 Task: Personal: Discover the best of Paris in 48 hours.
Action: Mouse moved to (64, 94)
Screenshot: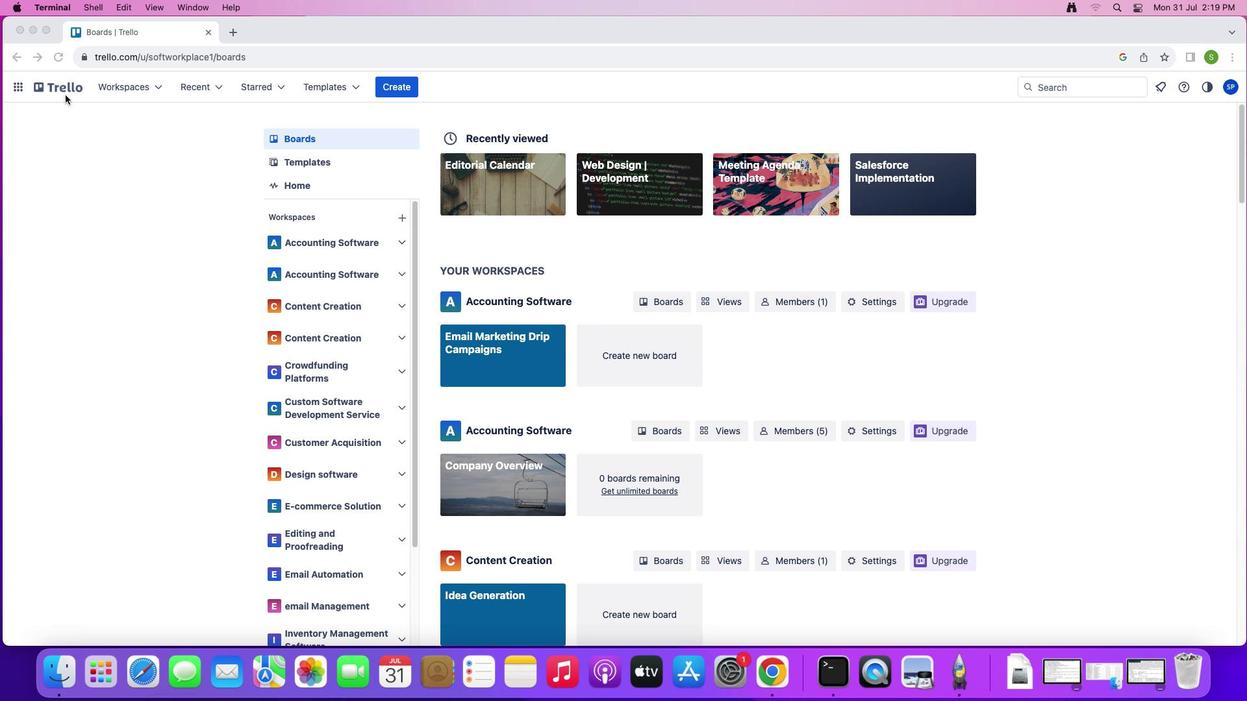 
Action: Mouse pressed left at (64, 94)
Screenshot: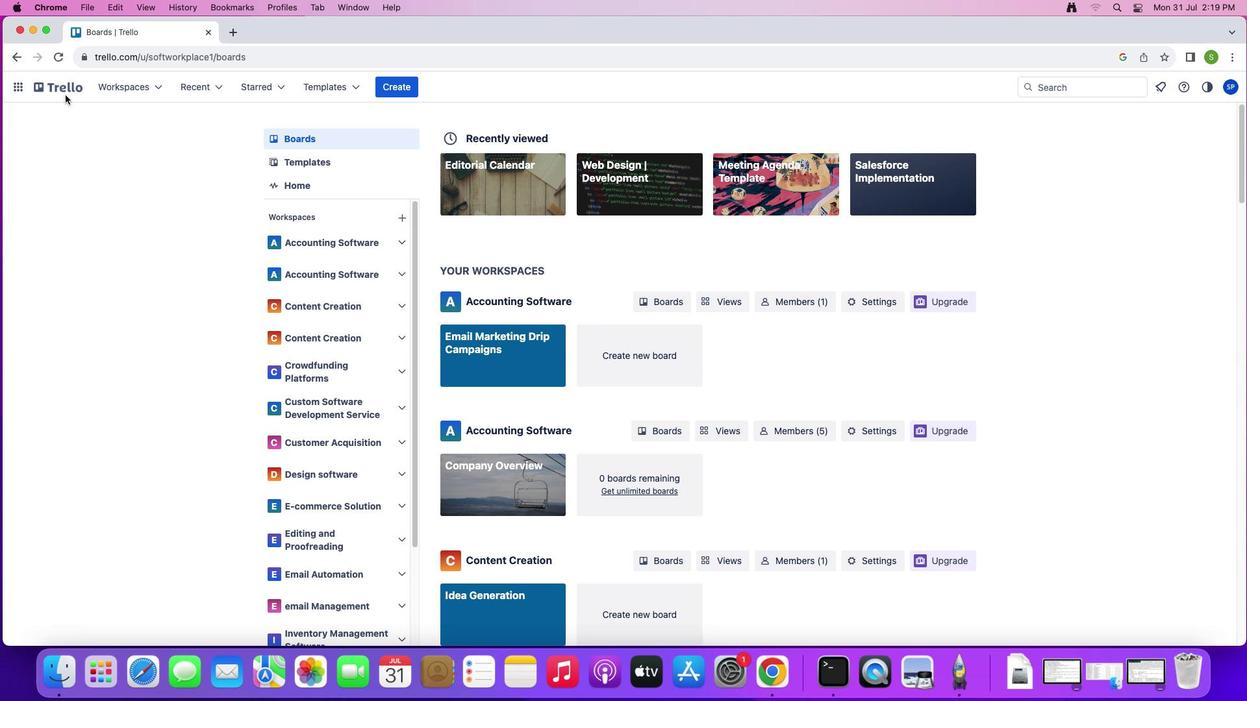 
Action: Mouse moved to (64, 90)
Screenshot: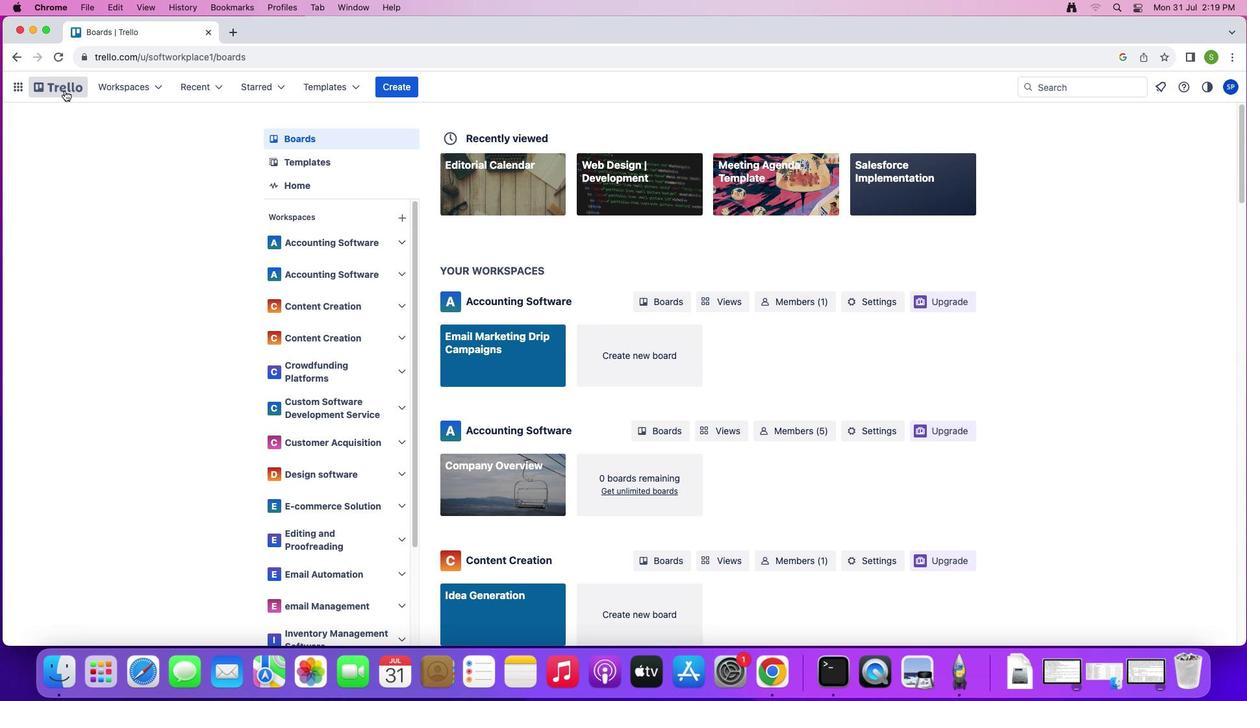 
Action: Mouse pressed left at (64, 90)
Screenshot: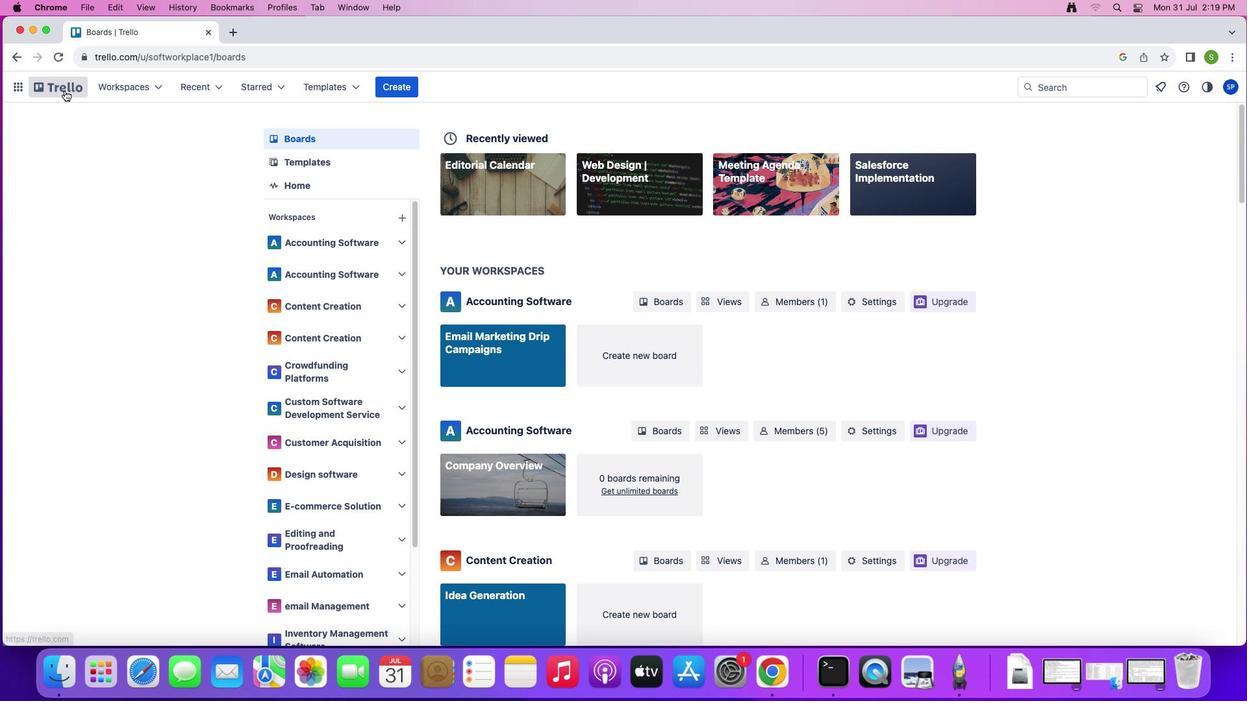 
Action: Mouse moved to (321, 163)
Screenshot: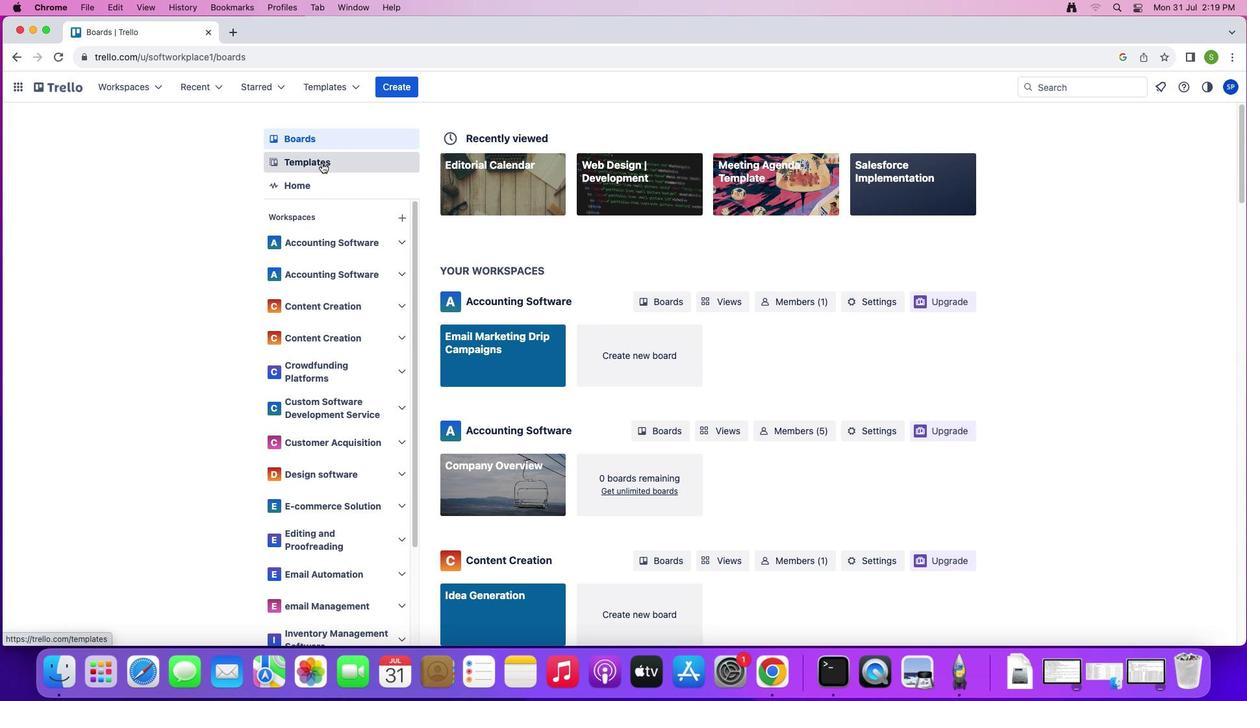 
Action: Mouse pressed left at (321, 163)
Screenshot: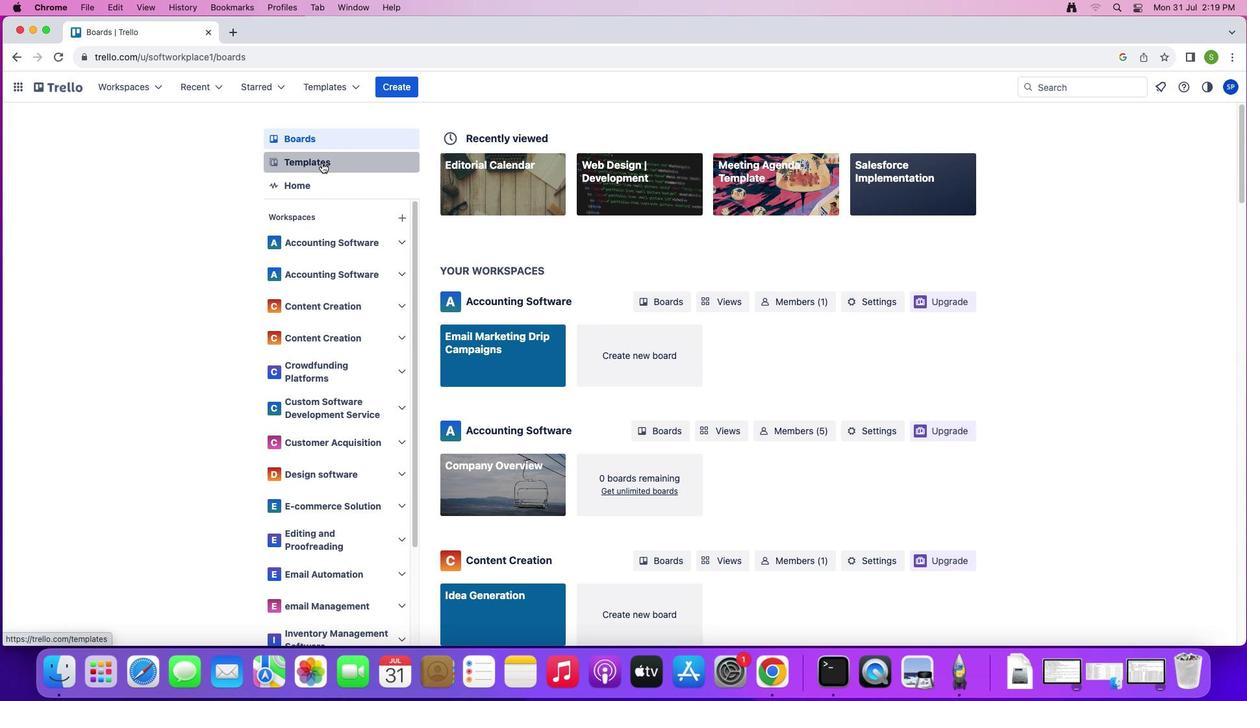 
Action: Mouse moved to (307, 339)
Screenshot: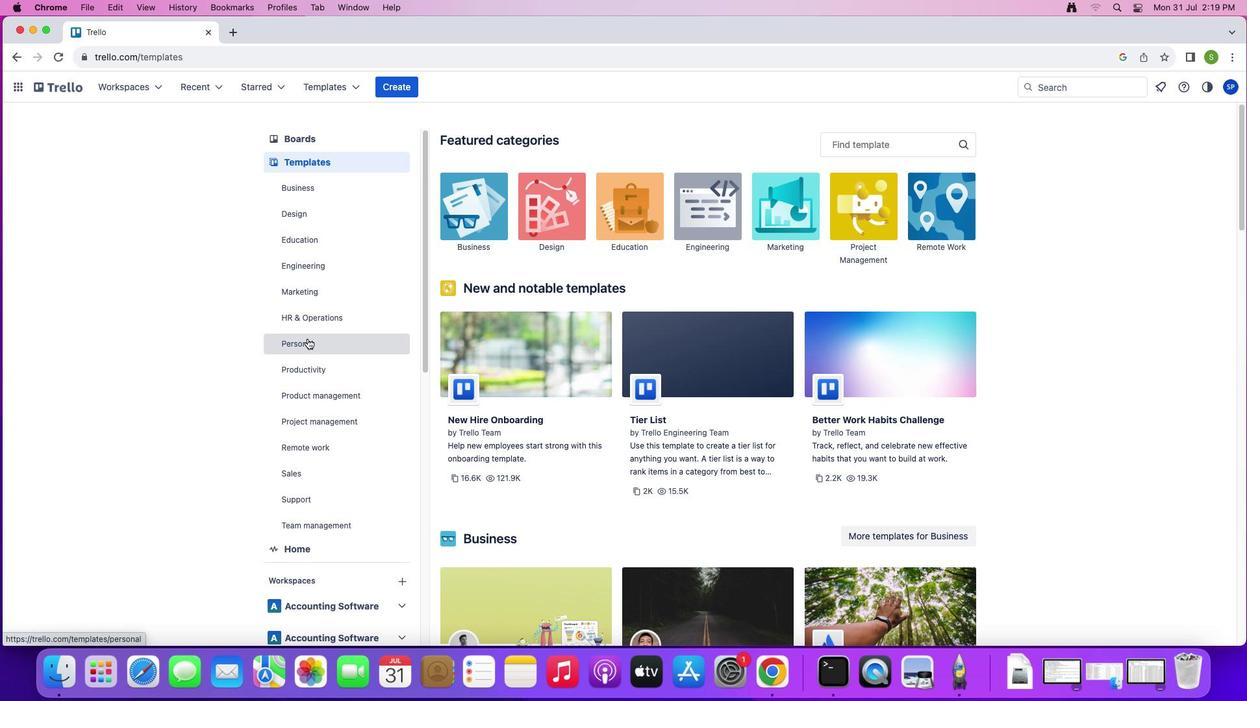 
Action: Mouse pressed left at (307, 339)
Screenshot: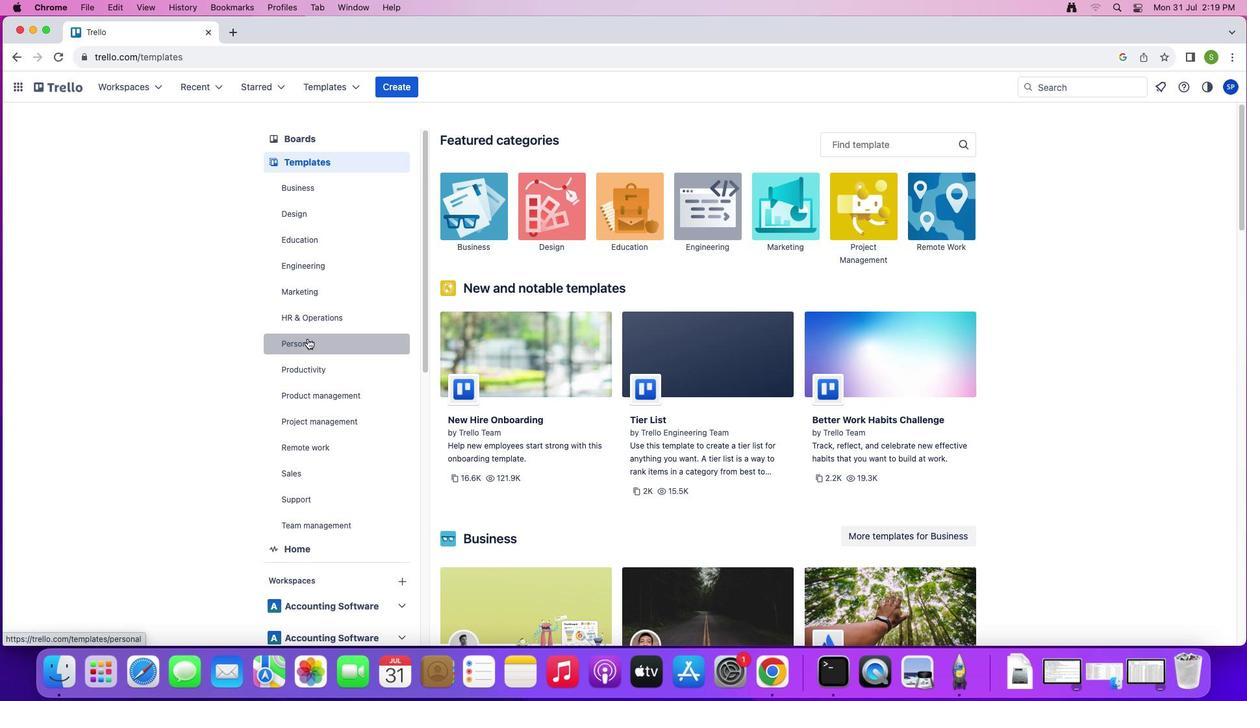 
Action: Mouse moved to (689, 525)
Screenshot: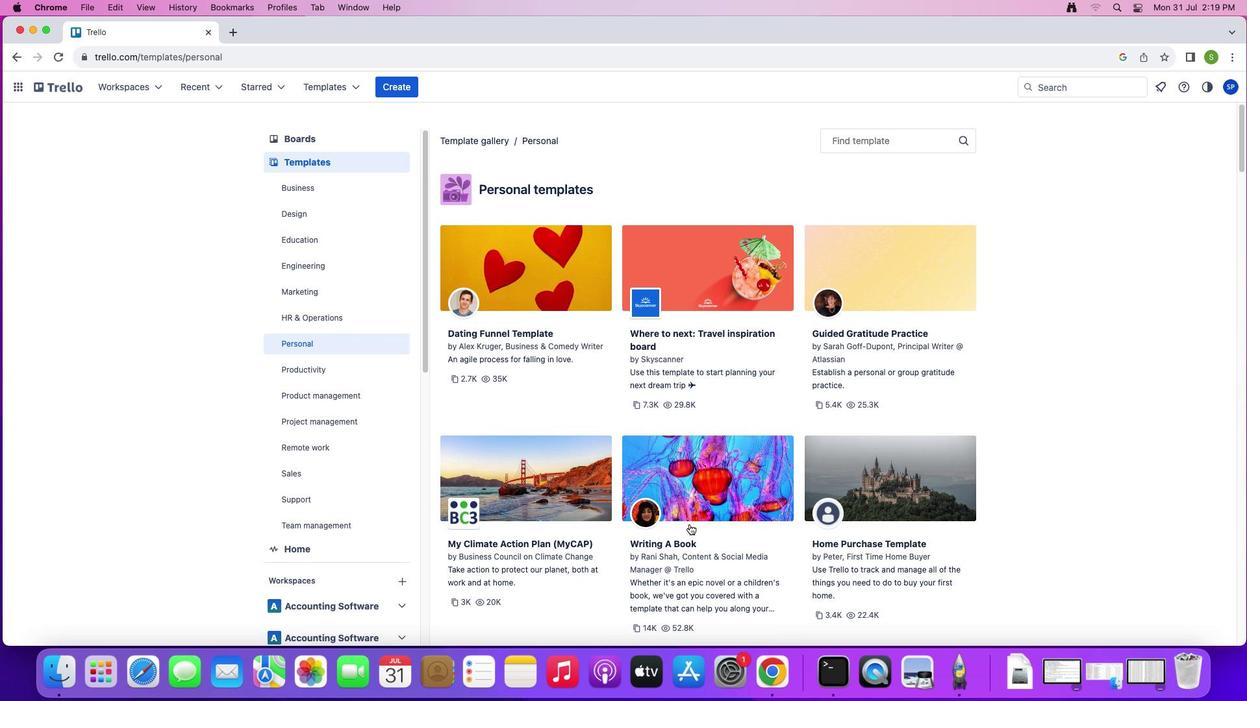 
Action: Mouse scrolled (689, 525) with delta (0, 0)
Screenshot: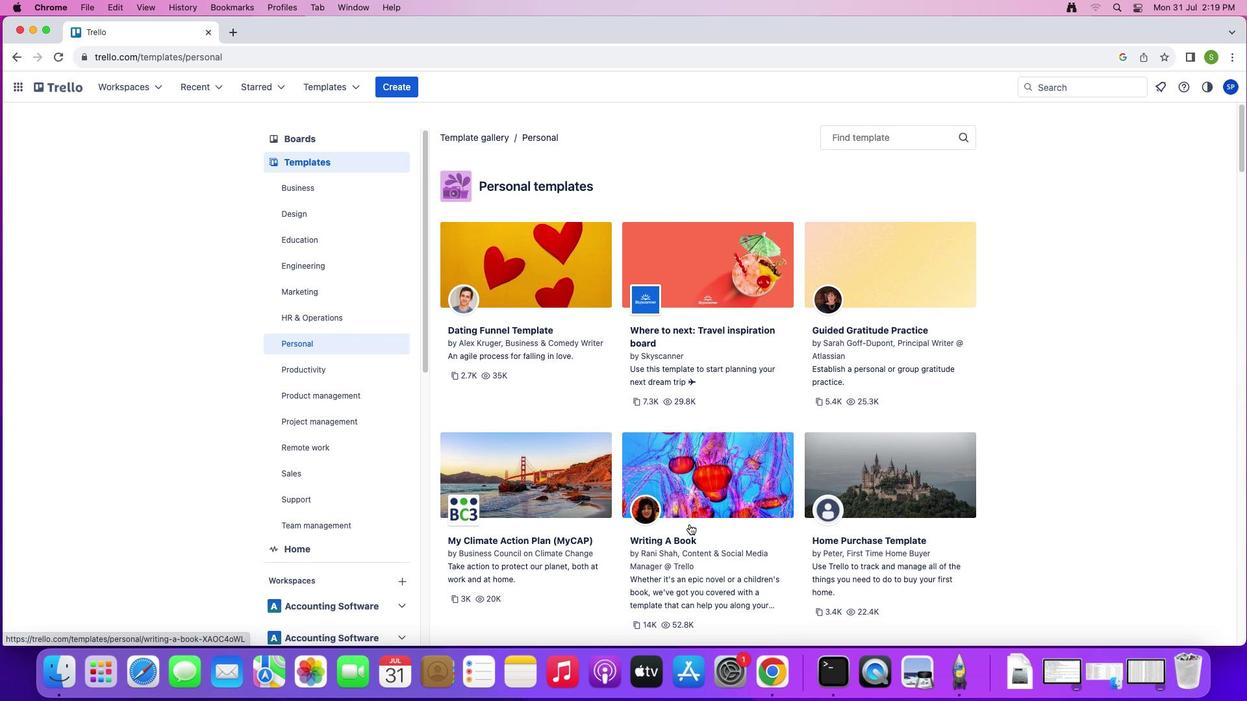 
Action: Mouse scrolled (689, 525) with delta (0, 0)
Screenshot: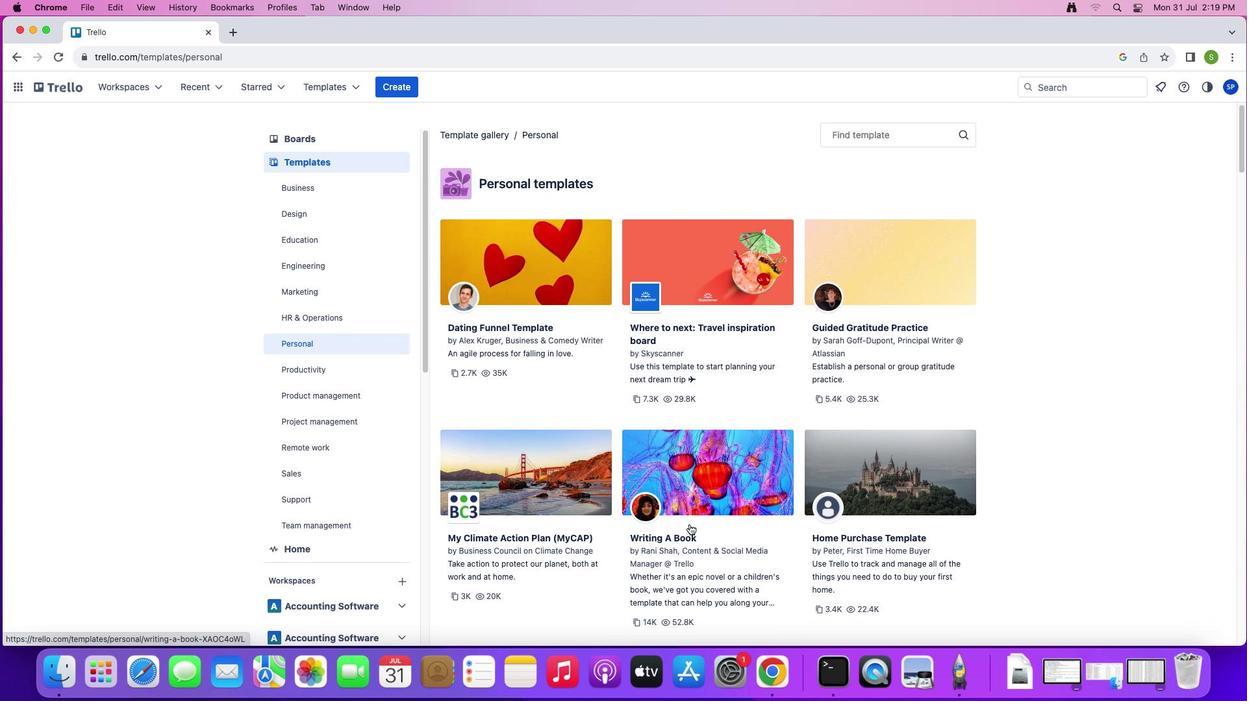 
Action: Mouse scrolled (689, 525) with delta (0, -1)
Screenshot: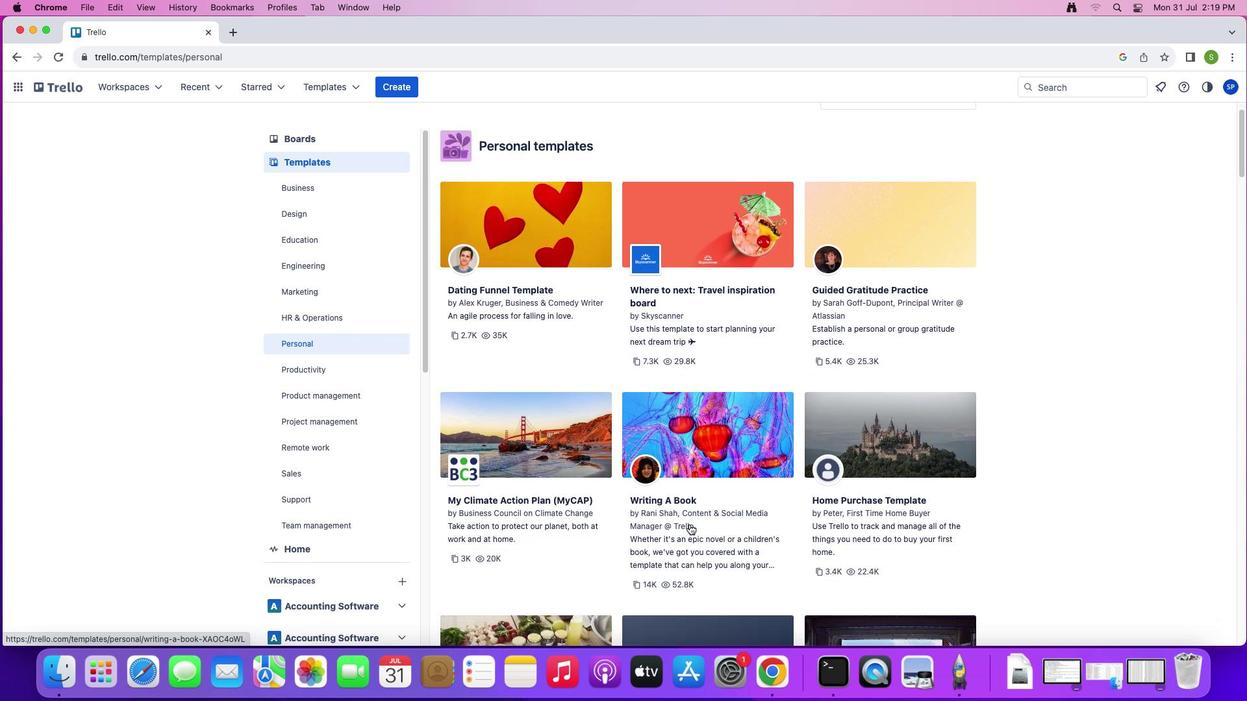 
Action: Mouse scrolled (689, 525) with delta (0, 0)
Screenshot: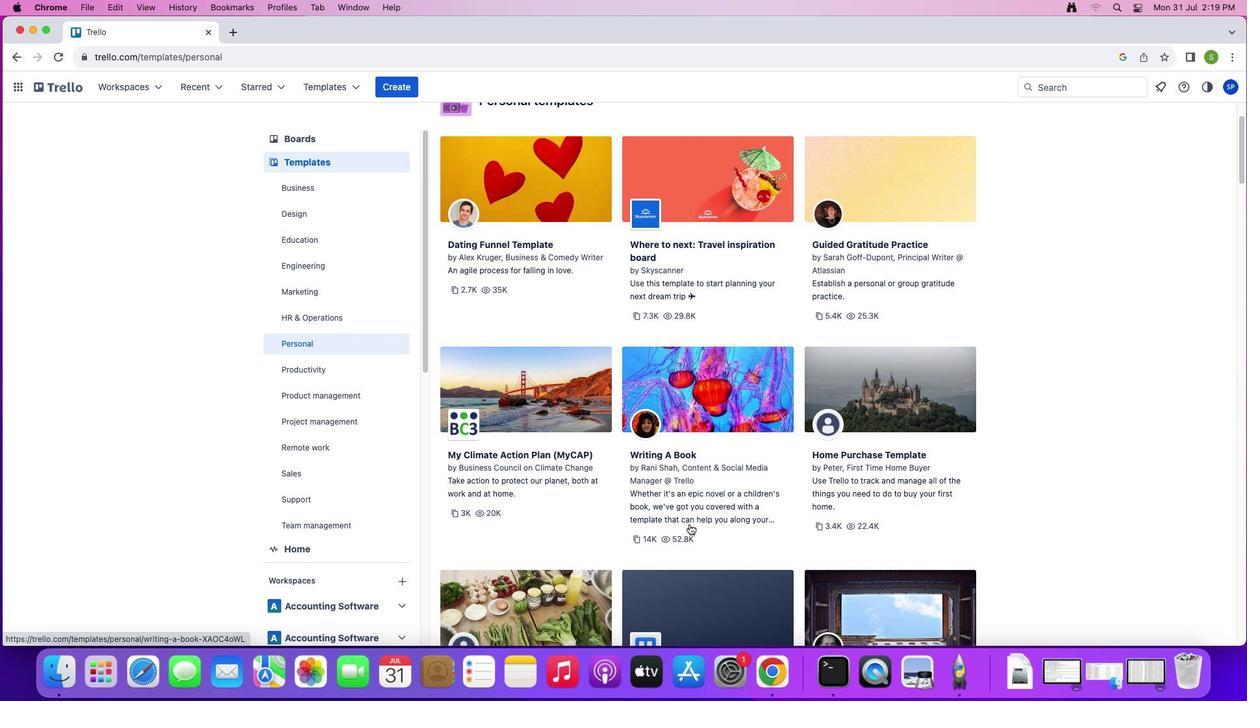 
Action: Mouse scrolled (689, 525) with delta (0, 0)
Screenshot: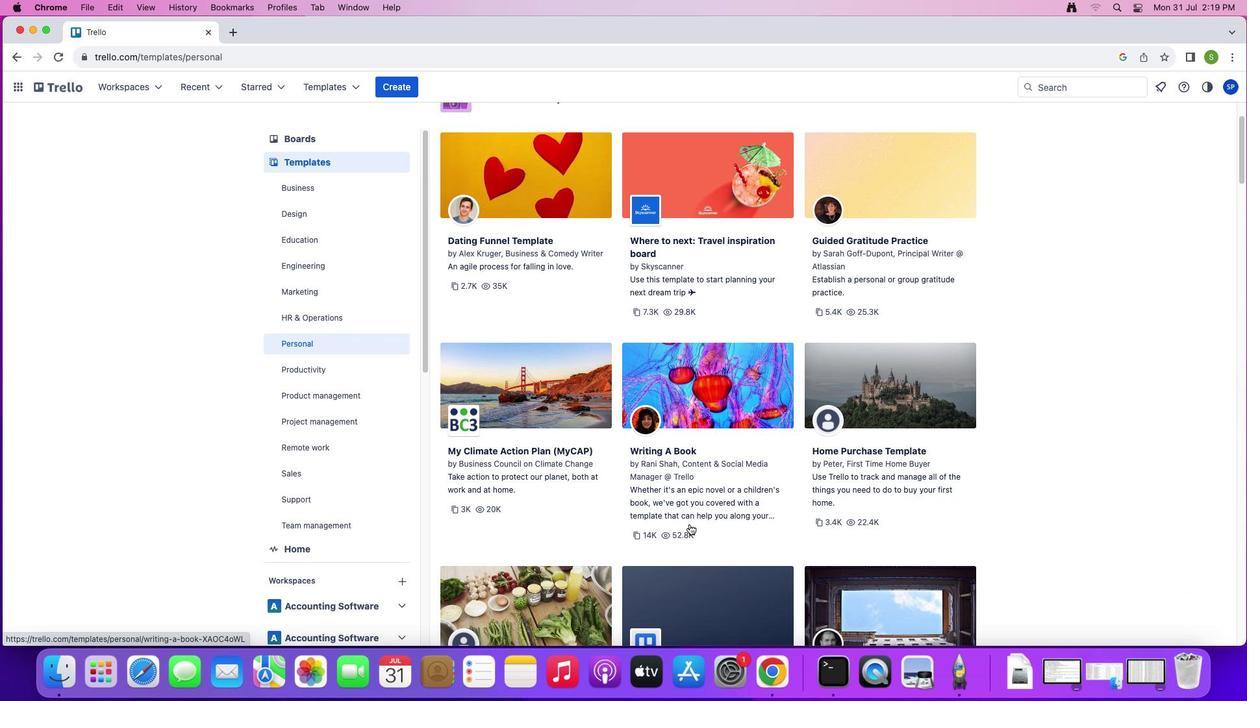 
Action: Mouse scrolled (689, 525) with delta (0, -1)
Screenshot: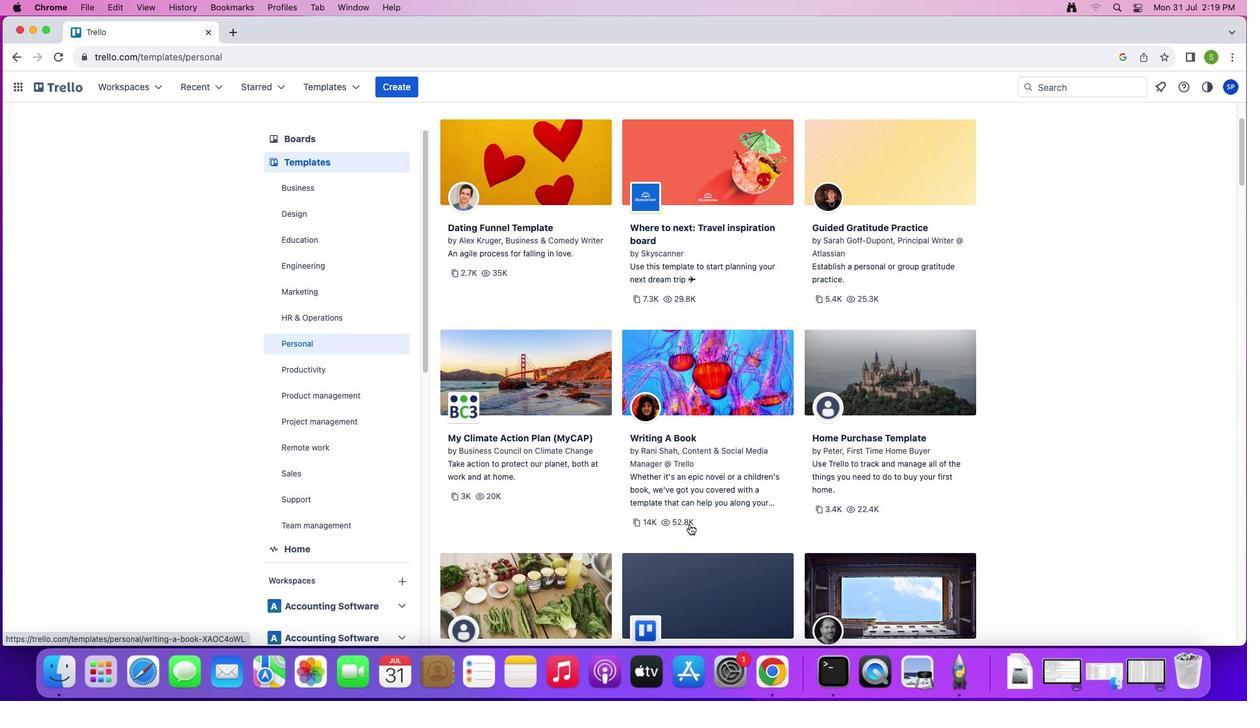 
Action: Mouse scrolled (689, 525) with delta (0, 0)
Screenshot: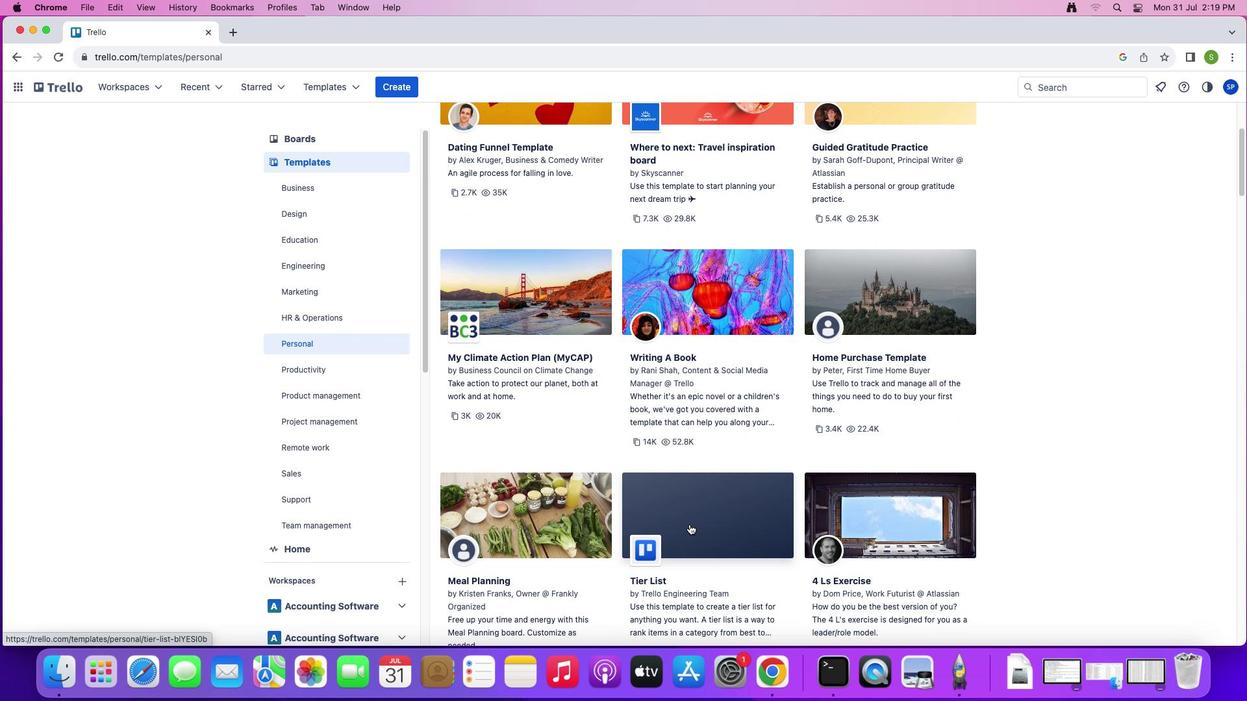 
Action: Mouse scrolled (689, 525) with delta (0, 0)
Screenshot: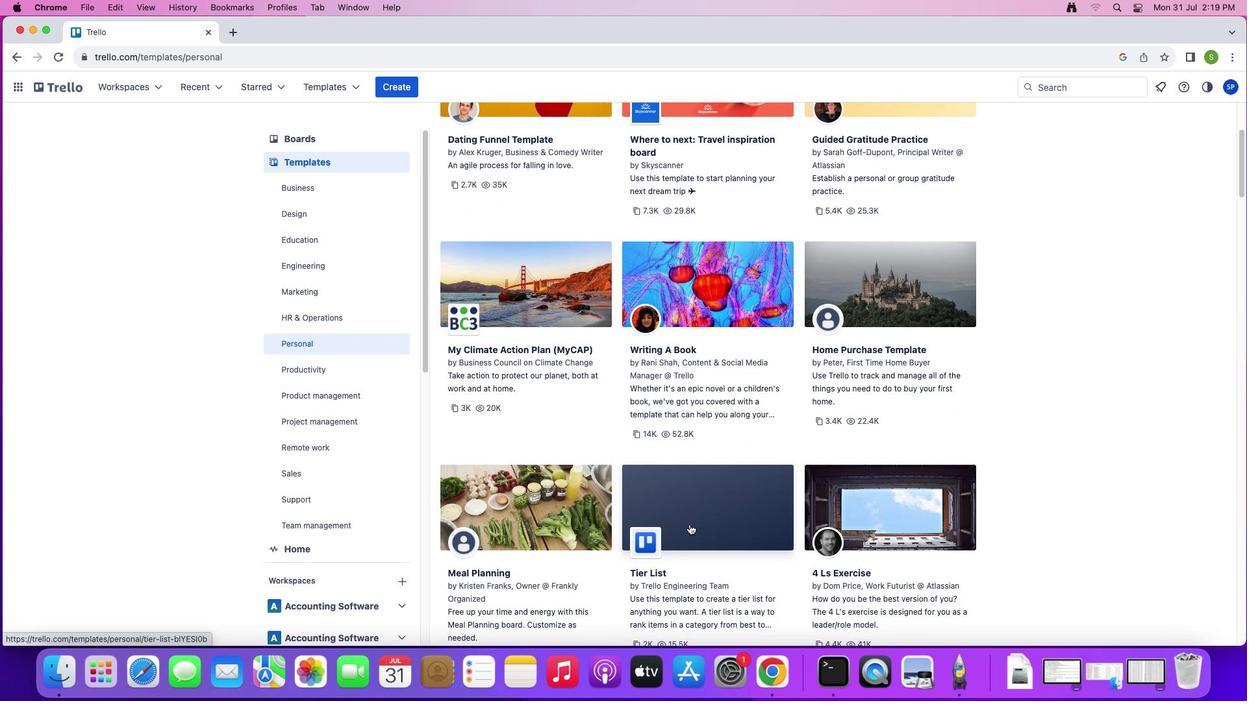 
Action: Mouse scrolled (689, 525) with delta (0, -1)
Screenshot: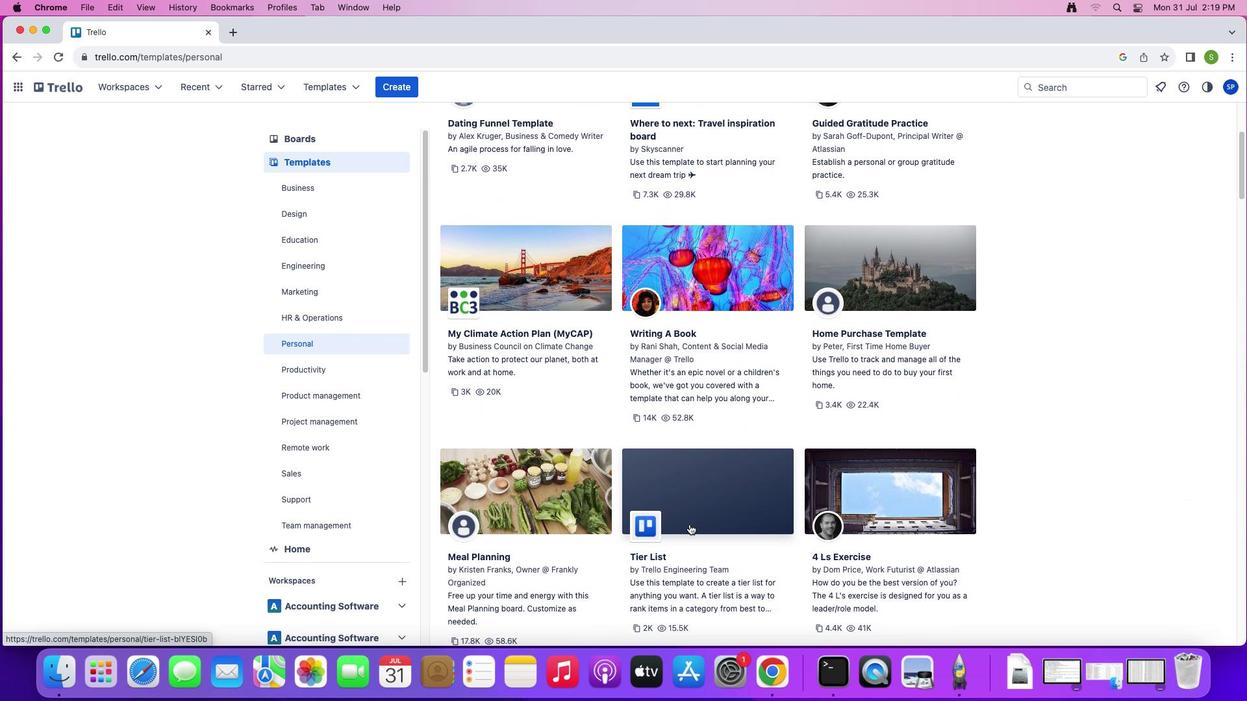 
Action: Mouse scrolled (689, 525) with delta (0, 0)
Screenshot: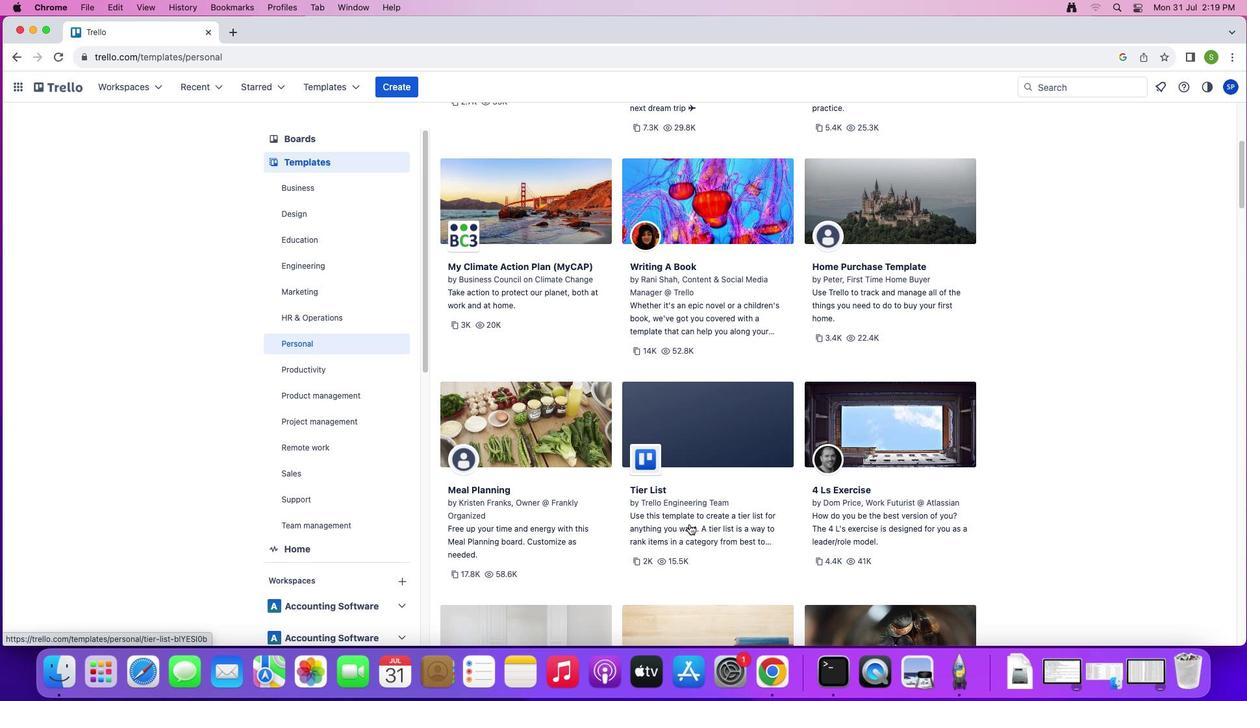 
Action: Mouse scrolled (689, 525) with delta (0, 0)
Screenshot: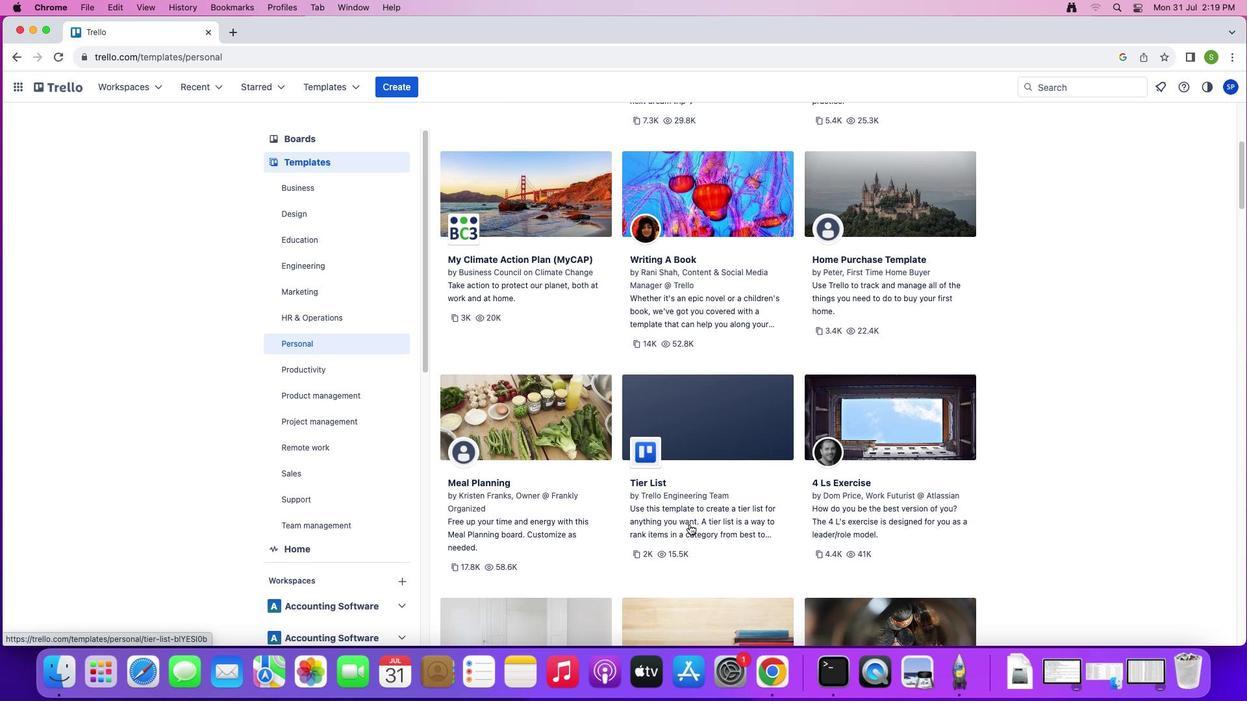 
Action: Mouse scrolled (689, 525) with delta (0, -1)
Screenshot: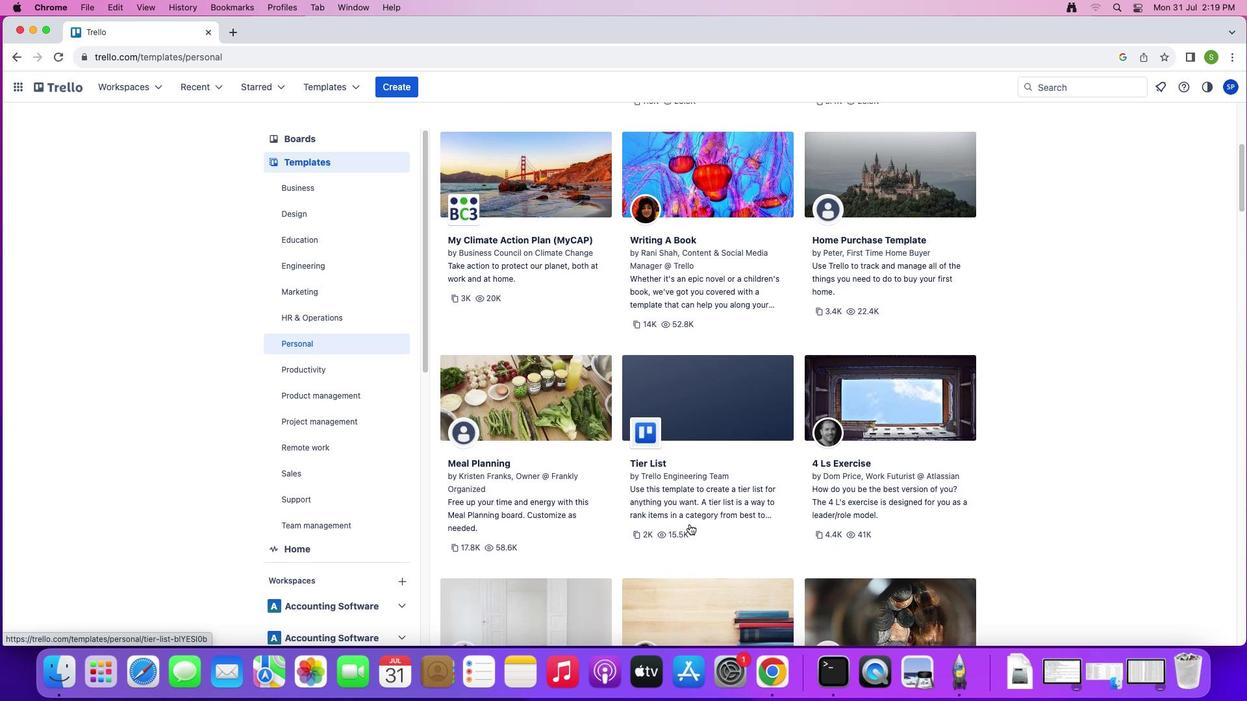 
Action: Mouse scrolled (689, 525) with delta (0, -2)
Screenshot: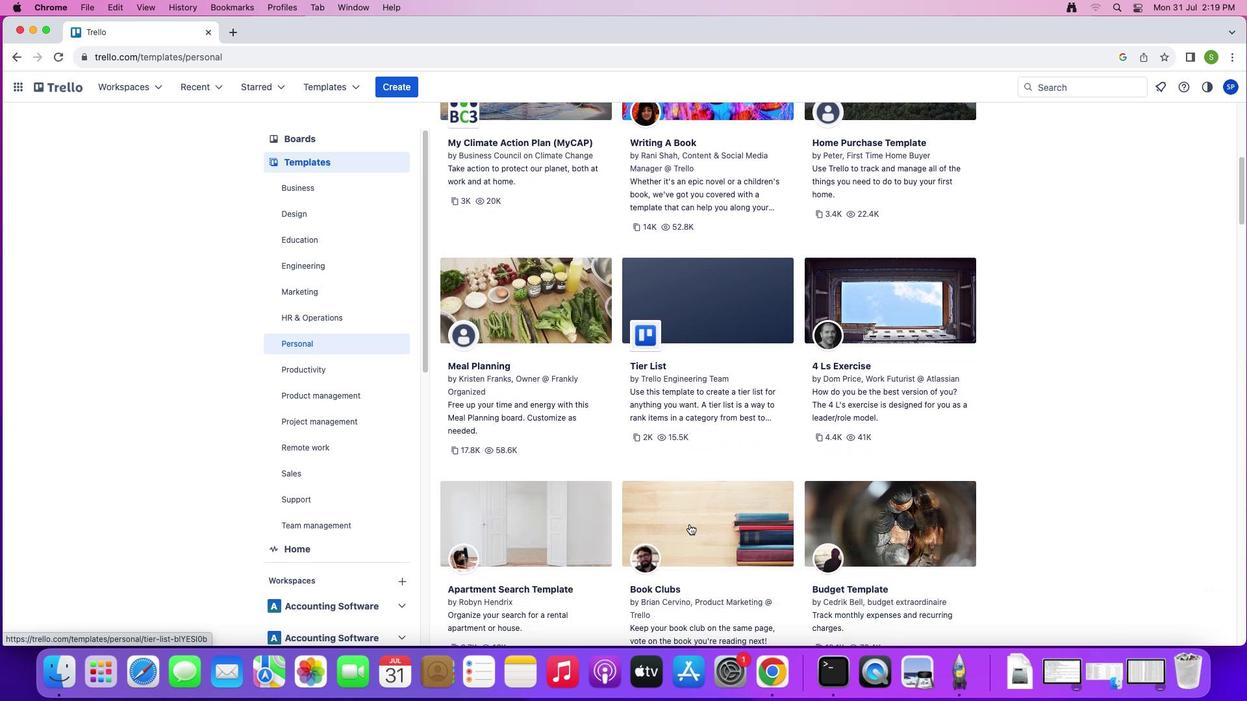 
Action: Mouse scrolled (689, 525) with delta (0, 0)
Screenshot: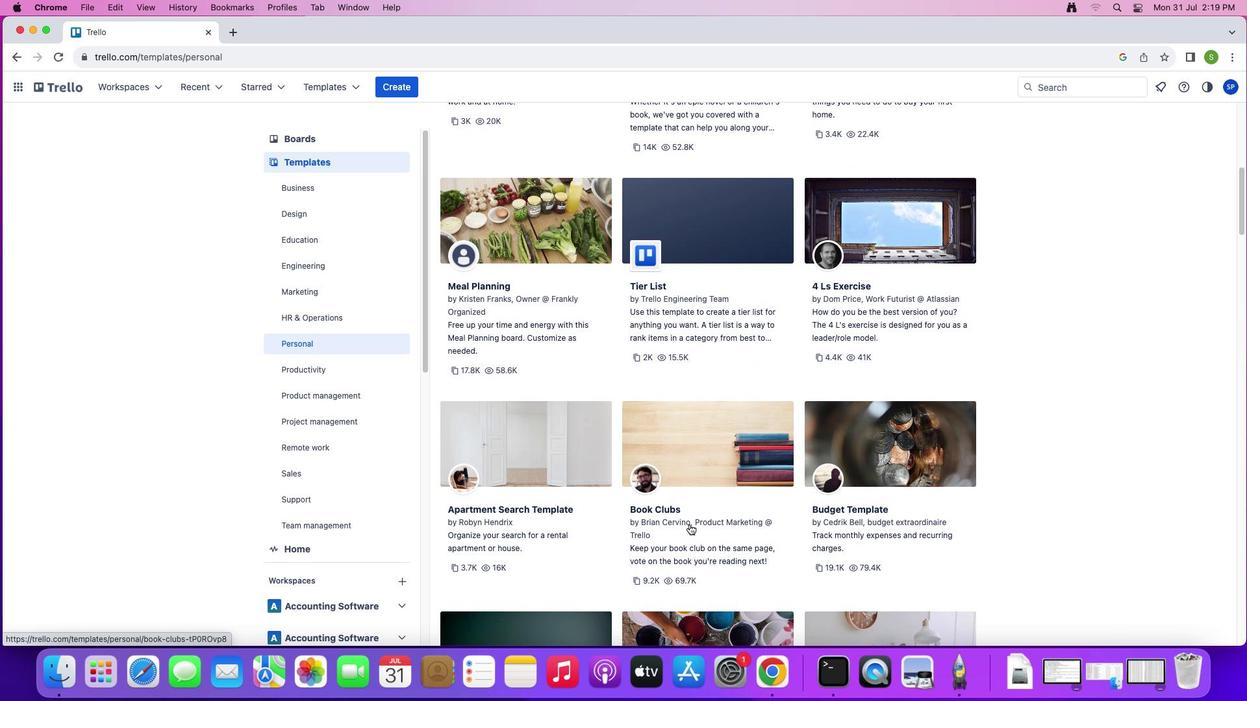 
Action: Mouse scrolled (689, 525) with delta (0, 0)
Screenshot: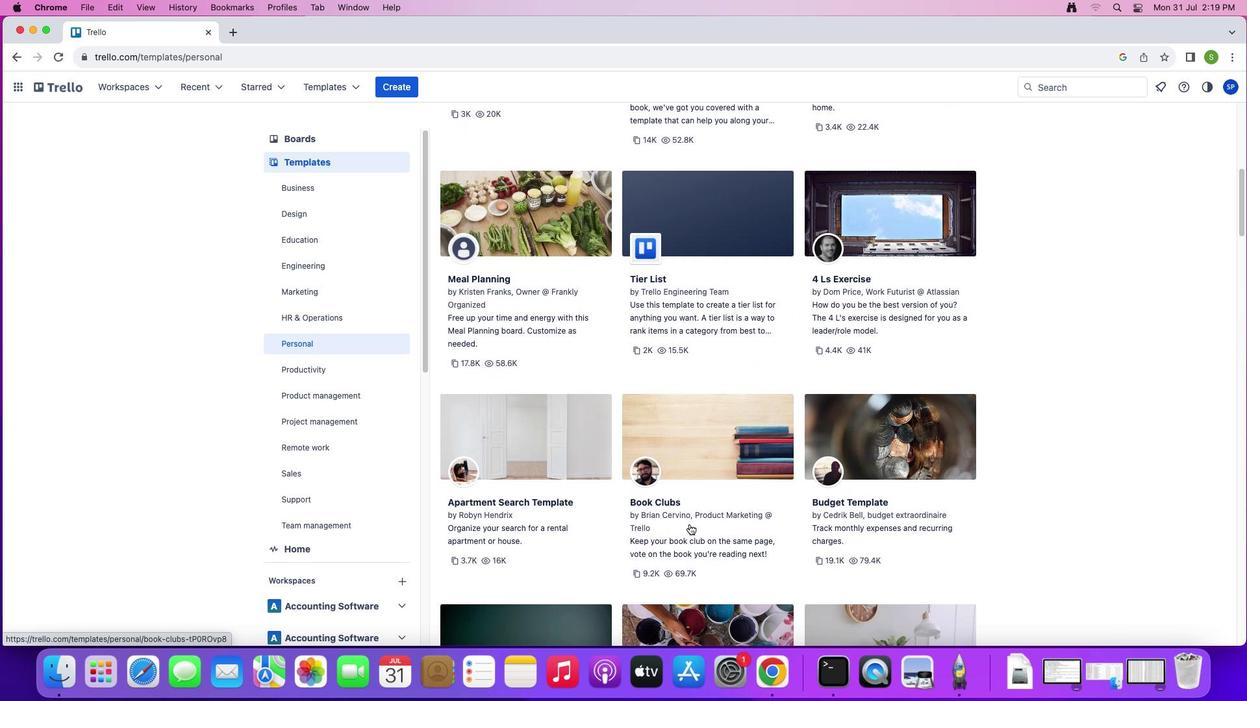 
Action: Mouse scrolled (689, 525) with delta (0, -1)
Screenshot: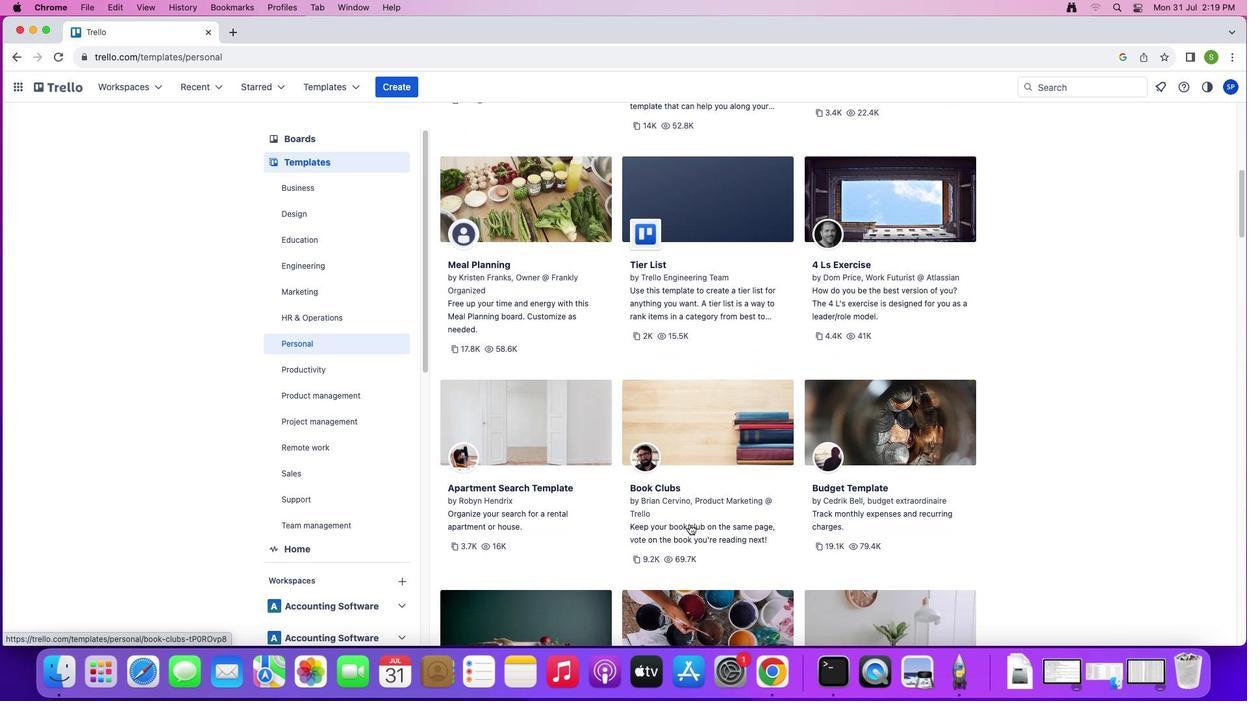 
Action: Mouse scrolled (689, 525) with delta (0, -1)
Screenshot: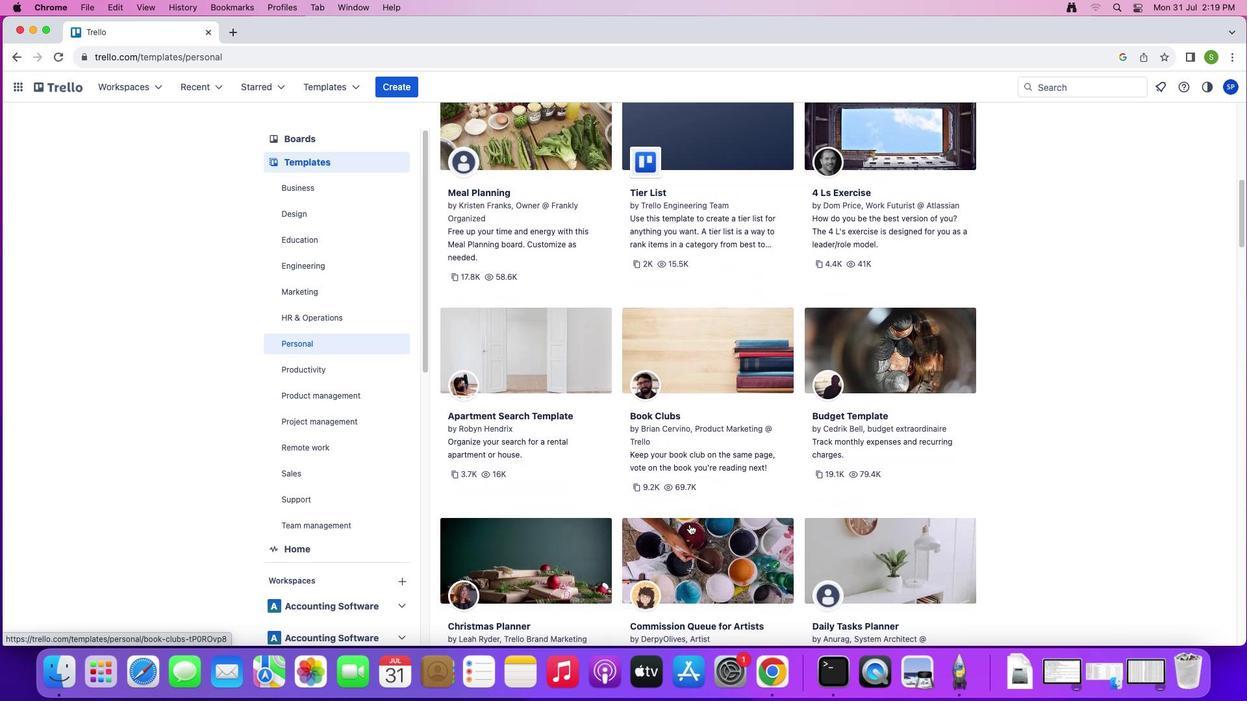 
Action: Mouse scrolled (689, 525) with delta (0, 0)
Screenshot: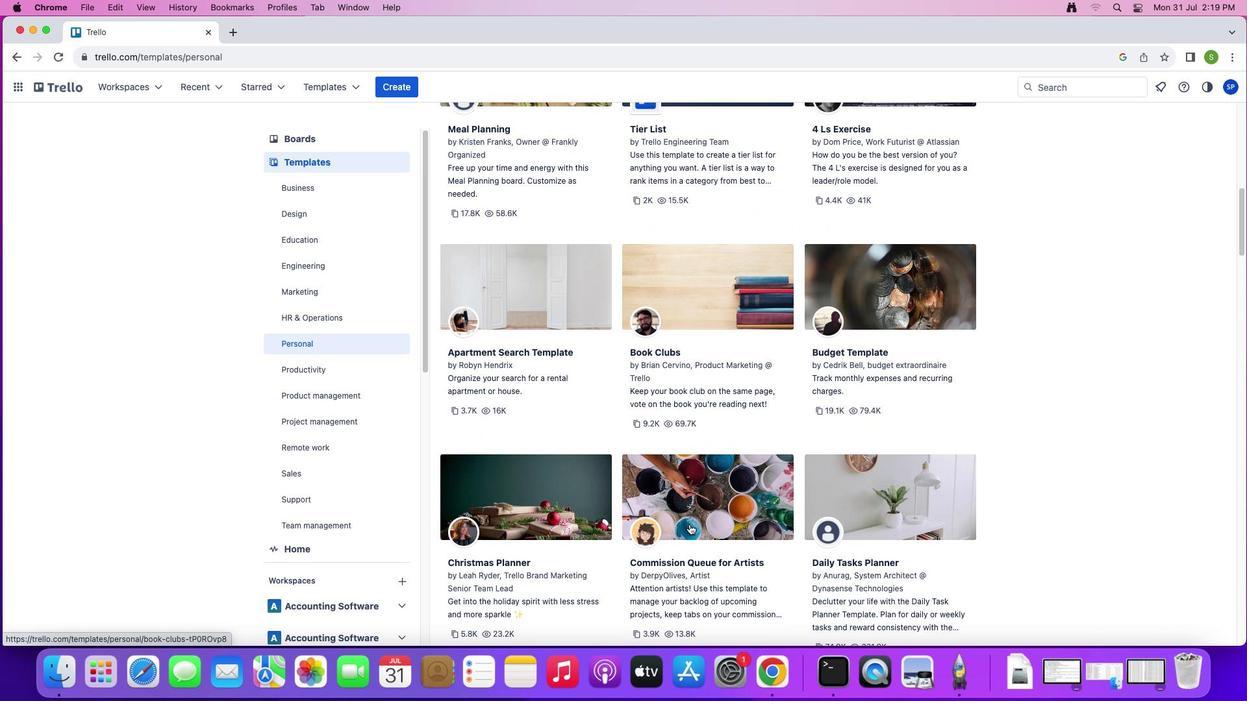 
Action: Mouse scrolled (689, 525) with delta (0, 0)
Screenshot: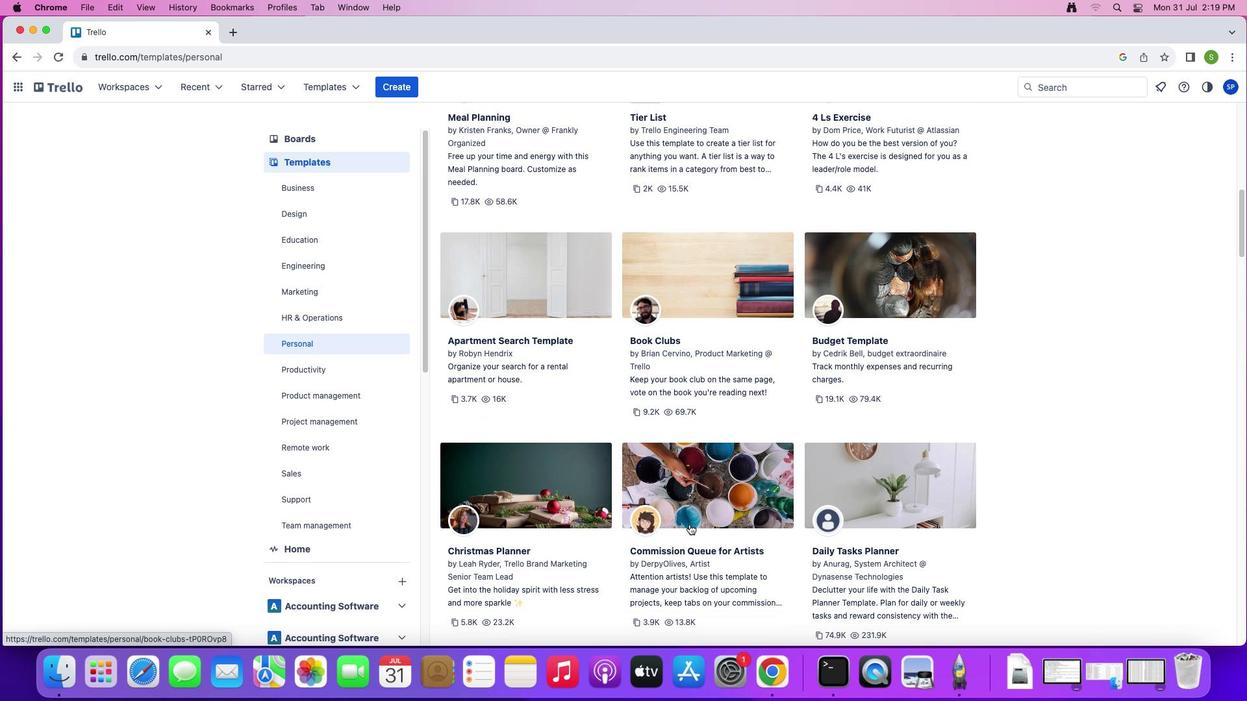 
Action: Mouse scrolled (689, 525) with delta (0, -1)
Screenshot: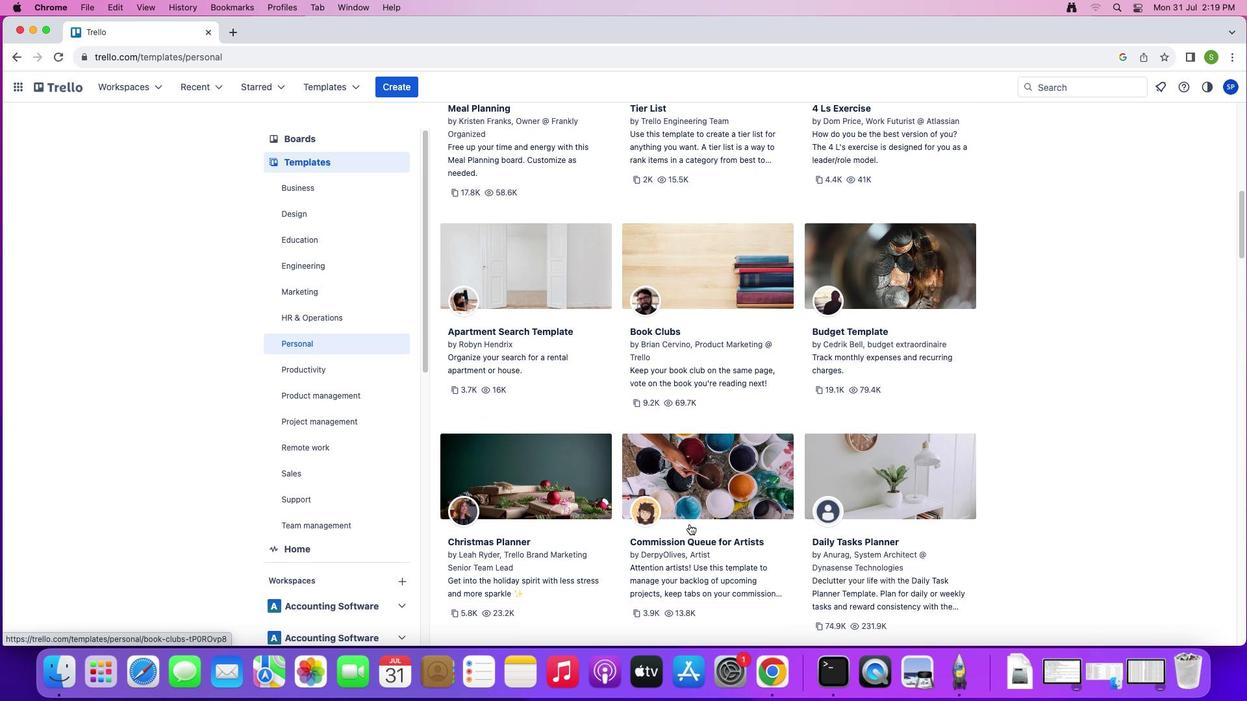 
Action: Mouse scrolled (689, 525) with delta (0, -1)
Screenshot: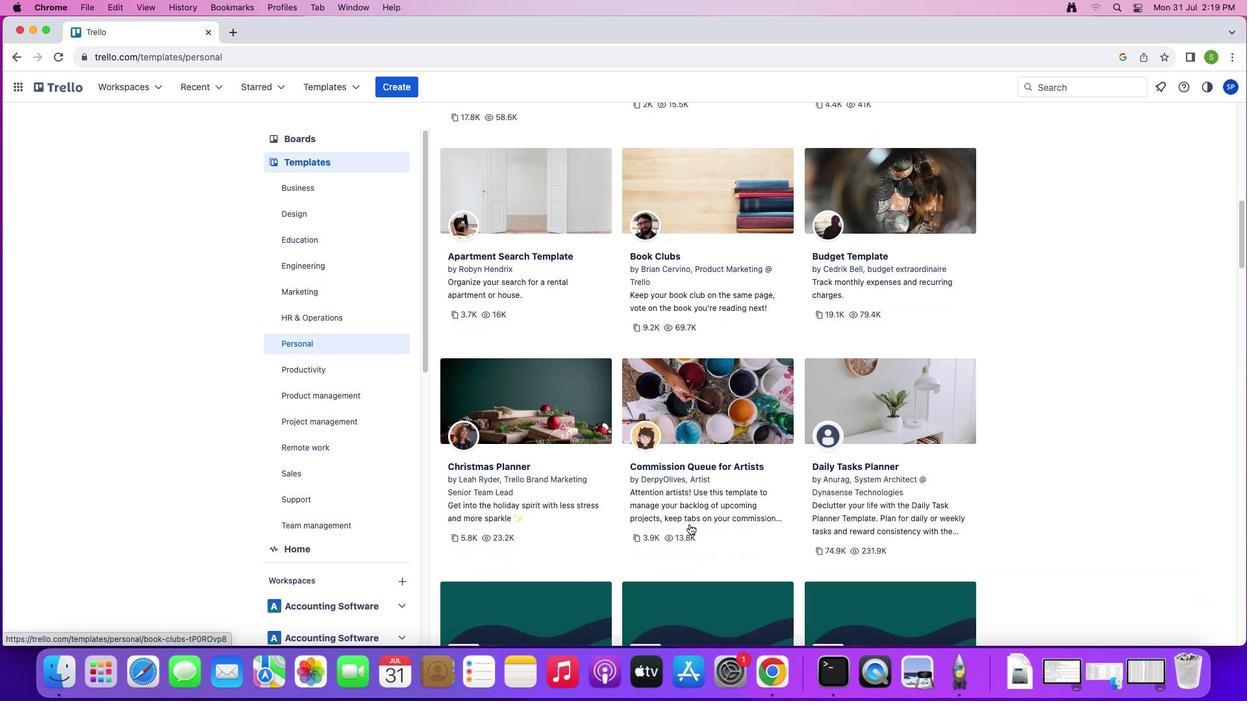 
Action: Mouse scrolled (689, 525) with delta (0, 0)
Screenshot: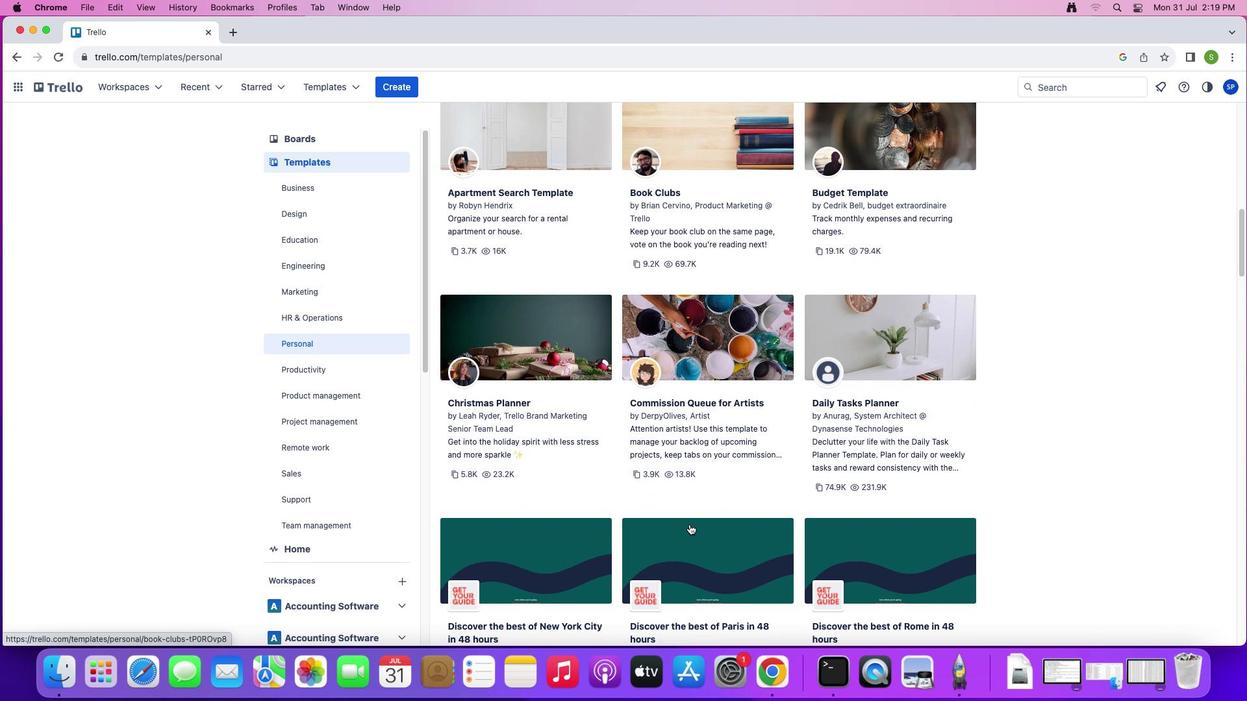 
Action: Mouse scrolled (689, 525) with delta (0, 0)
Screenshot: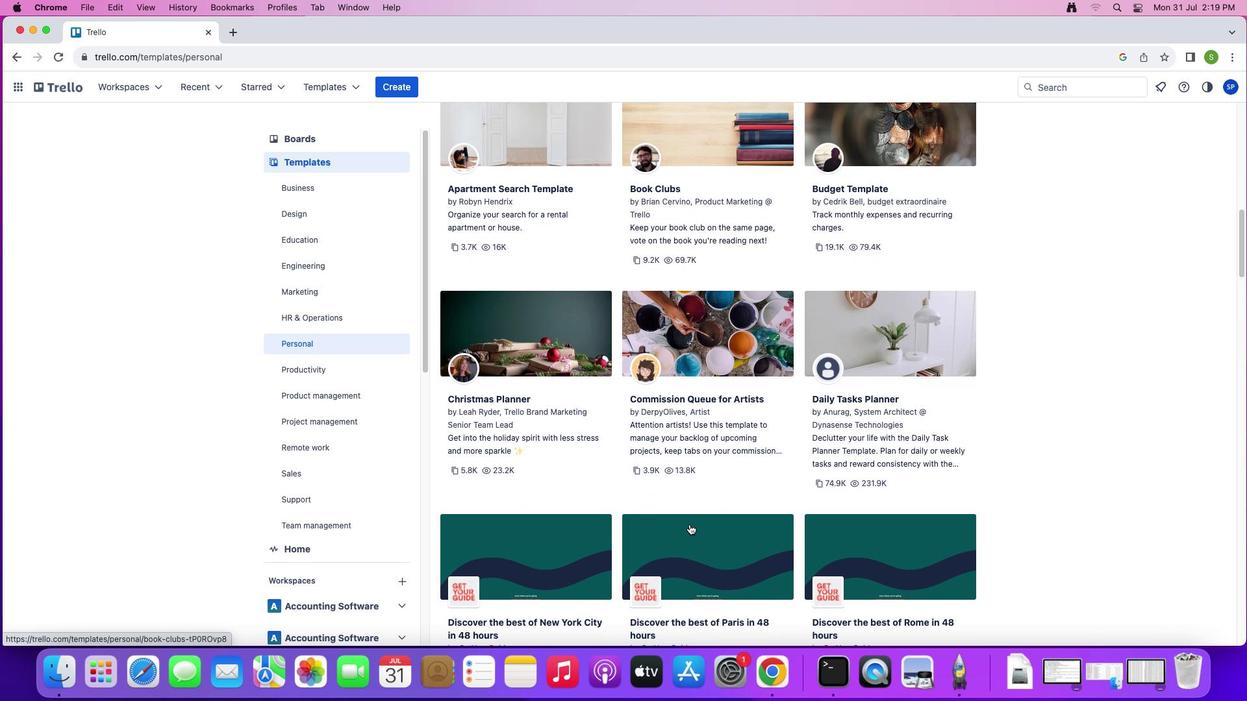 
Action: Mouse scrolled (689, 525) with delta (0, -1)
Screenshot: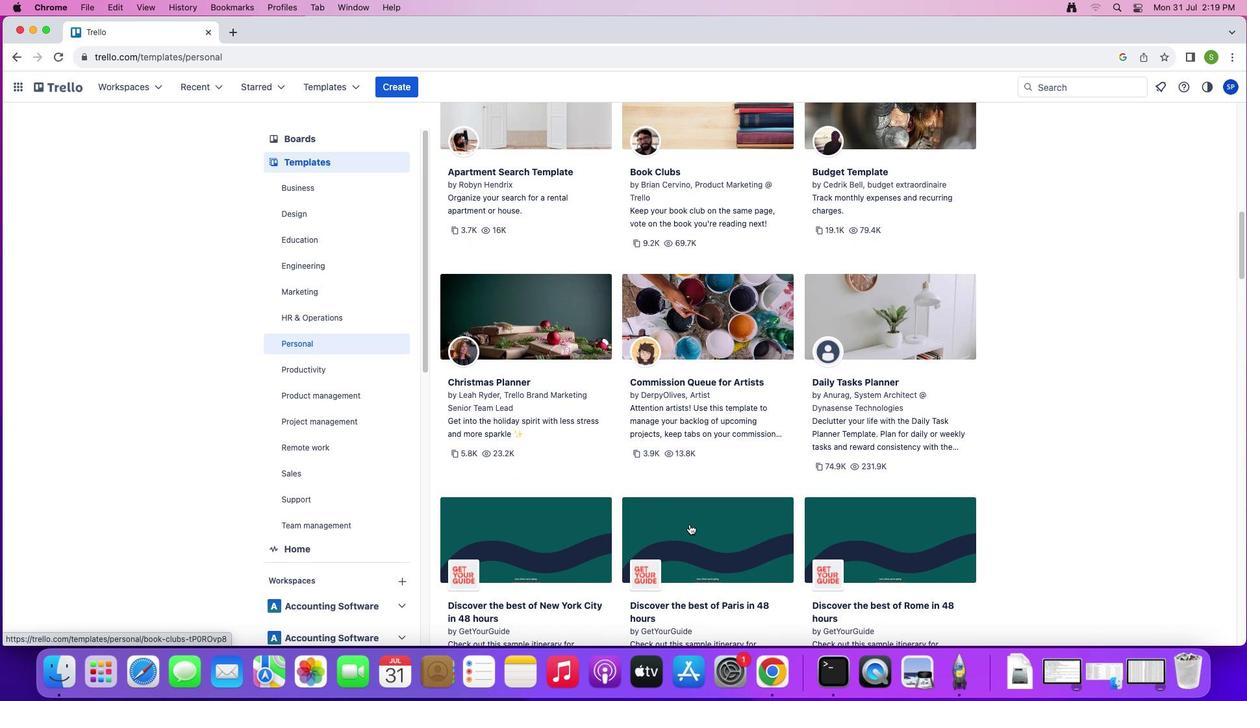 
Action: Mouse moved to (705, 536)
Screenshot: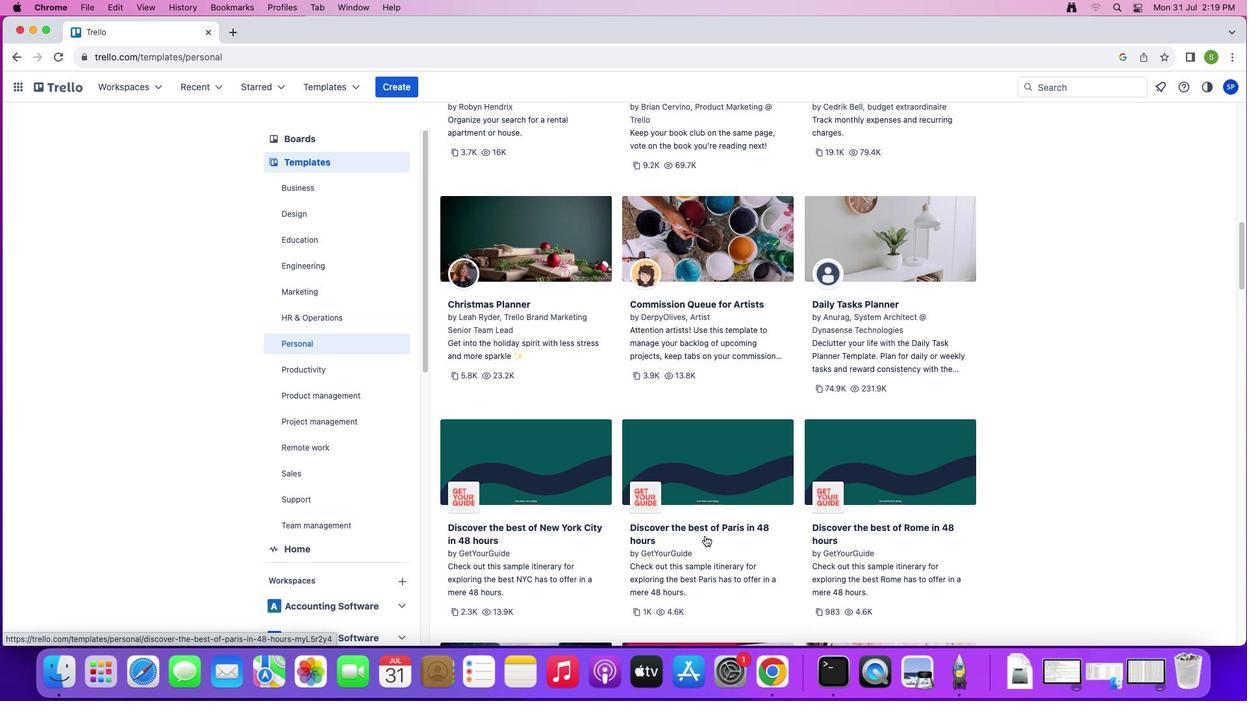 
Action: Mouse pressed left at (705, 536)
Screenshot: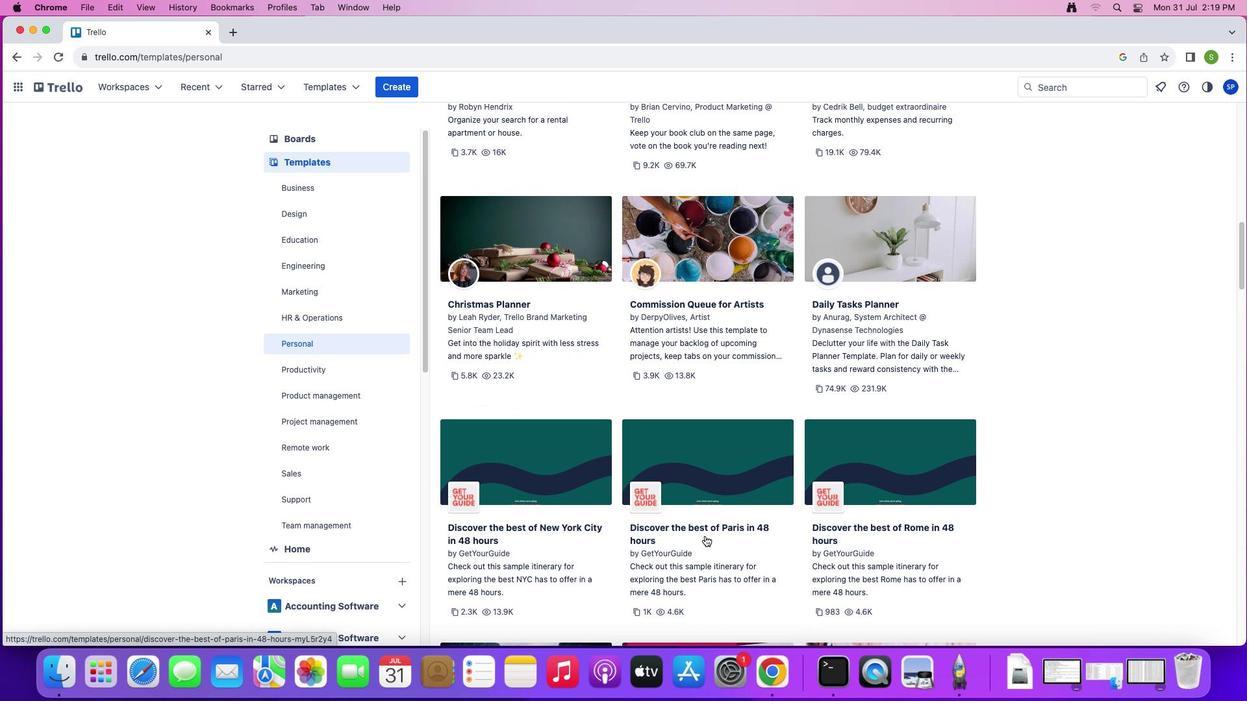 
Action: Mouse moved to (930, 186)
Screenshot: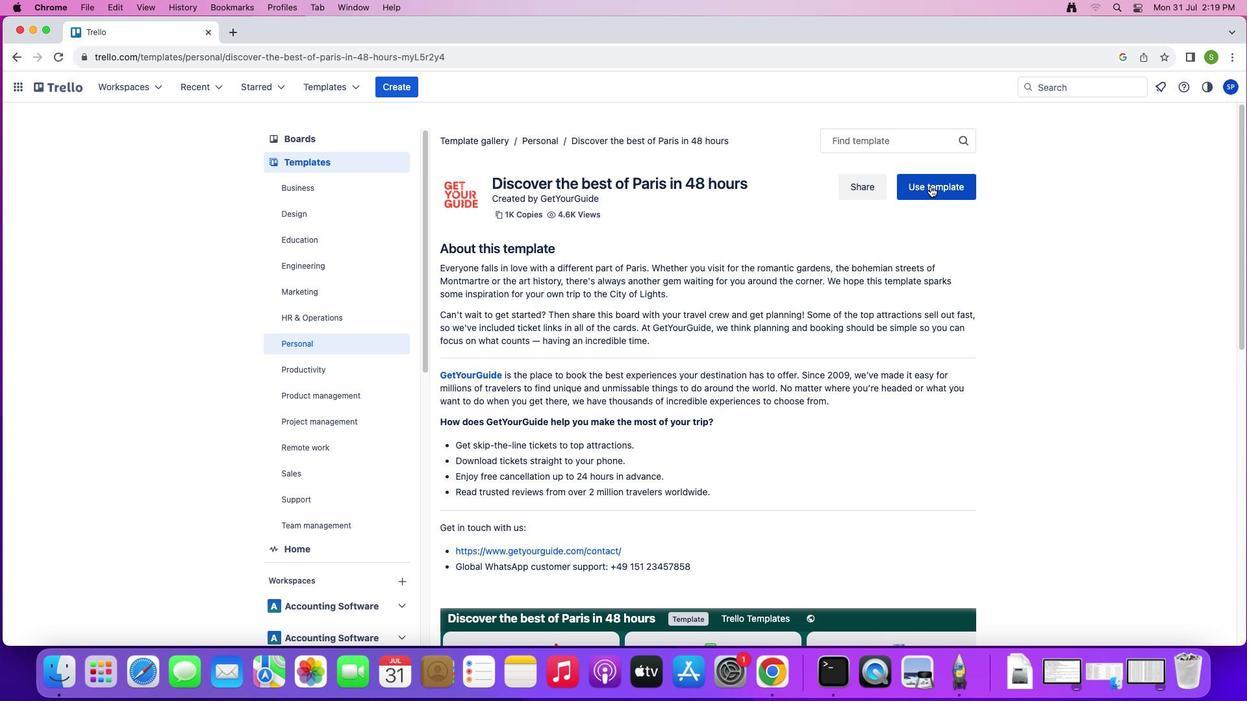 
Action: Mouse pressed left at (930, 186)
Screenshot: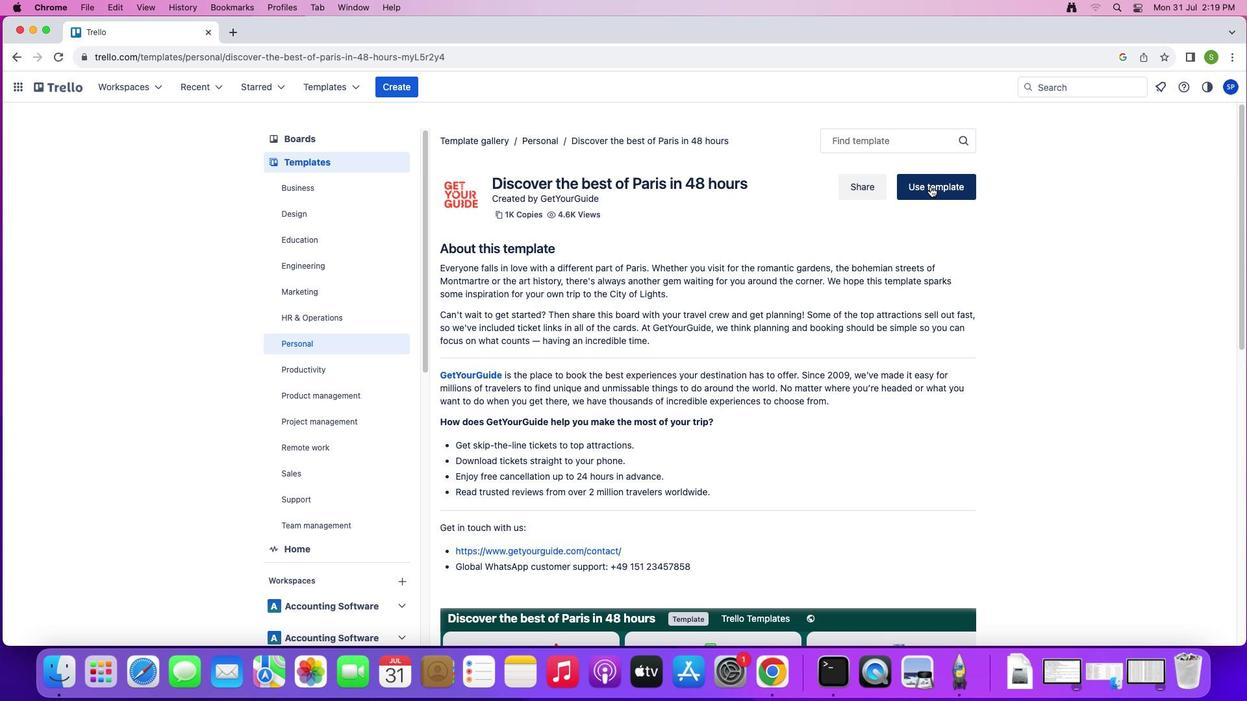
Action: Mouse moved to (1002, 304)
Screenshot: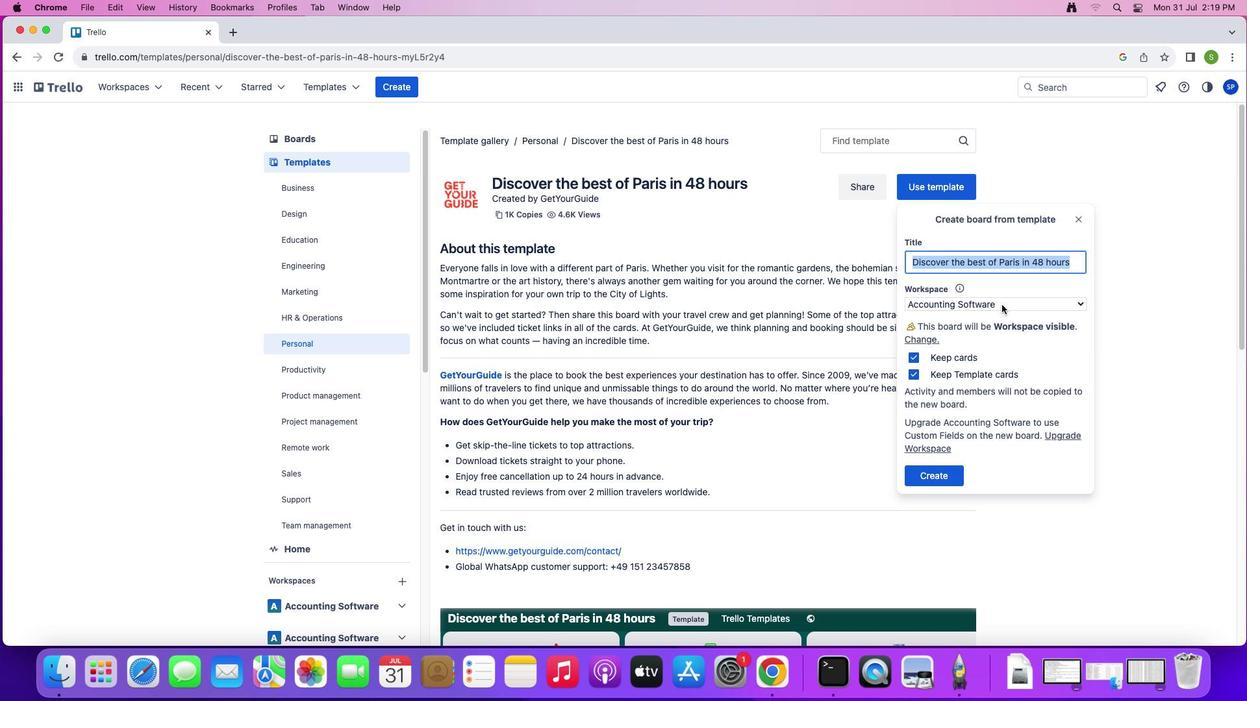
Action: Mouse pressed left at (1002, 304)
Screenshot: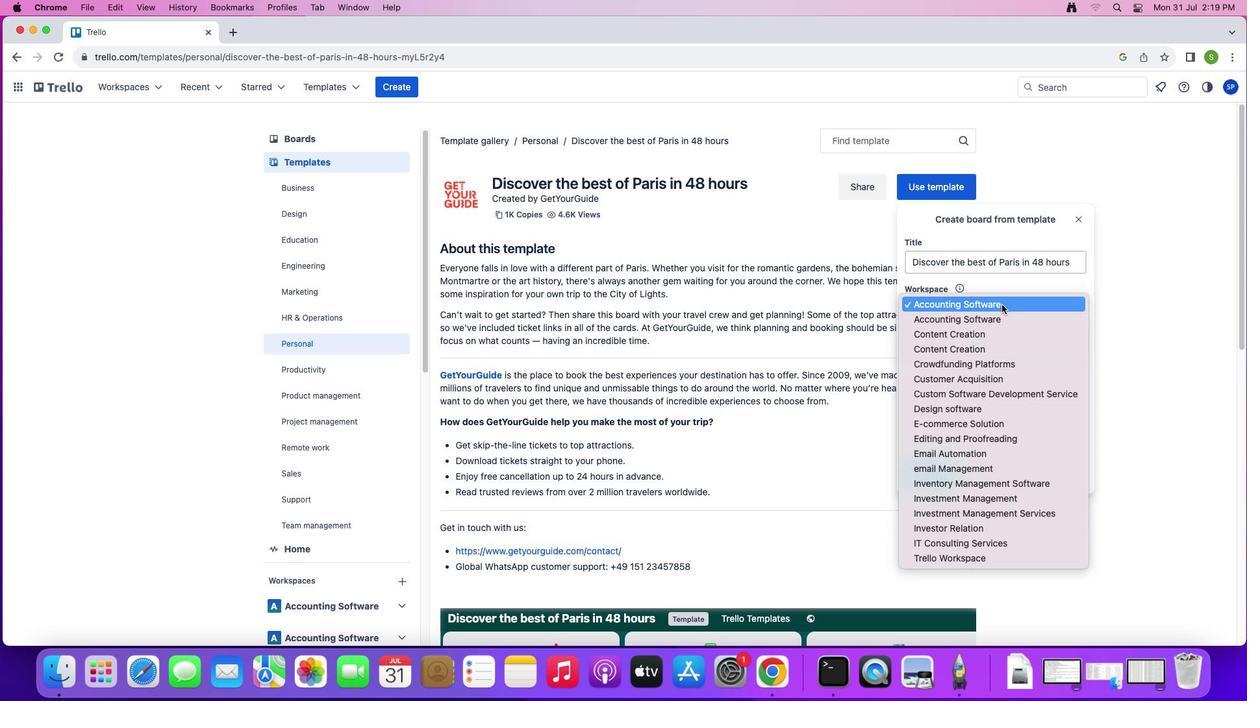 
Action: Mouse moved to (984, 563)
Screenshot: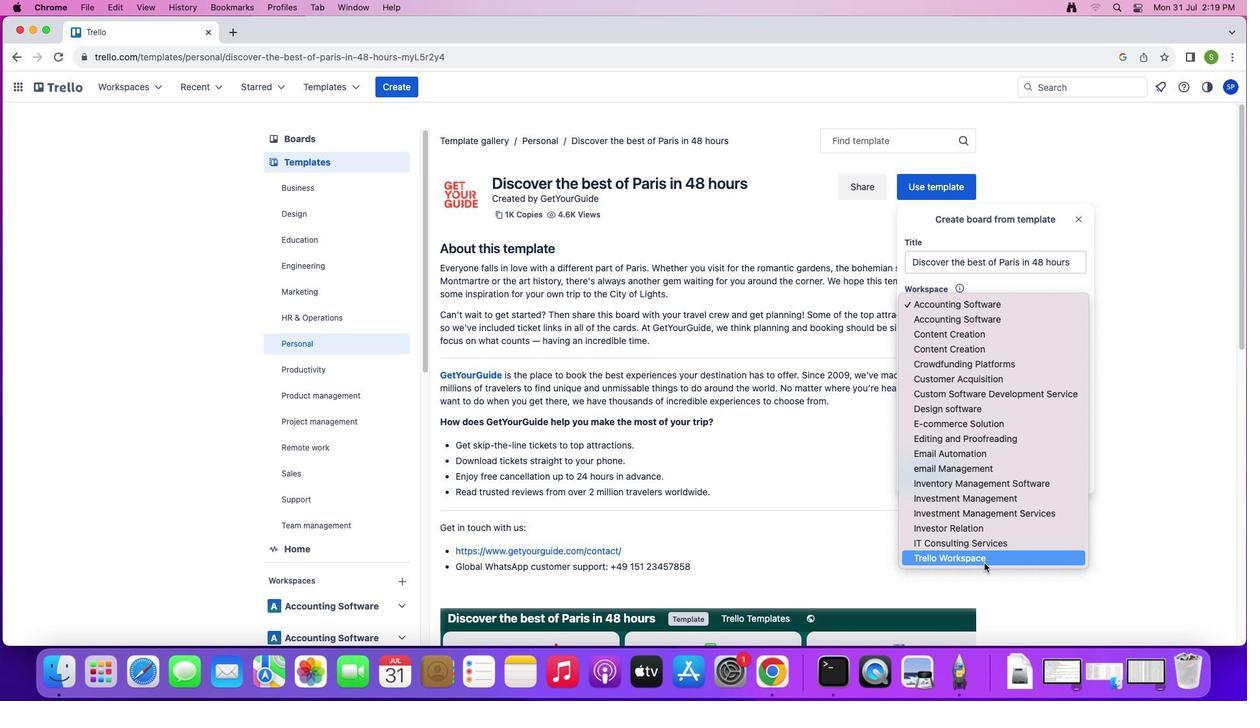 
Action: Mouse pressed left at (984, 563)
Screenshot: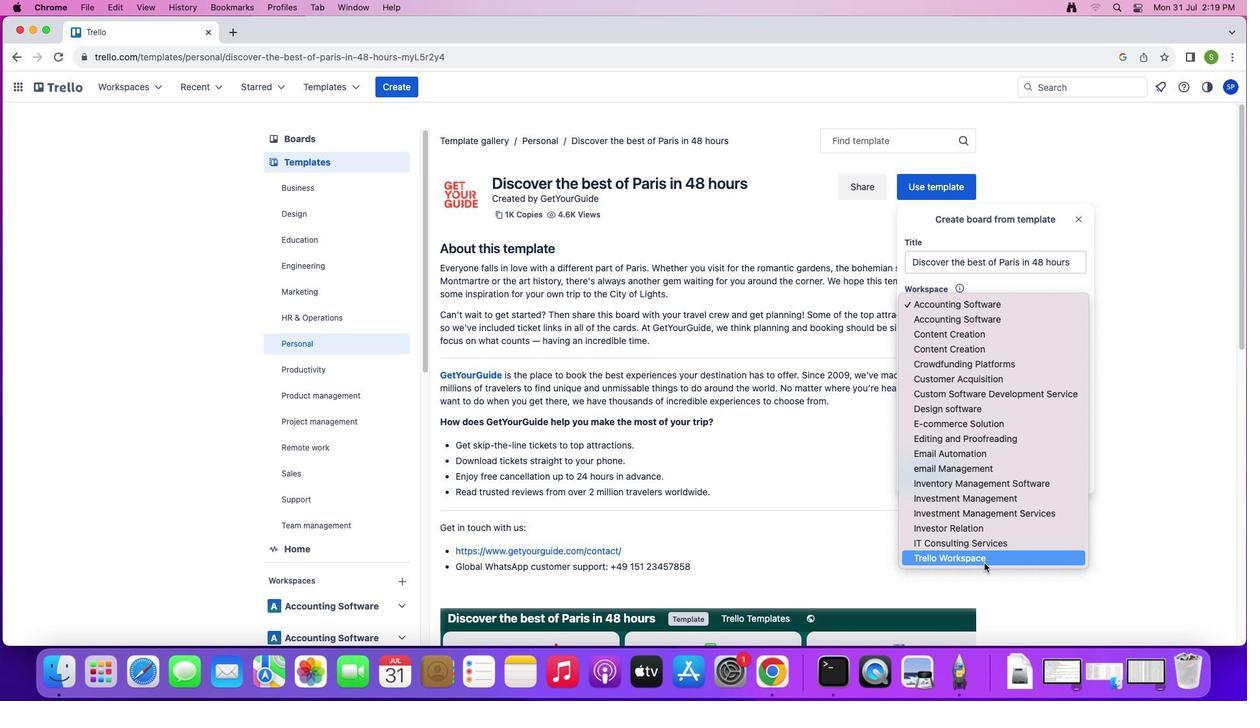 
Action: Mouse moved to (928, 479)
Screenshot: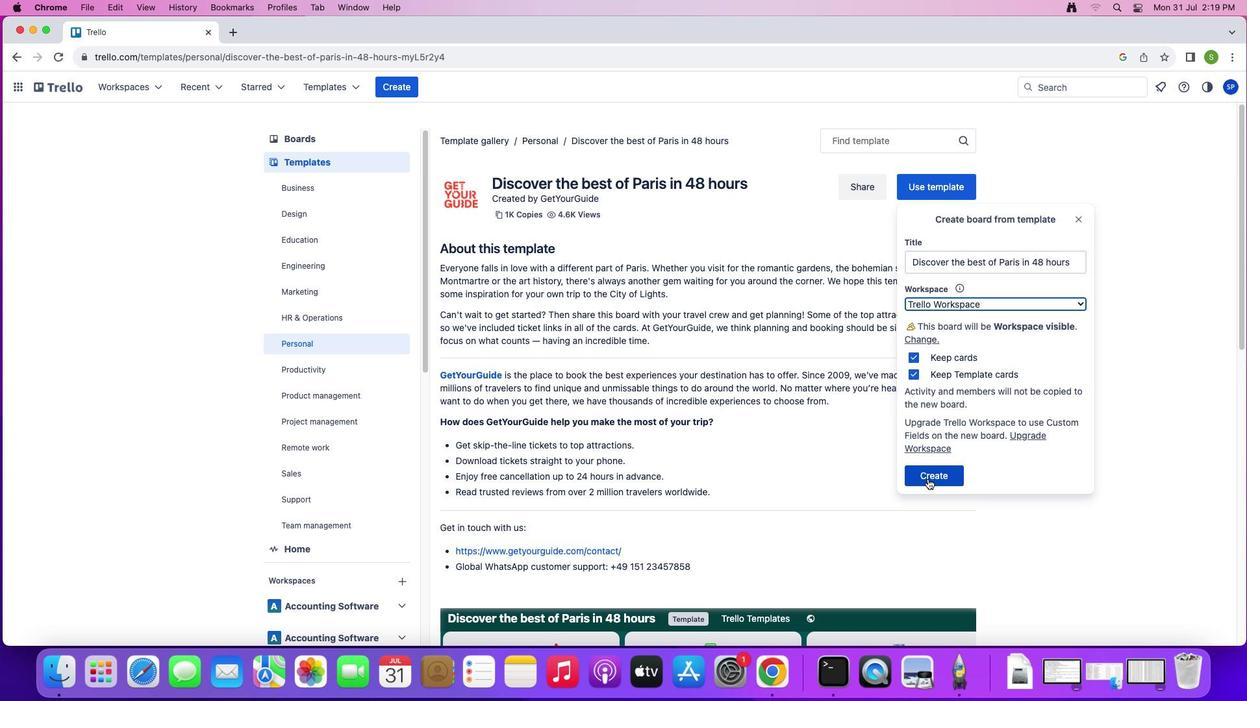 
Action: Mouse pressed left at (928, 479)
Screenshot: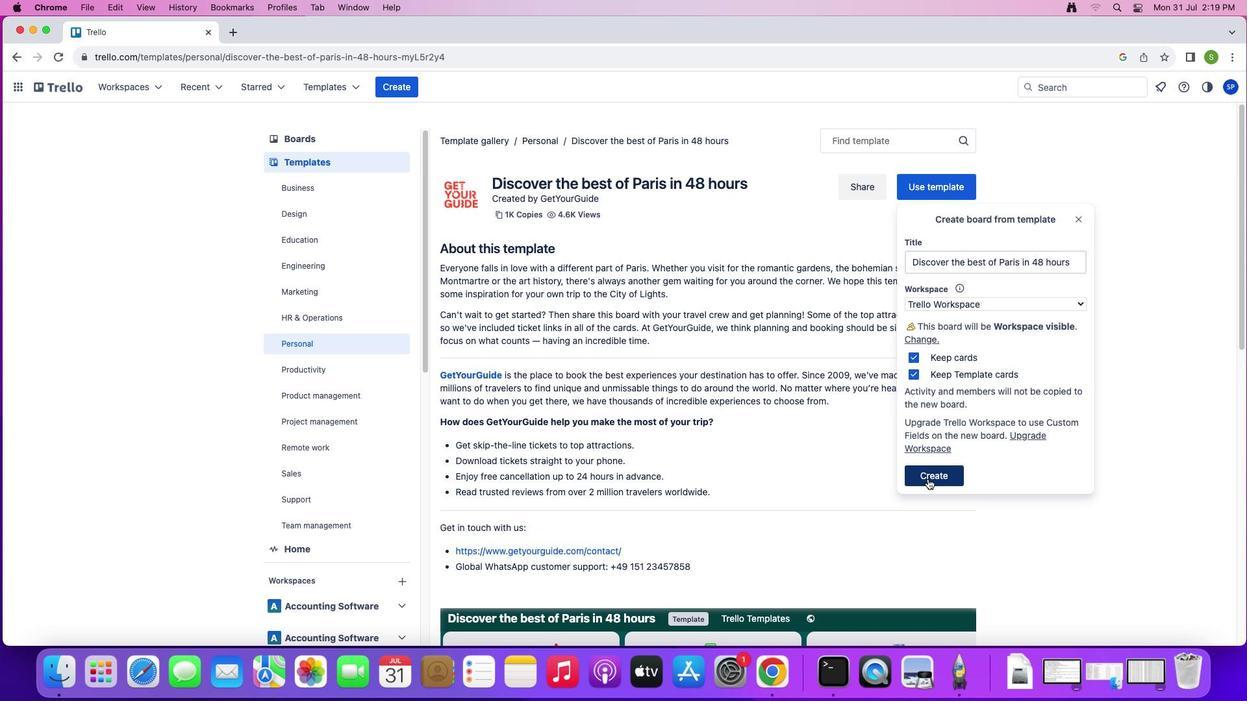 
Action: Mouse moved to (418, 642)
Screenshot: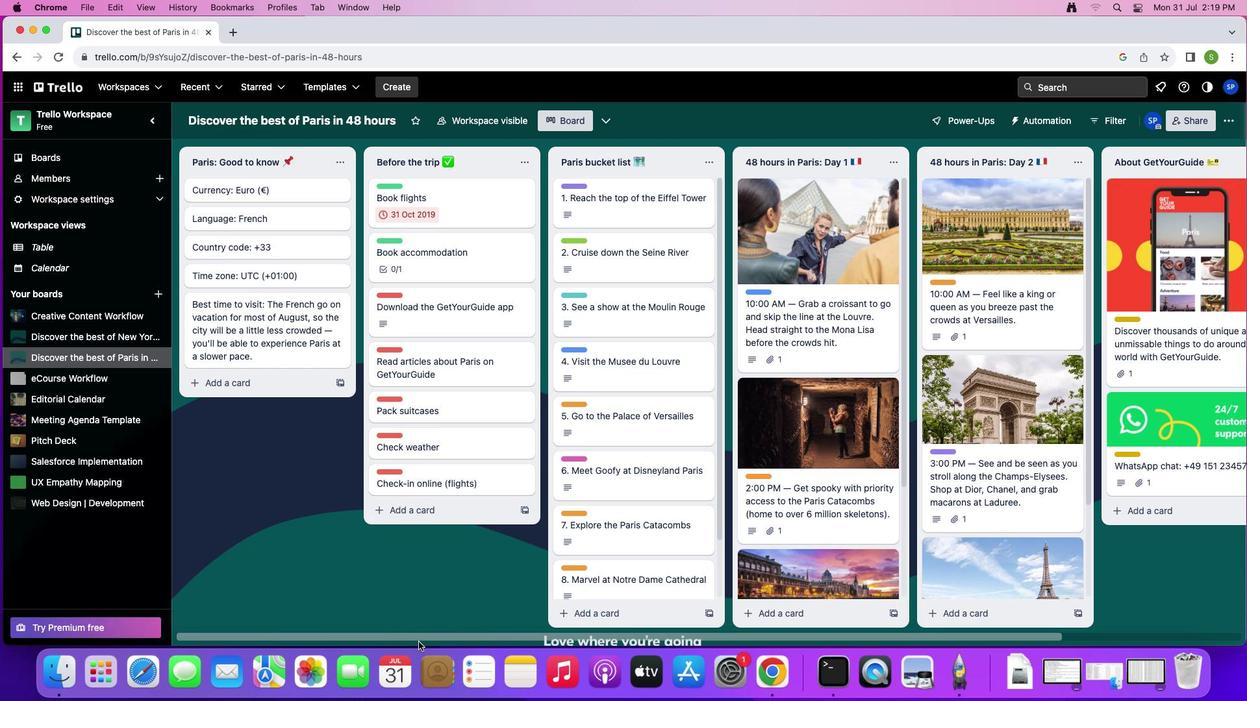 
Action: Mouse pressed left at (418, 642)
Screenshot: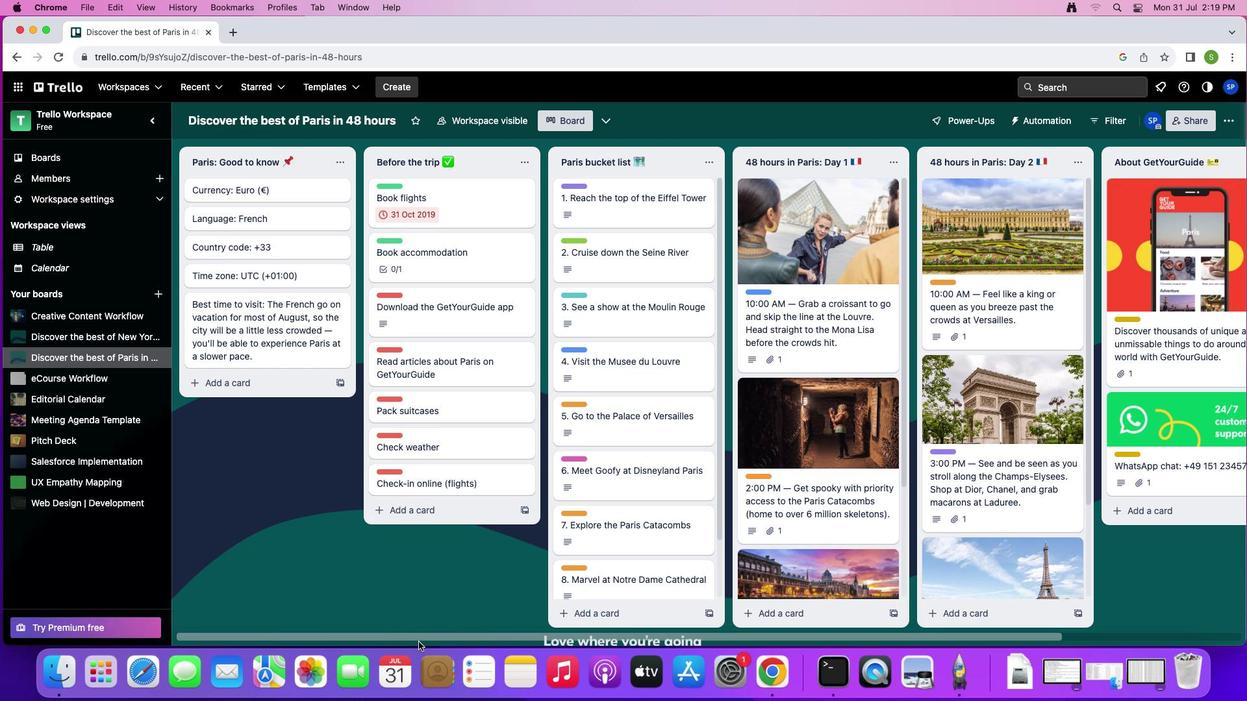 
Action: Mouse moved to (814, 637)
Screenshot: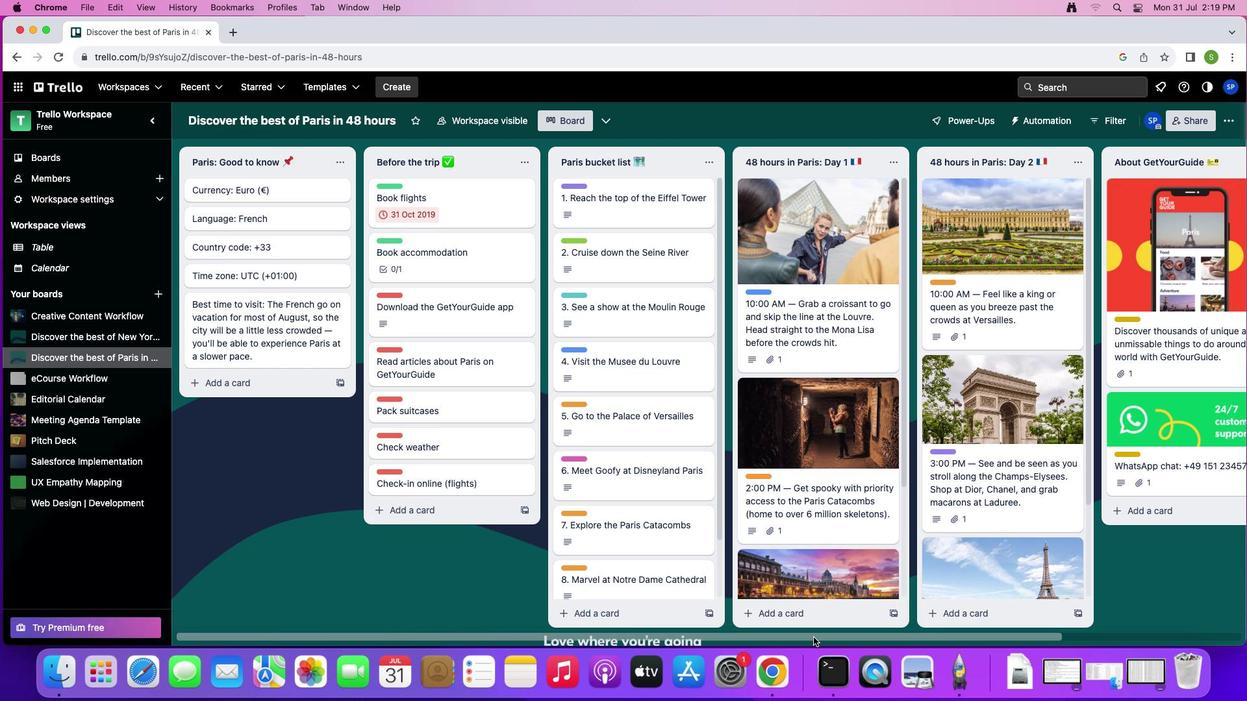 
Action: Mouse pressed left at (814, 637)
Screenshot: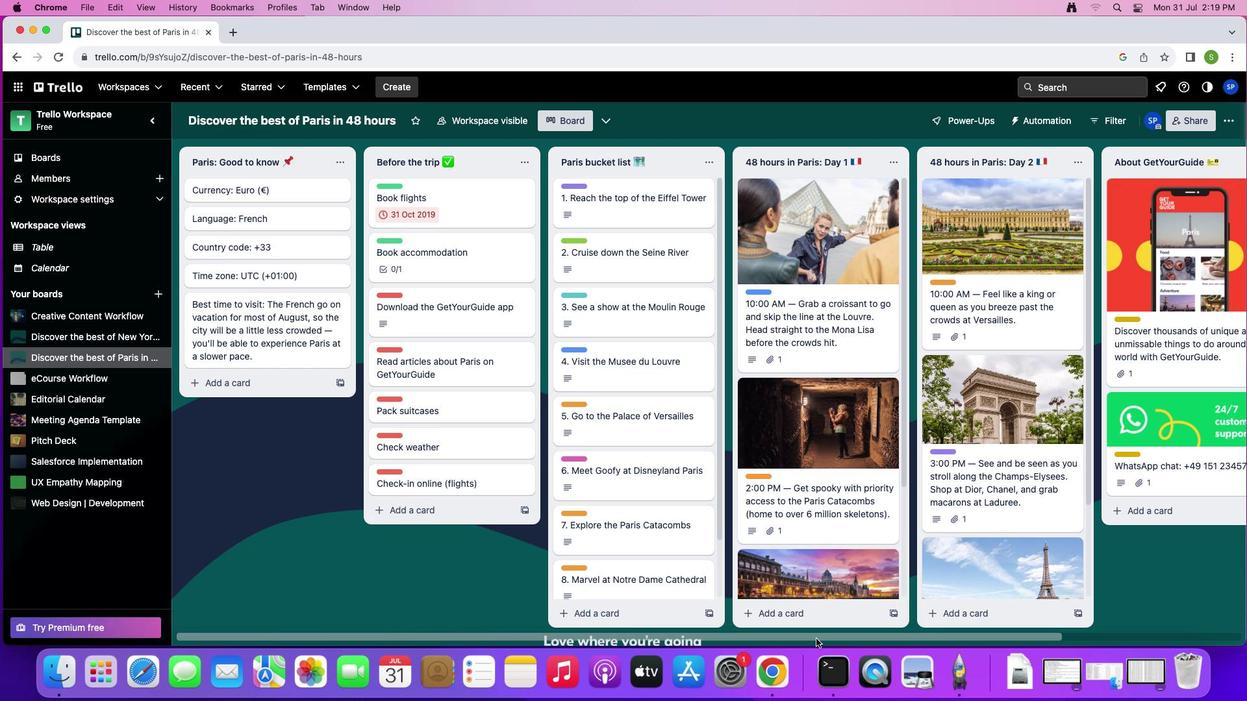
Action: Mouse moved to (1150, 170)
Screenshot: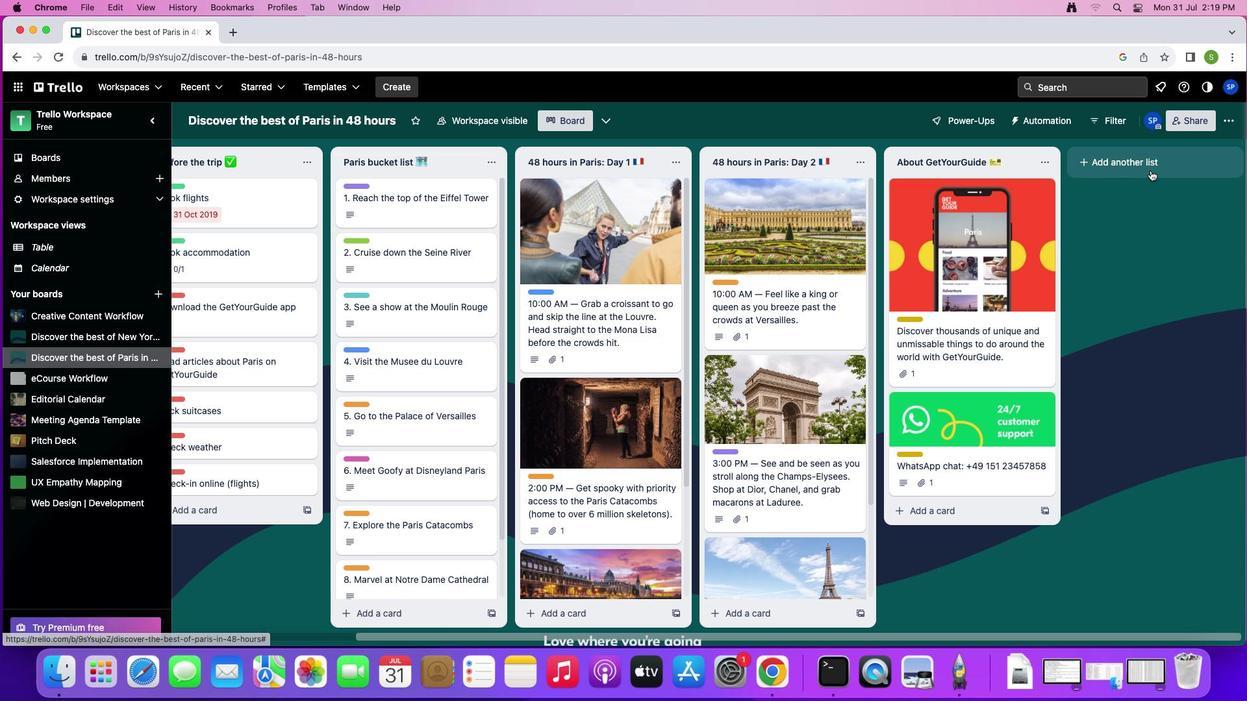 
Action: Mouse pressed left at (1150, 170)
Screenshot: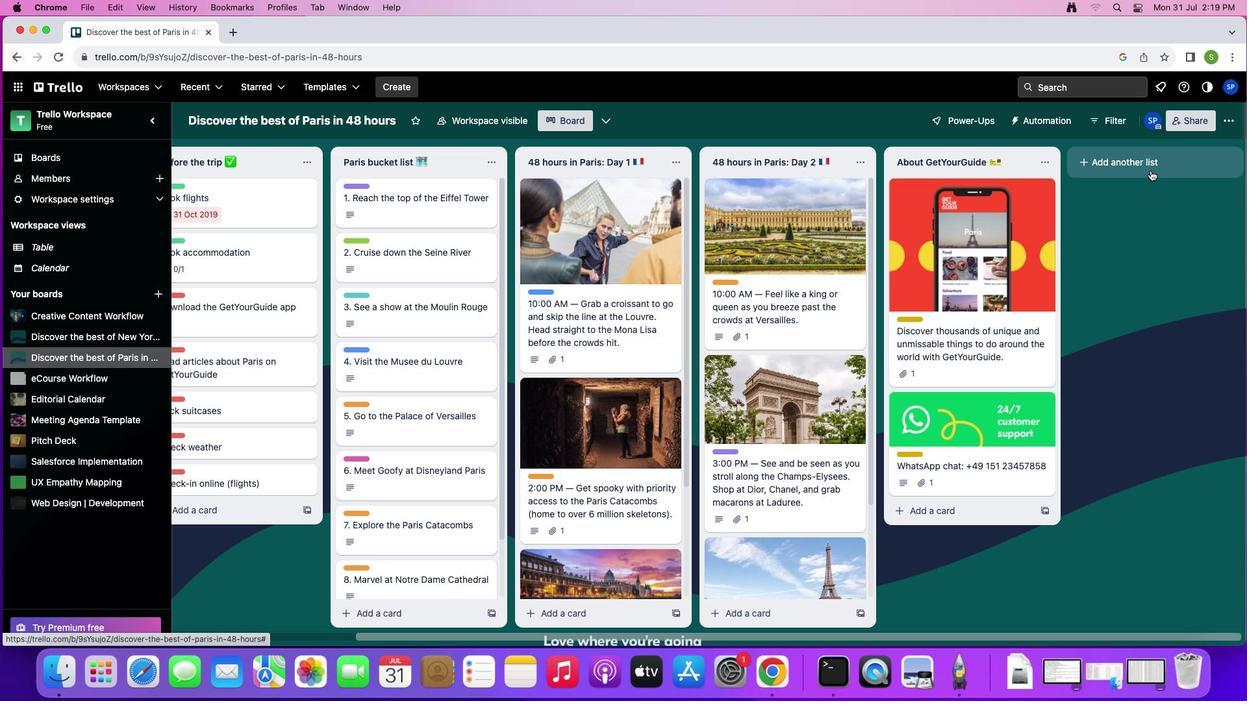 
Action: Mouse moved to (1140, 306)
Screenshot: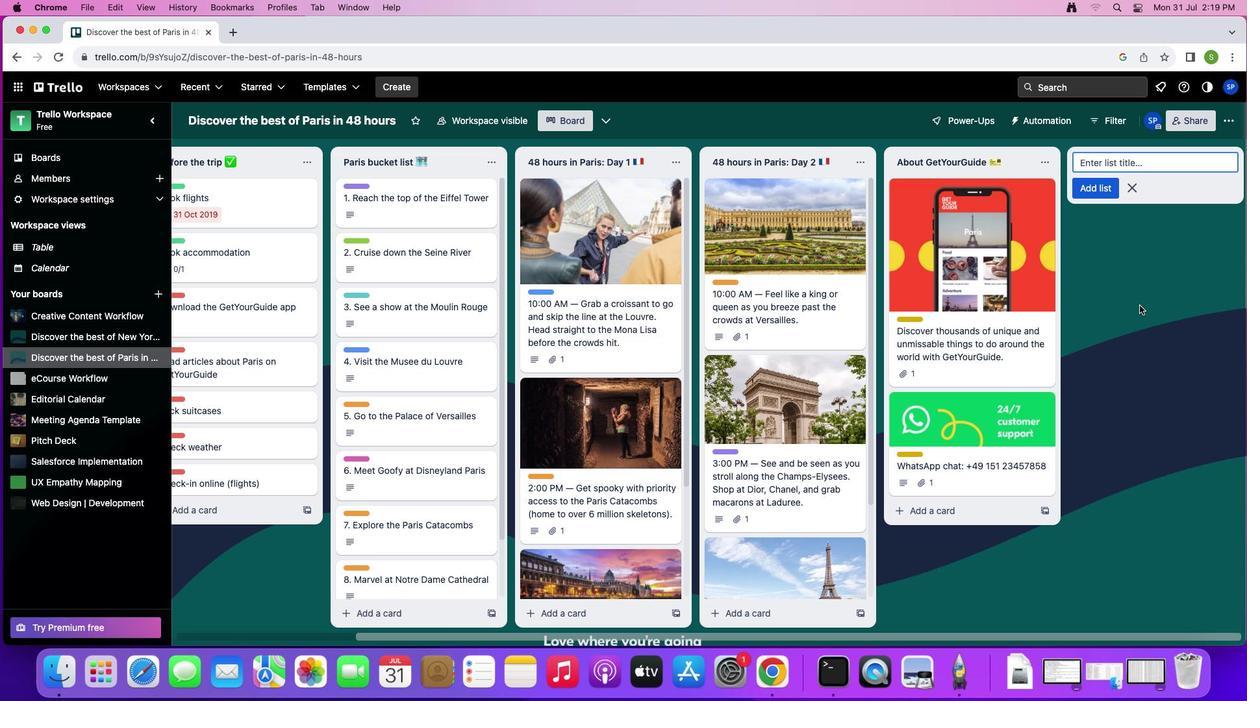 
Action: Key pressed Key.shift'D'Key.caps_lock'i''s''c''o''v''e''r'Key.space't''h''e'Key.space'b''e''s''t'Key.space'o''f'Key.space'p''a''r''i''s'Key.space'i''n'Key.space'4''8'Key.space'h''o''u''r''s'Key.enter
Screenshot: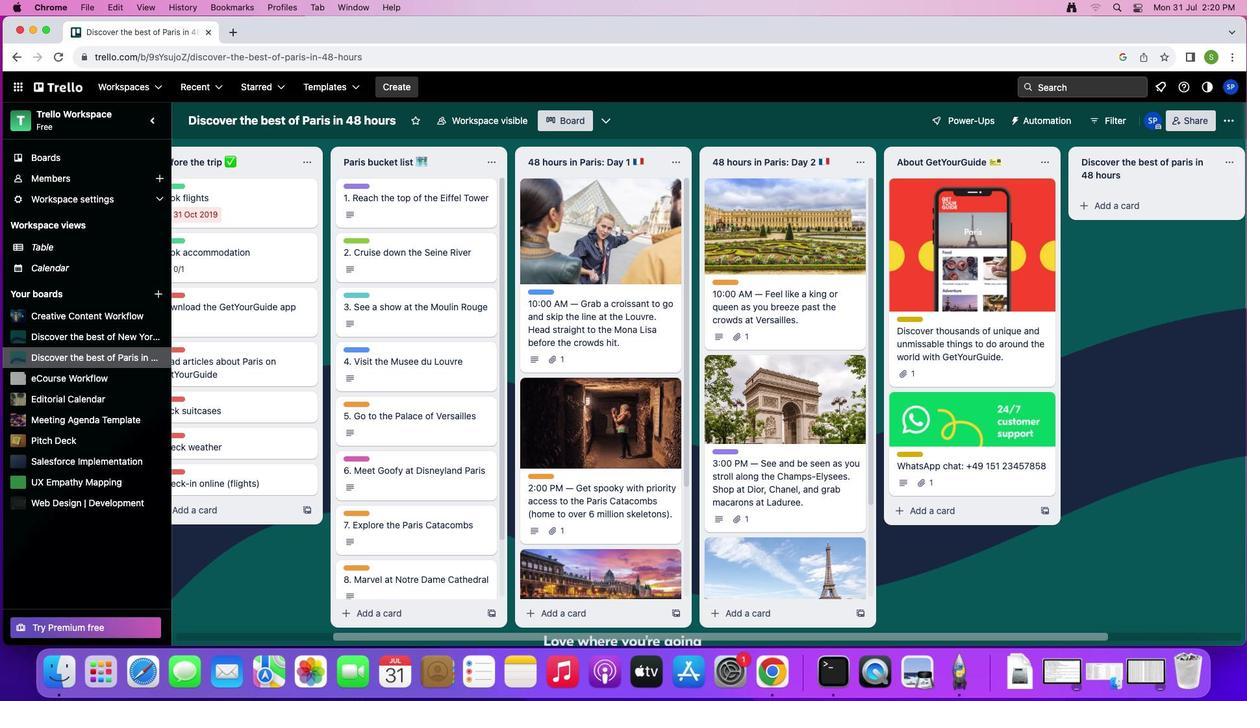 
Action: Mouse moved to (1154, 300)
Screenshot: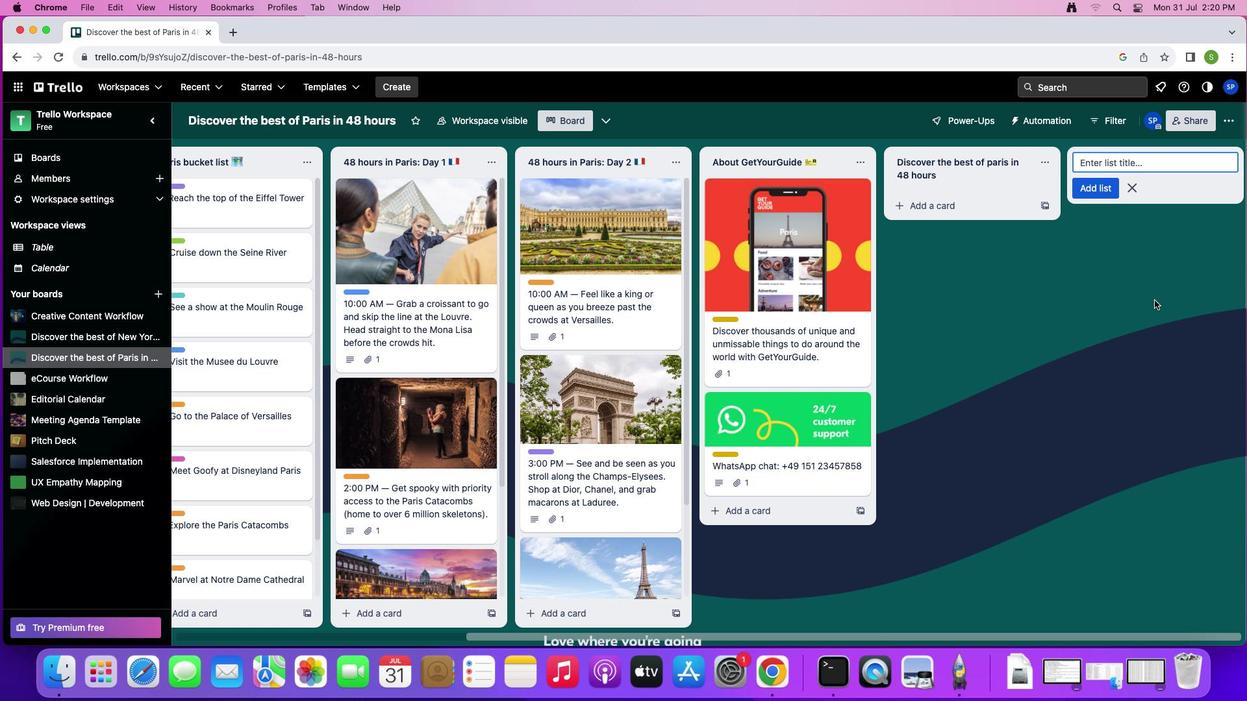 
Action: Key pressed Key.shift'T''r''a''v''e''l'Key.spaceKey.shift'B''u''c''k''e''t'Key.spaceKey.shift'L''i''s''t'Key.spaceKey.shift'T''e''m''p''l''a''t''e'
Screenshot: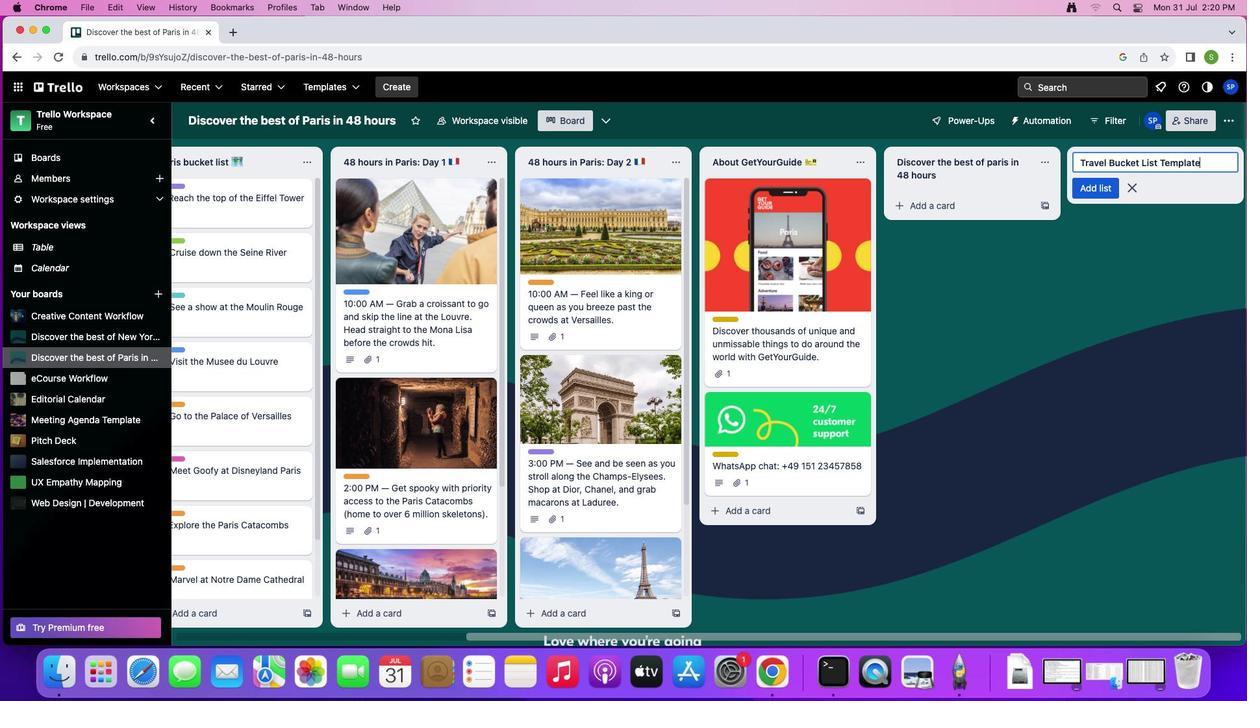 
Action: Mouse moved to (1154, 300)
Screenshot: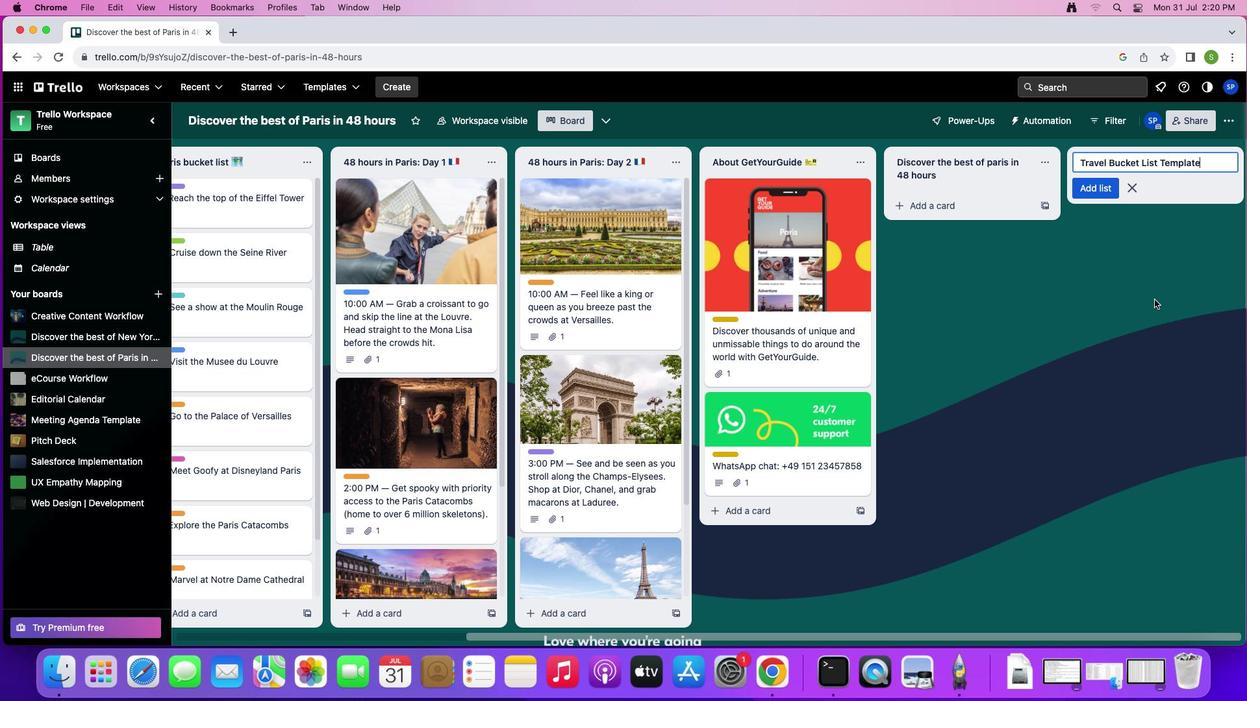 
Action: Key pressed Key.shift_r'|'
Screenshot: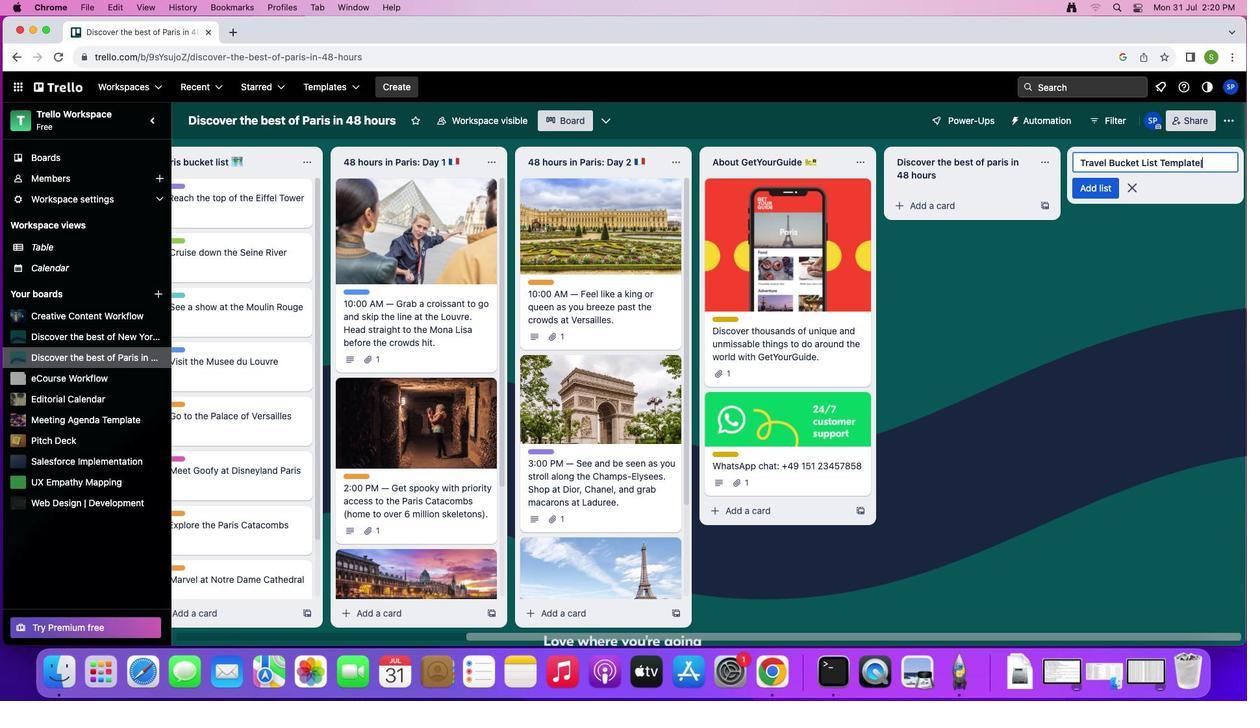 
Action: Mouse moved to (1161, 295)
Screenshot: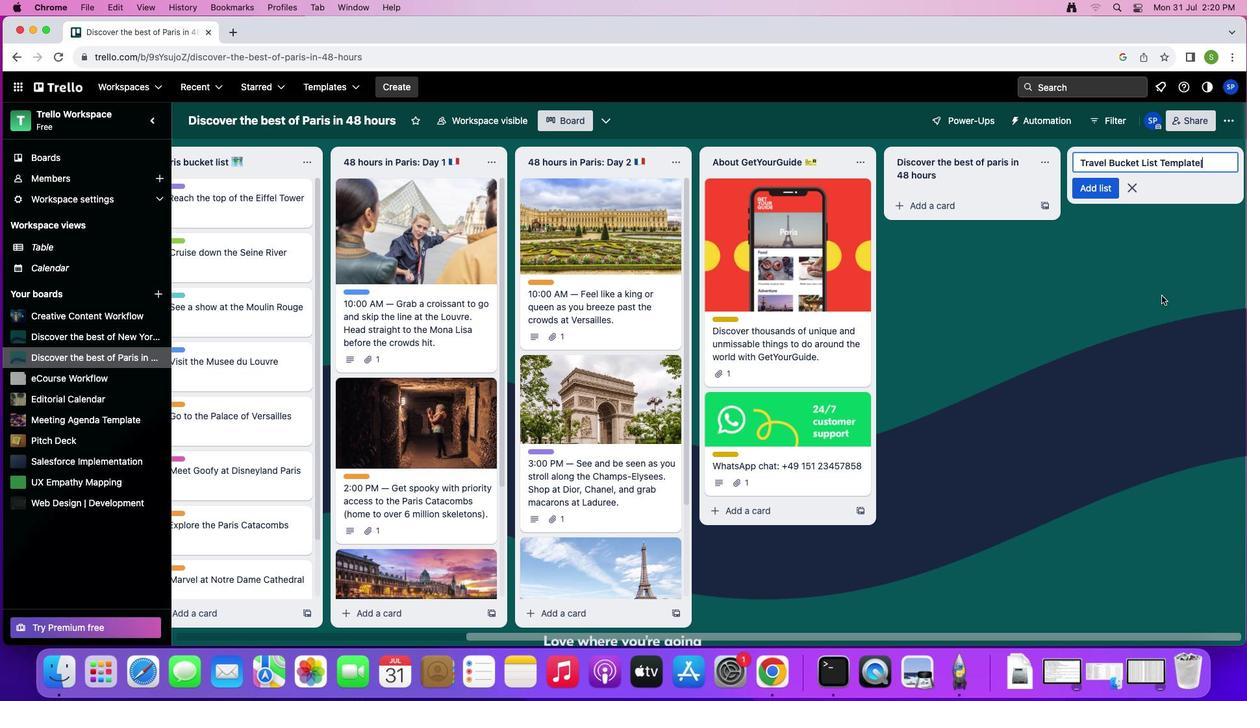 
Action: Key pressed Key.backspaceKey.spaceKey.shift_r'|'Key.spaceKey.shift'T''r''e''l''l''o'Key.enterKey.shift'W''r''i''t''i''n''g'Key.space'a'Key.space'b''o''o''k'Key.enter
Screenshot: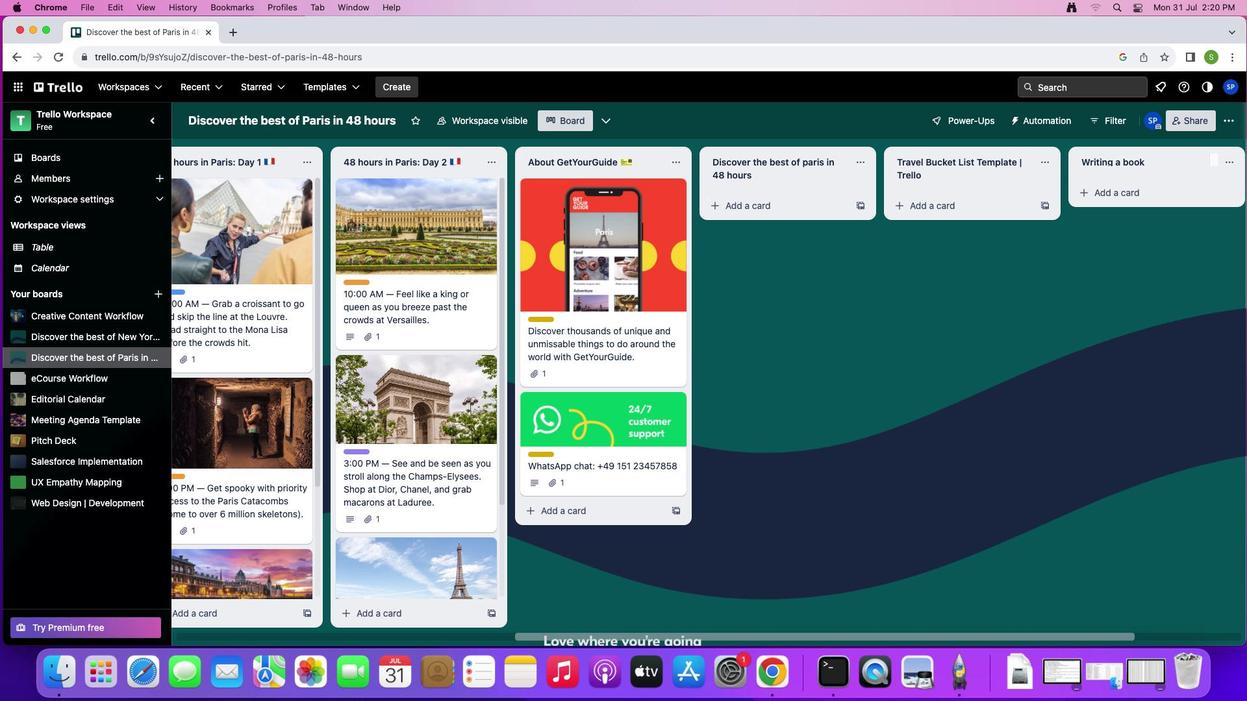 
Action: Mouse moved to (1127, 184)
Screenshot: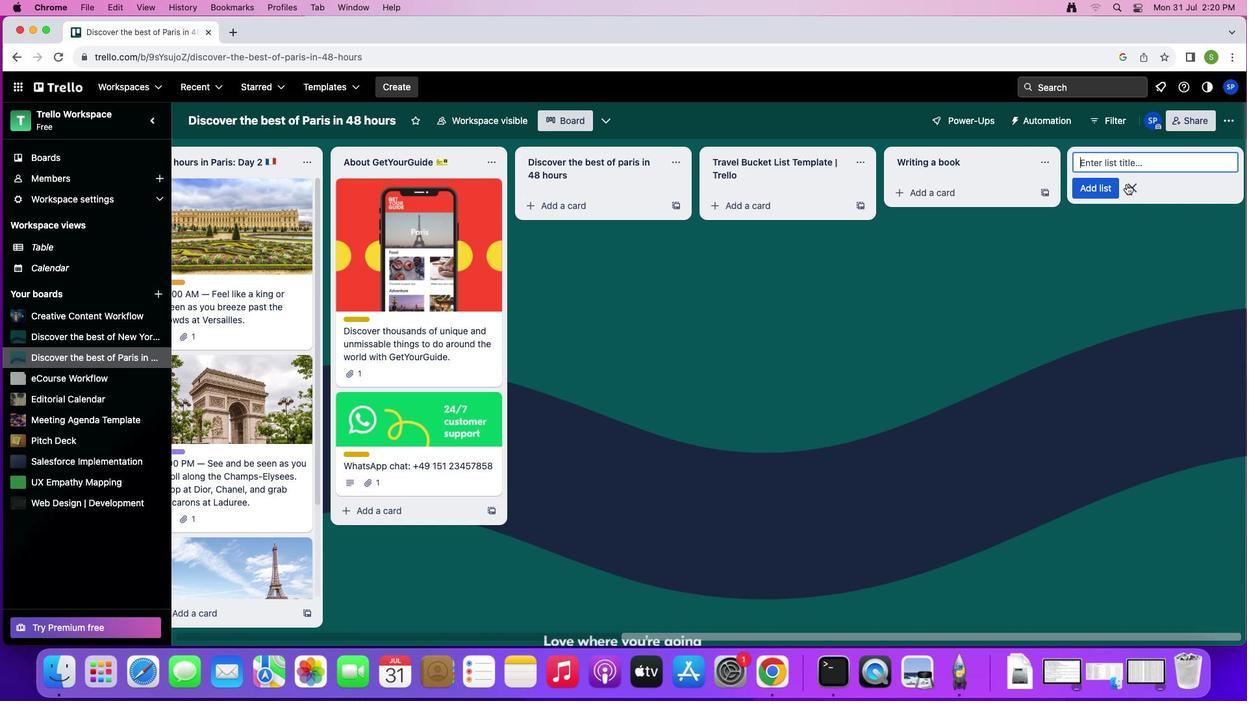 
Action: Mouse pressed left at (1127, 184)
Screenshot: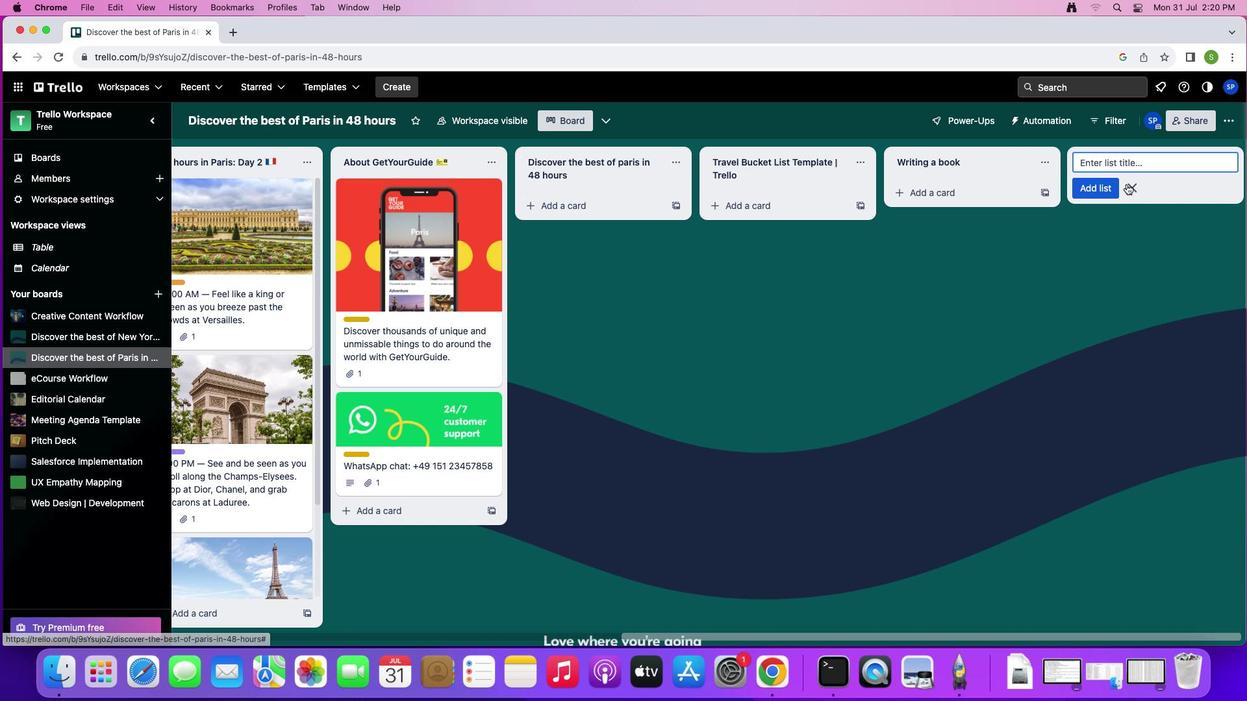 
Action: Mouse moved to (560, 206)
Screenshot: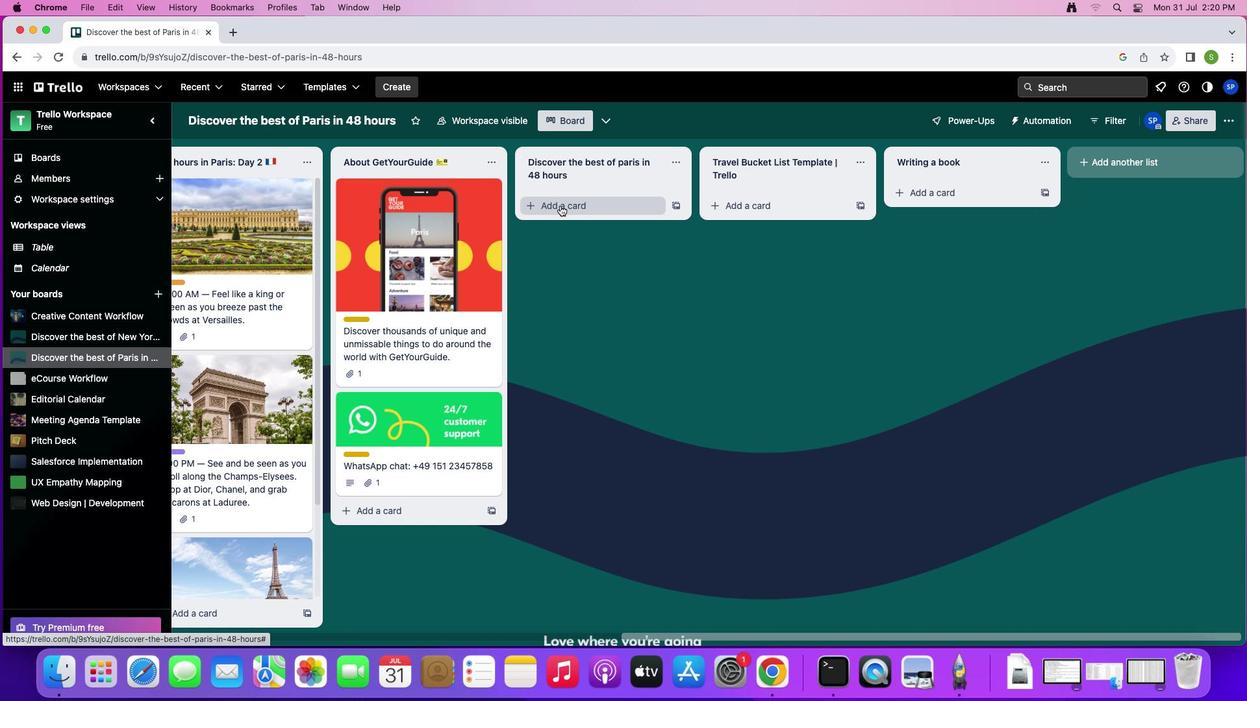
Action: Mouse pressed left at (560, 206)
Screenshot: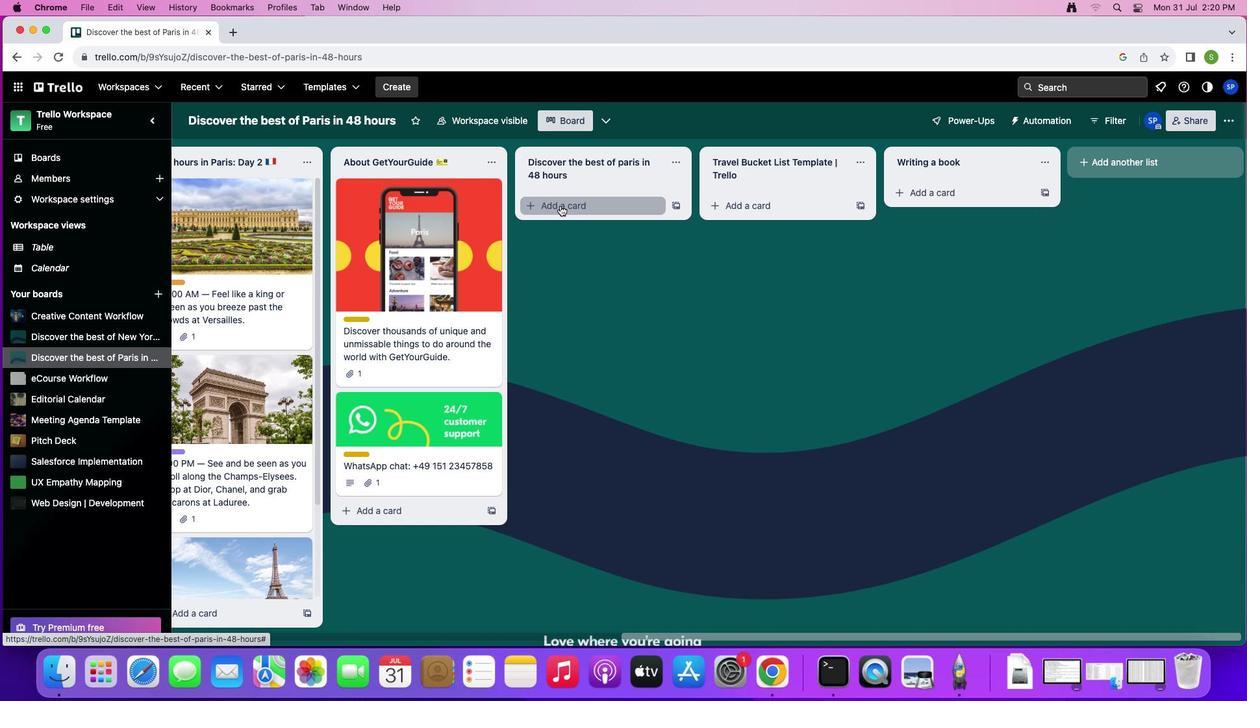 
Action: Mouse moved to (597, 206)
Screenshot: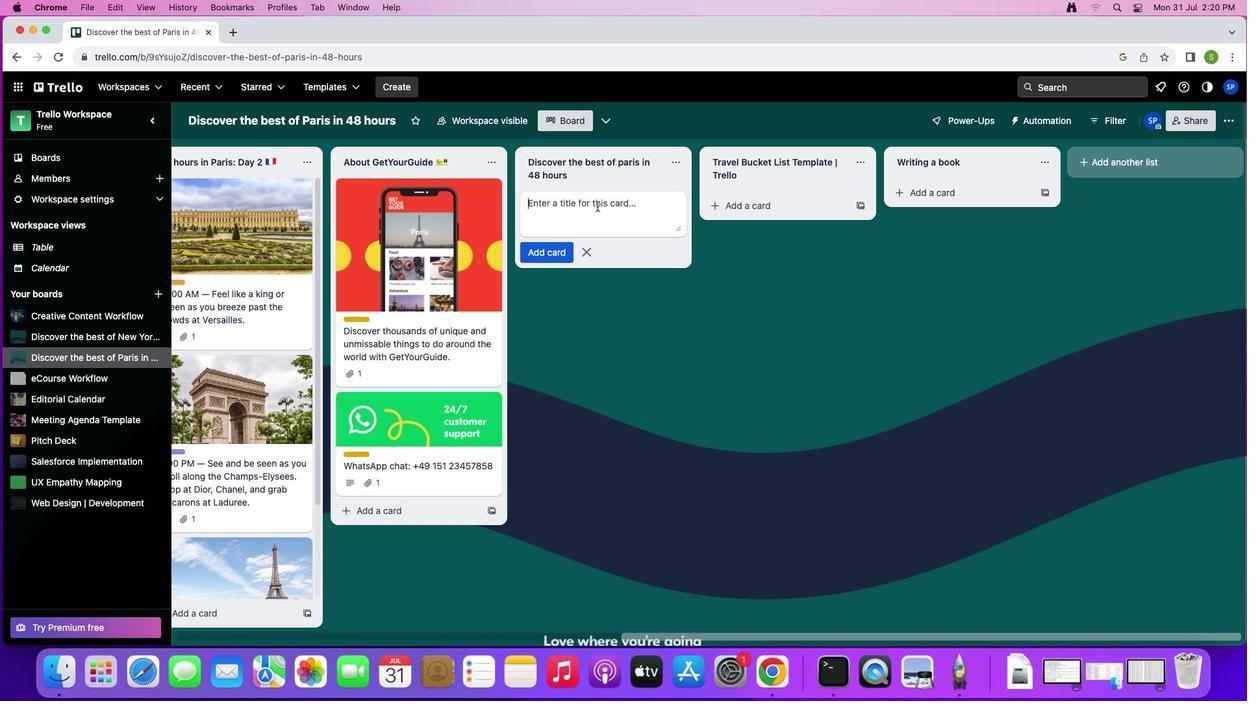 
Action: Key pressed Key.shift'P''a''r''i''s'Key.enter
Screenshot: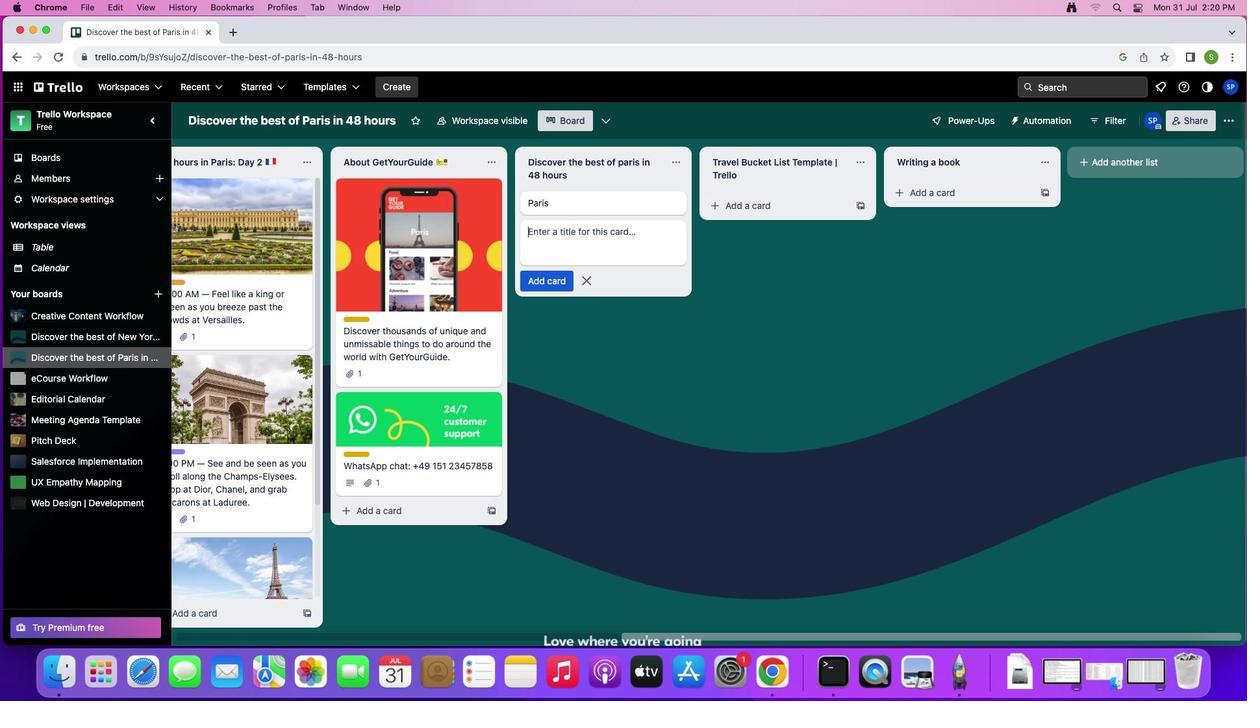 
Action: Mouse moved to (590, 279)
Screenshot: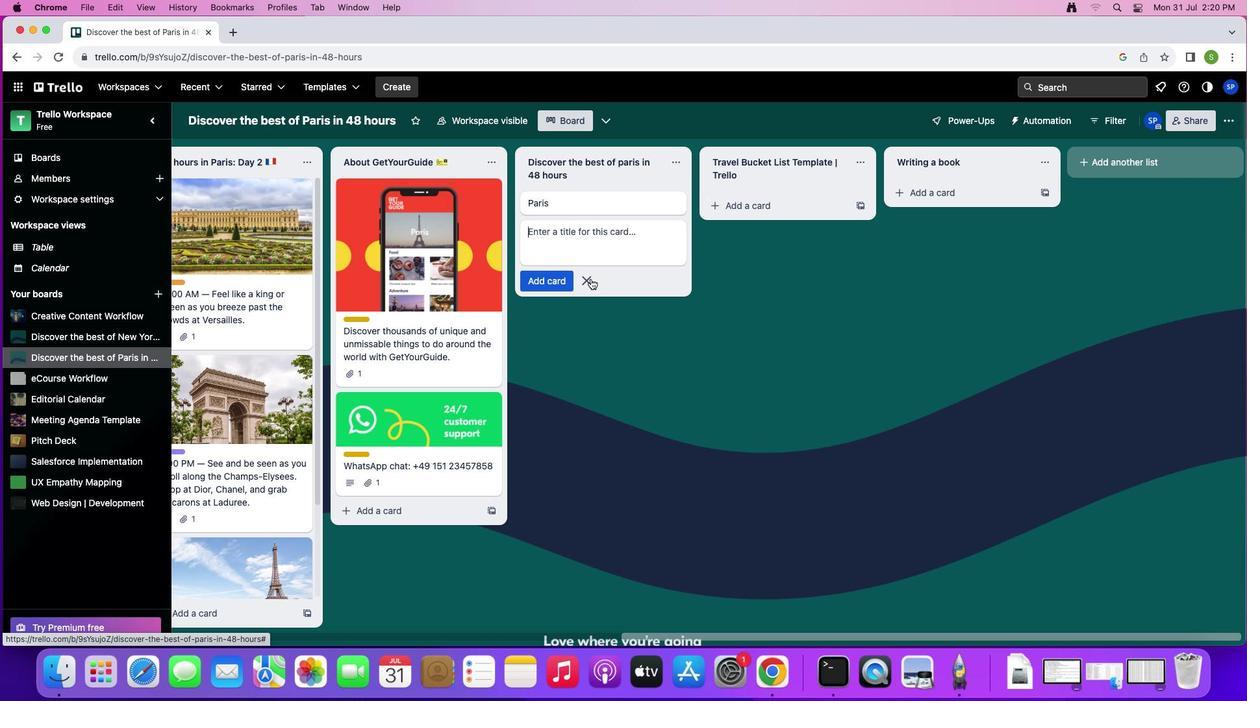 
Action: Mouse pressed left at (590, 279)
Screenshot: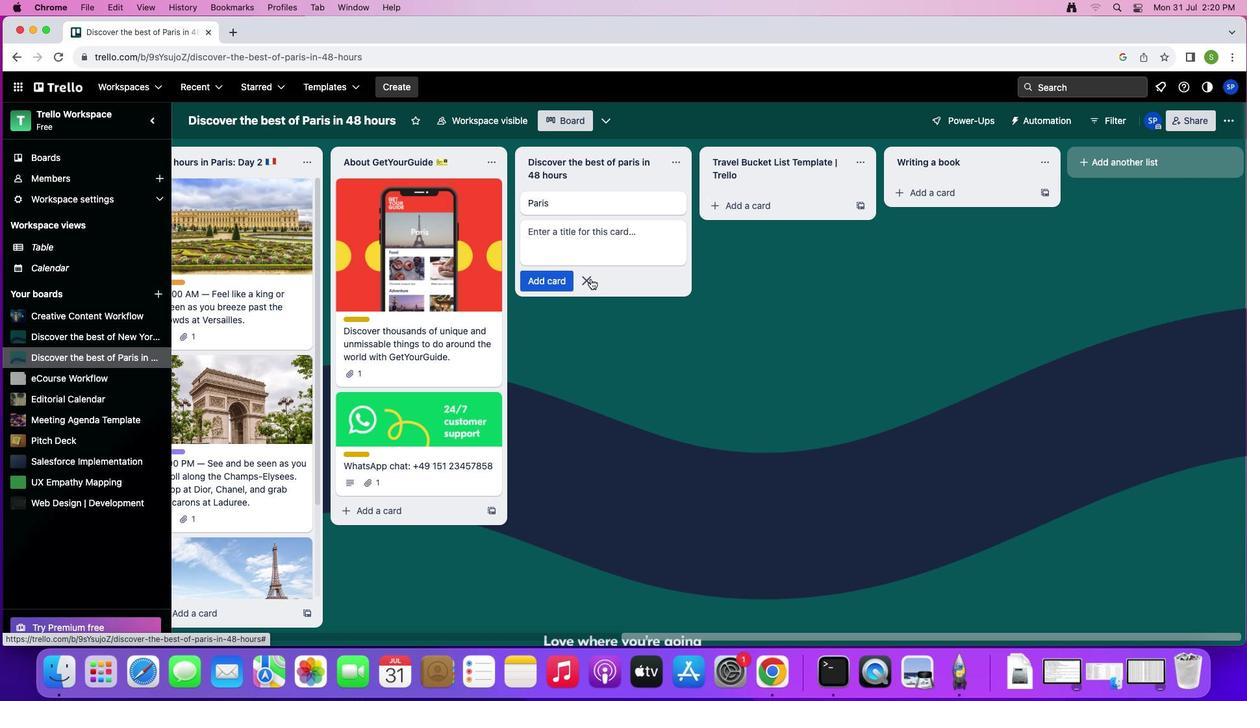 
Action: Mouse moved to (771, 204)
Screenshot: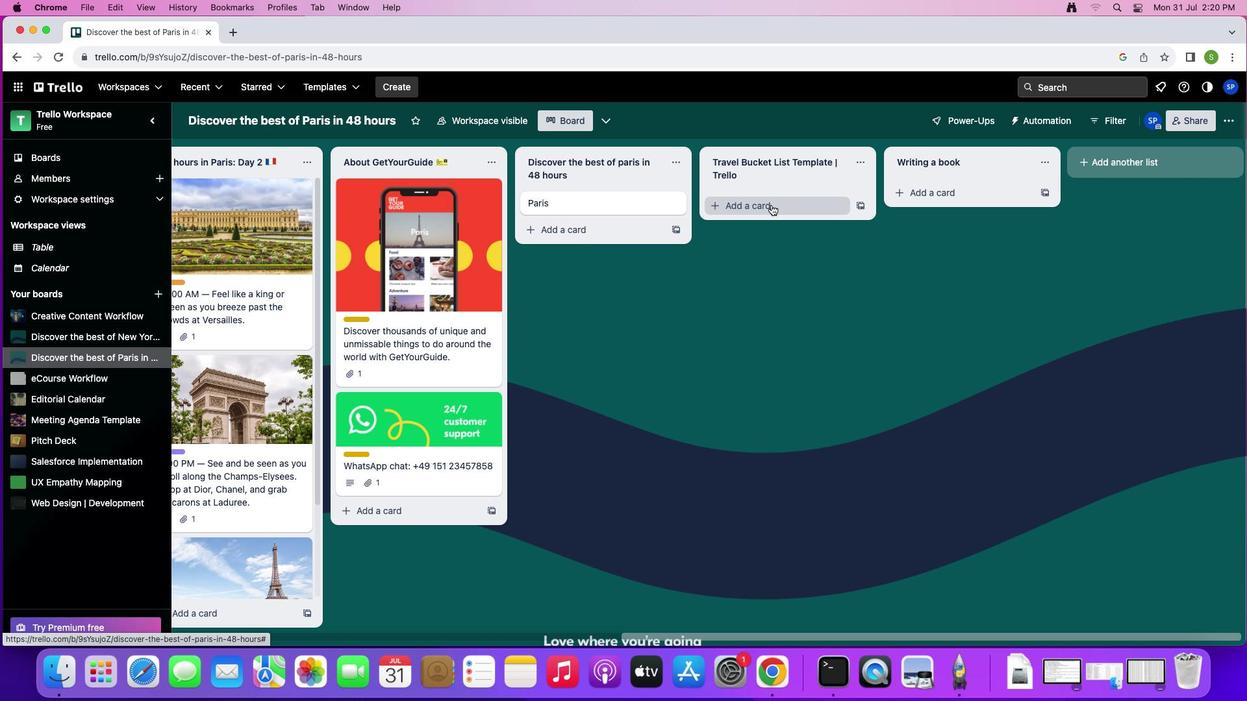 
Action: Mouse pressed left at (771, 204)
Screenshot: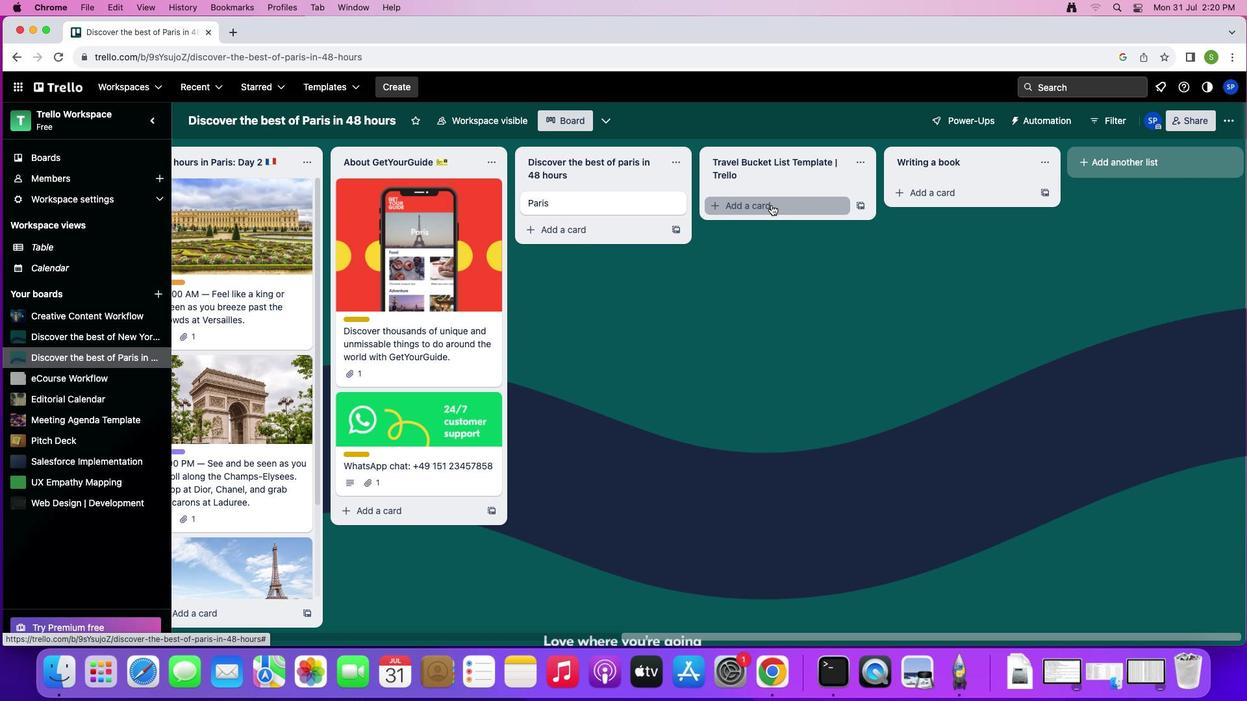 
Action: Mouse moved to (789, 209)
Screenshot: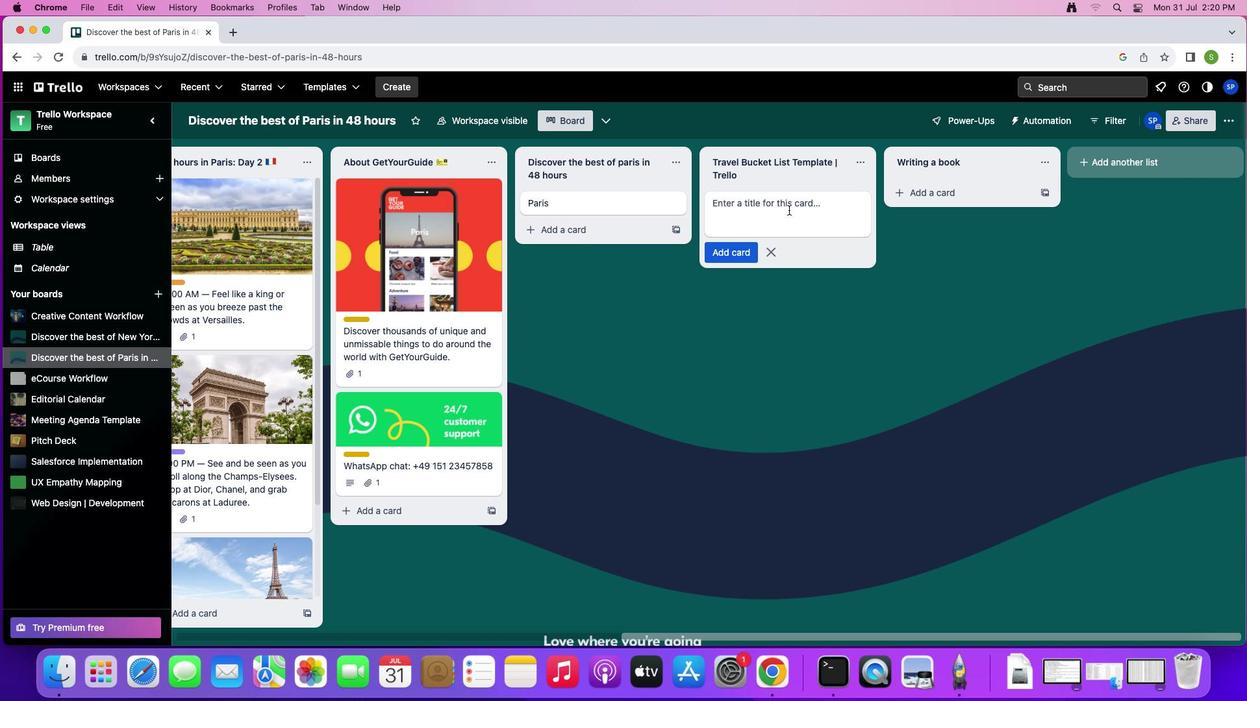 
Action: Key pressed Key.shift'T''r''a''v''e''l'Key.spaceKey.shift'B''u''c''k''e''t'Key.enter
Screenshot: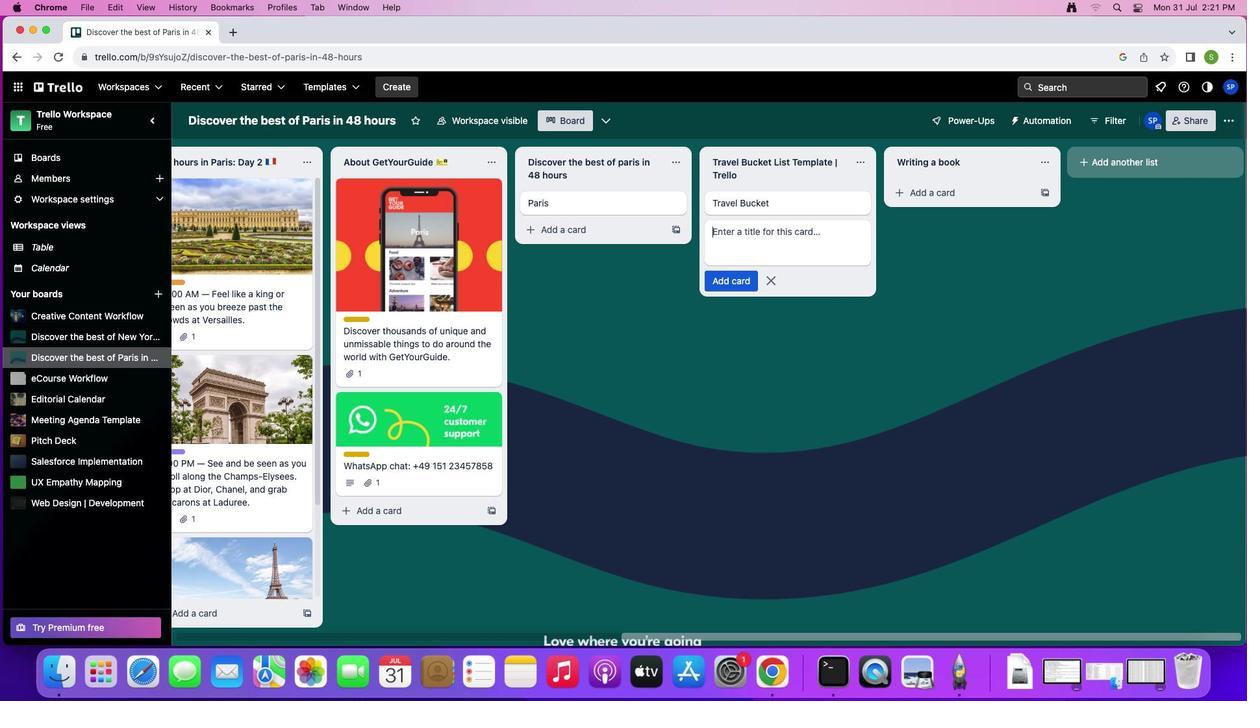
Action: Mouse moved to (771, 283)
Screenshot: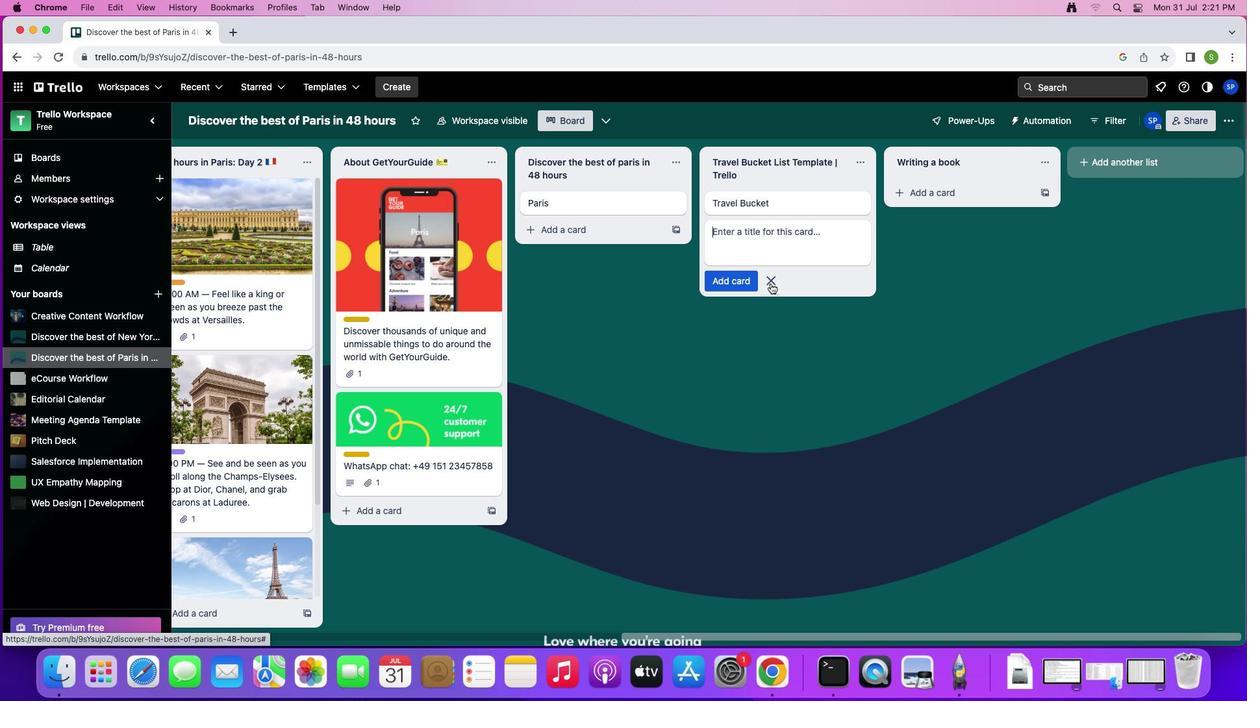 
Action: Mouse pressed left at (771, 283)
Screenshot: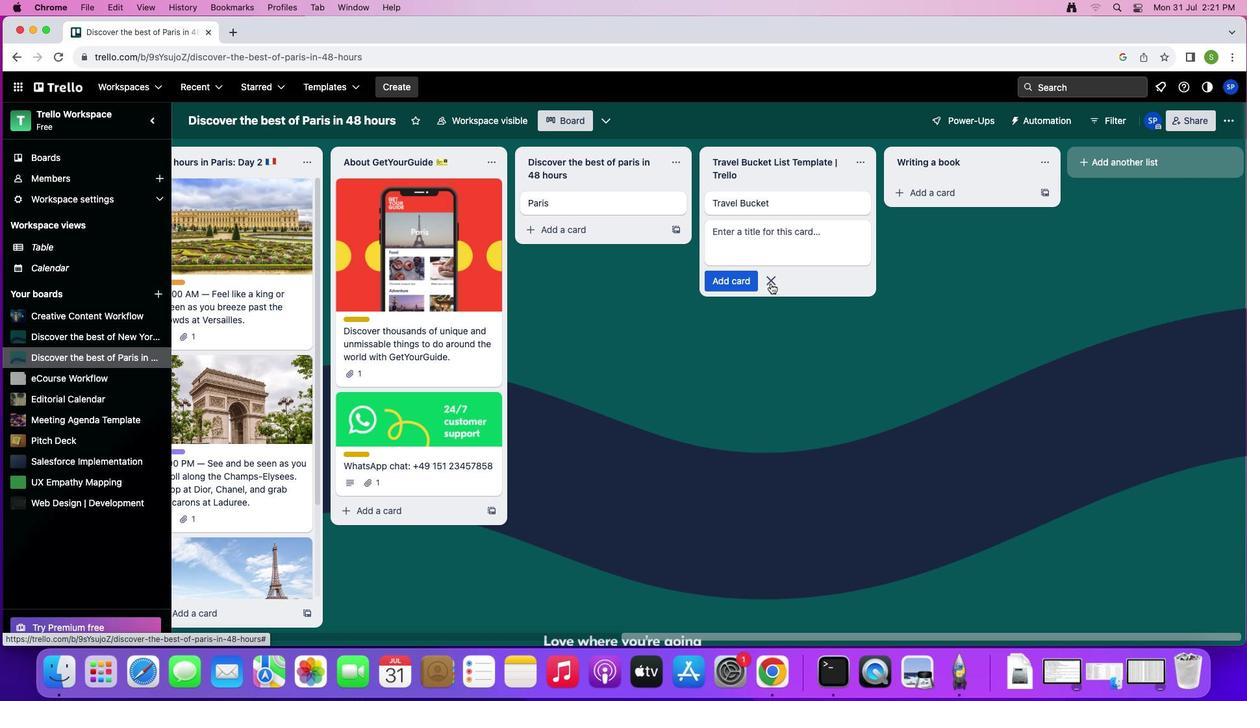 
Action: Mouse moved to (924, 196)
Screenshot: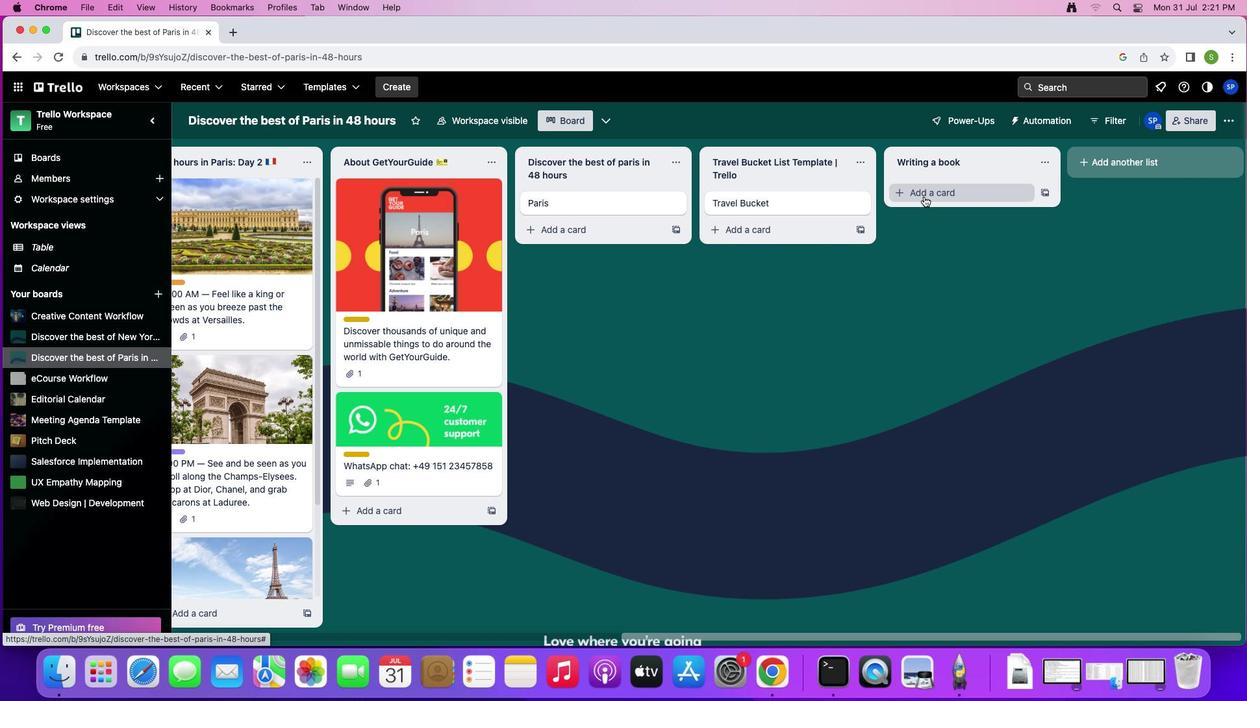 
Action: Mouse pressed left at (924, 196)
Screenshot: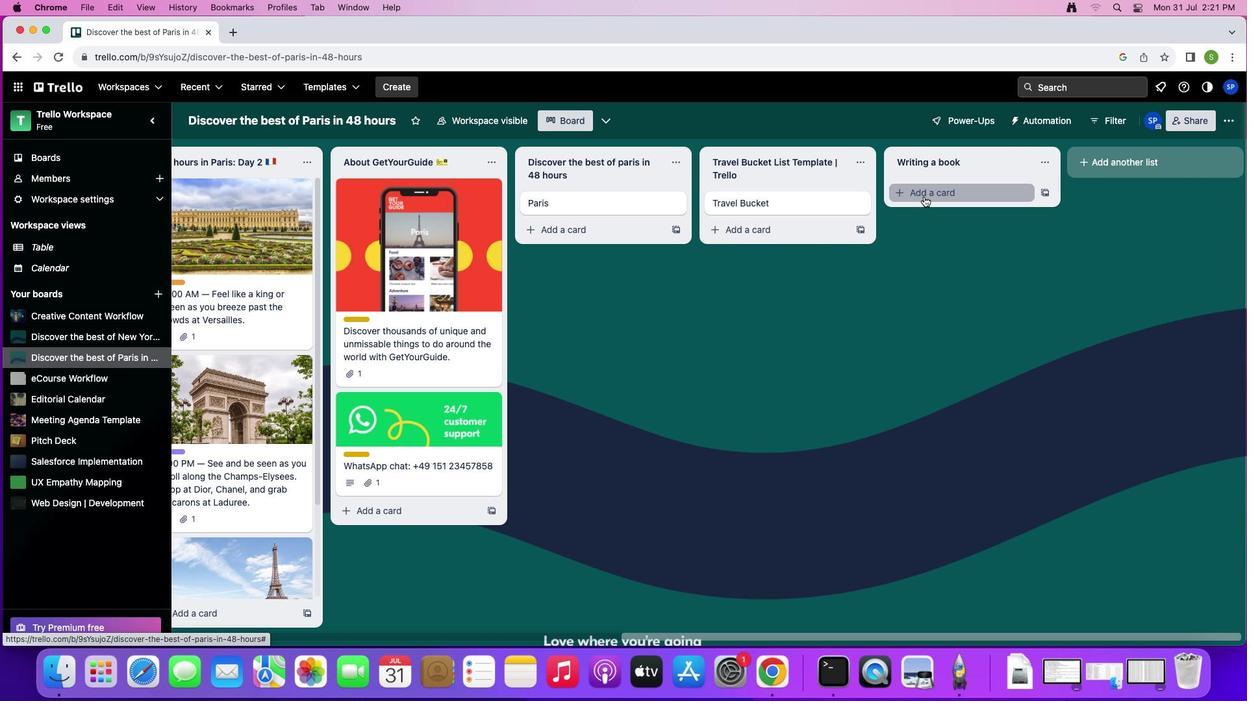 
Action: Mouse moved to (942, 200)
Screenshot: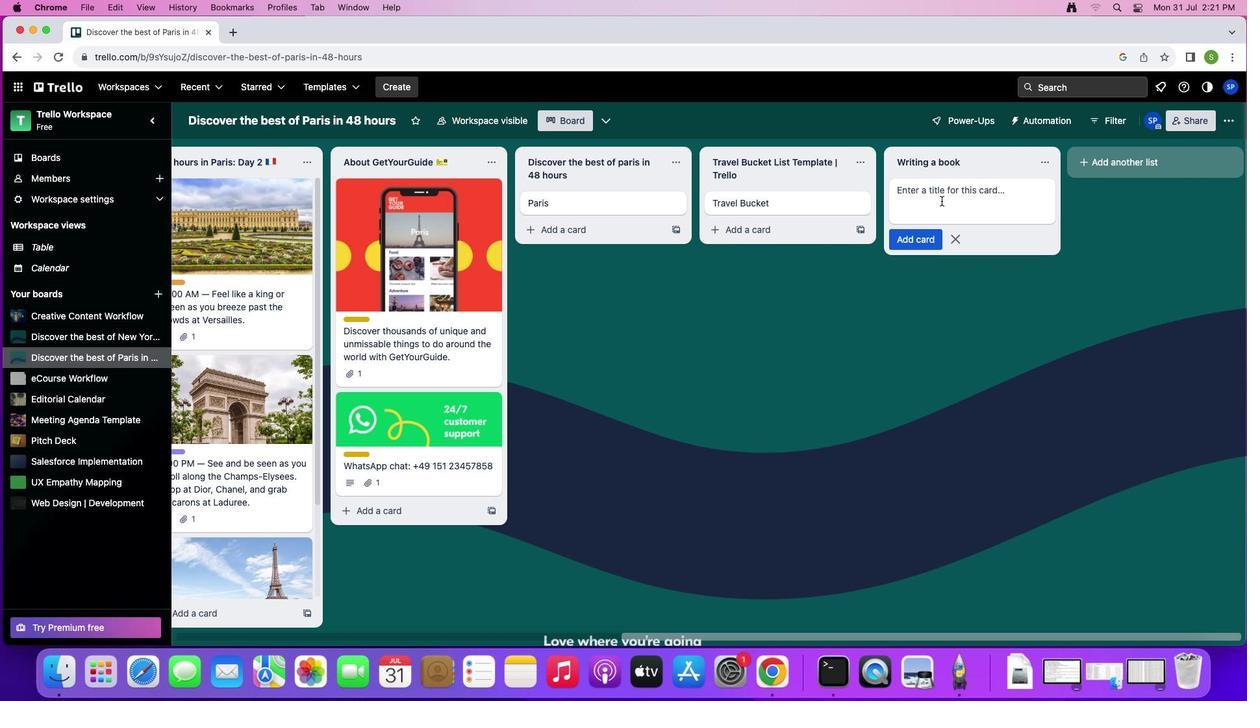 
Action: Key pressed Key.shift'B''o''o''k'Key.enter
Screenshot: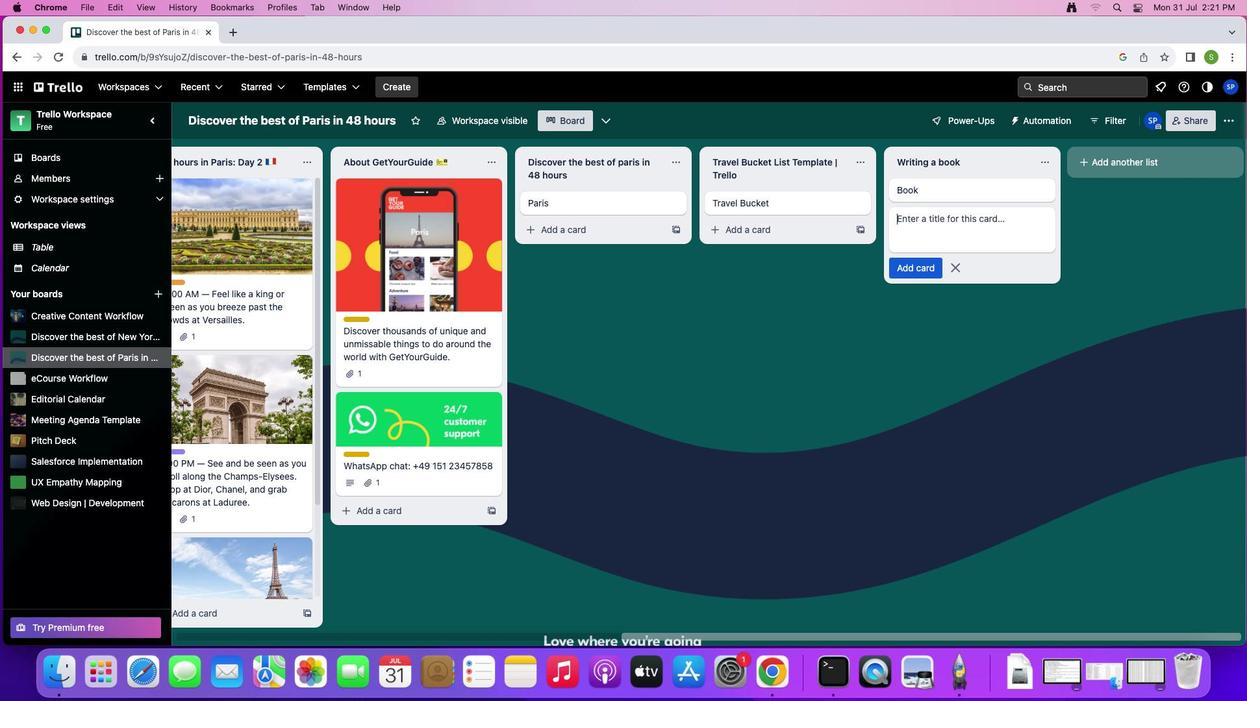
Action: Mouse moved to (953, 270)
Screenshot: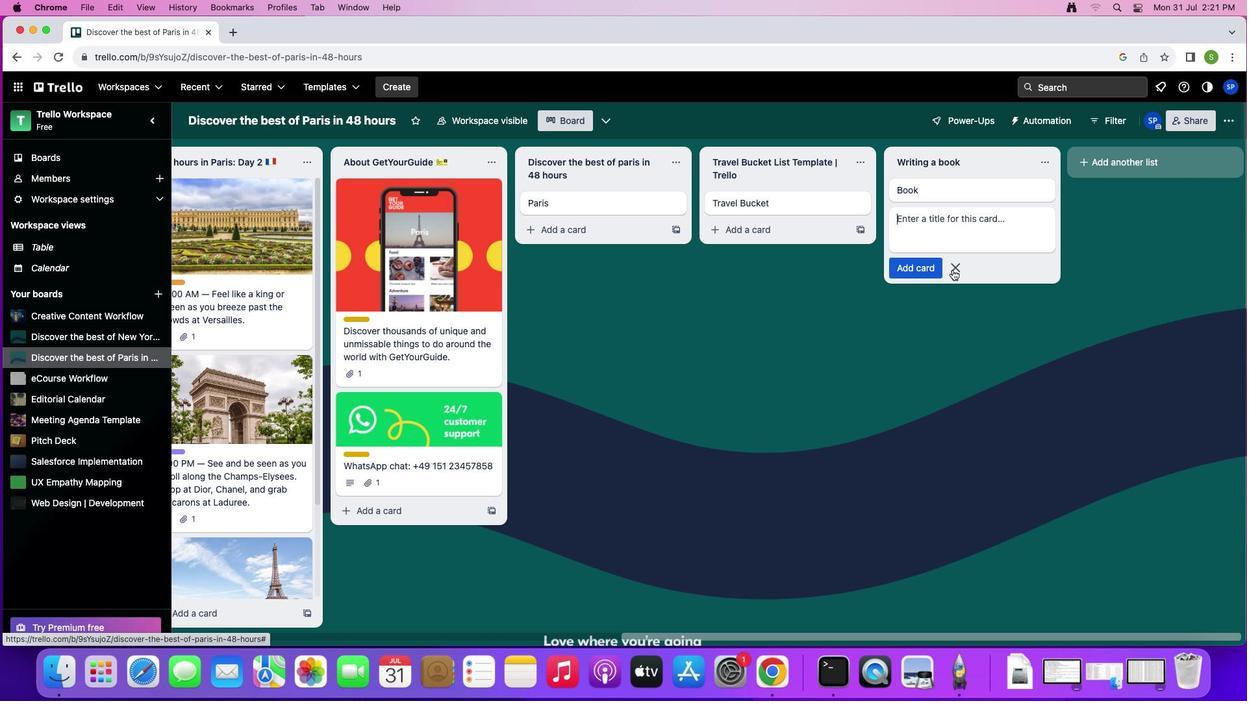 
Action: Mouse pressed left at (953, 270)
Screenshot: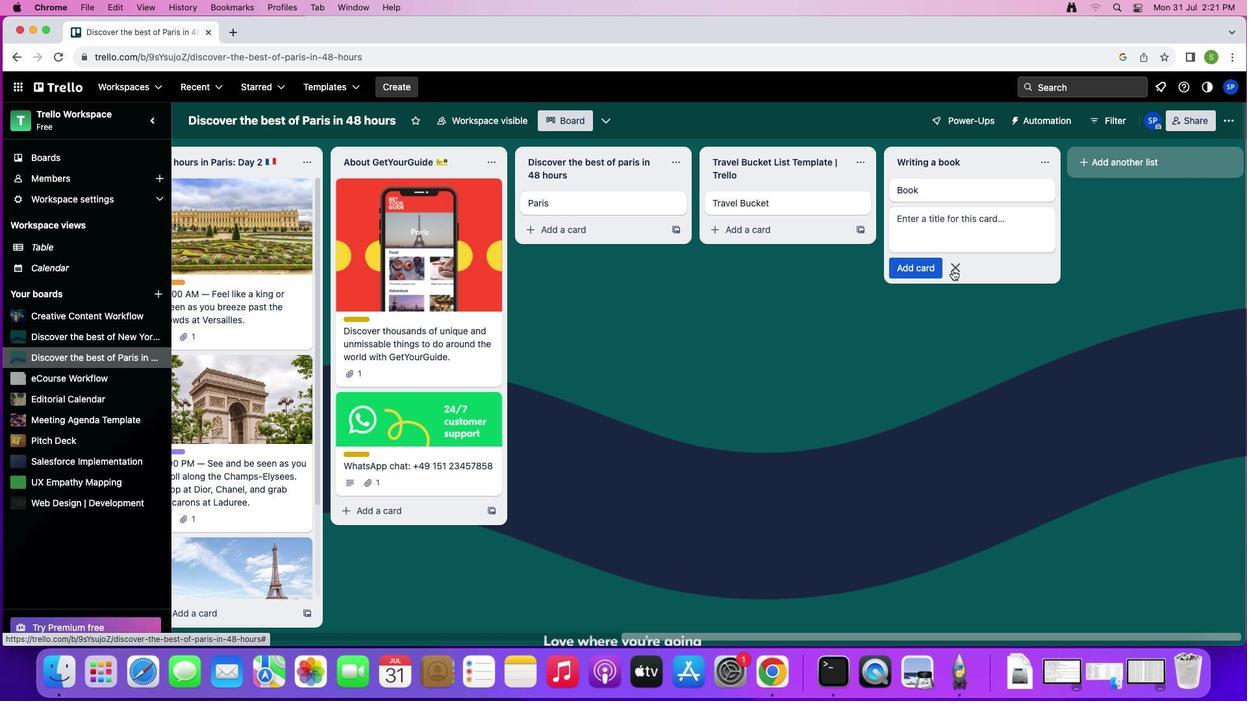 
Action: Mouse moved to (618, 209)
Screenshot: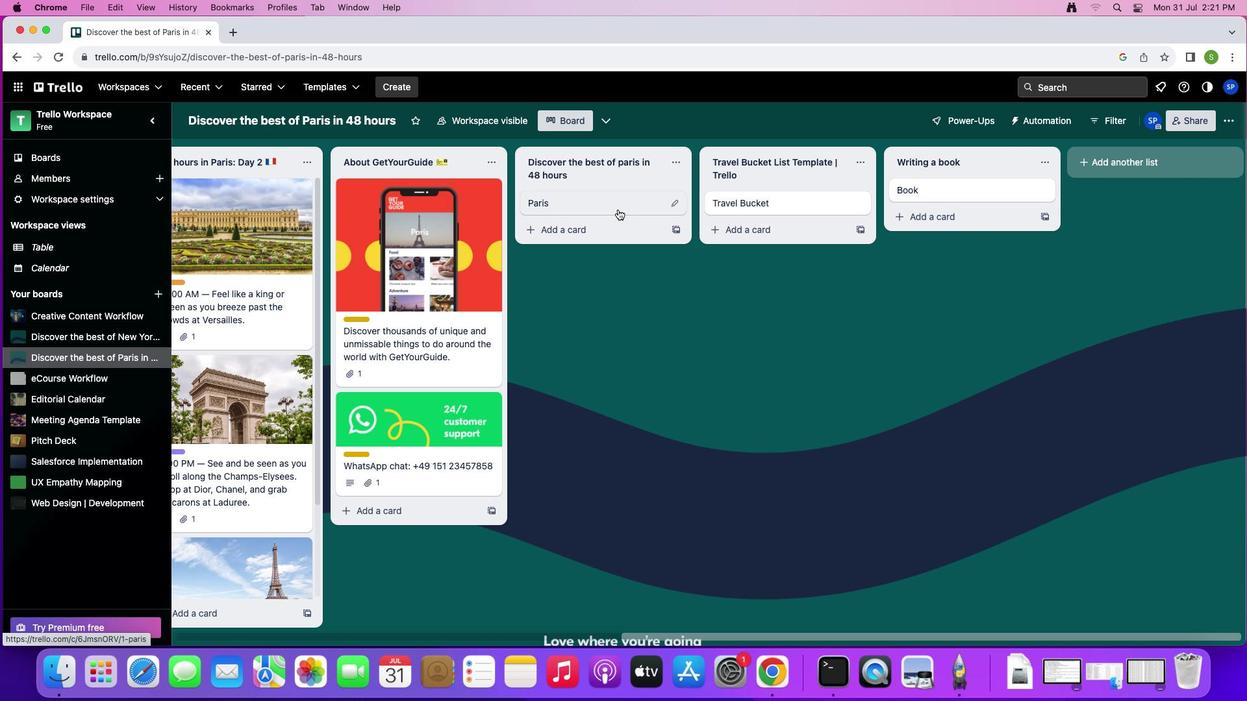 
Action: Mouse pressed left at (618, 209)
Screenshot: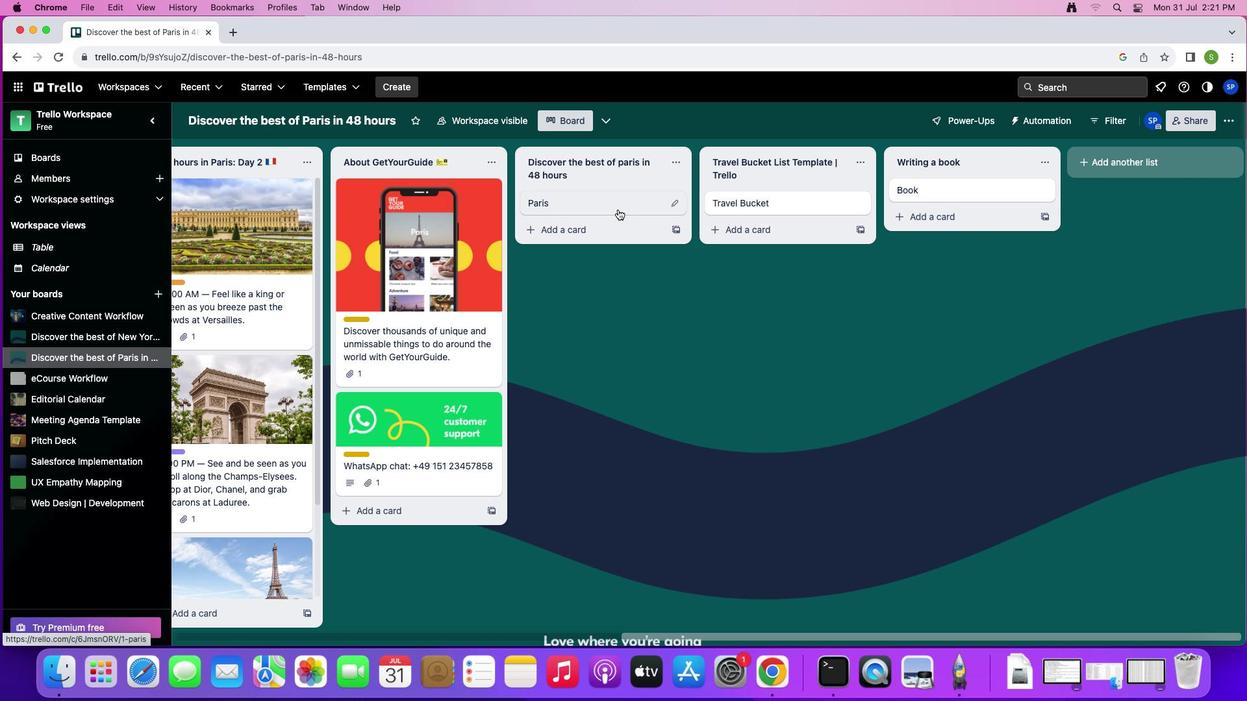 
Action: Mouse moved to (793, 187)
Screenshot: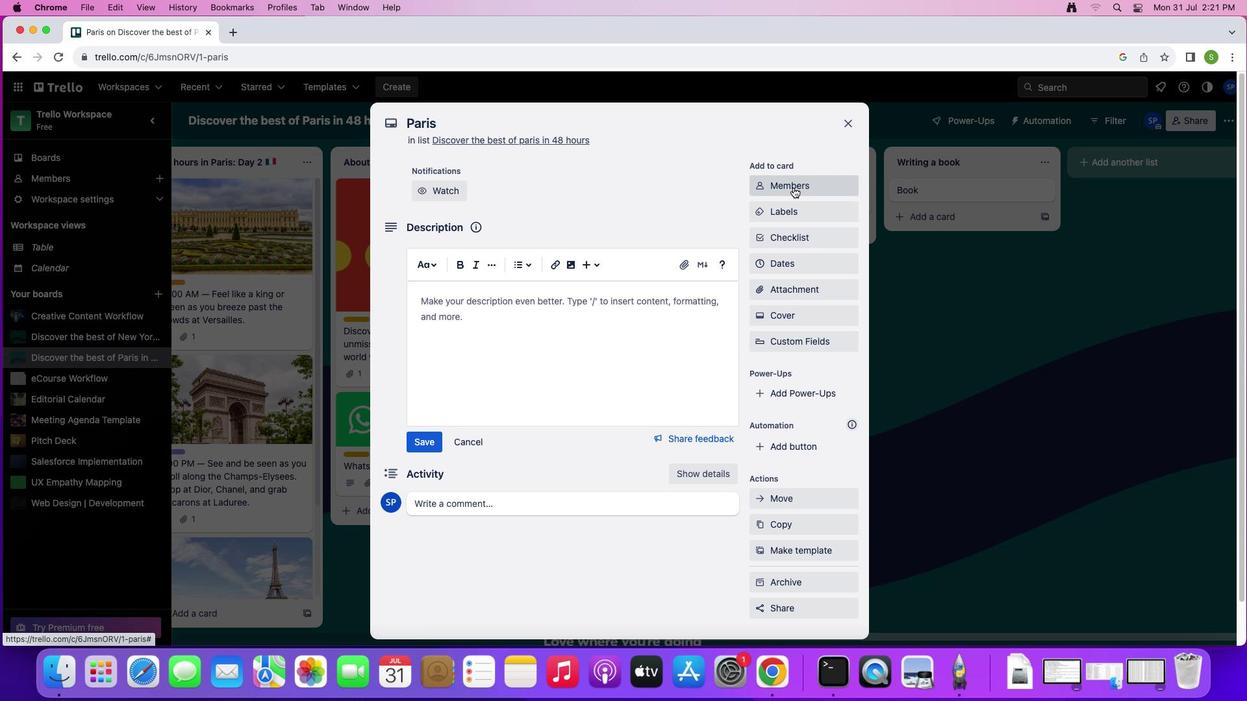 
Action: Mouse pressed left at (793, 187)
Screenshot: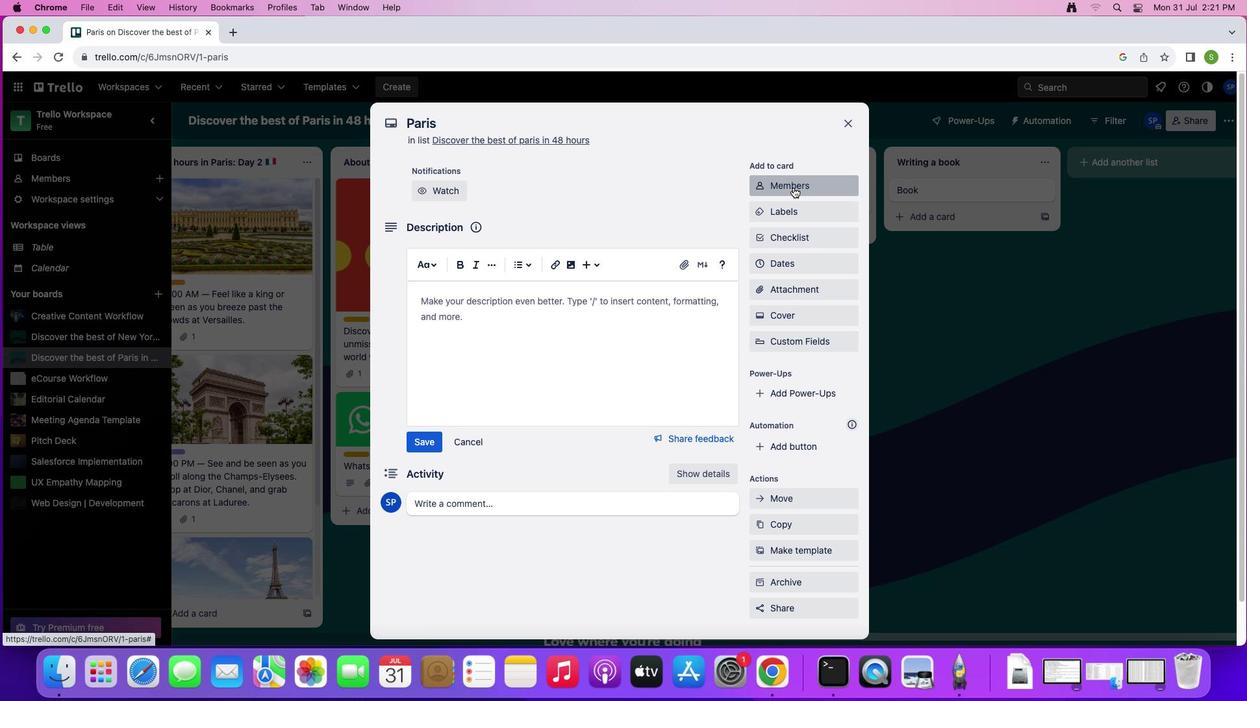 
Action: Mouse moved to (786, 243)
Screenshot: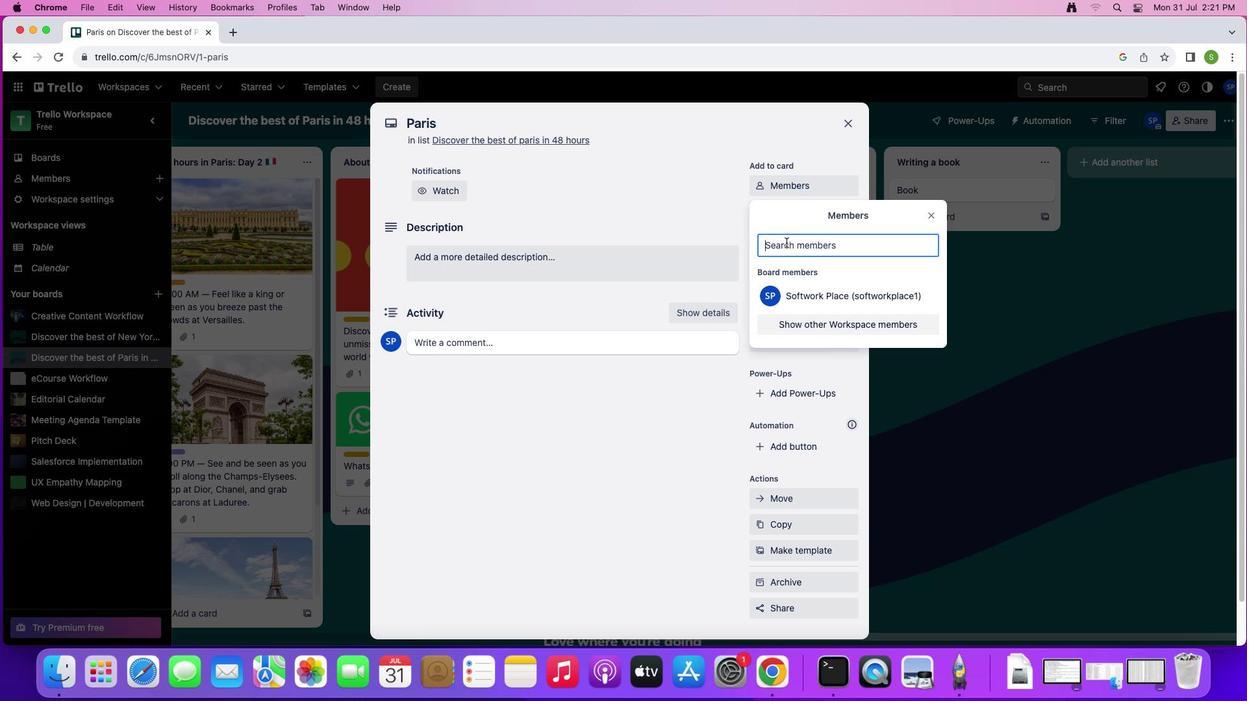 
Action: Mouse pressed left at (786, 243)
Screenshot: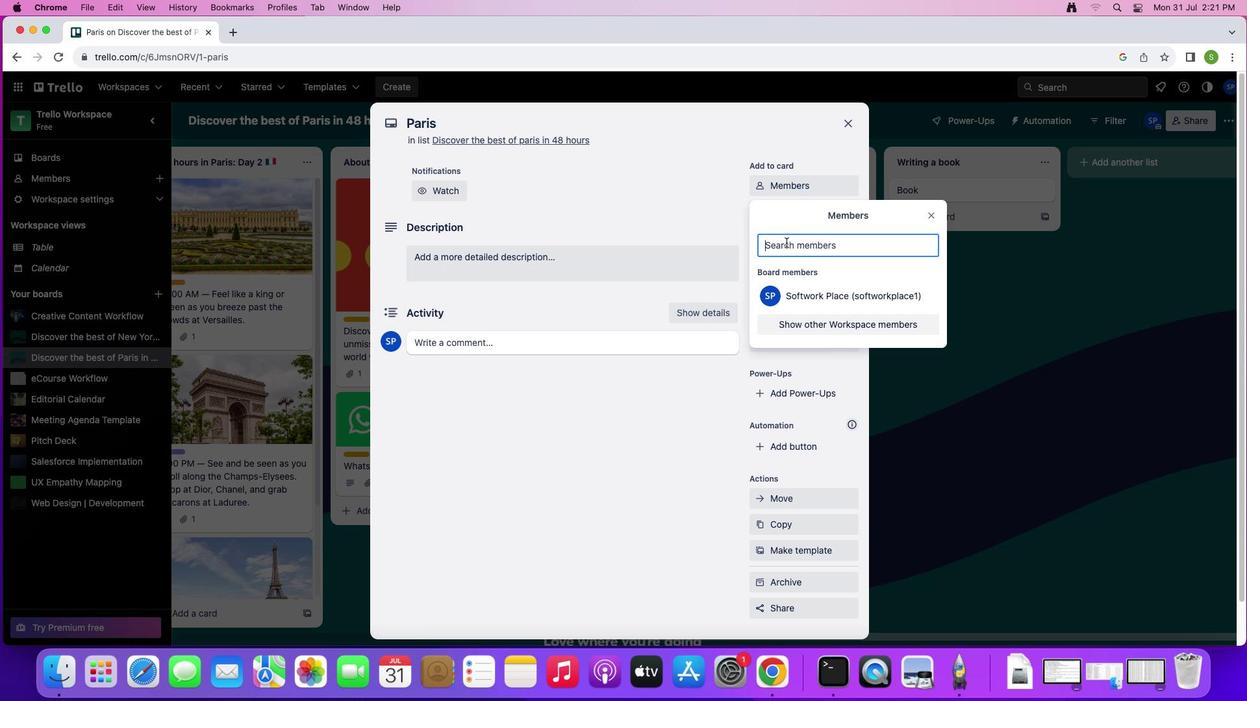 
Action: Mouse moved to (786, 242)
Screenshot: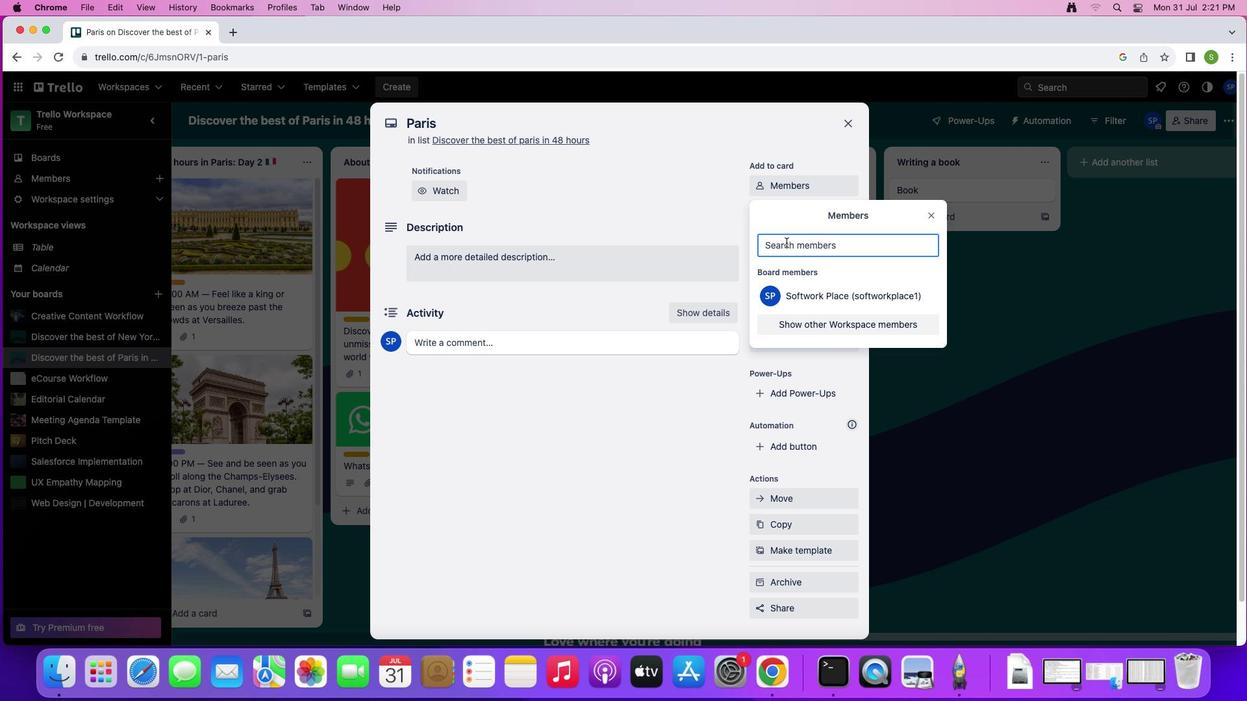 
Action: Key pressed 's''o''f''t''a''g''e''.''2'Key.shift'@''s''o''f''t''a''g''e''.''n''e''t'Key.enter
Screenshot: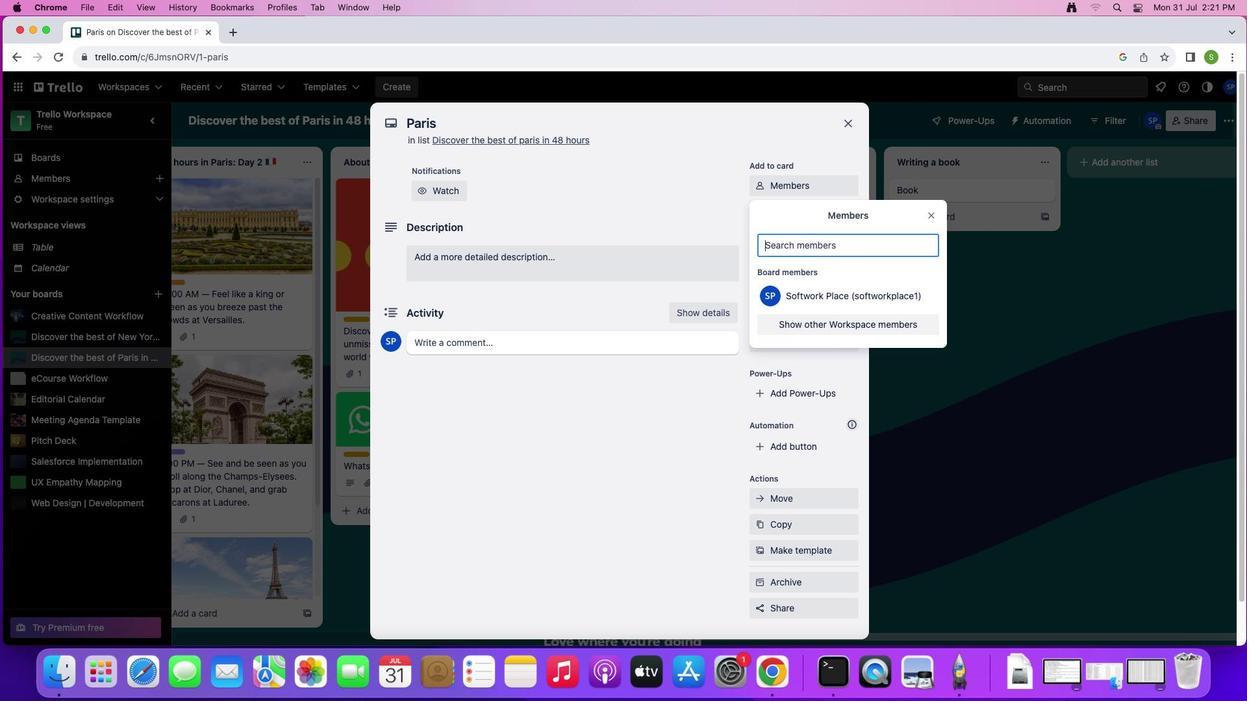 
Action: Mouse moved to (932, 221)
Screenshot: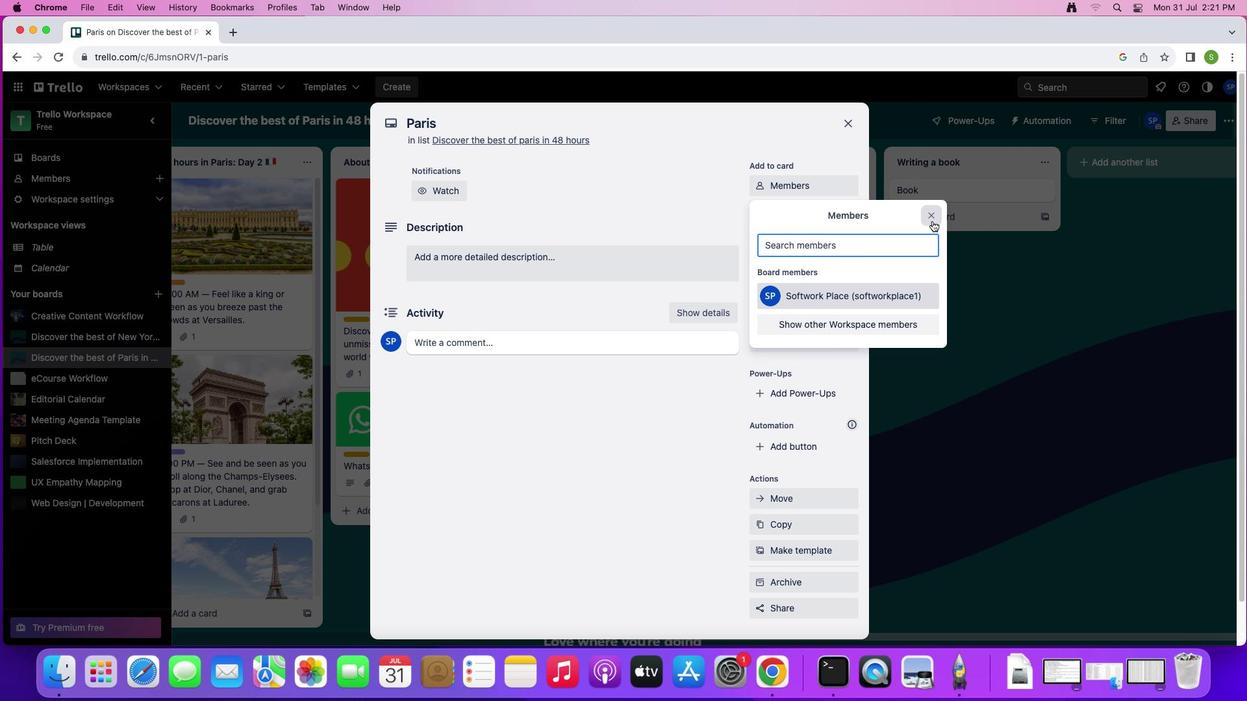 
Action: Mouse pressed left at (932, 221)
Screenshot: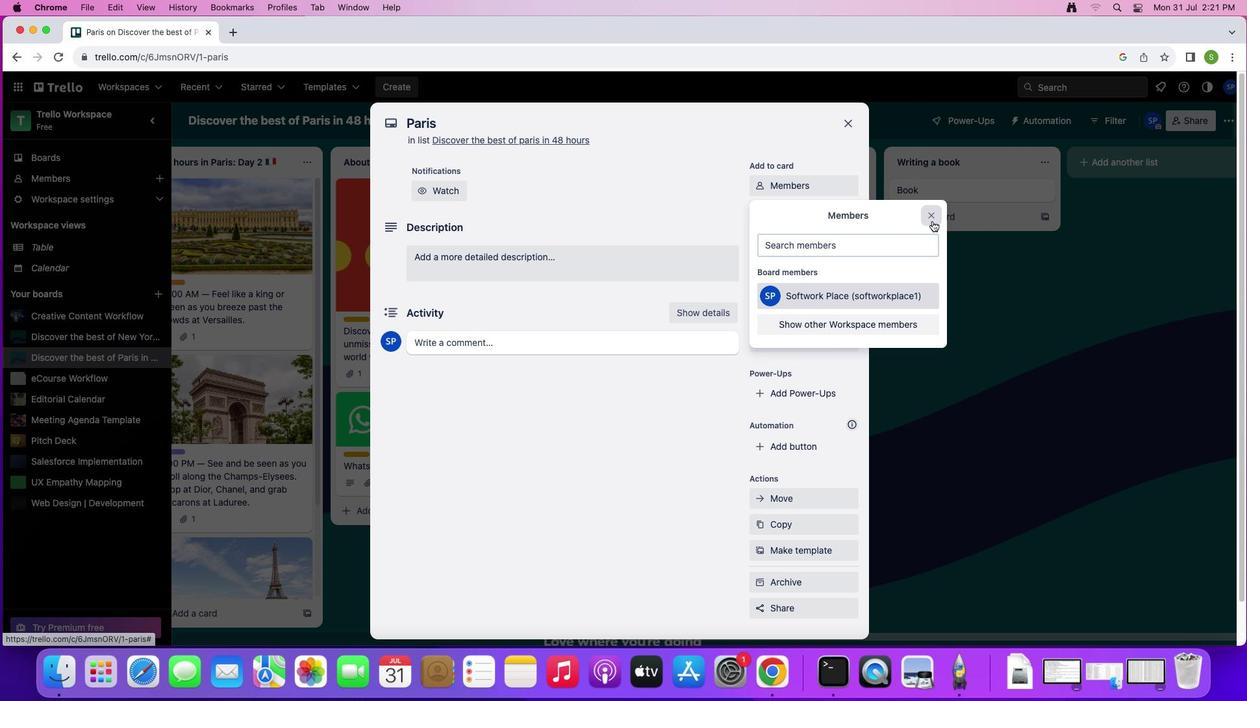 
Action: Mouse moved to (777, 210)
Screenshot: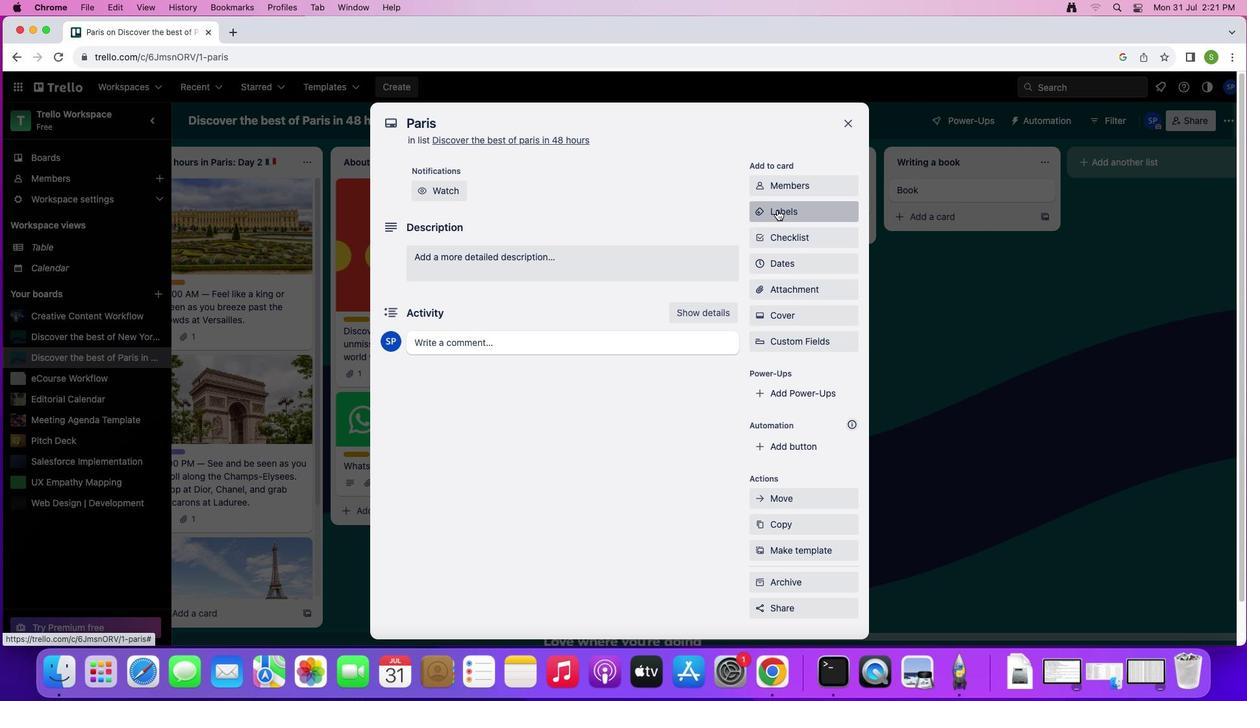 
Action: Mouse pressed left at (777, 210)
Screenshot: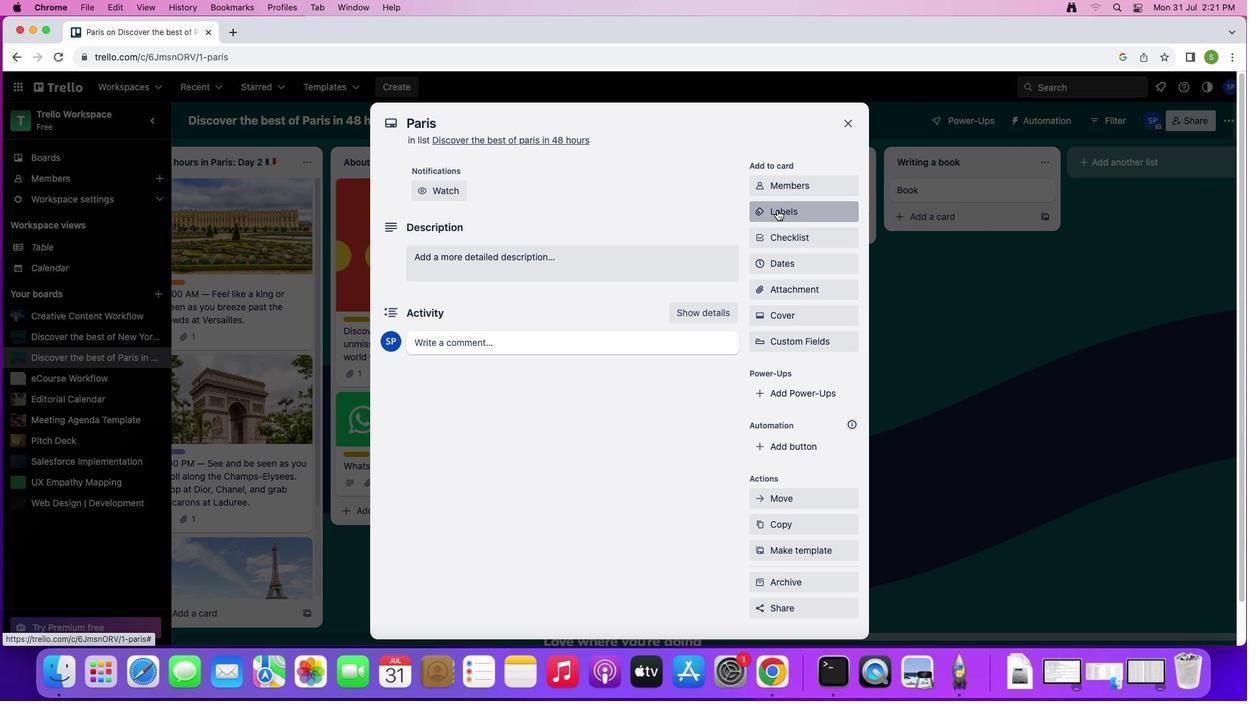 
Action: Mouse moved to (797, 347)
Screenshot: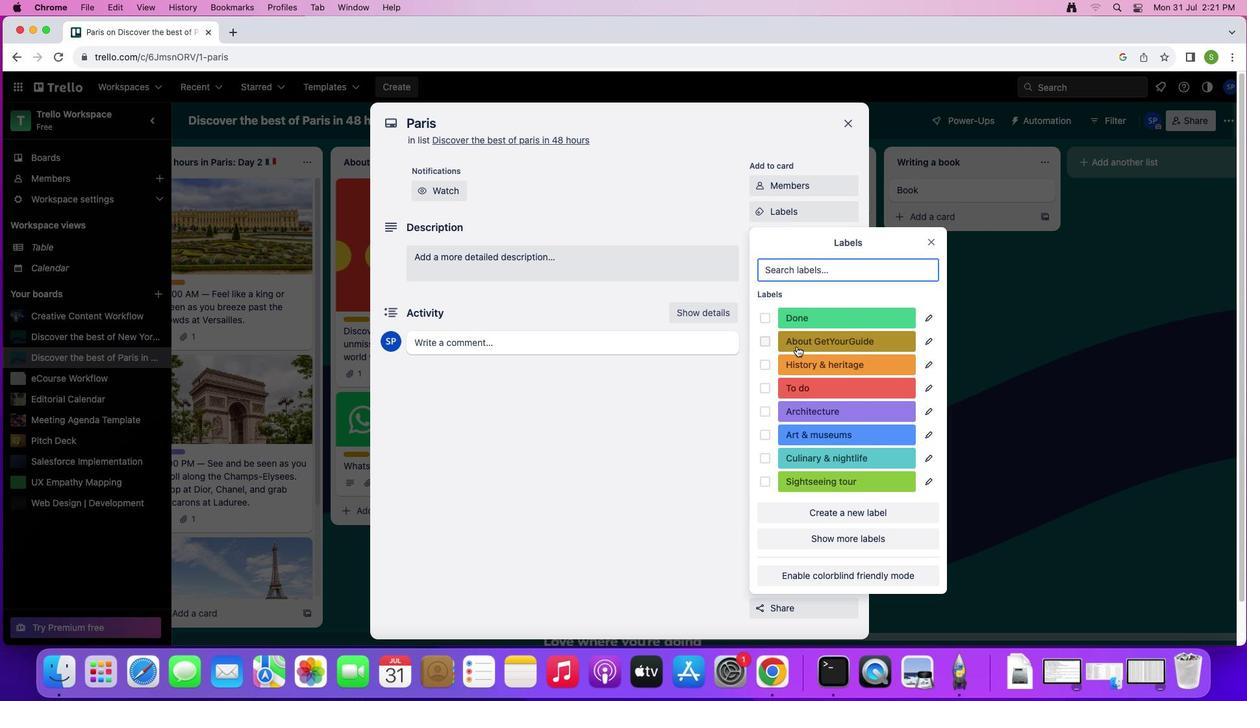 
Action: Mouse pressed left at (797, 347)
Screenshot: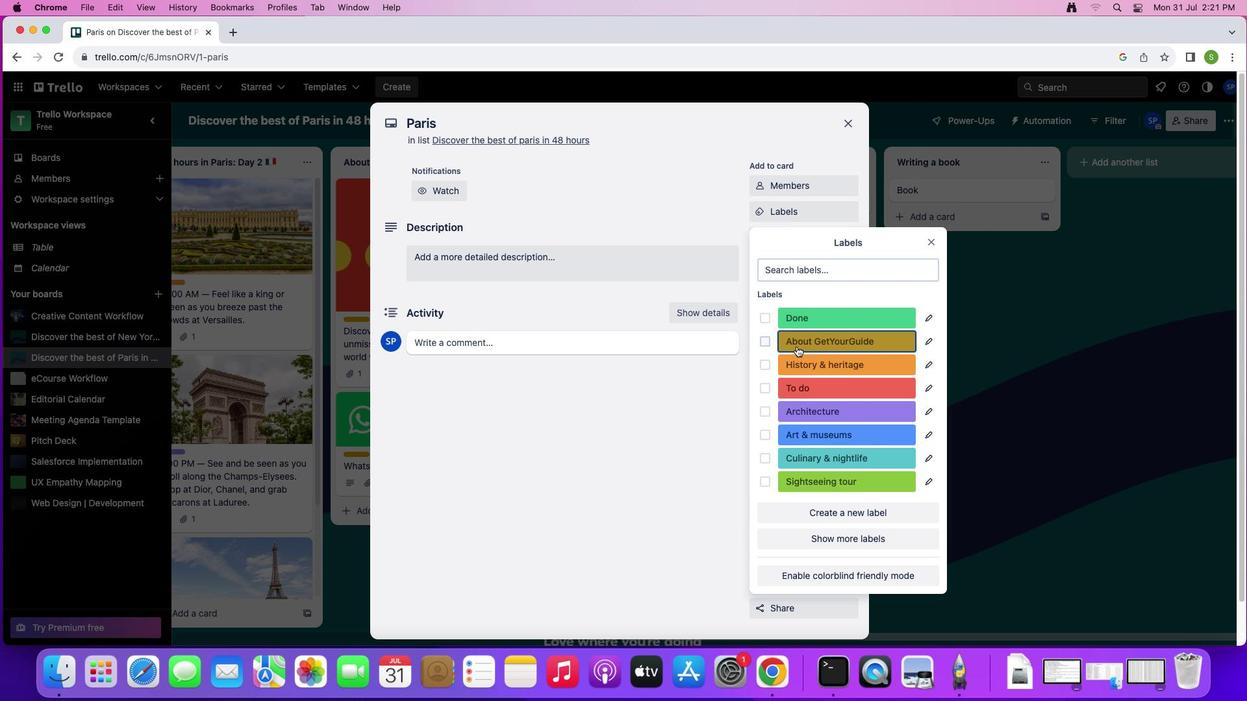 
Action: Mouse moved to (931, 241)
Screenshot: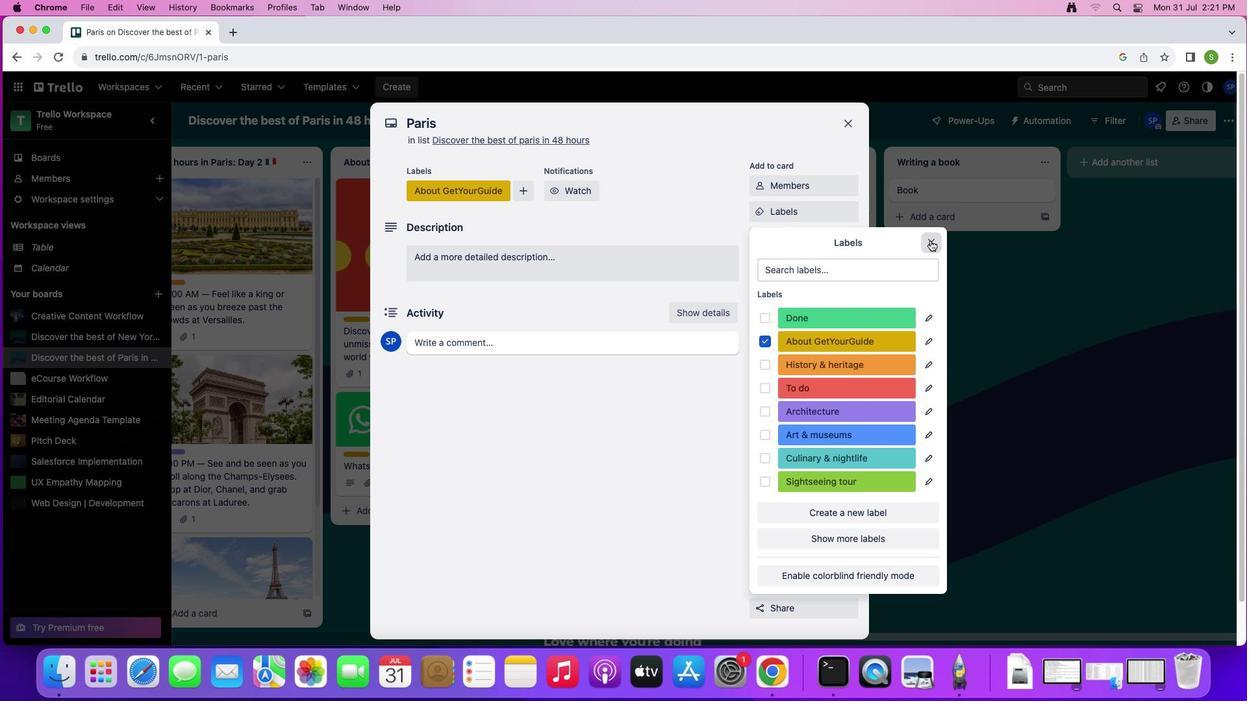 
Action: Mouse pressed left at (931, 241)
Screenshot: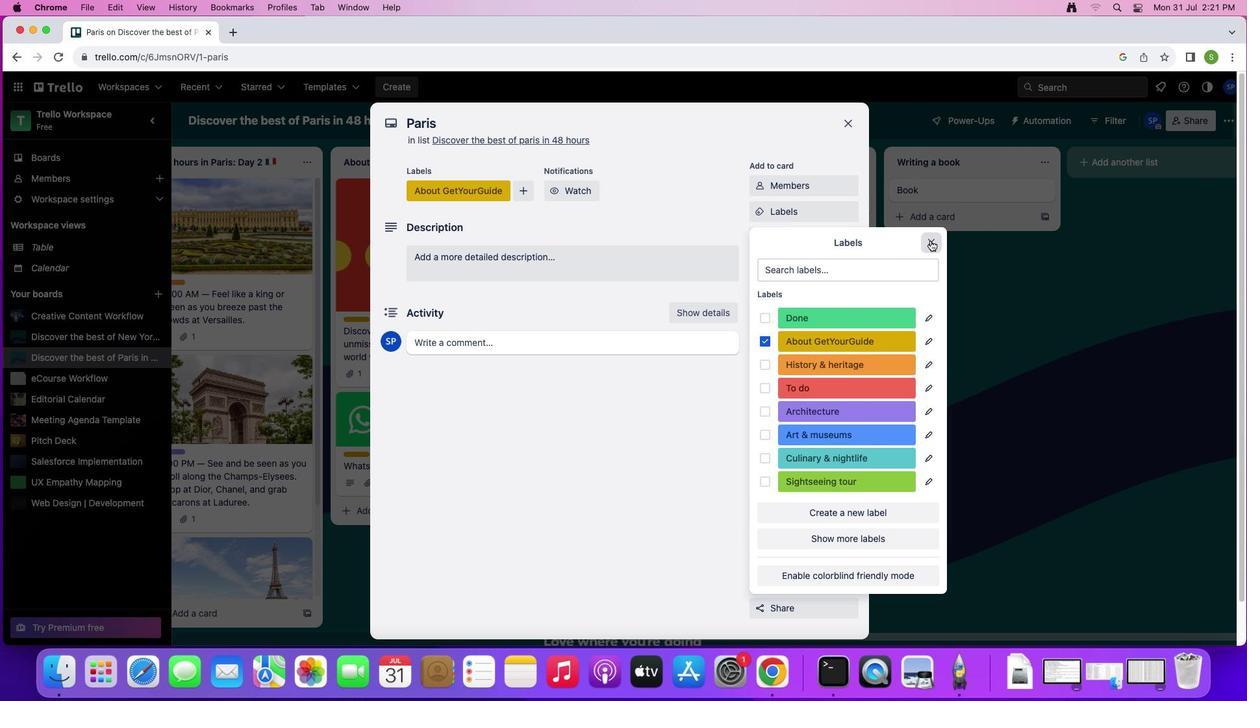 
Action: Mouse moved to (803, 267)
Screenshot: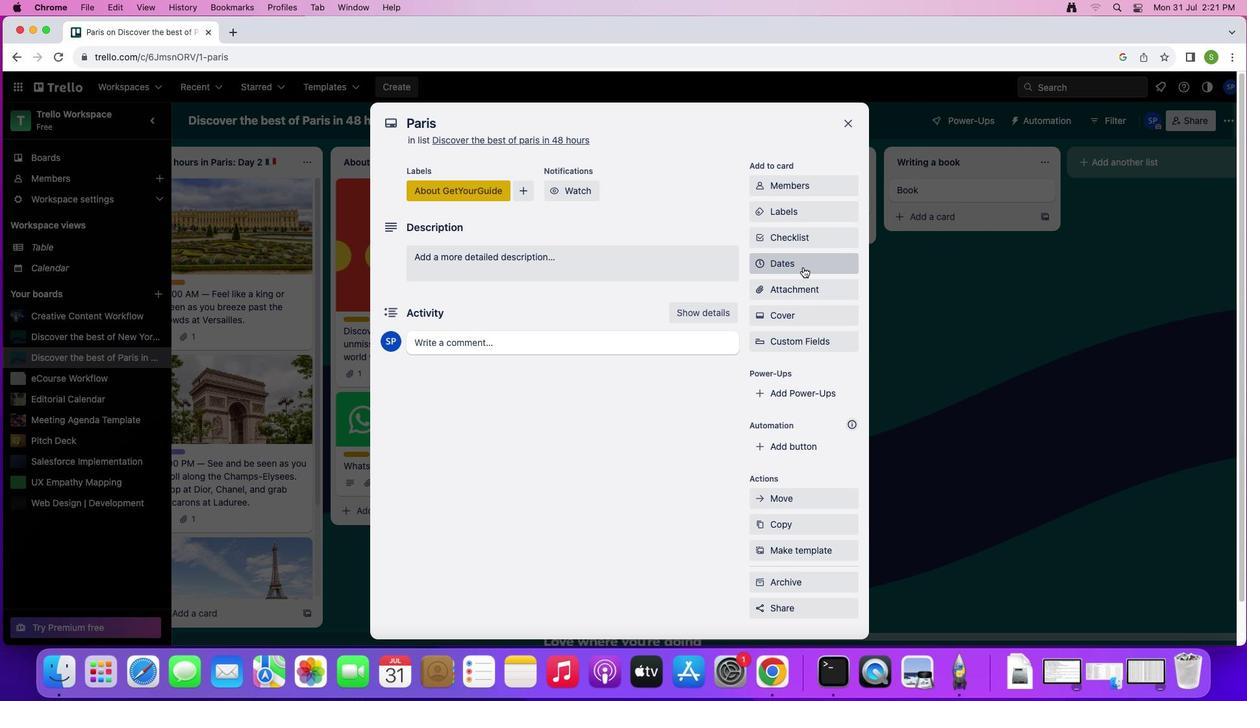 
Action: Mouse pressed left at (803, 267)
Screenshot: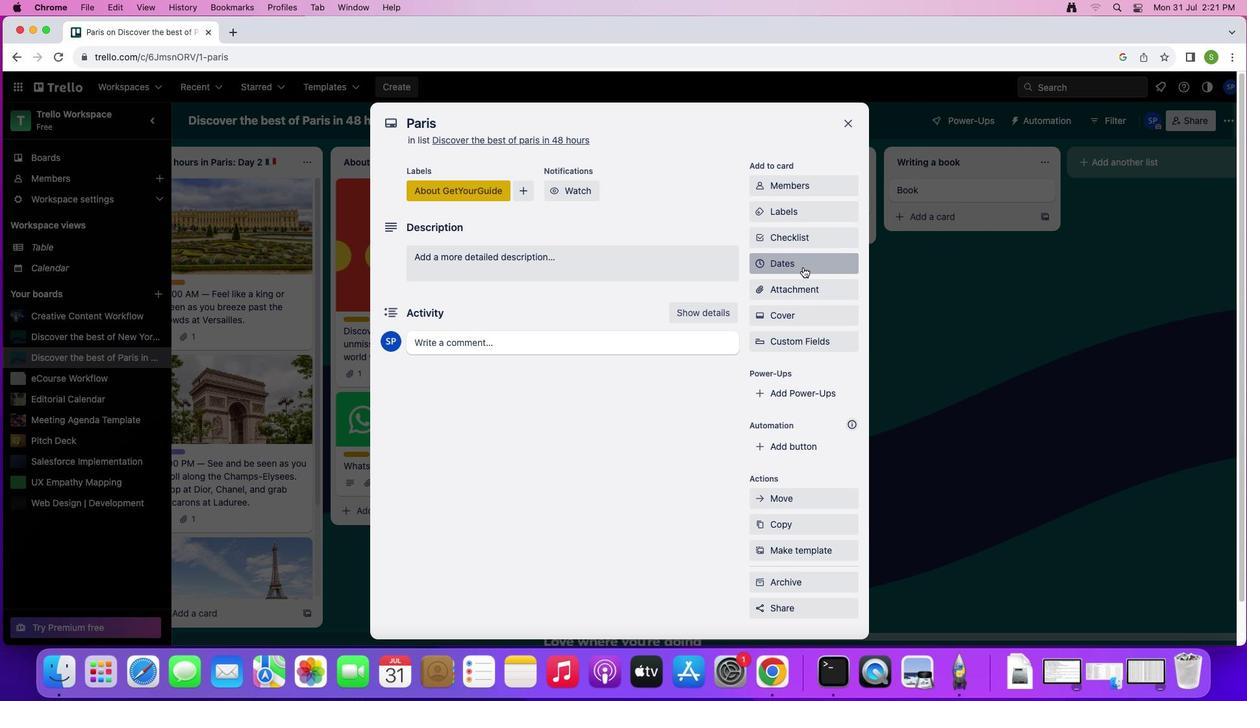 
Action: Mouse moved to (799, 250)
Screenshot: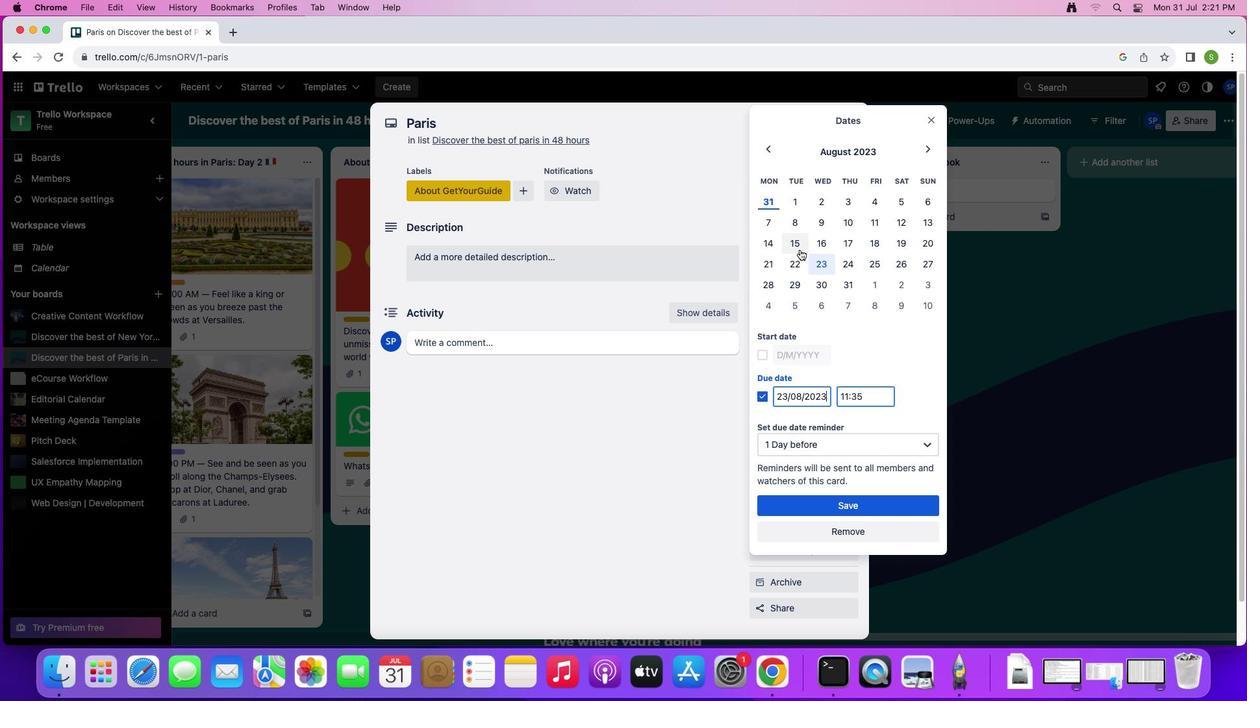 
Action: Mouse pressed left at (799, 250)
Screenshot: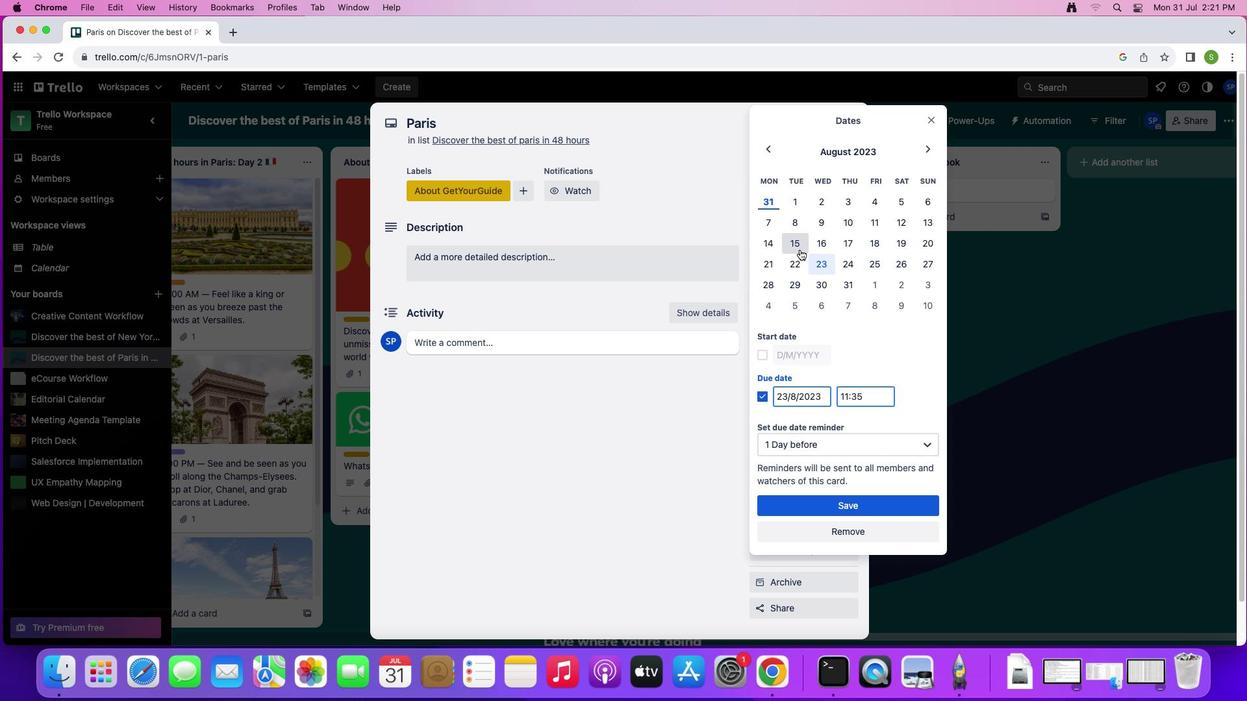 
Action: Mouse moved to (762, 352)
Screenshot: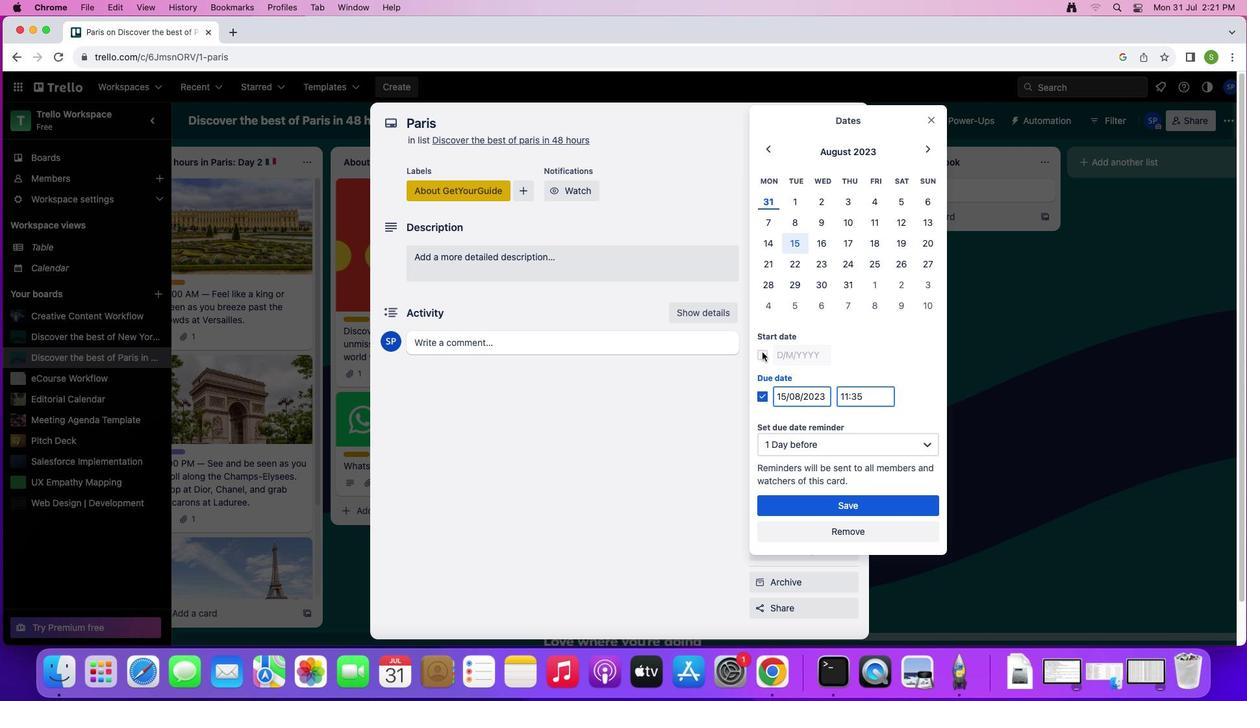
Action: Mouse pressed left at (762, 352)
Screenshot: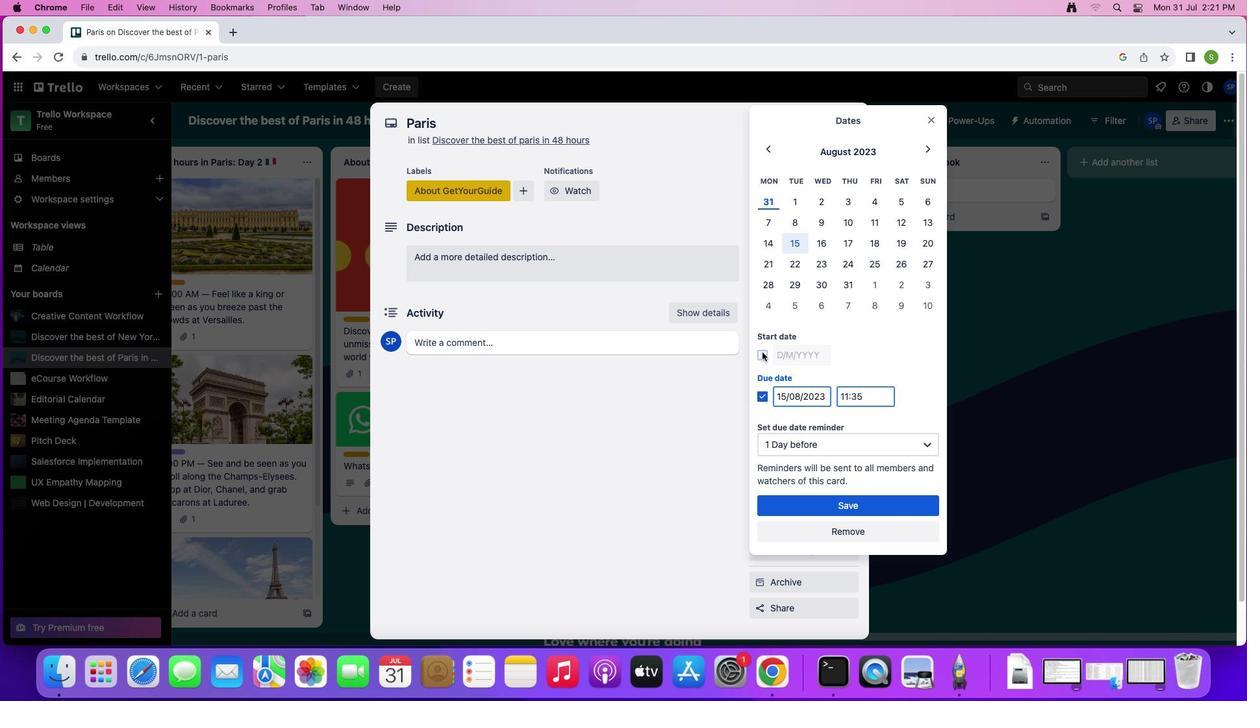 
Action: Mouse moved to (813, 506)
Screenshot: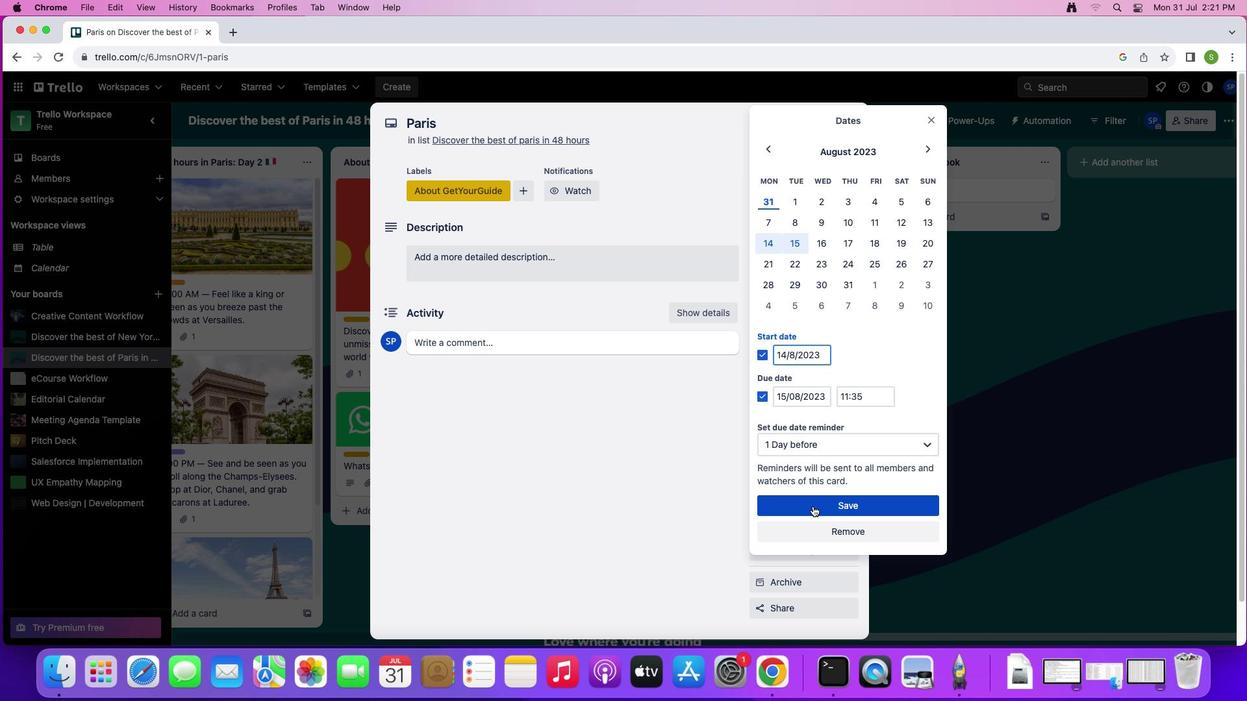 
Action: Mouse pressed left at (813, 506)
Screenshot: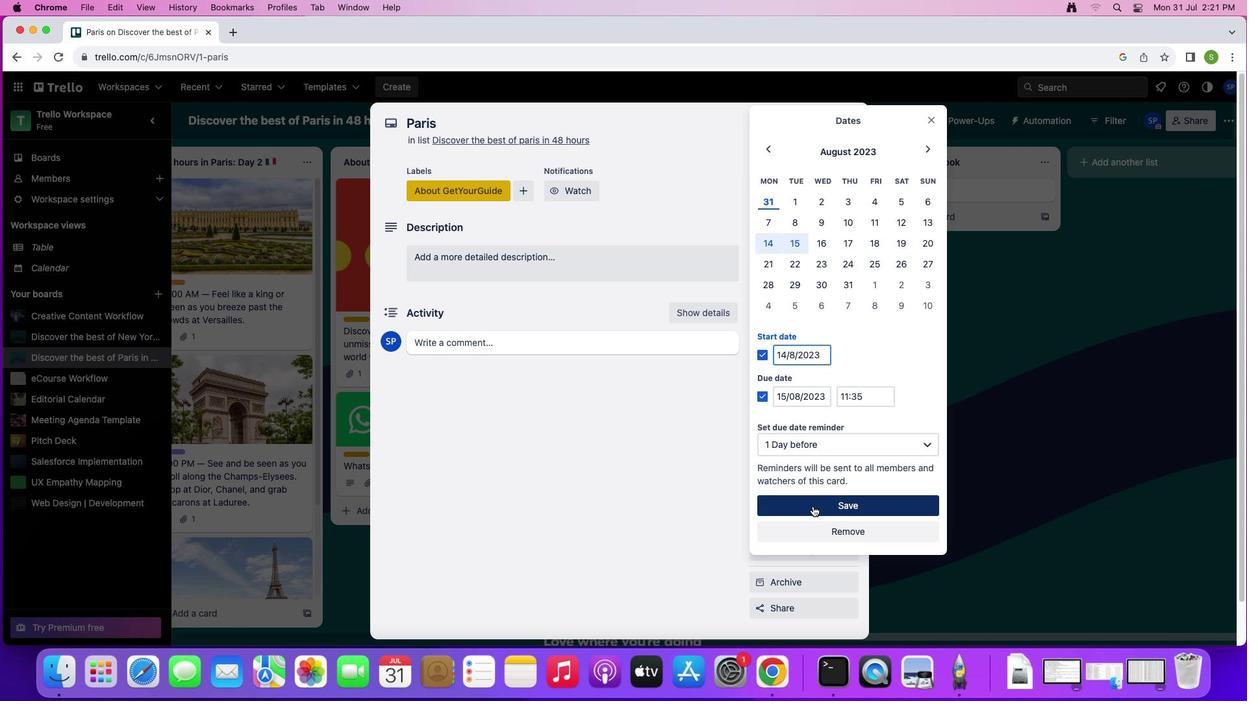 
Action: Mouse moved to (781, 237)
Screenshot: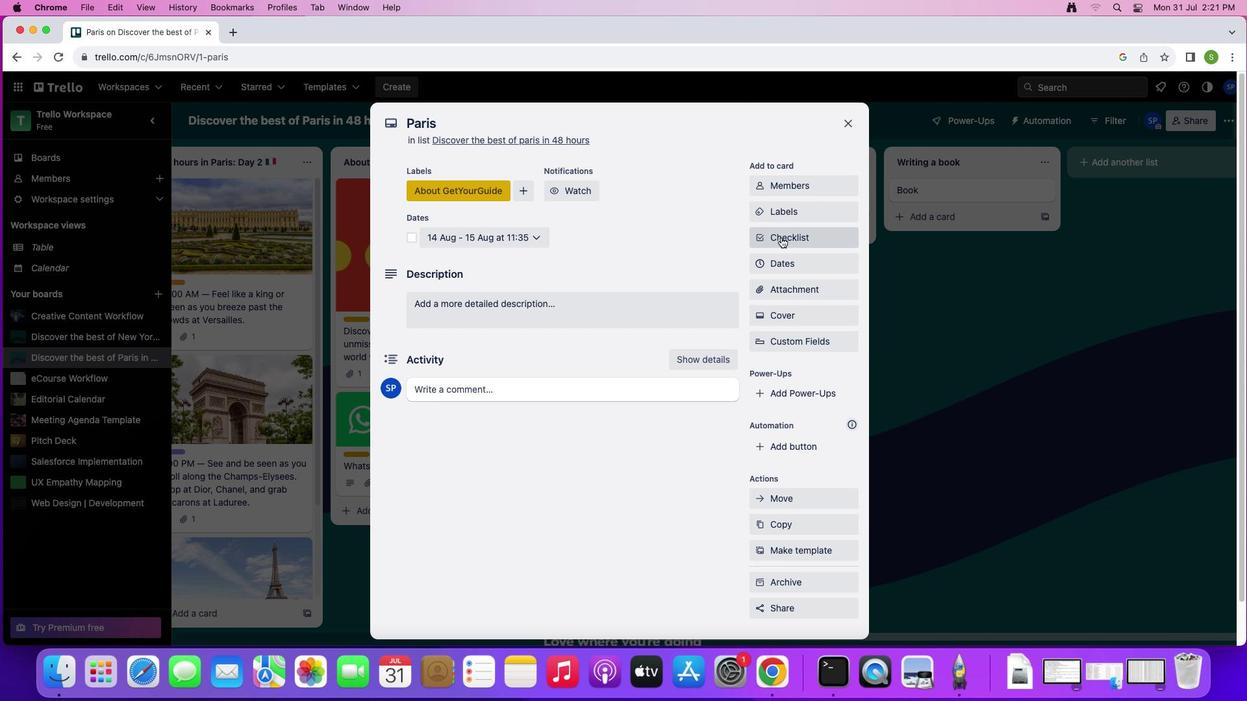 
Action: Mouse pressed left at (781, 237)
Screenshot: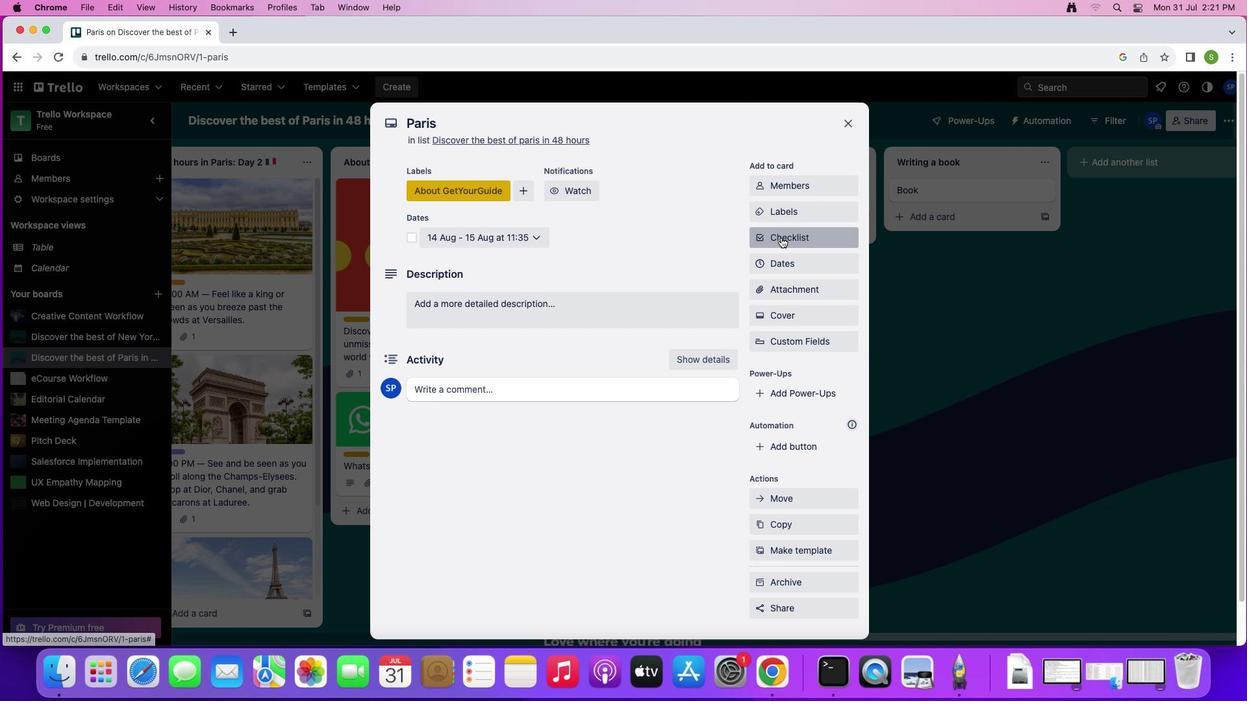 
Action: Mouse moved to (795, 378)
Screenshot: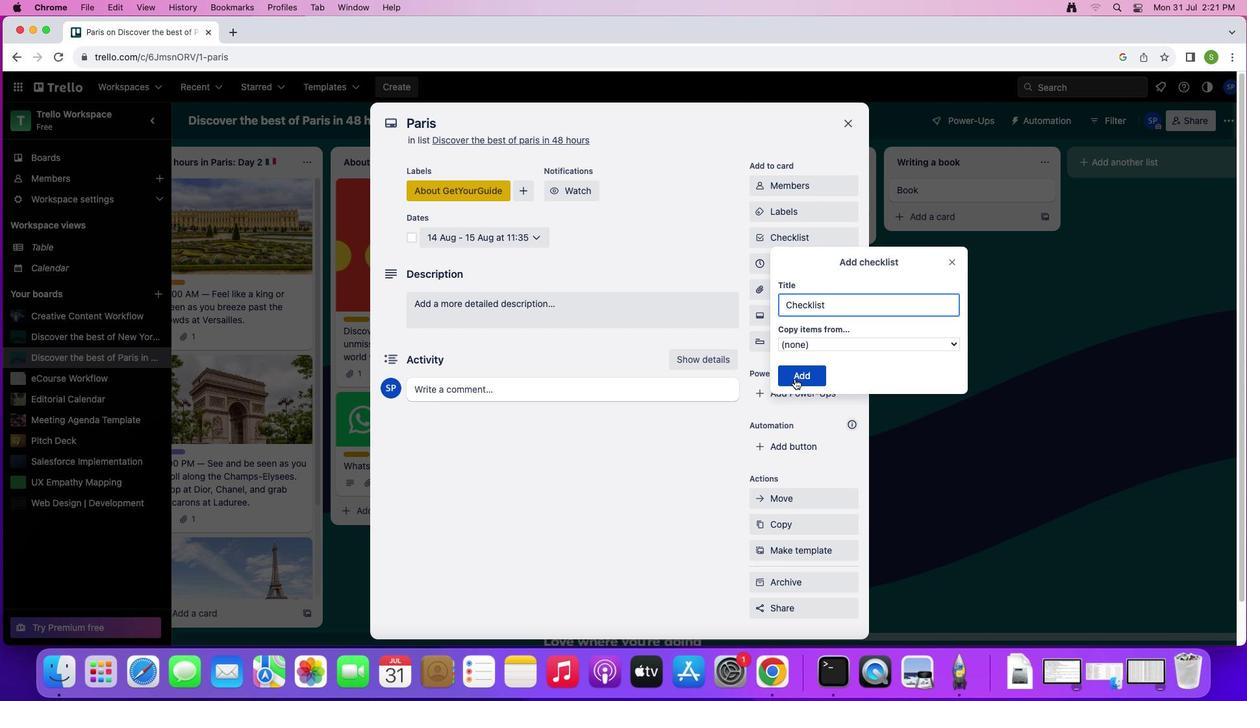 
Action: Mouse pressed left at (795, 378)
Screenshot: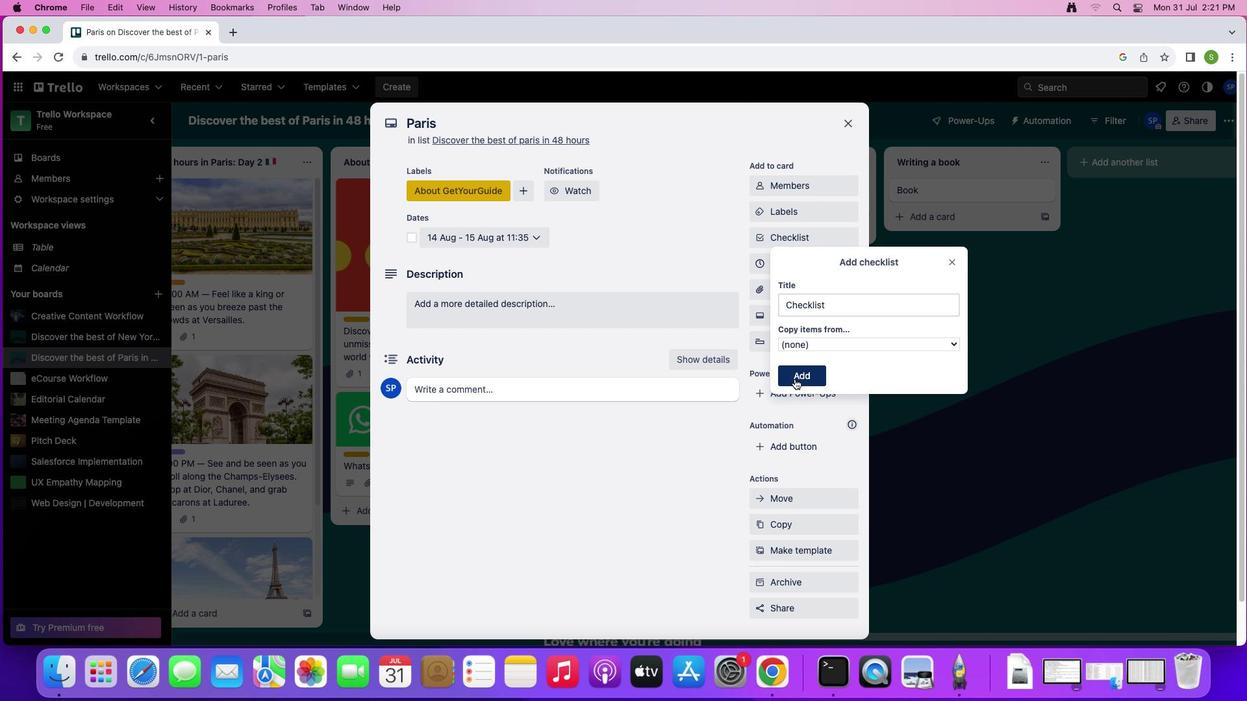 
Action: Mouse moved to (796, 319)
Screenshot: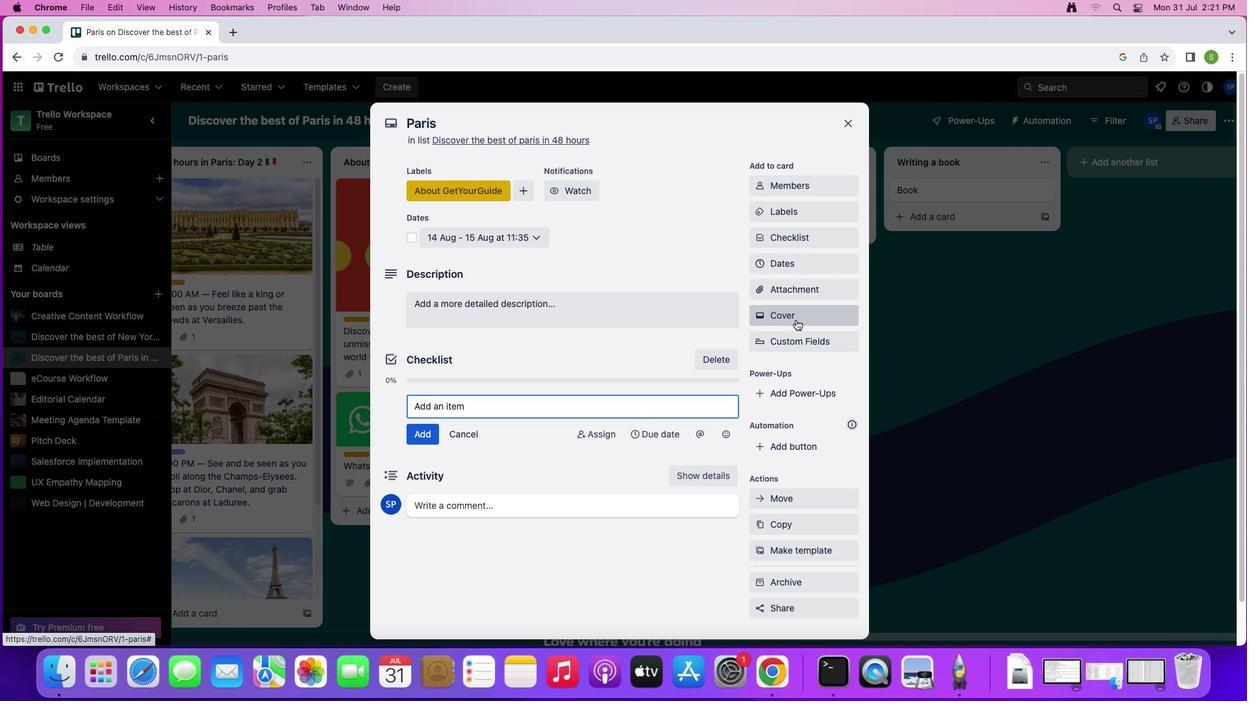 
Action: Mouse pressed left at (796, 319)
Screenshot: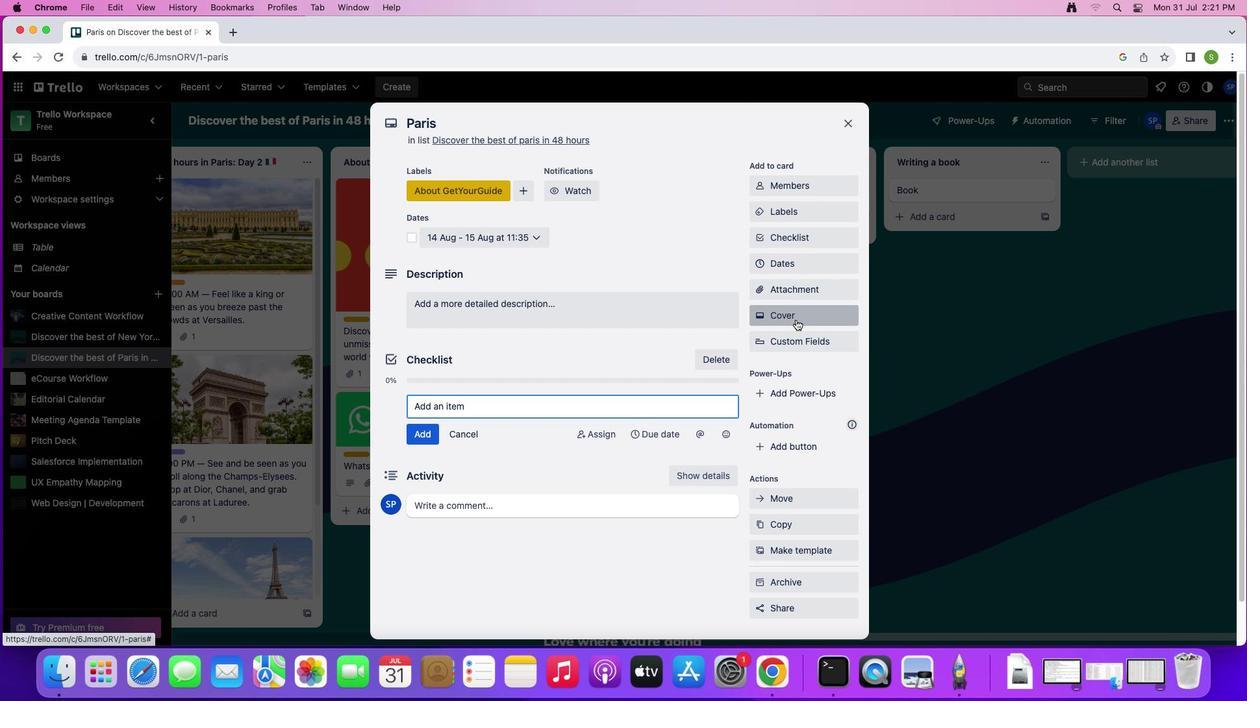
Action: Mouse moved to (864, 415)
Screenshot: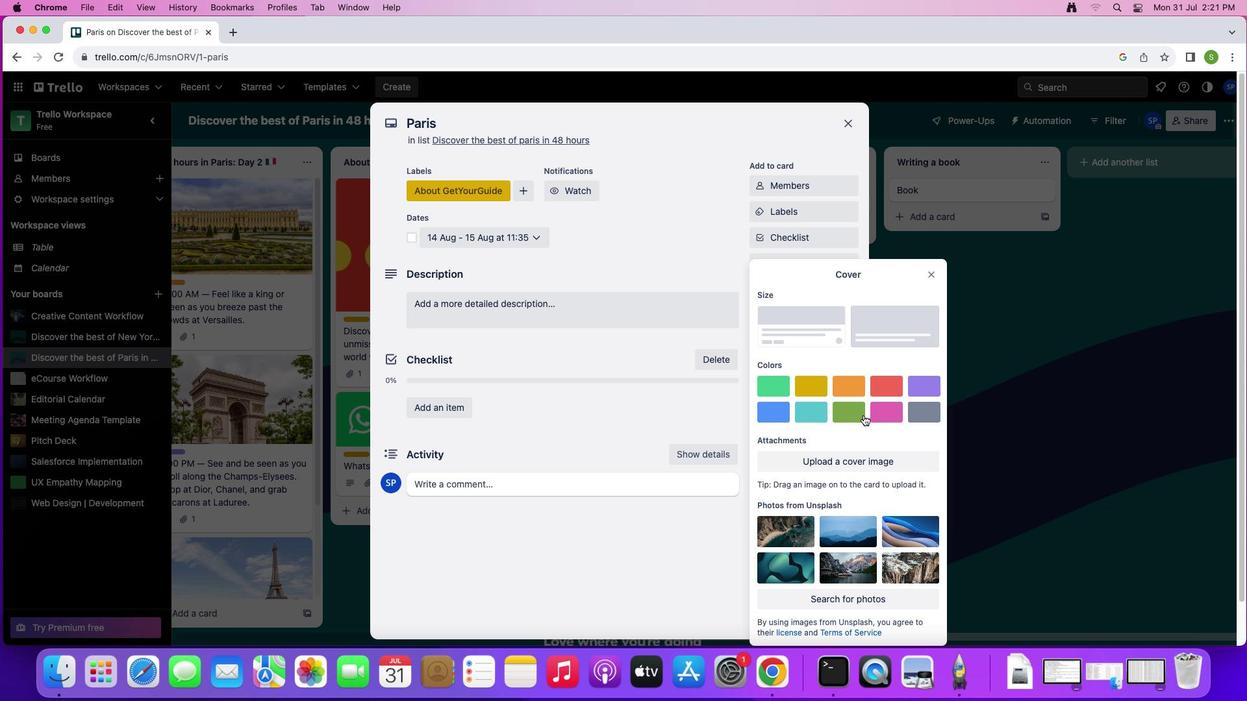
Action: Mouse pressed left at (864, 415)
Screenshot: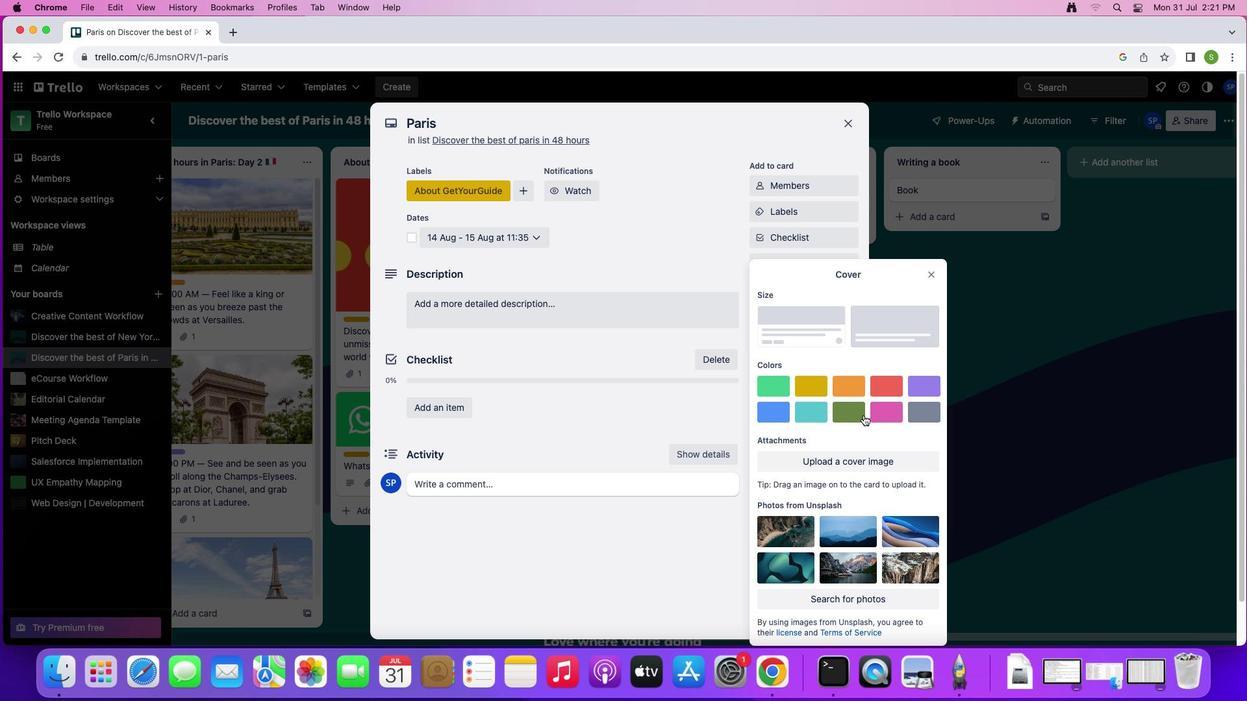 
Action: Mouse moved to (926, 254)
Screenshot: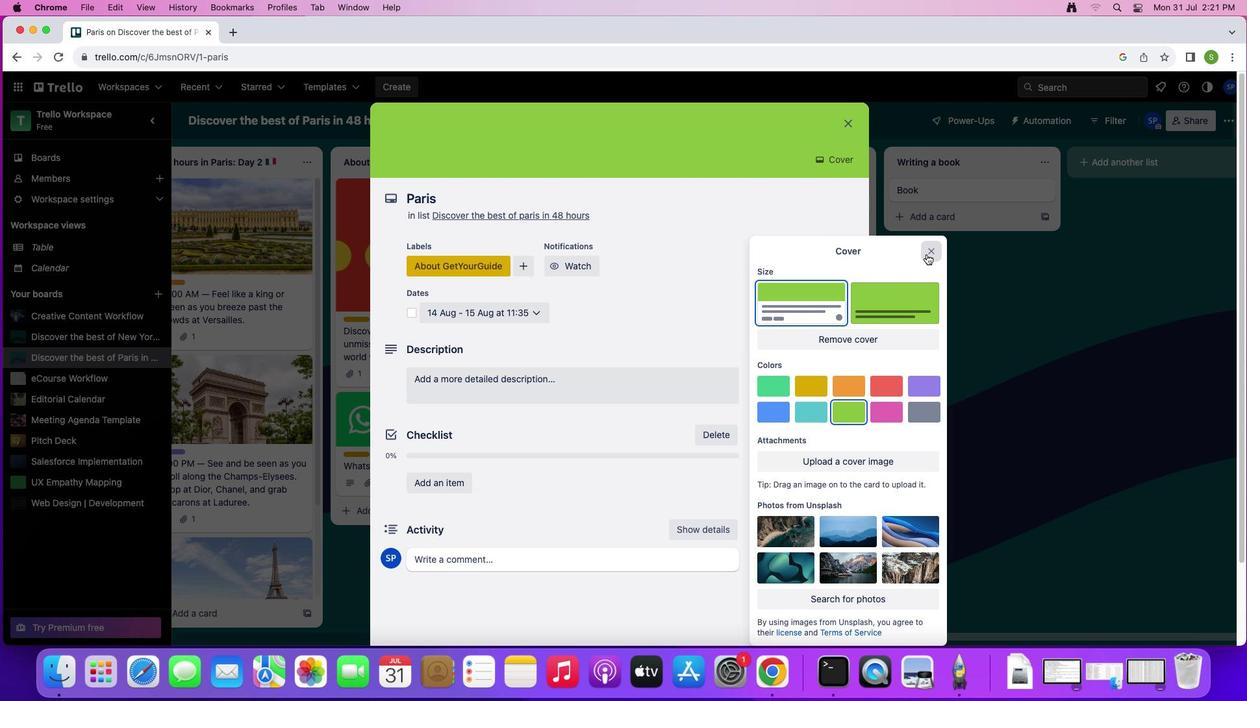 
Action: Mouse pressed left at (926, 254)
Screenshot: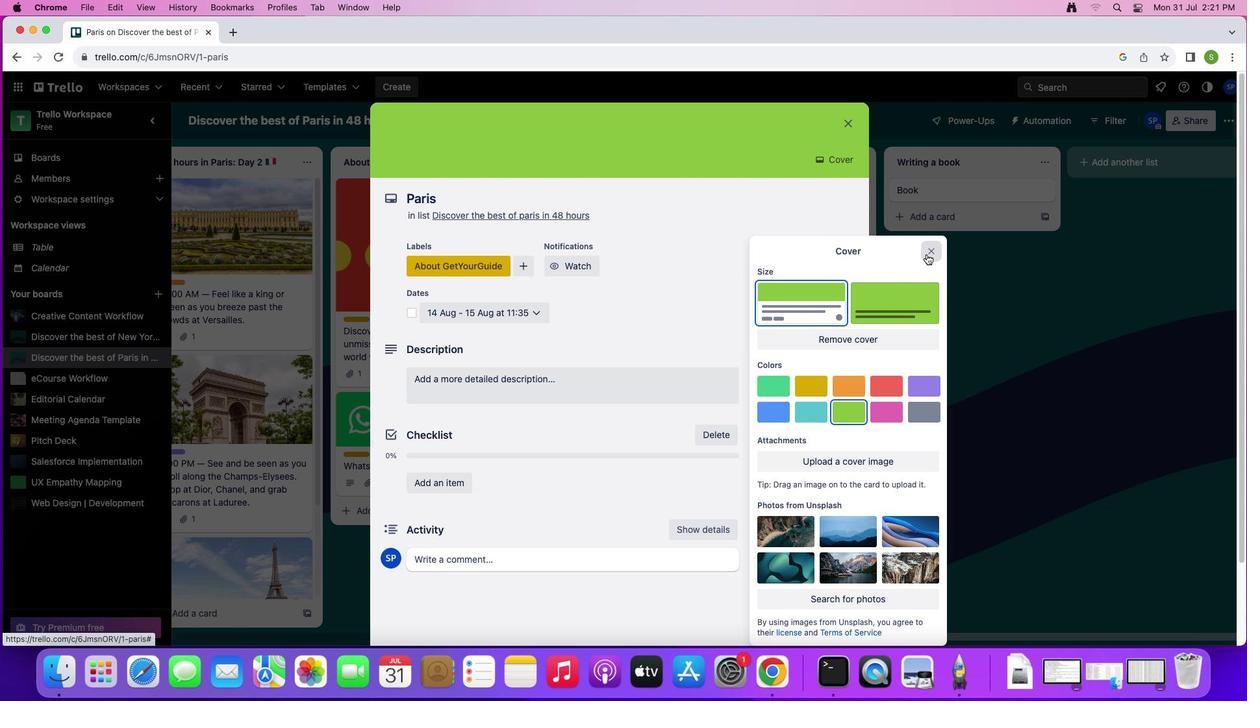 
Action: Mouse moved to (432, 382)
Screenshot: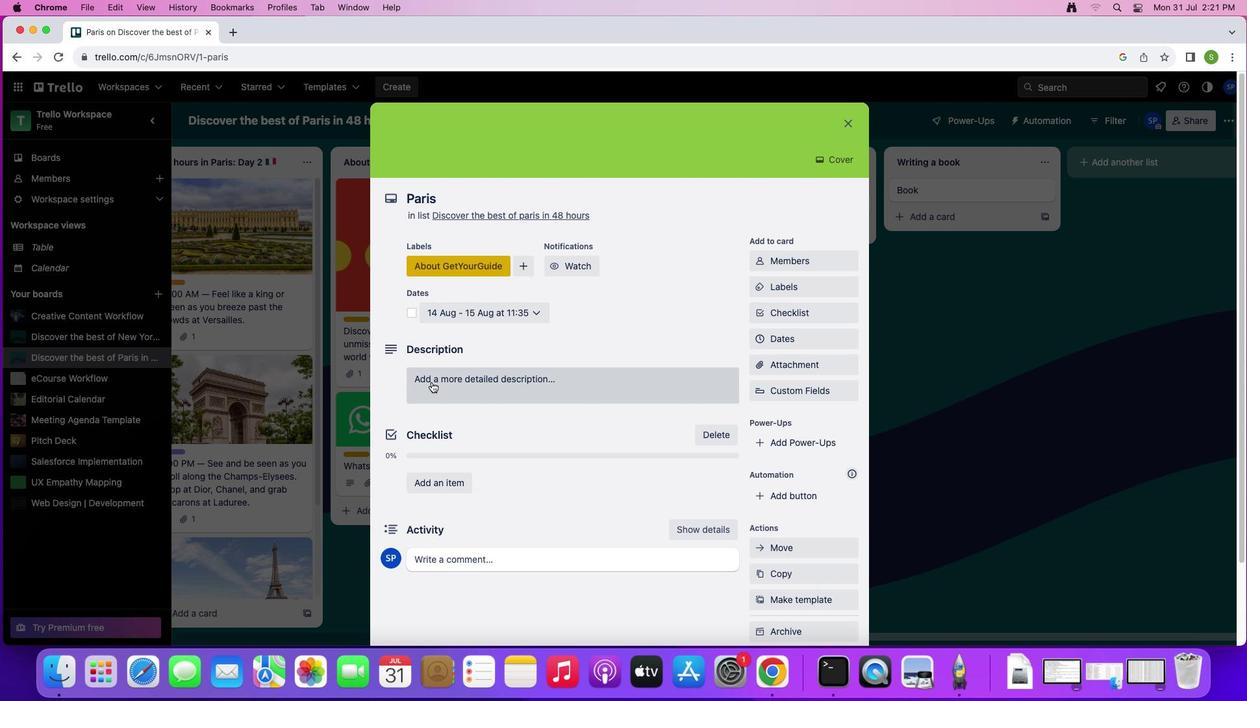 
Action: Mouse pressed left at (432, 382)
Screenshot: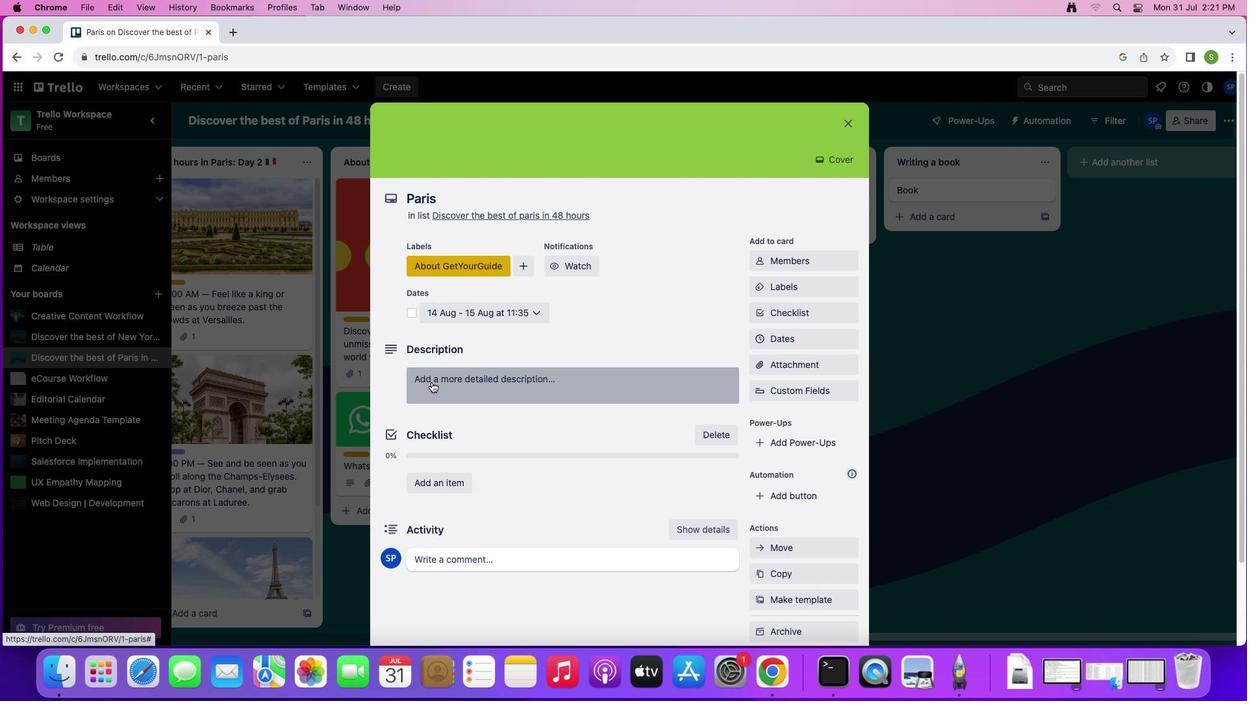 
Action: Mouse moved to (499, 375)
Screenshot: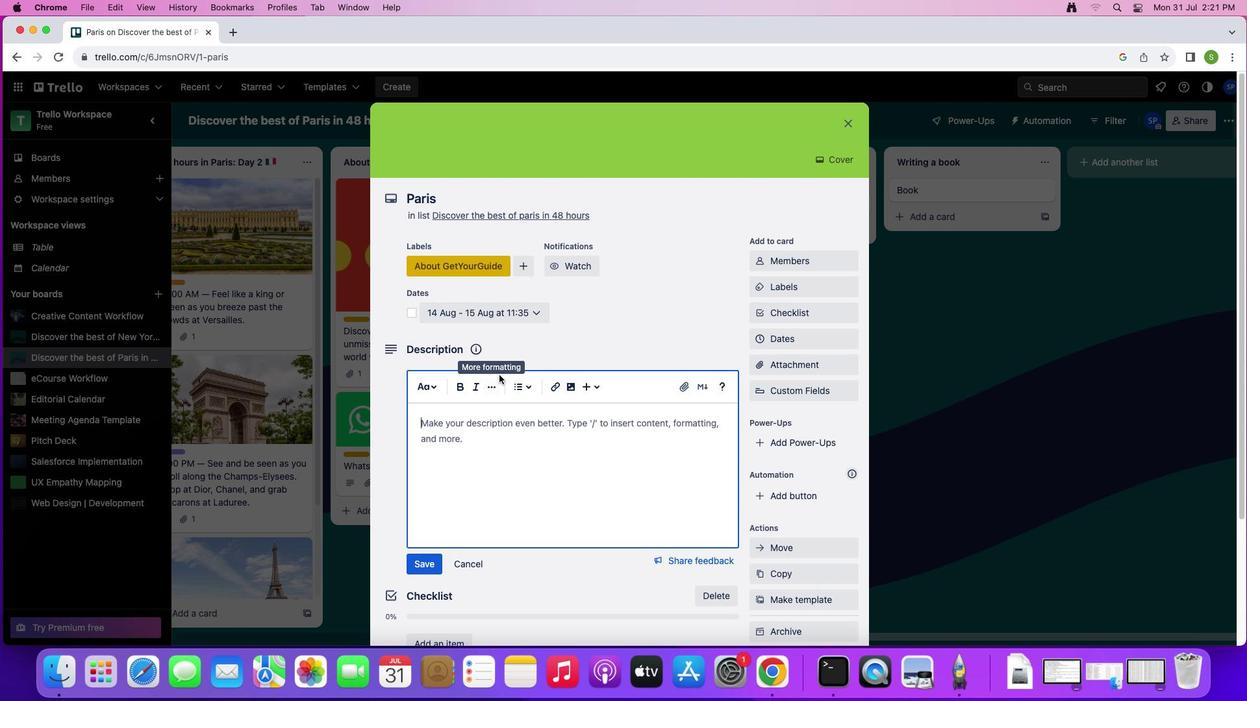
Action: Key pressed Key.shift'C''h''e''c''k'Key.space'o''u''t'Key.space't''h''i''s'Key.space's''a''m''p''l''e'Key.space'i''t''i''n''e''r''a''r''y'Key.space'f''o''r'Key.space'e''x''p''l''o''r''i''n''g'Key.space't''h''e'Key.space'b''e''s''t'Key.space'p''a''r''i''s'Key.space'h''a''s'Key.space't''i'Key.backspace'o'Key.space'o''f''f''e''r'Key.space'i''n'Key.space'a'Key.space'm''e''r''e'Key.space'4''8'Key.space'h''o''u''r''s''.'
Screenshot: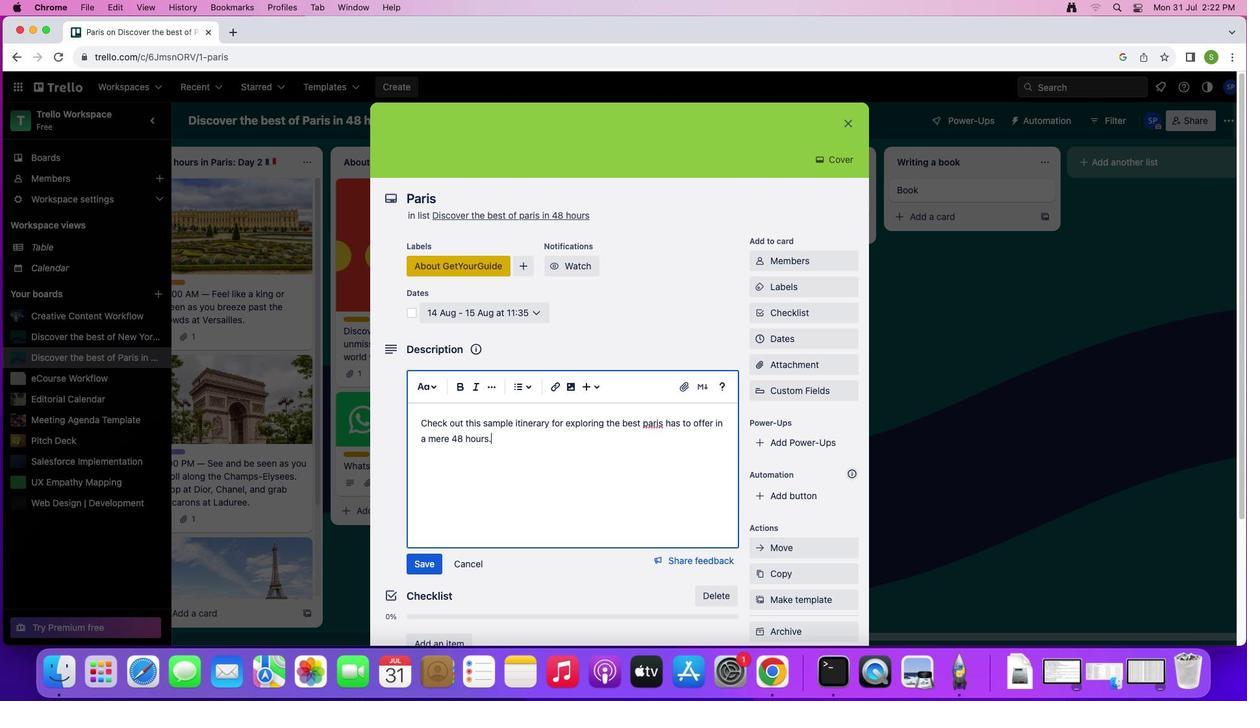 
Action: Mouse moved to (417, 571)
Screenshot: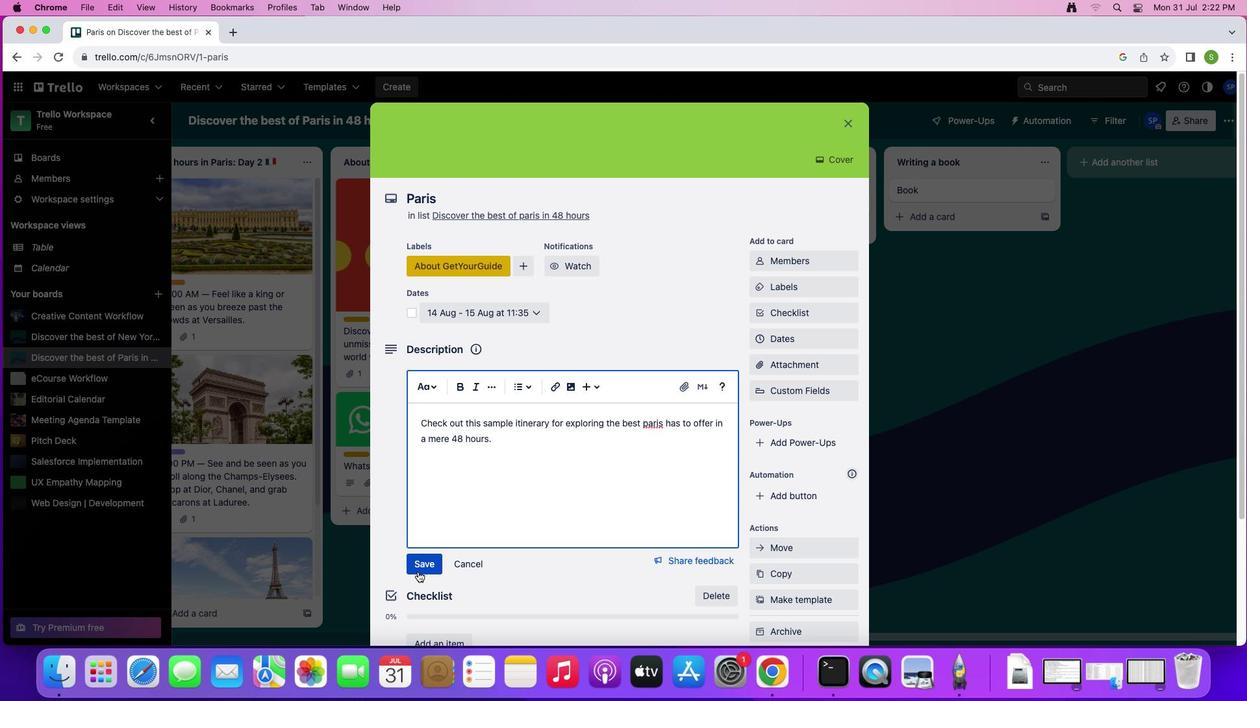 
Action: Mouse pressed left at (417, 571)
Screenshot: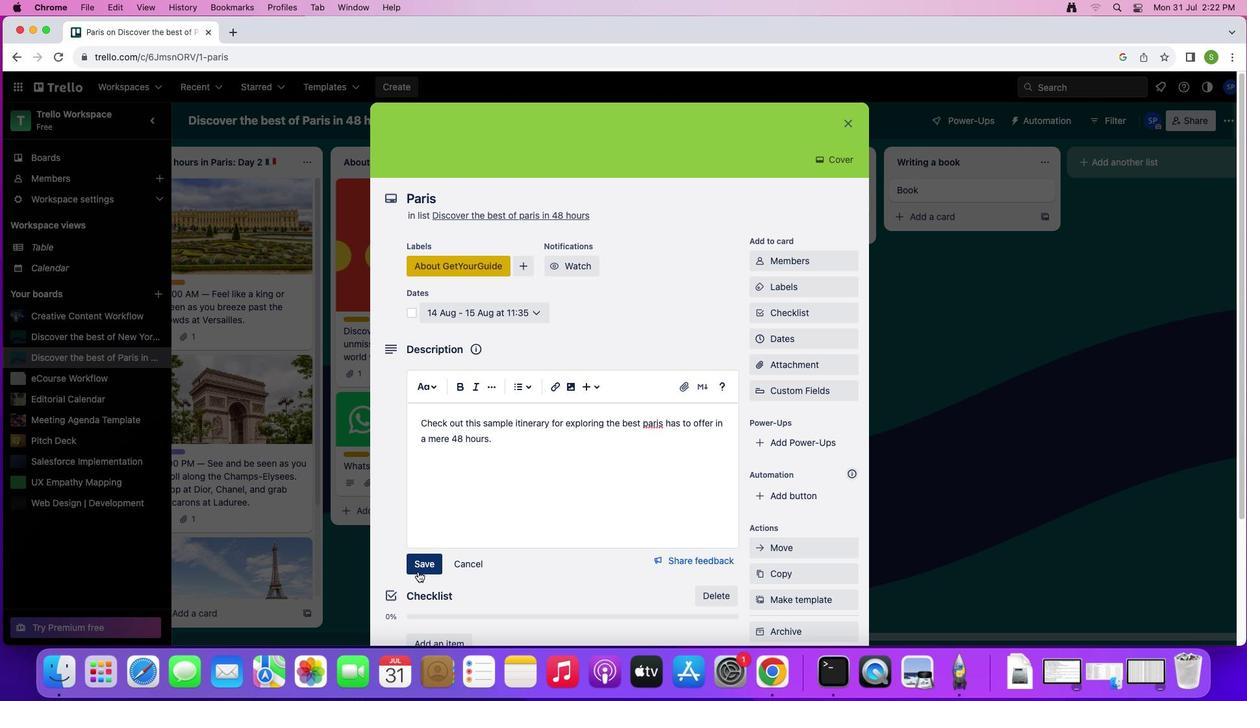 
Action: Mouse moved to (549, 481)
Screenshot: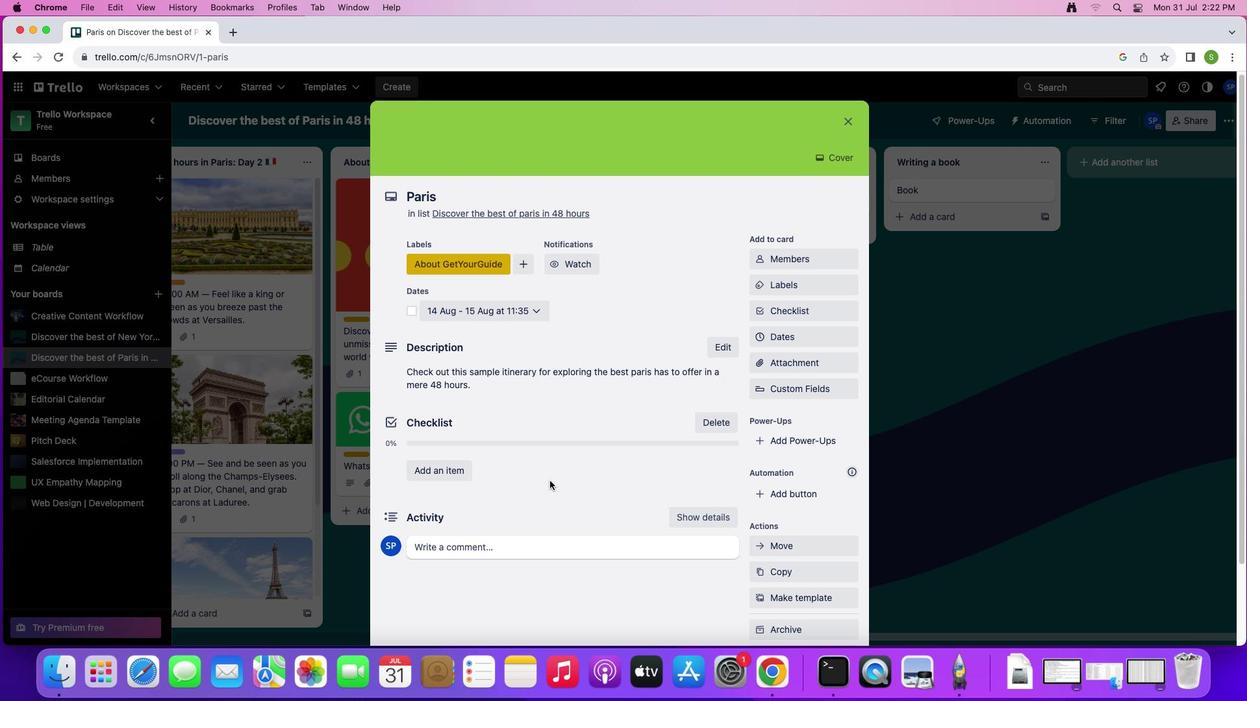 
Action: Mouse scrolled (549, 481) with delta (0, 0)
Screenshot: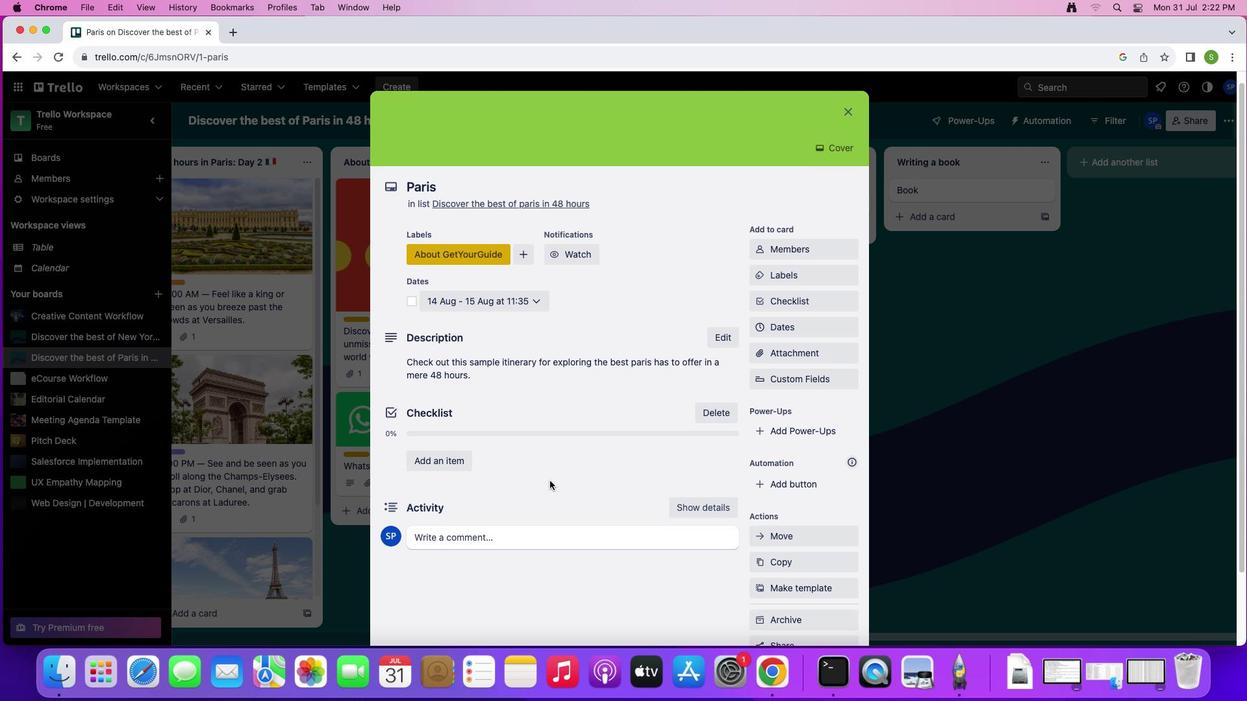 
Action: Mouse moved to (549, 480)
Screenshot: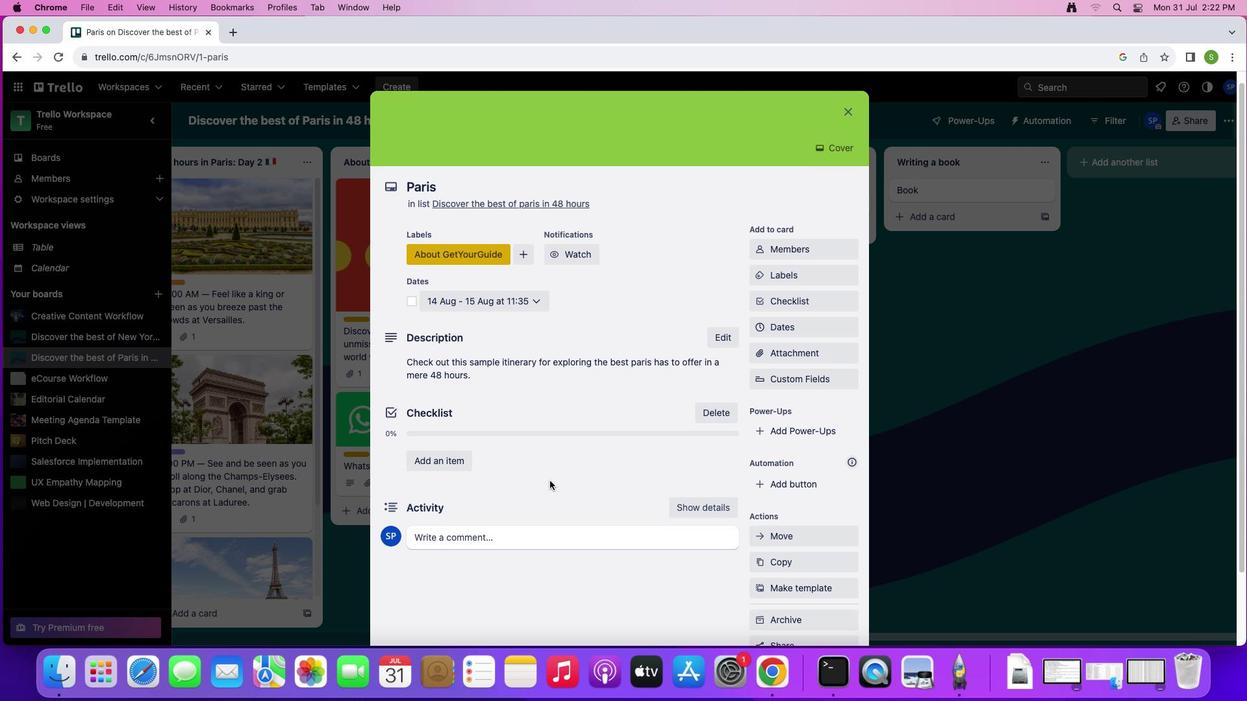 
Action: Mouse scrolled (549, 480) with delta (0, 0)
Screenshot: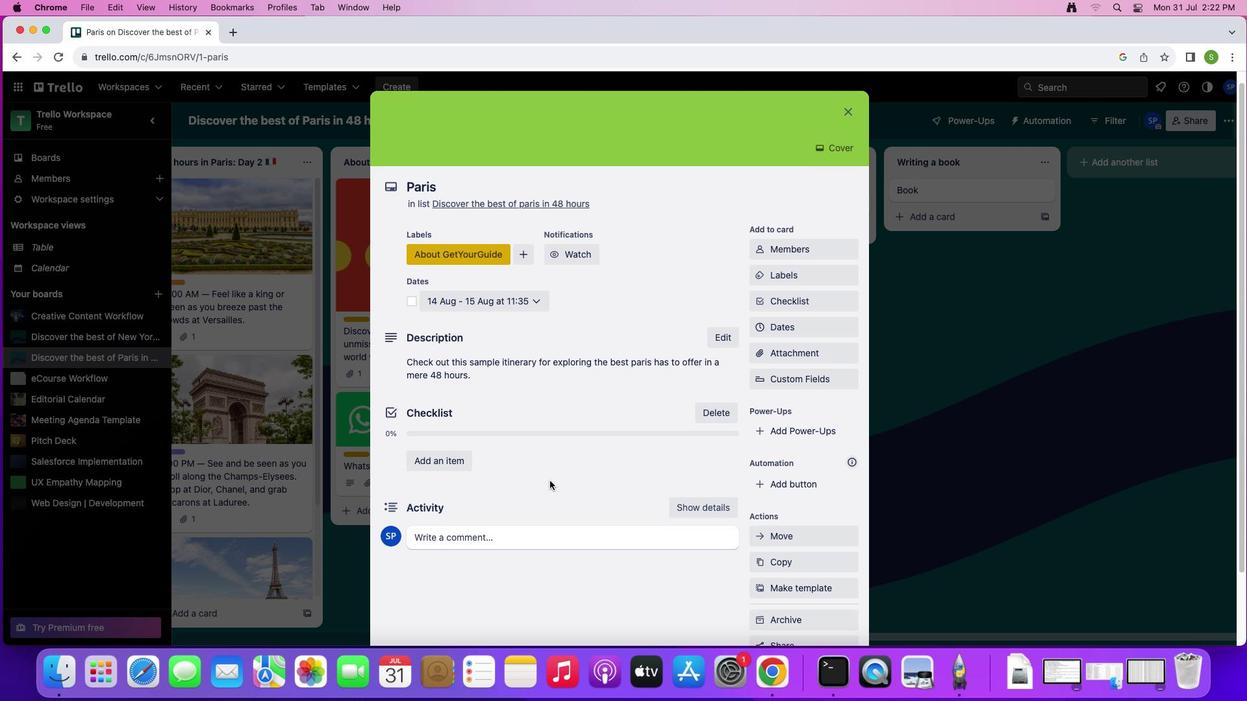 
Action: Mouse scrolled (549, 480) with delta (0, -1)
Screenshot: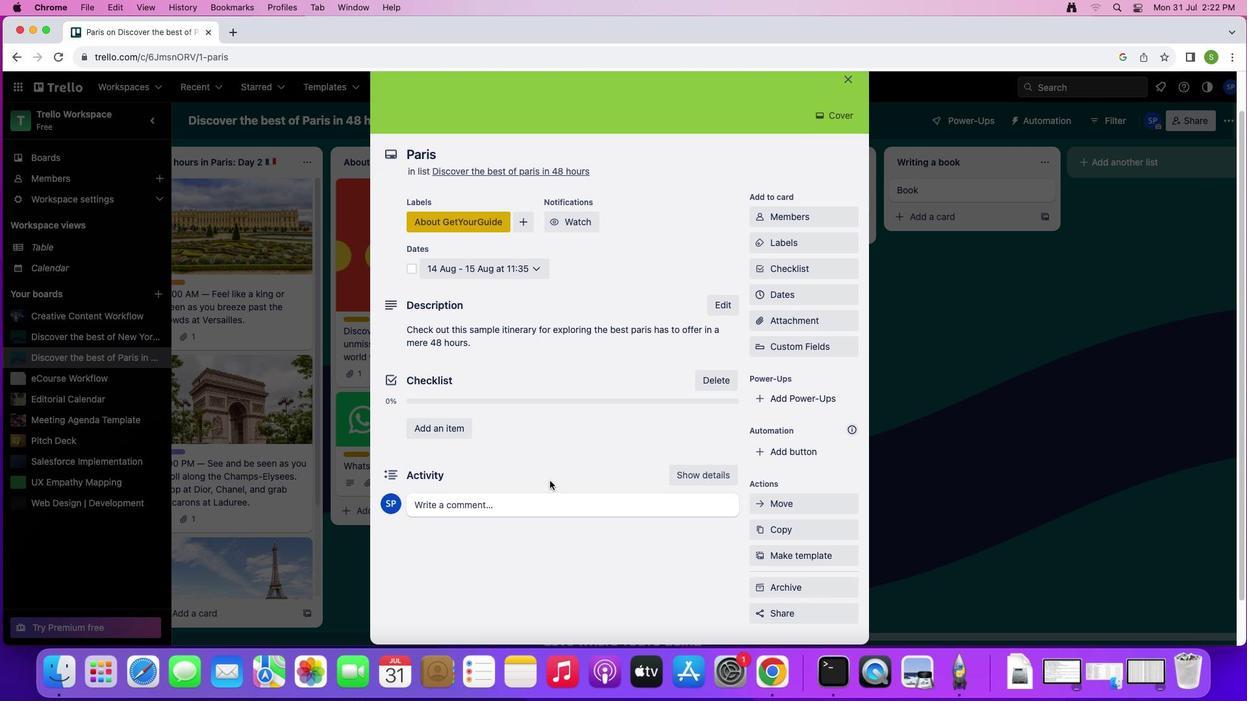 
Action: Mouse scrolled (549, 480) with delta (0, -2)
Screenshot: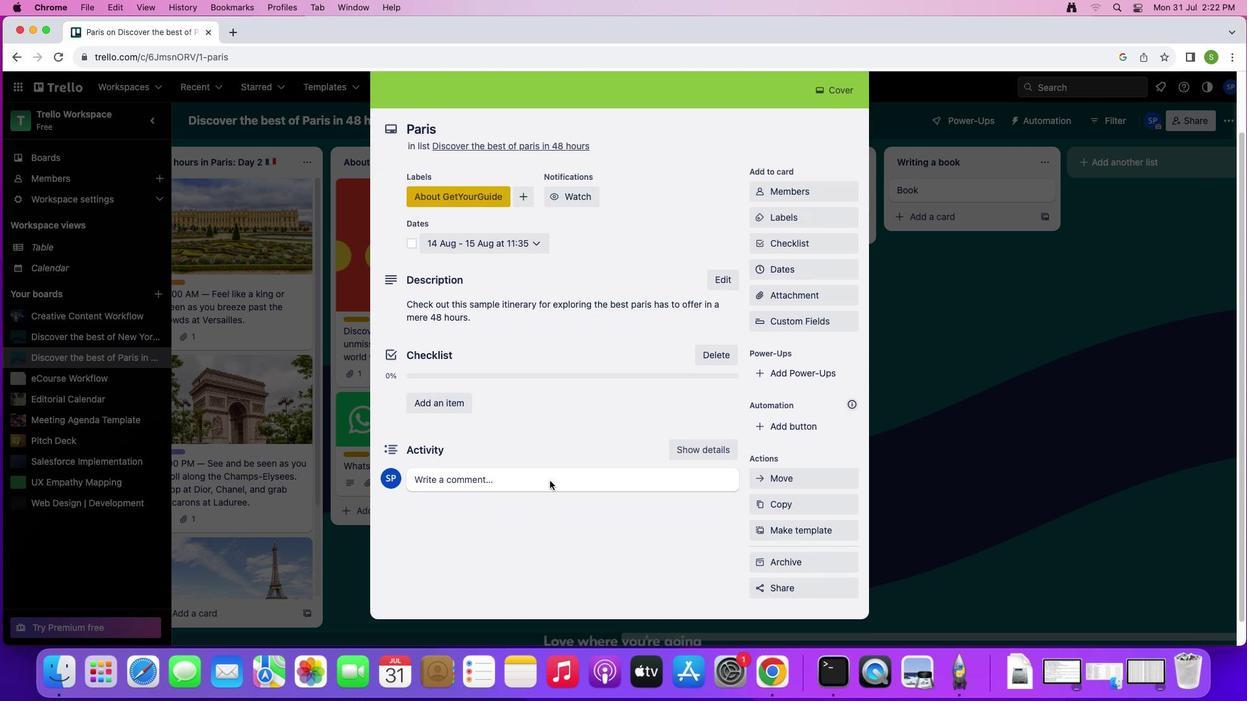 
Action: Mouse moved to (507, 460)
Screenshot: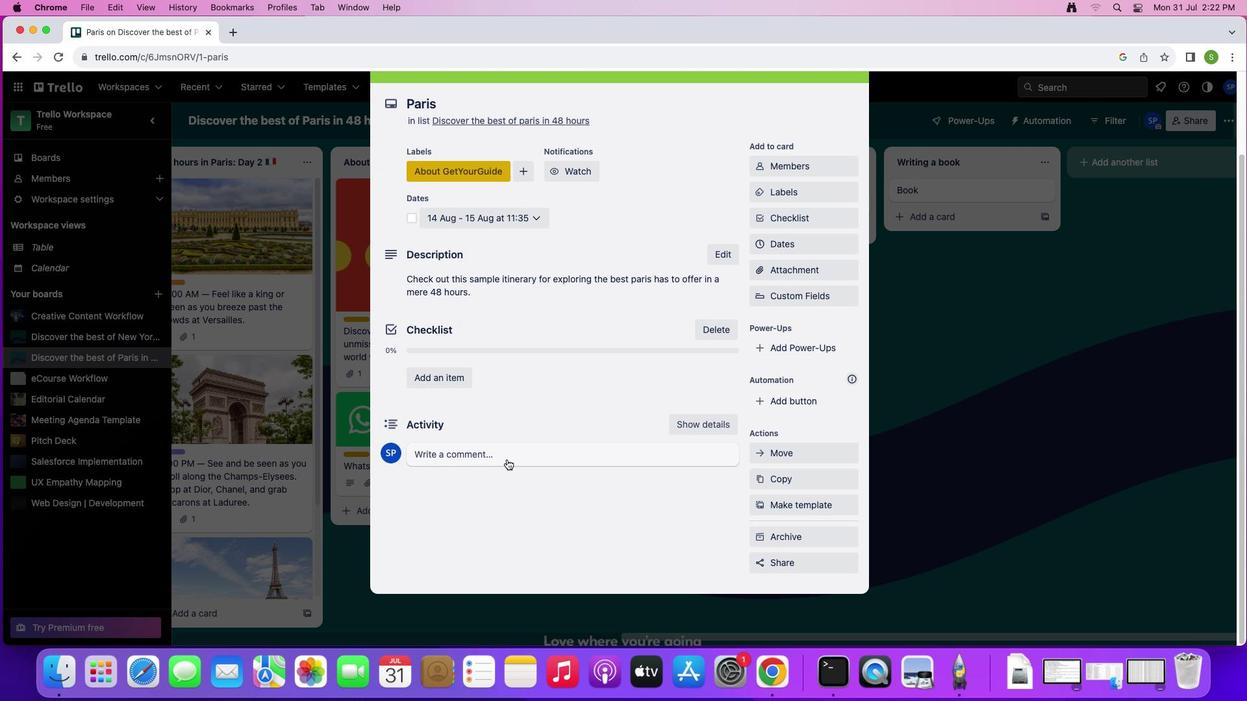 
Action: Mouse pressed left at (507, 460)
Screenshot: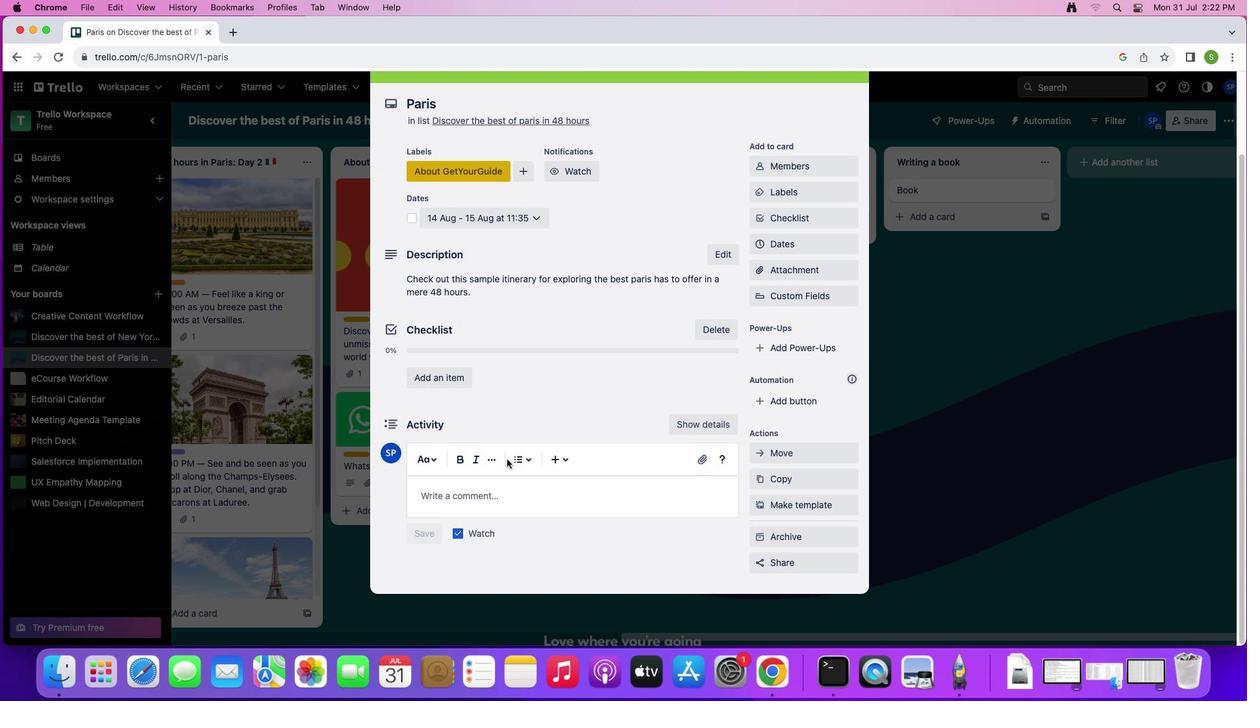 
Action: Mouse moved to (682, 475)
Screenshot: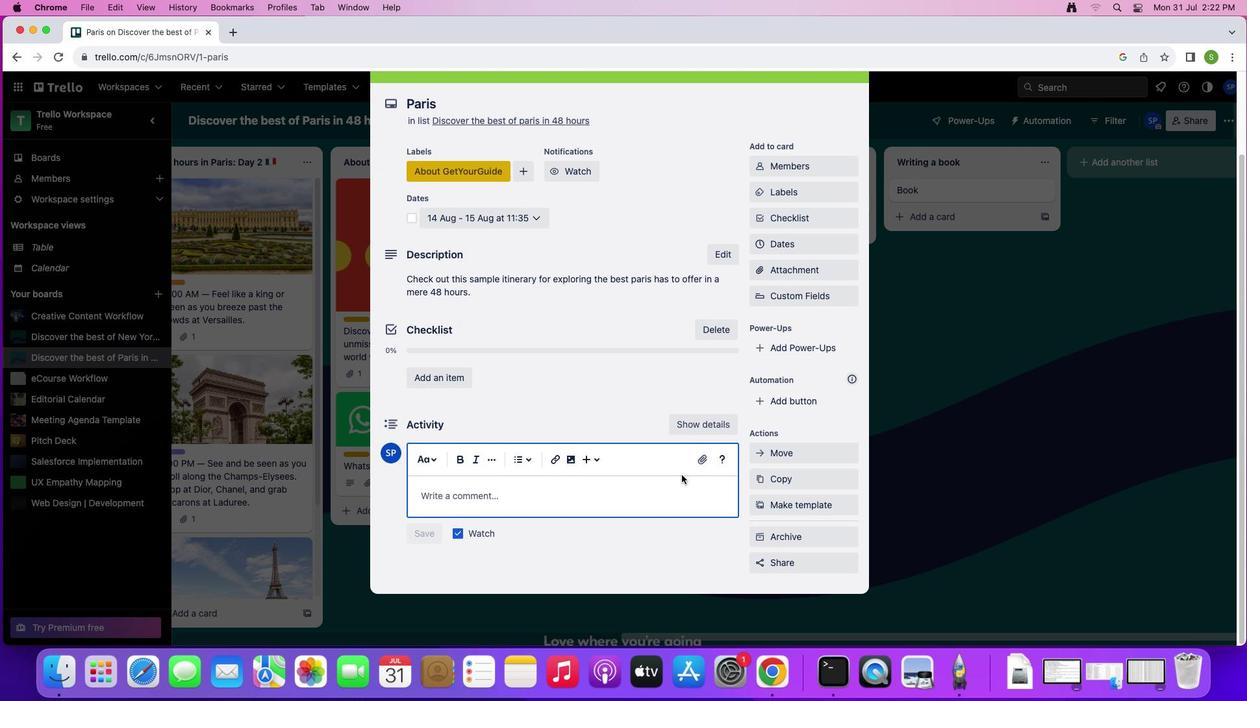 
Action: Key pressed Key.shift'G''e''t'Key.shift'Y''o''u''r'Key.shift'G''u''i''d''e'
Screenshot: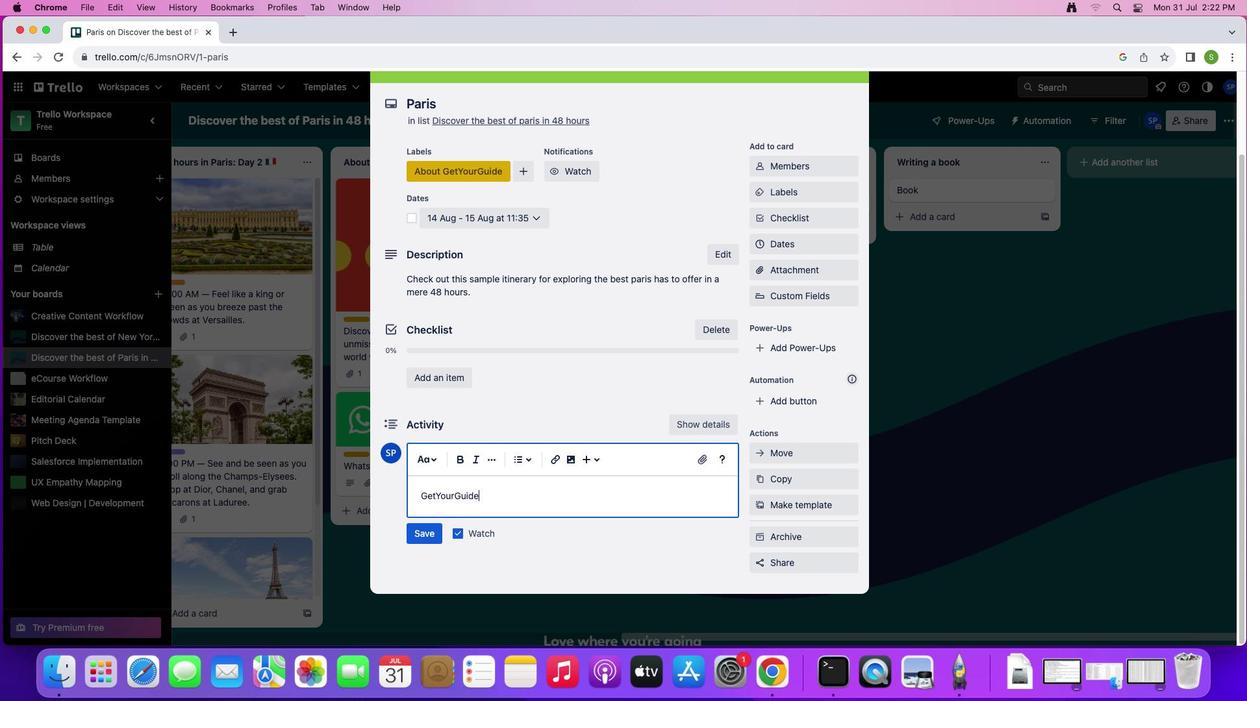 
Action: Mouse moved to (419, 530)
Screenshot: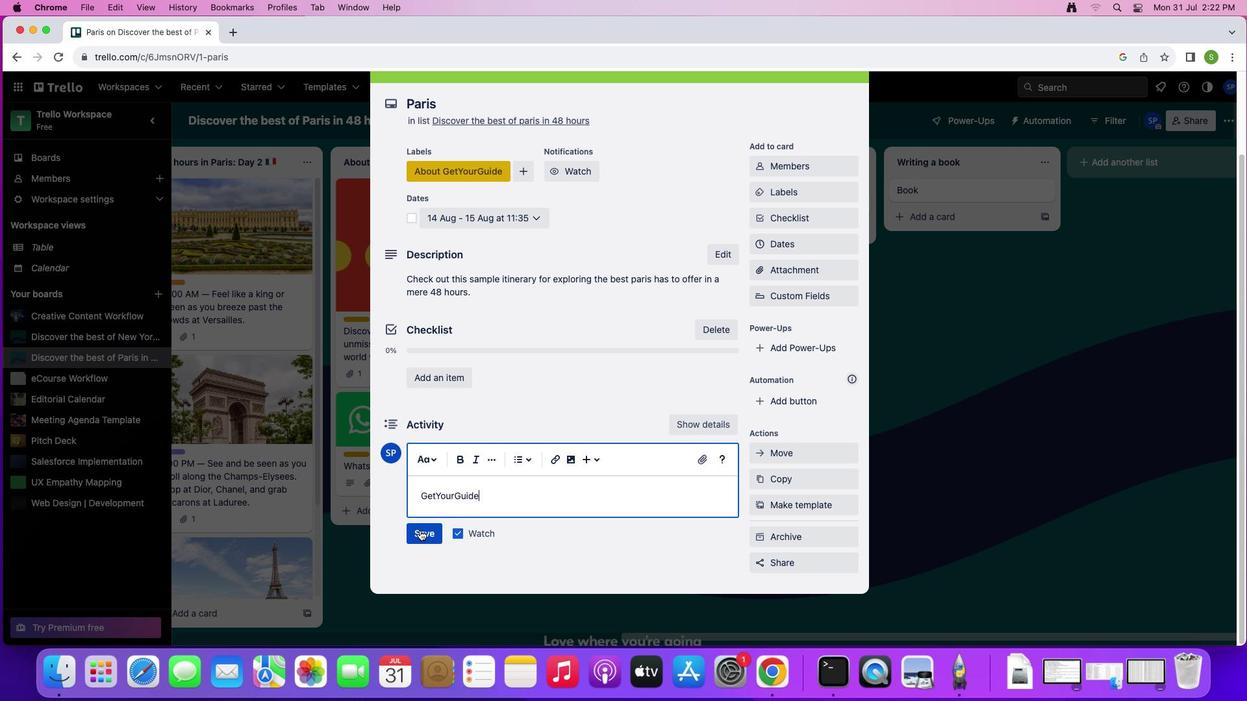 
Action: Mouse pressed left at (419, 530)
Screenshot: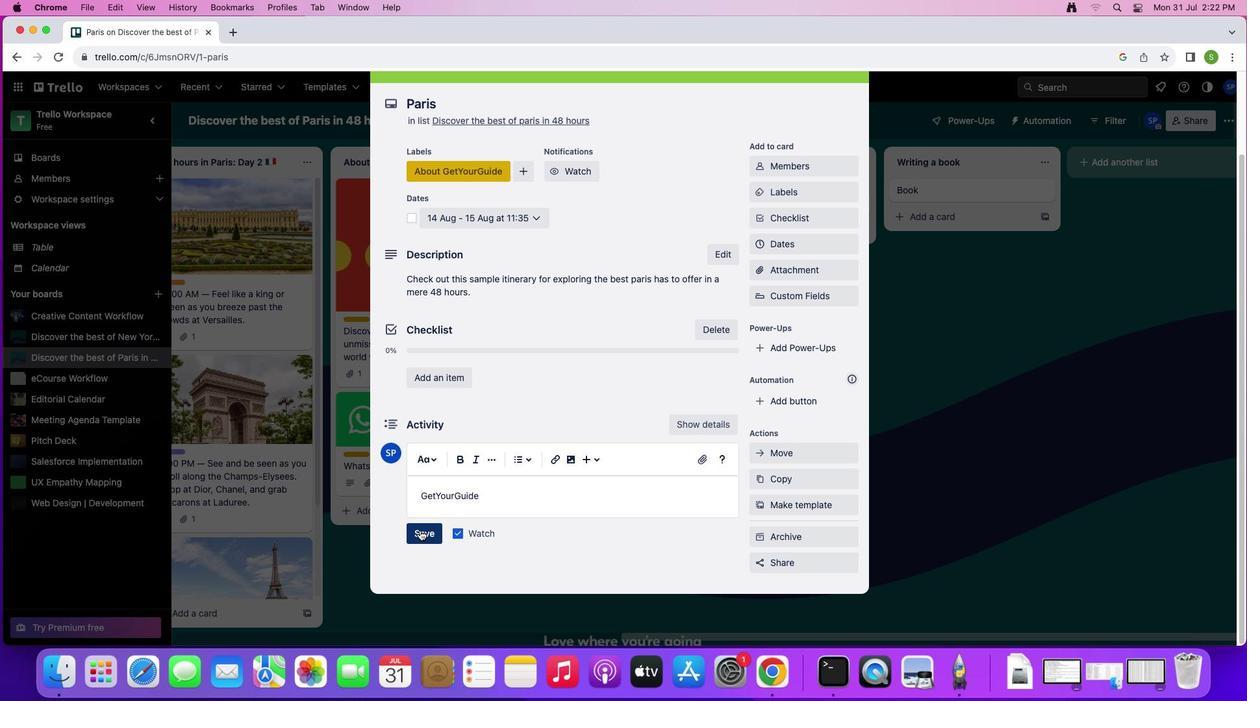
Action: Mouse moved to (684, 284)
Screenshot: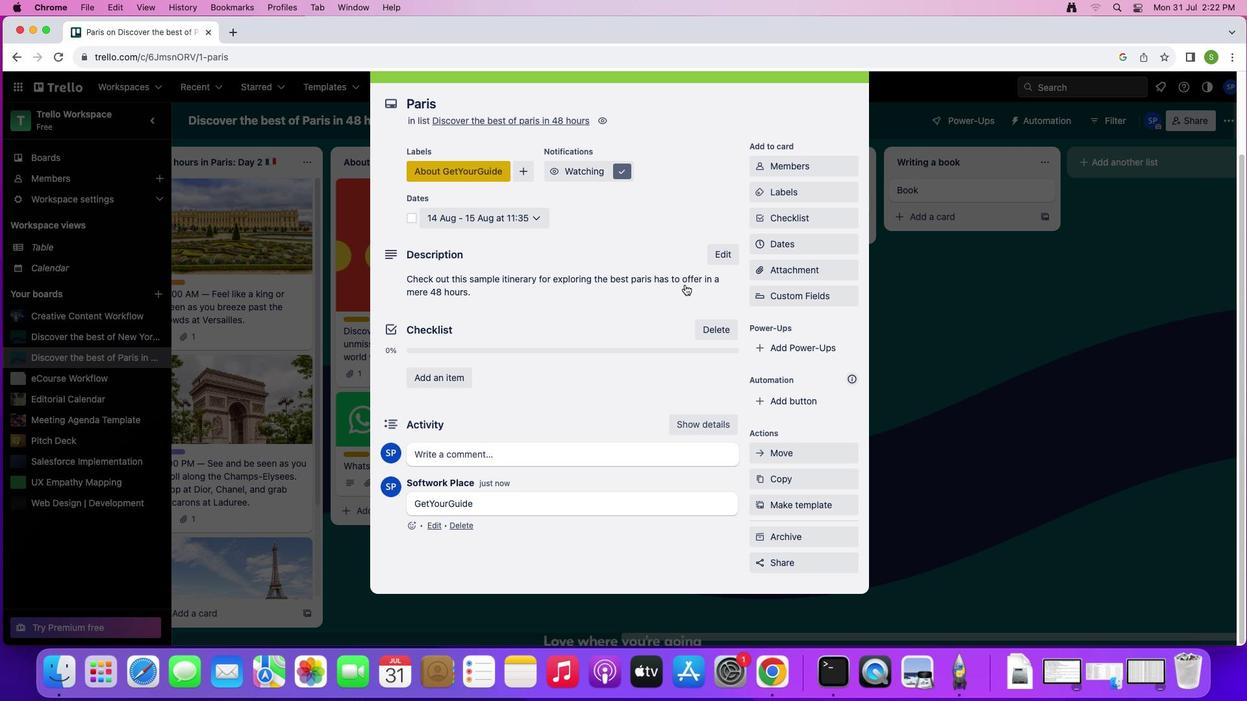 
Action: Mouse scrolled (684, 284) with delta (0, 0)
Screenshot: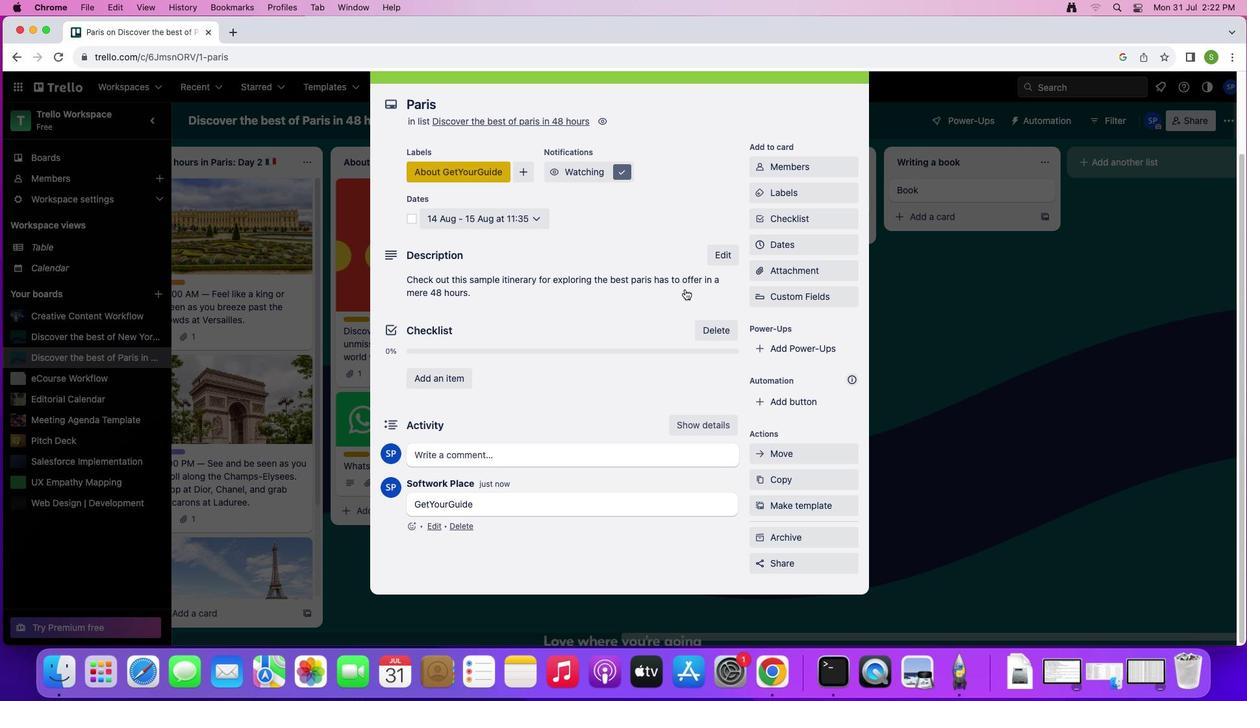 
Action: Mouse scrolled (684, 284) with delta (0, 0)
Screenshot: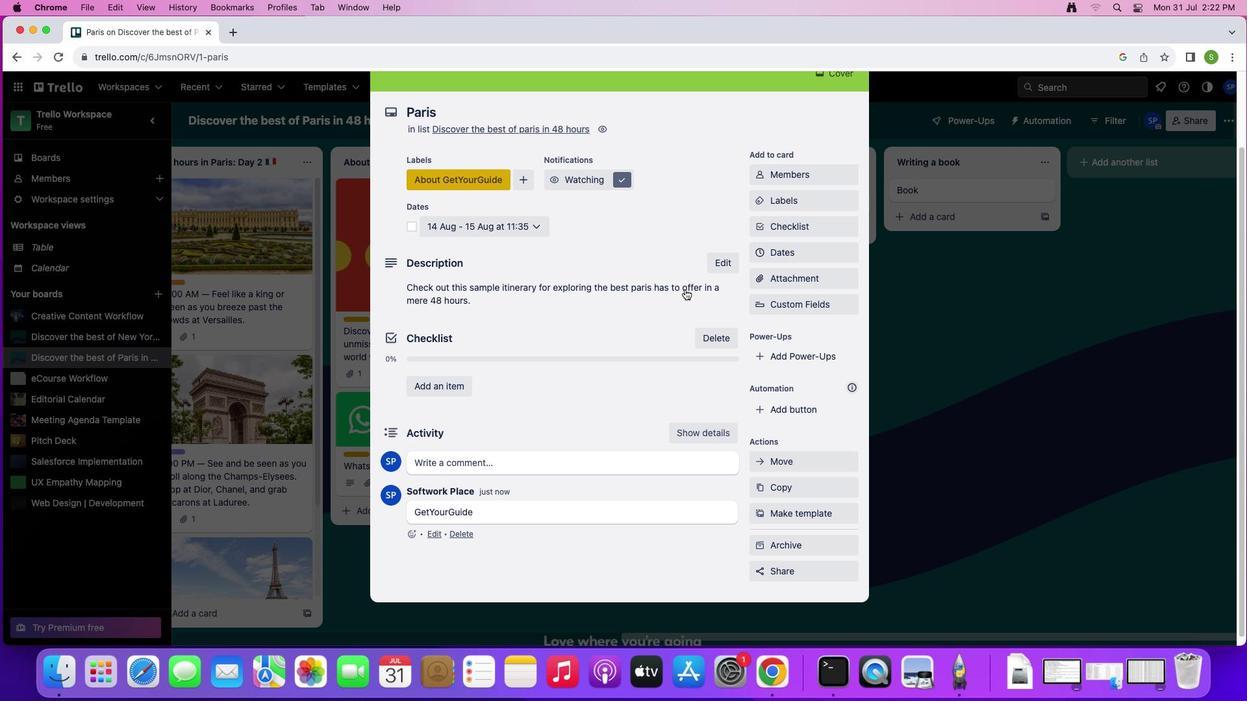 
Action: Mouse moved to (684, 285)
Screenshot: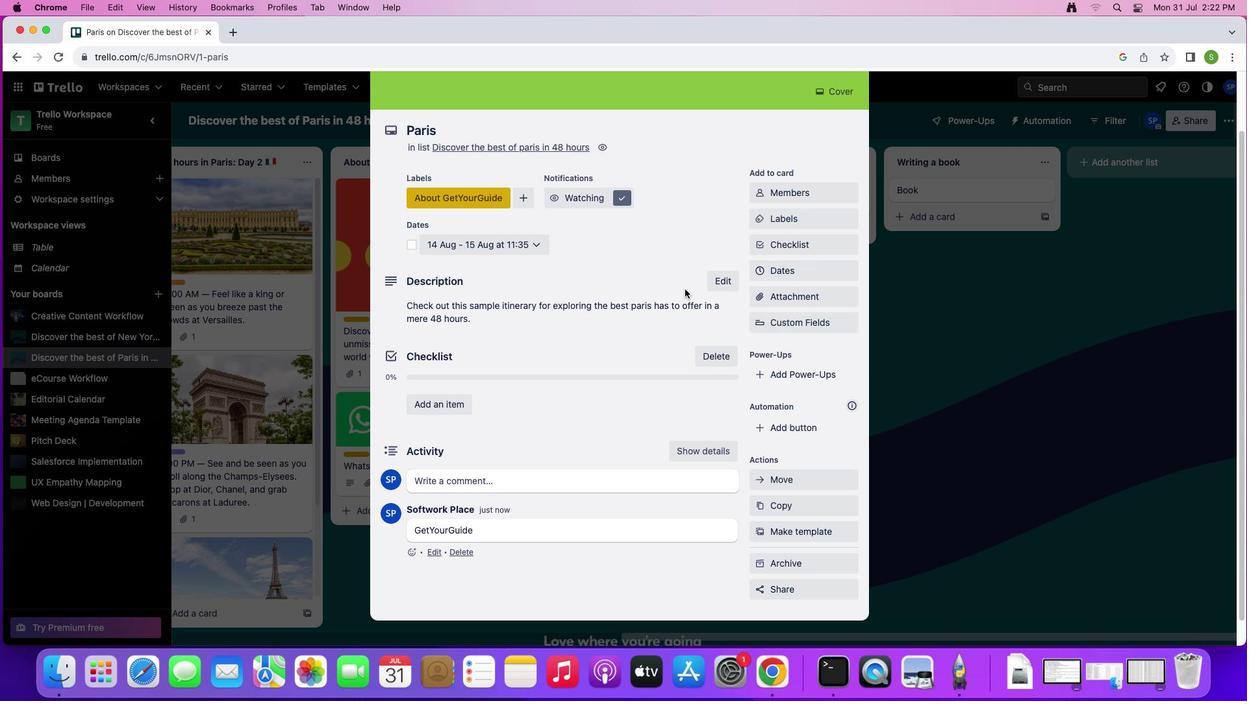 
Action: Mouse scrolled (684, 285) with delta (0, 1)
Screenshot: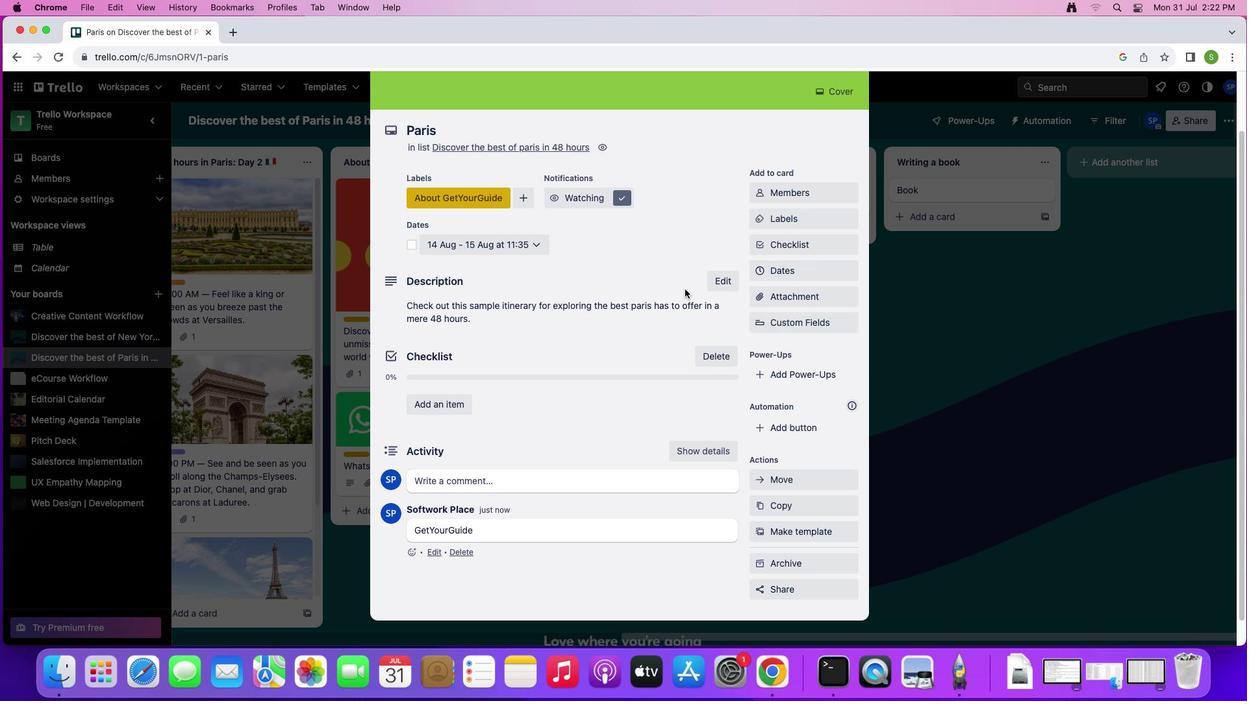 
Action: Mouse moved to (686, 288)
Screenshot: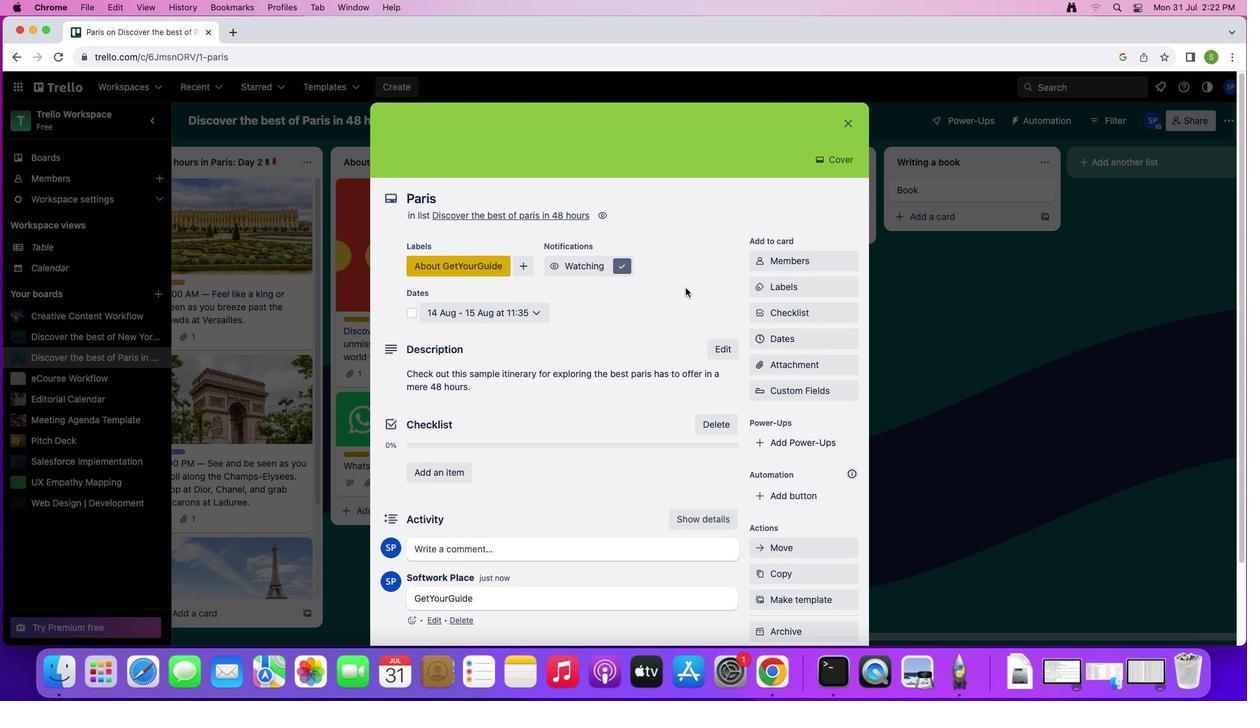 
Action: Mouse scrolled (686, 288) with delta (0, 0)
Screenshot: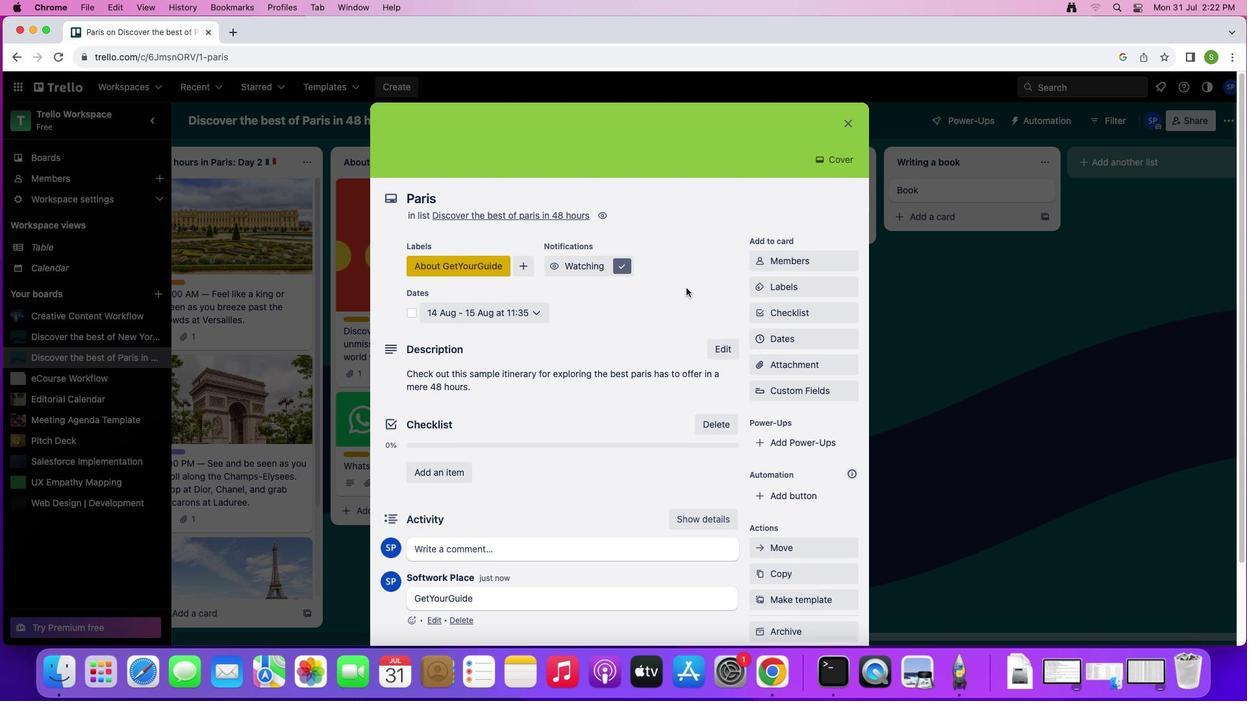 
Action: Mouse scrolled (686, 288) with delta (0, 0)
Screenshot: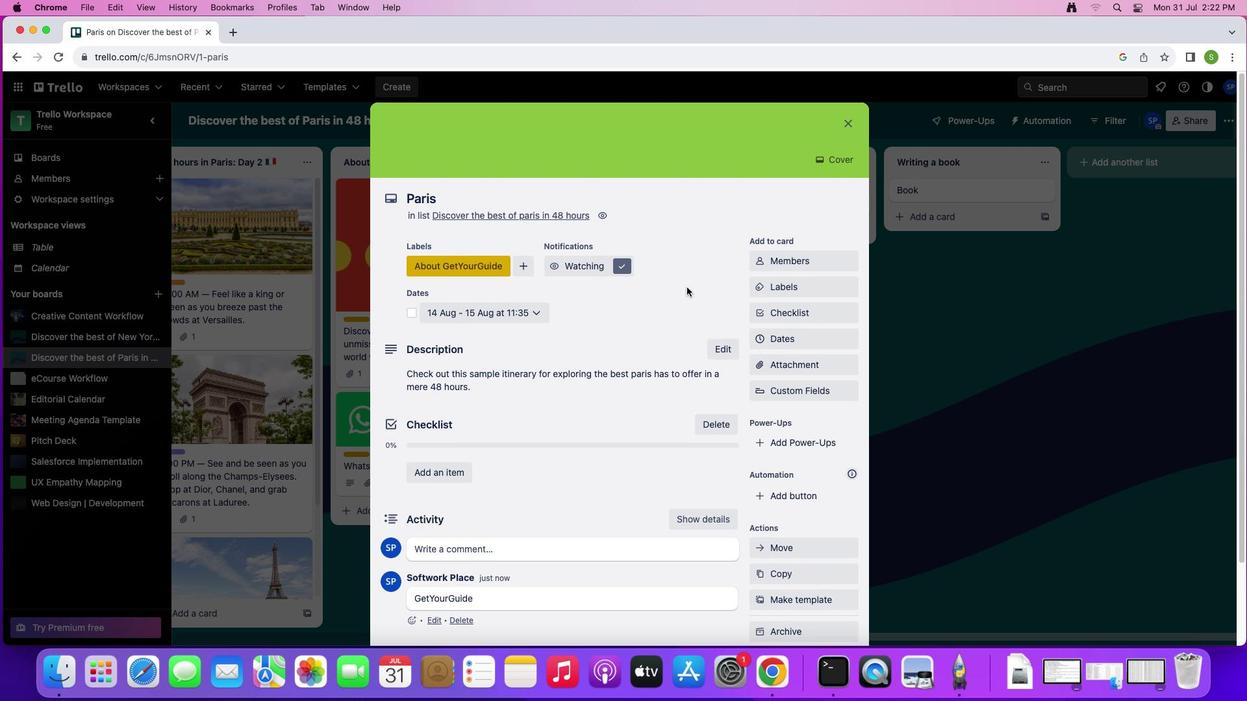 
Action: Mouse scrolled (686, 288) with delta (0, 1)
Screenshot: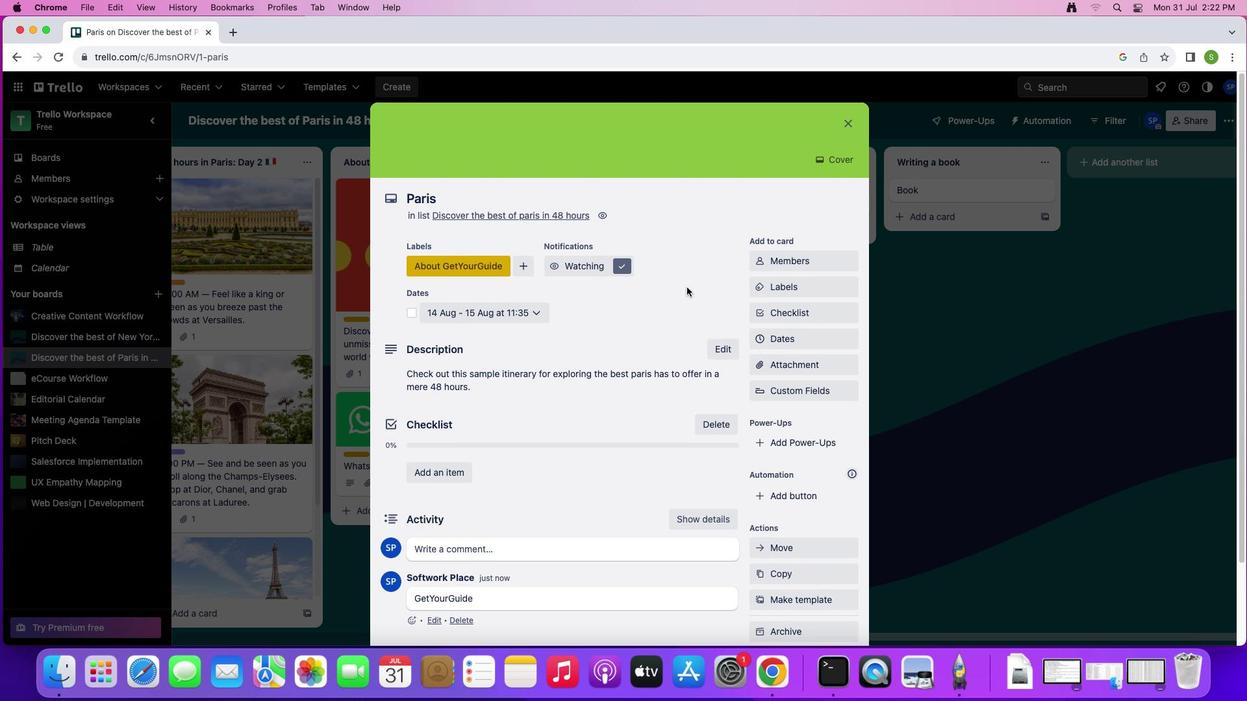 
Action: Mouse moved to (848, 127)
Screenshot: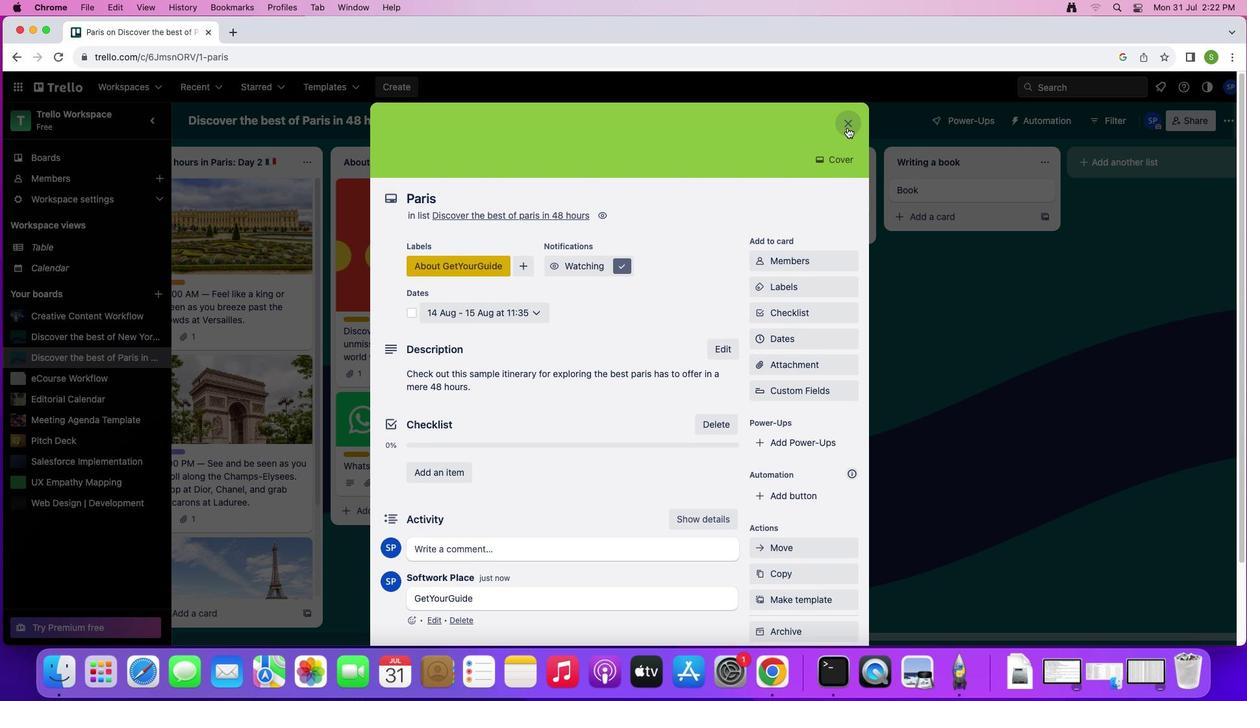
Action: Mouse pressed left at (848, 127)
Screenshot: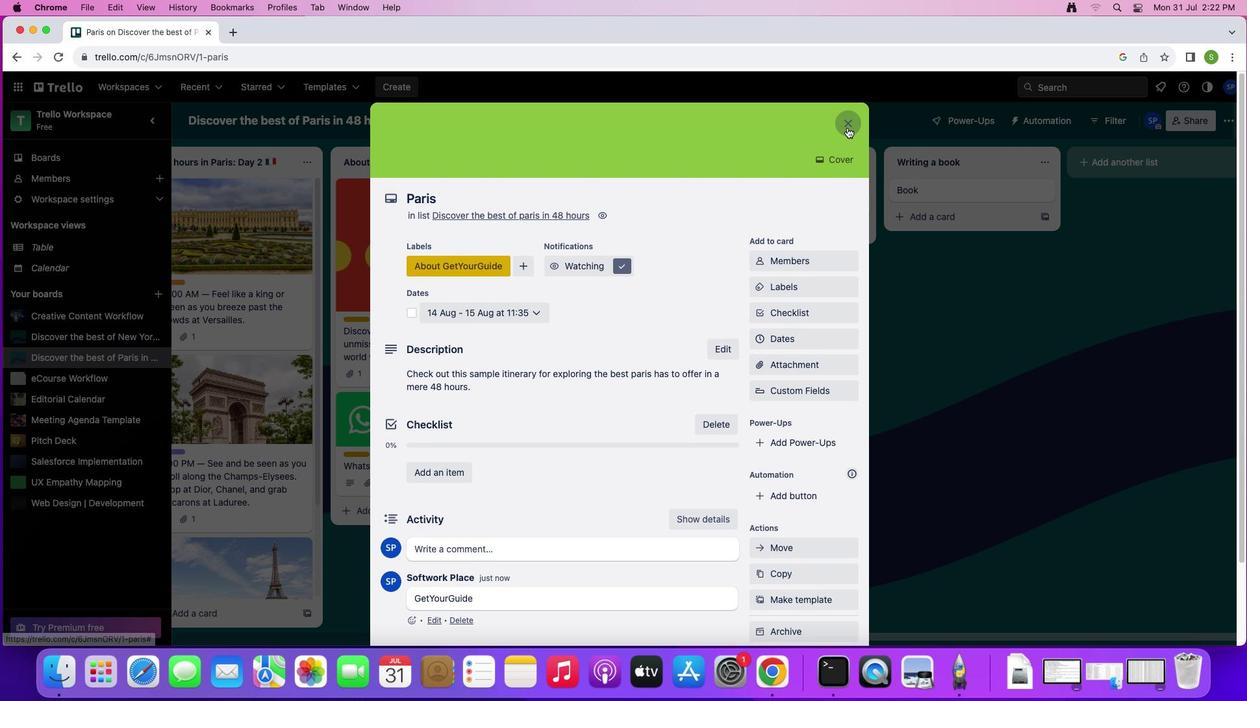 
Action: Mouse moved to (783, 202)
Screenshot: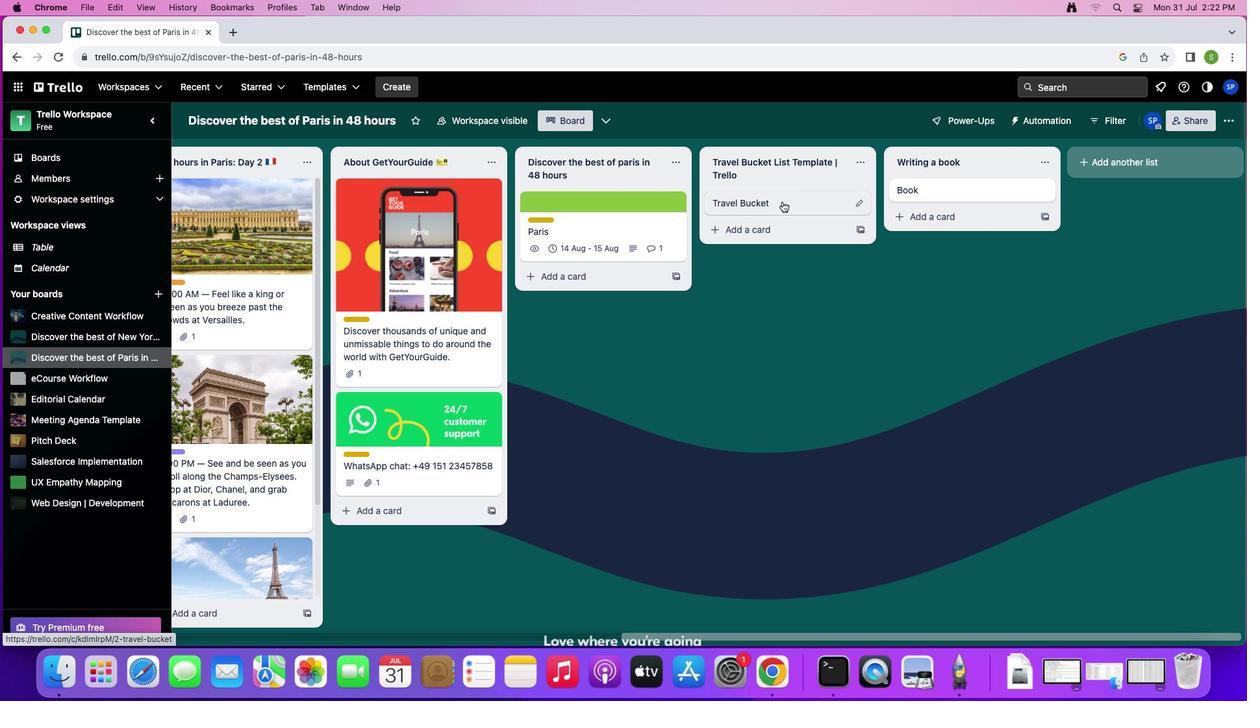 
Action: Mouse pressed left at (783, 202)
Screenshot: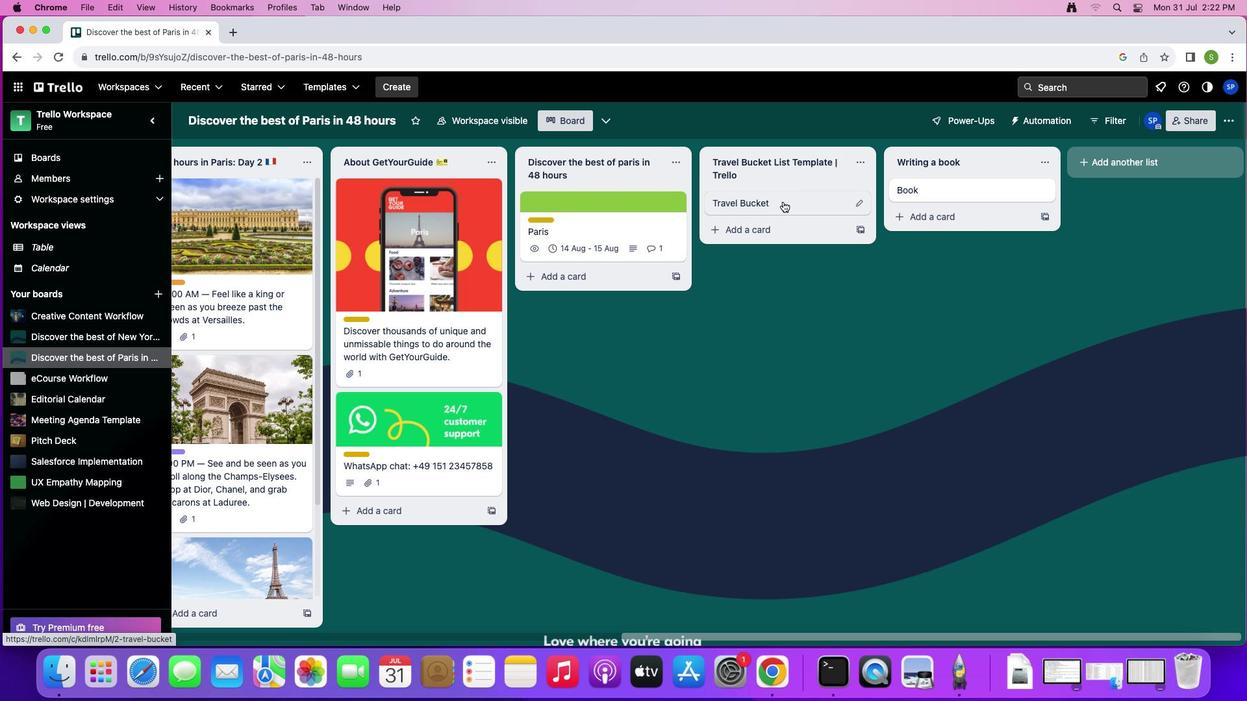 
Action: Mouse moved to (788, 183)
Screenshot: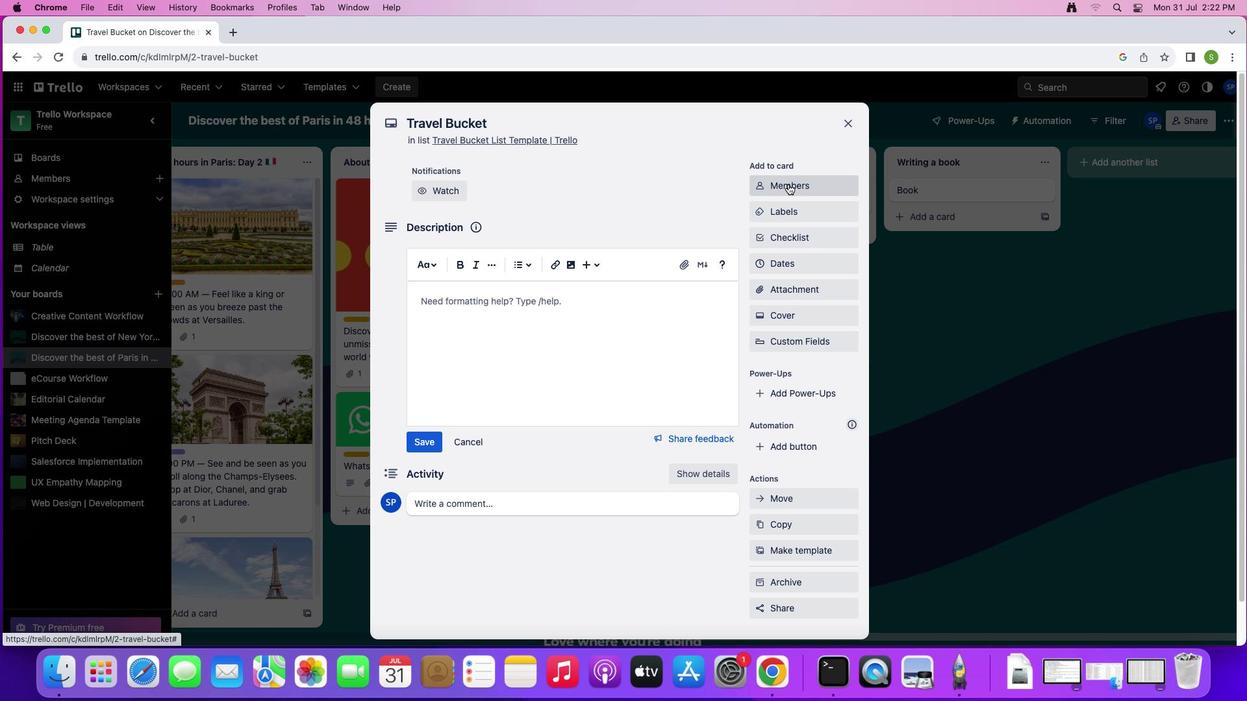 
Action: Mouse pressed left at (788, 183)
Screenshot: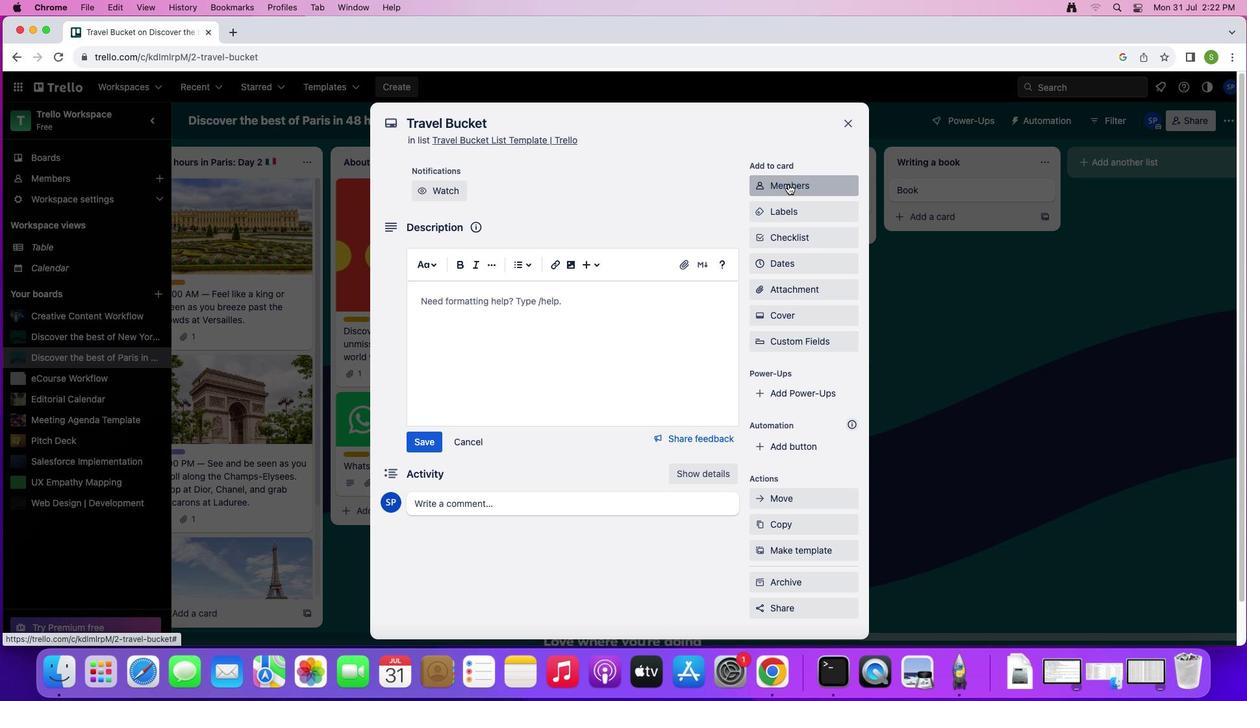 
Action: Mouse moved to (856, 311)
Screenshot: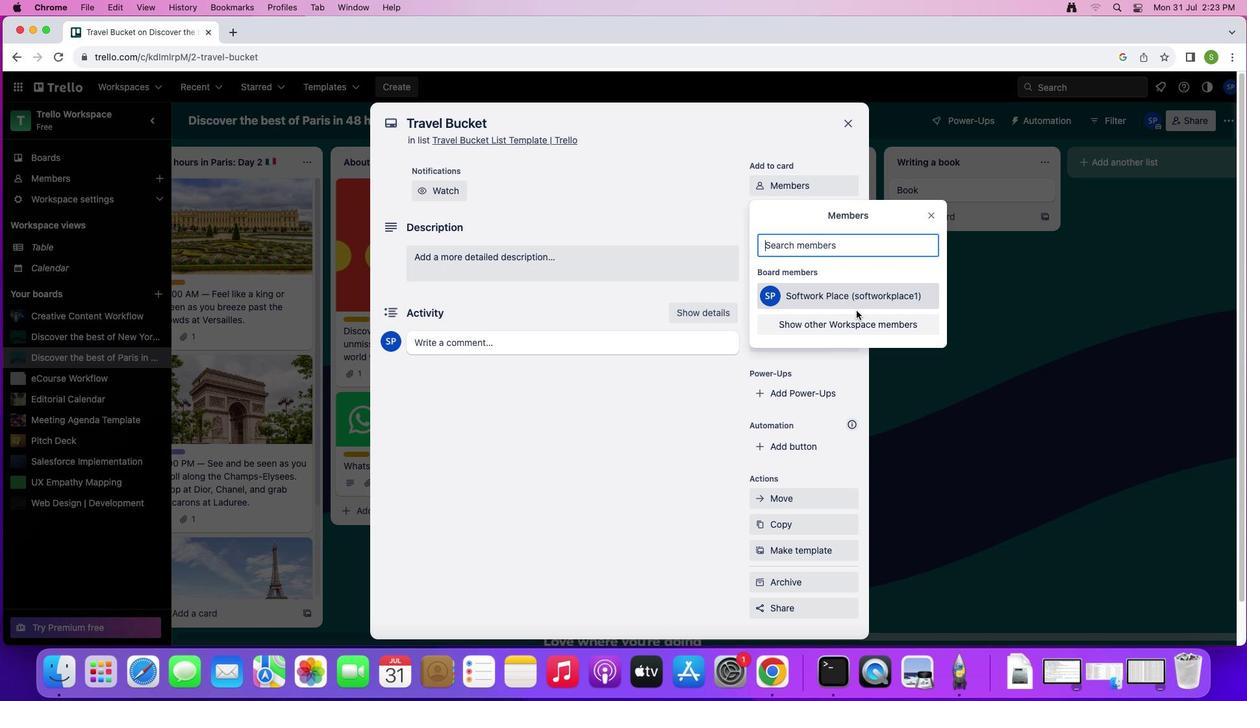 
Action: Key pressed 's''o''f''t''a''g''e''.''3'Key.shift'@''s''o''f''t''a''g''e''.''n''e''t'
Screenshot: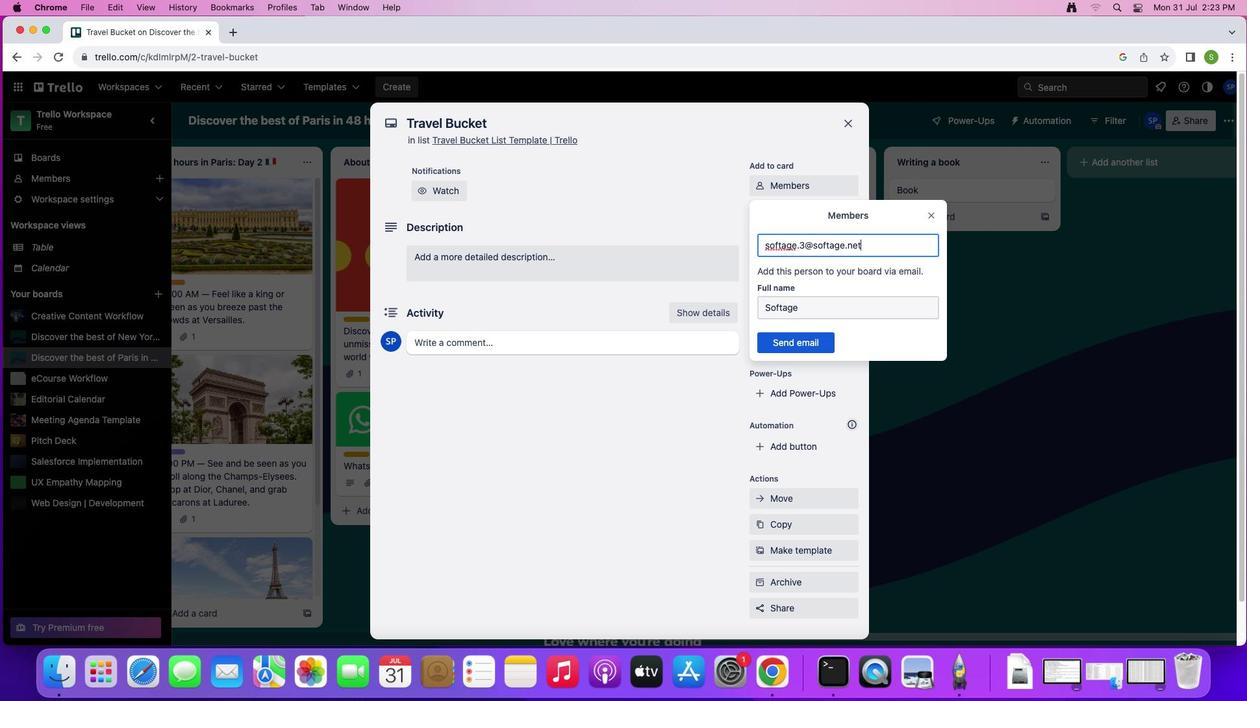 
Action: Mouse moved to (786, 342)
Screenshot: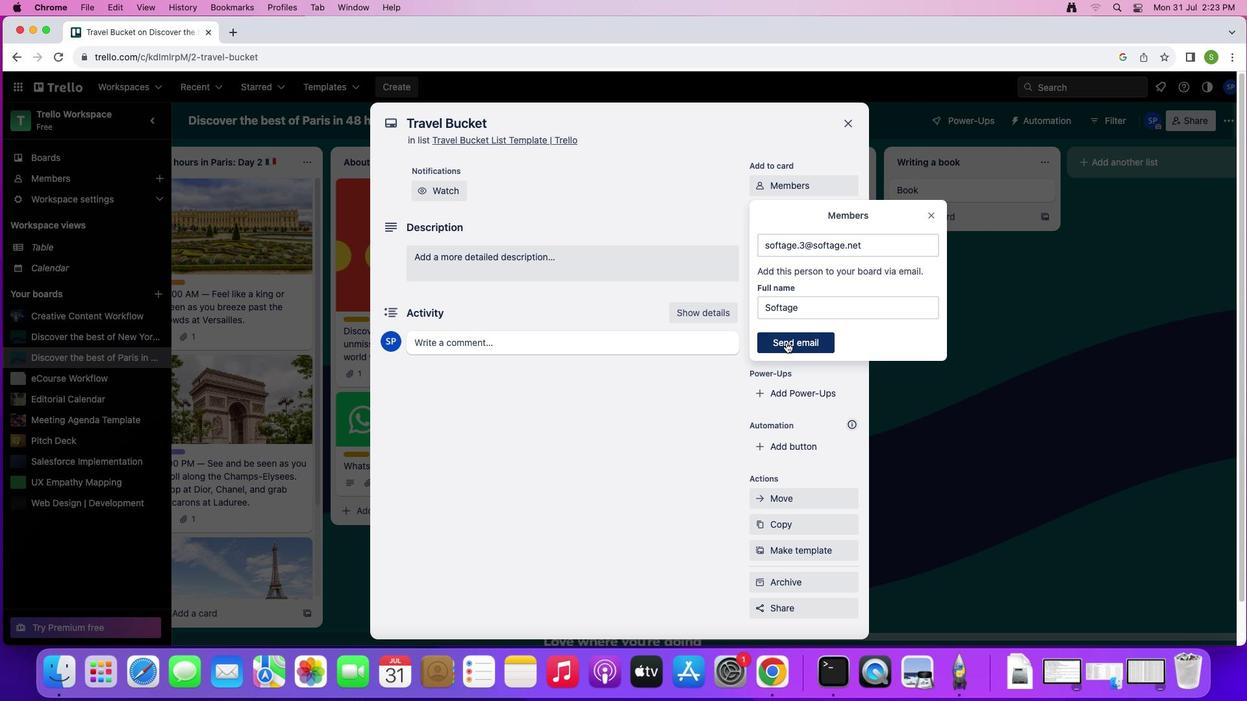 
Action: Mouse pressed left at (786, 342)
Screenshot: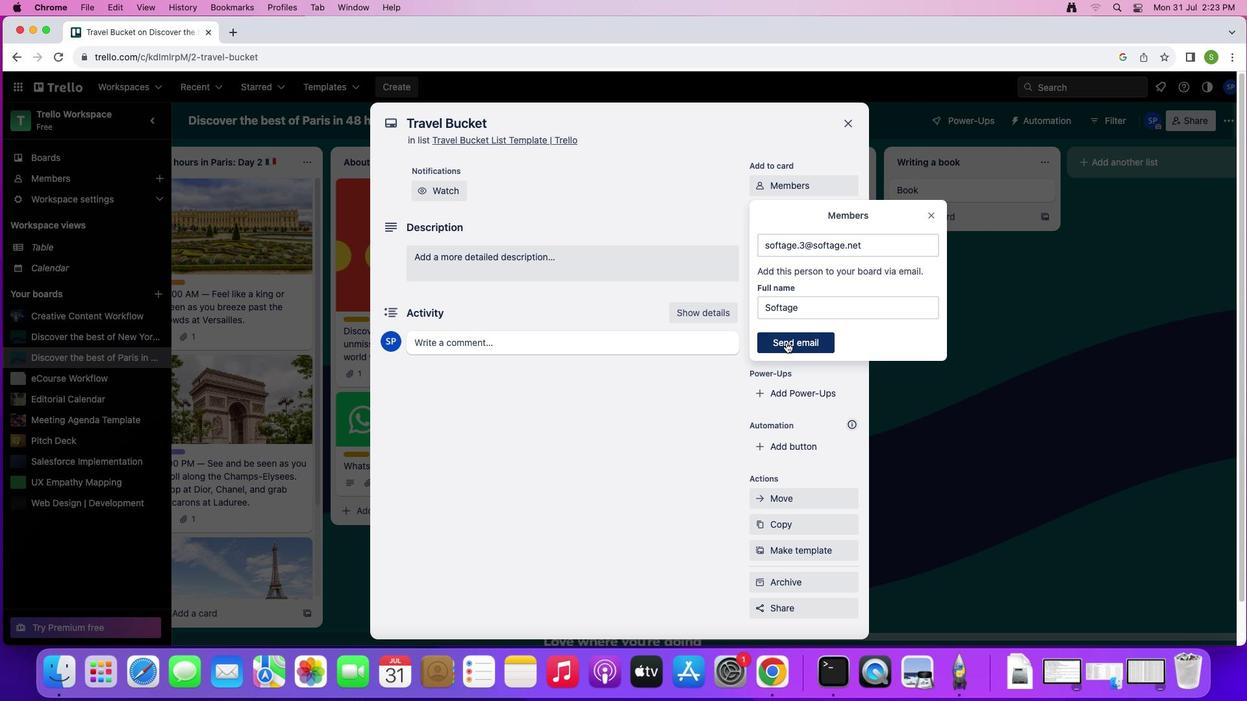 
Action: Mouse moved to (790, 258)
Screenshot: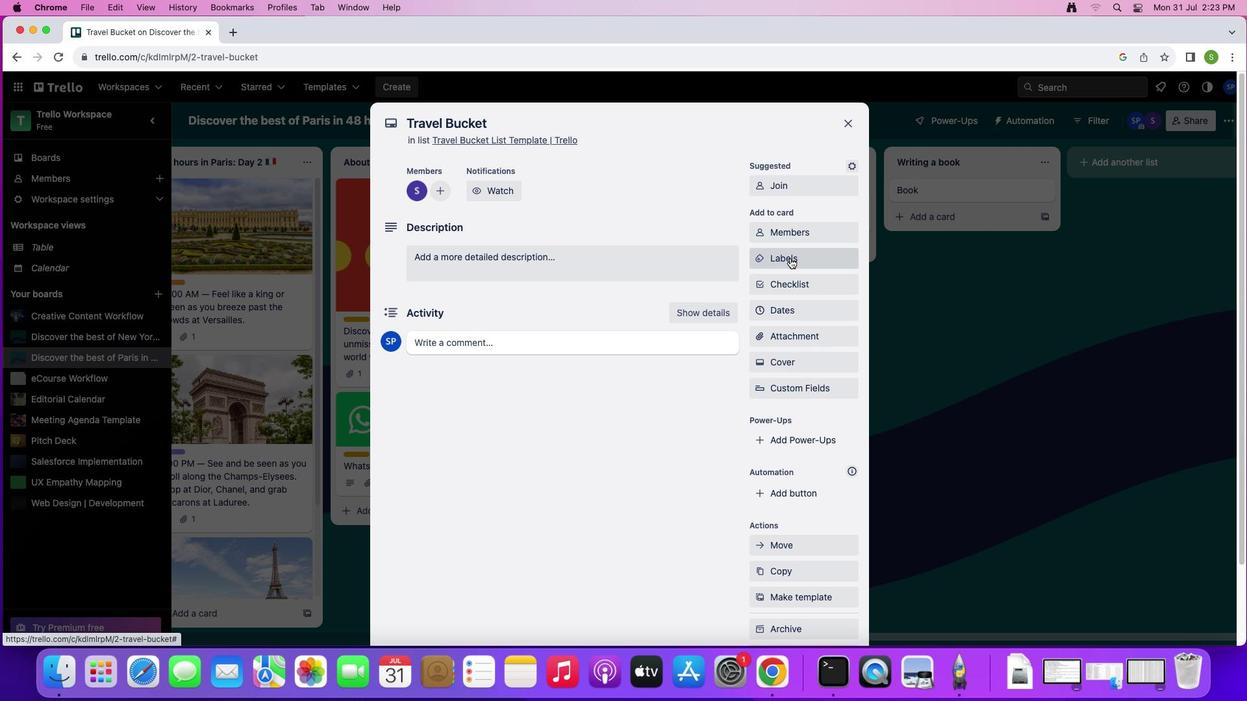 
Action: Mouse pressed left at (790, 258)
Screenshot: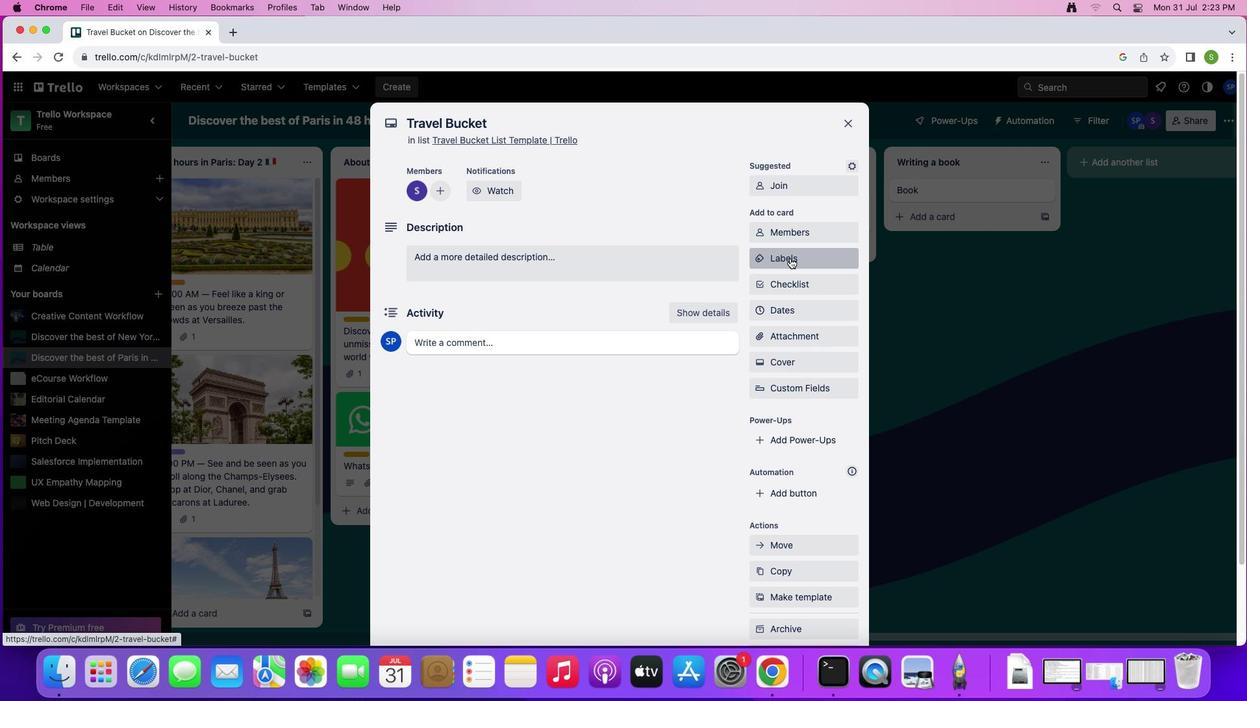 
Action: Mouse moved to (807, 453)
Screenshot: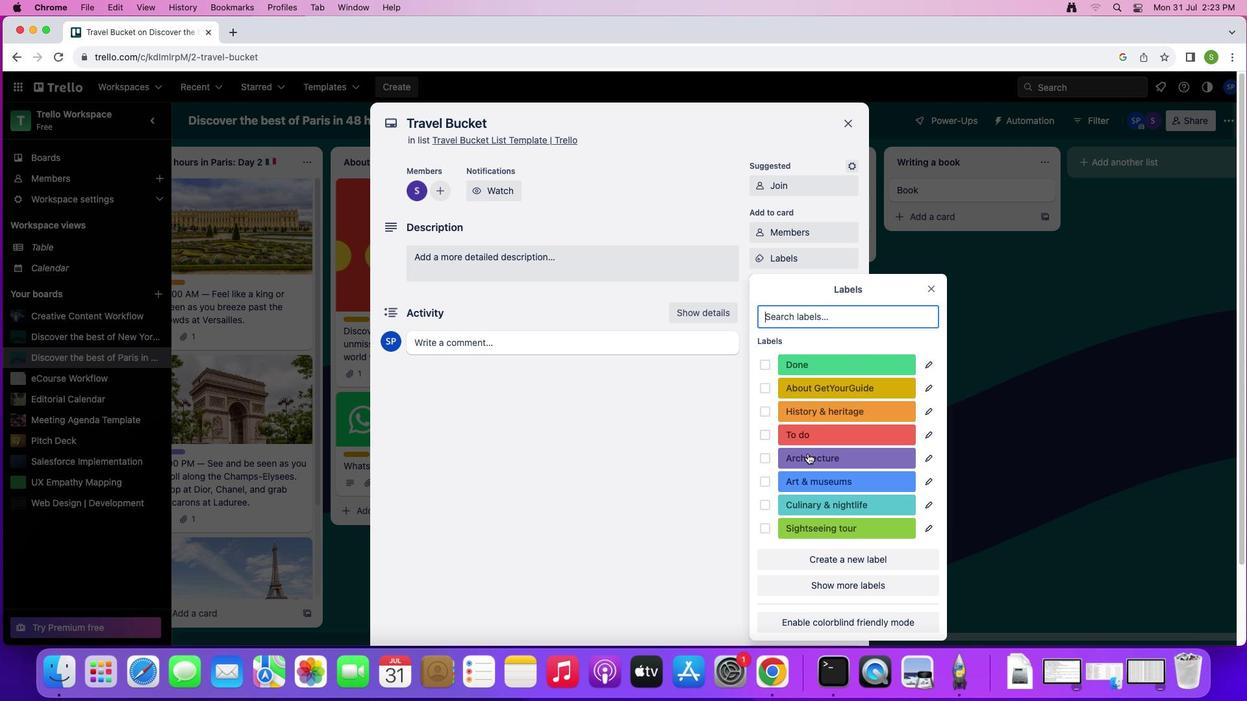 
Action: Mouse pressed left at (807, 453)
Screenshot: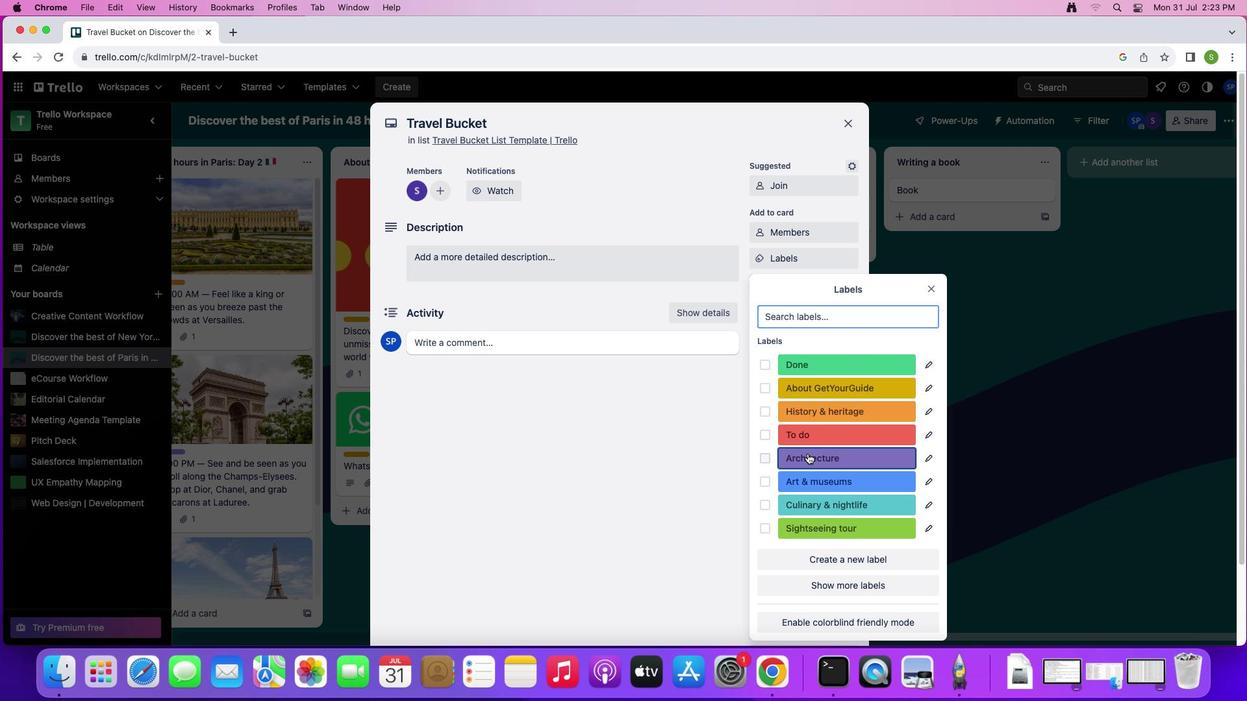 
Action: Mouse moved to (929, 285)
Screenshot: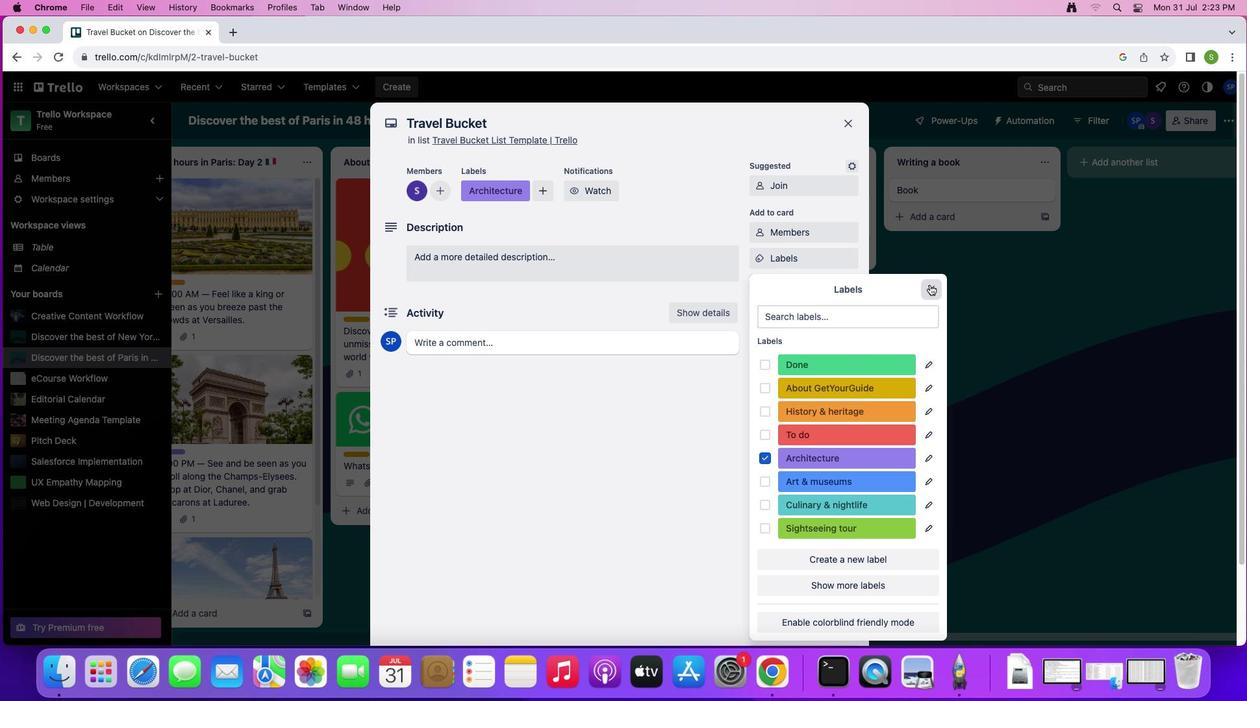 
Action: Mouse pressed left at (929, 285)
Screenshot: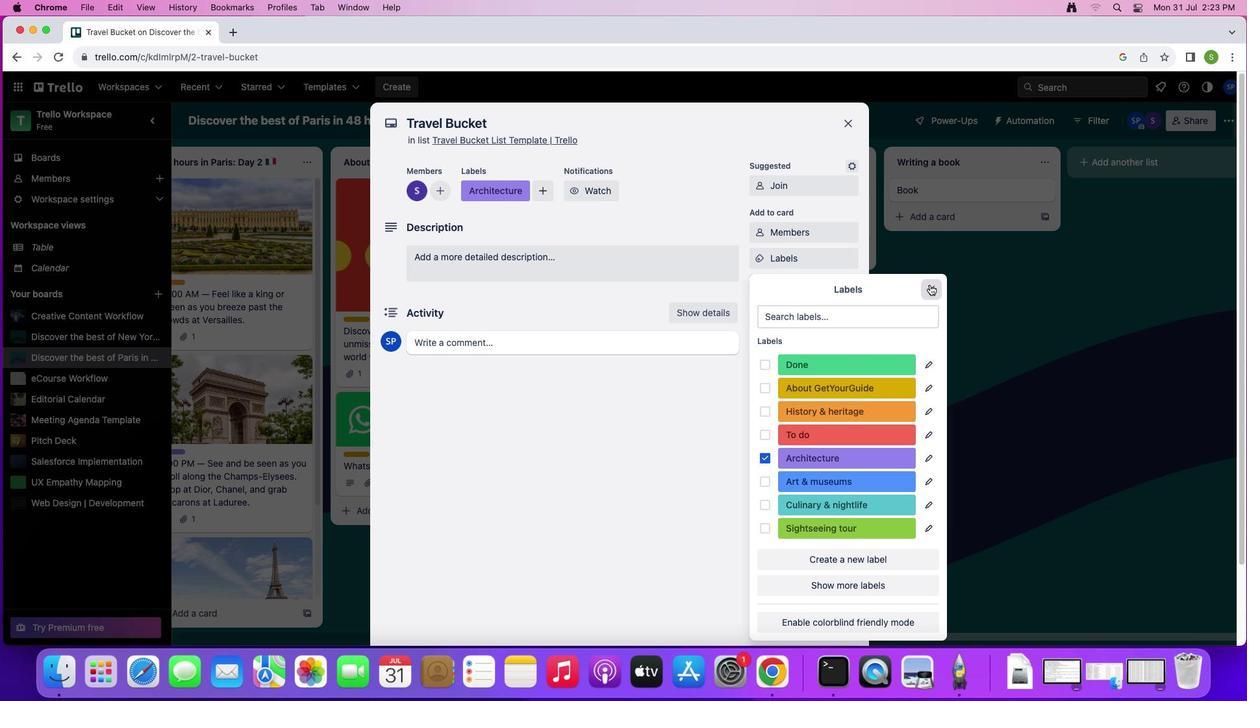 
Action: Mouse moved to (776, 285)
Screenshot: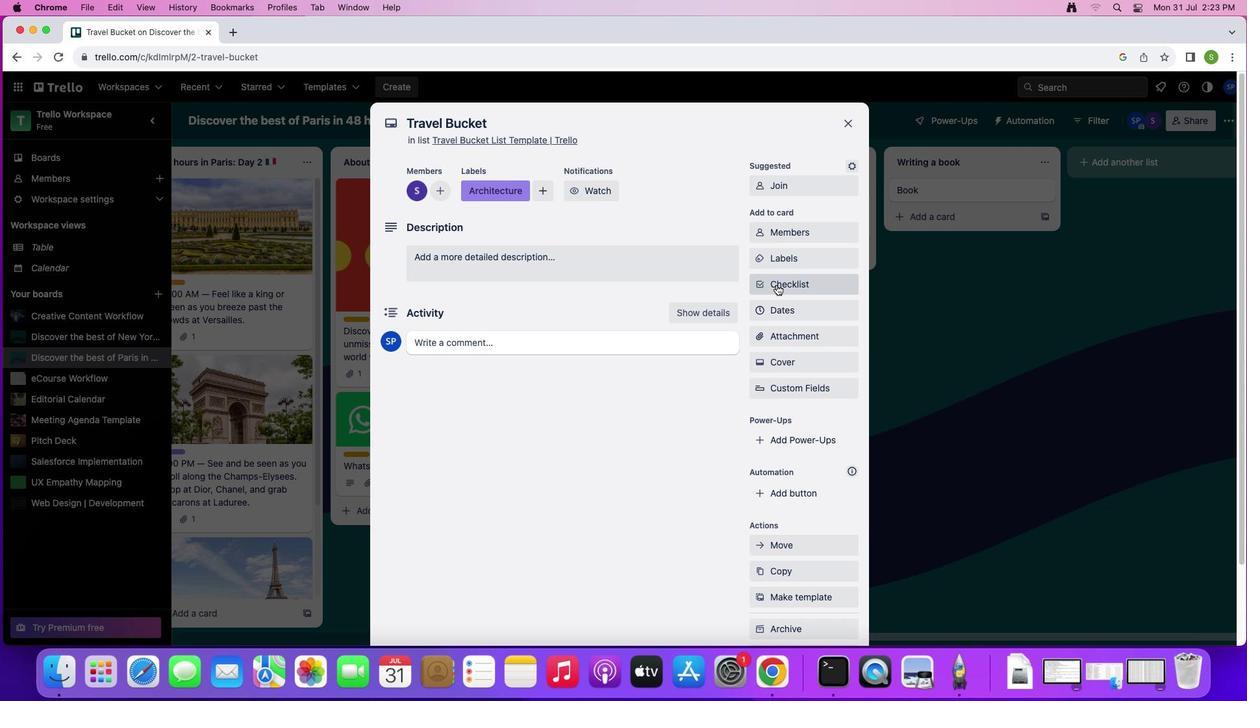 
Action: Mouse pressed left at (776, 285)
Screenshot: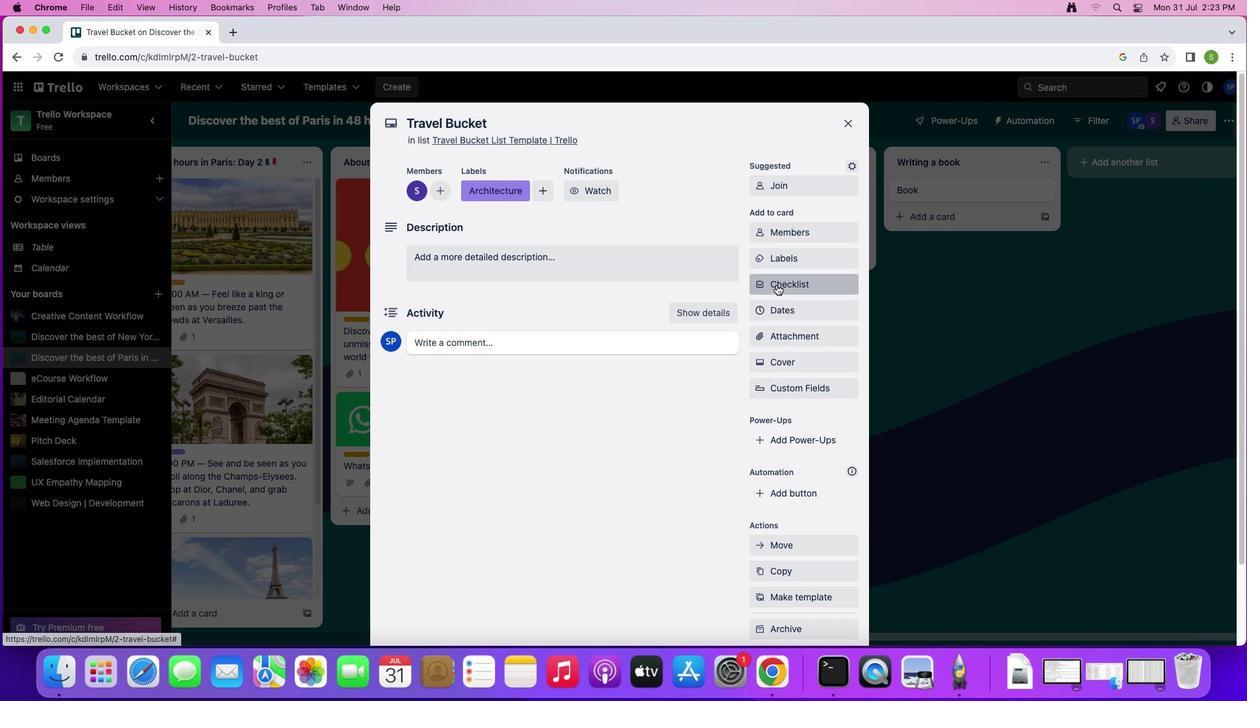 
Action: Mouse moved to (809, 415)
Screenshot: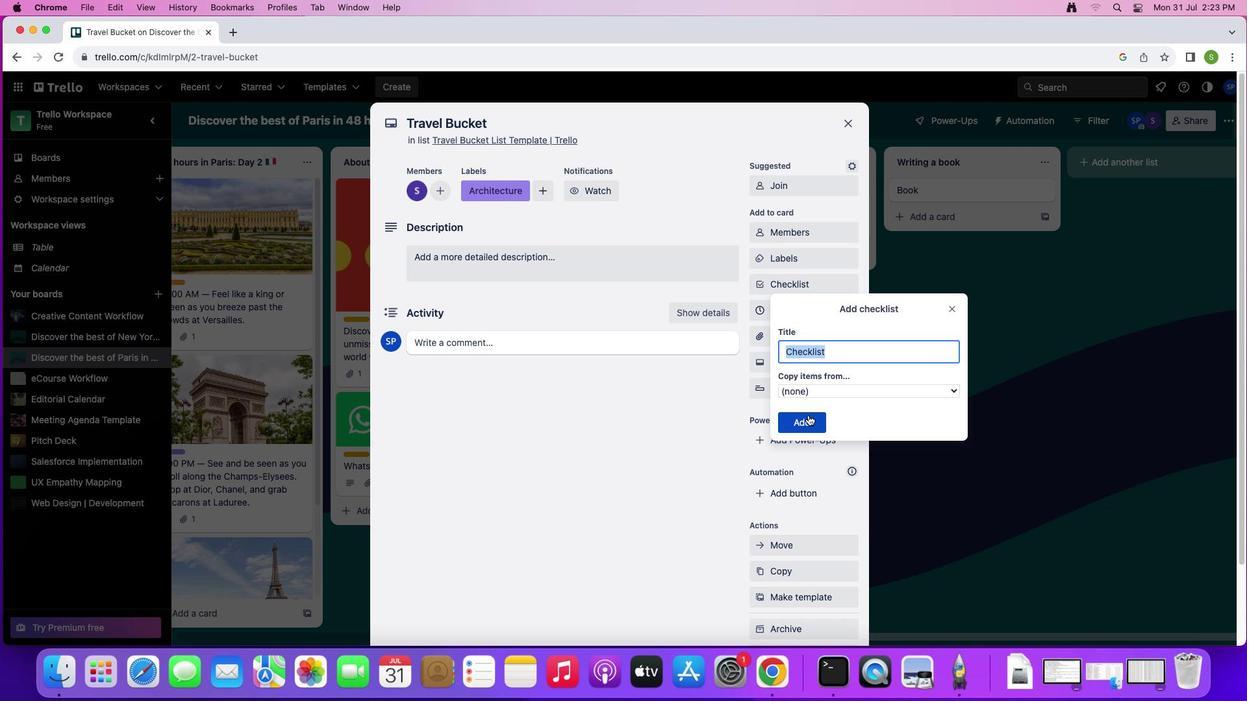 
Action: Mouse pressed left at (809, 415)
Screenshot: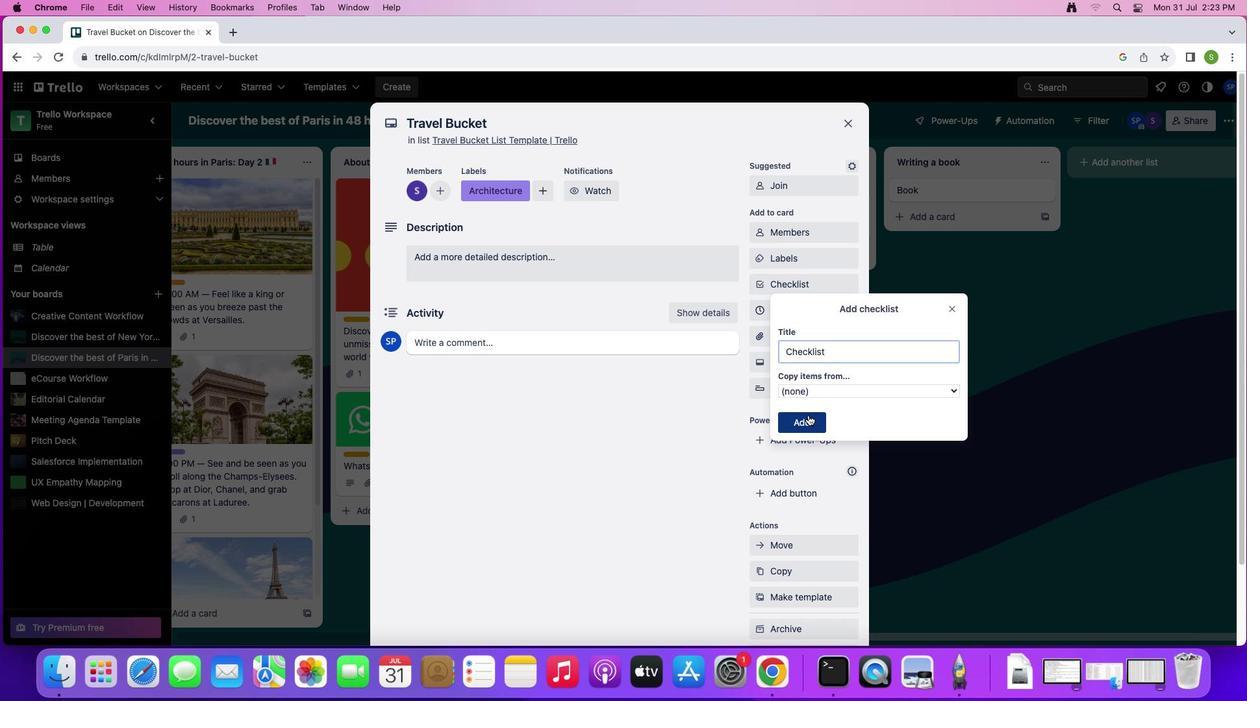 
Action: Mouse moved to (781, 306)
Screenshot: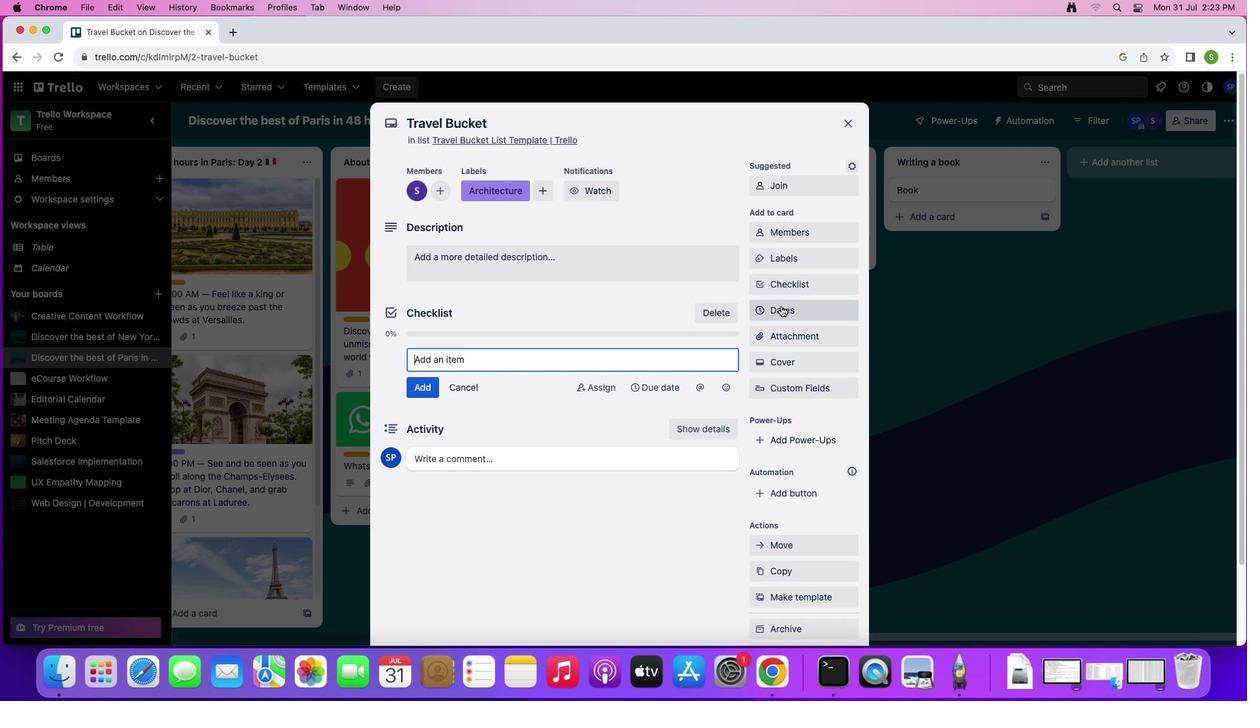 
Action: Mouse pressed left at (781, 306)
Screenshot: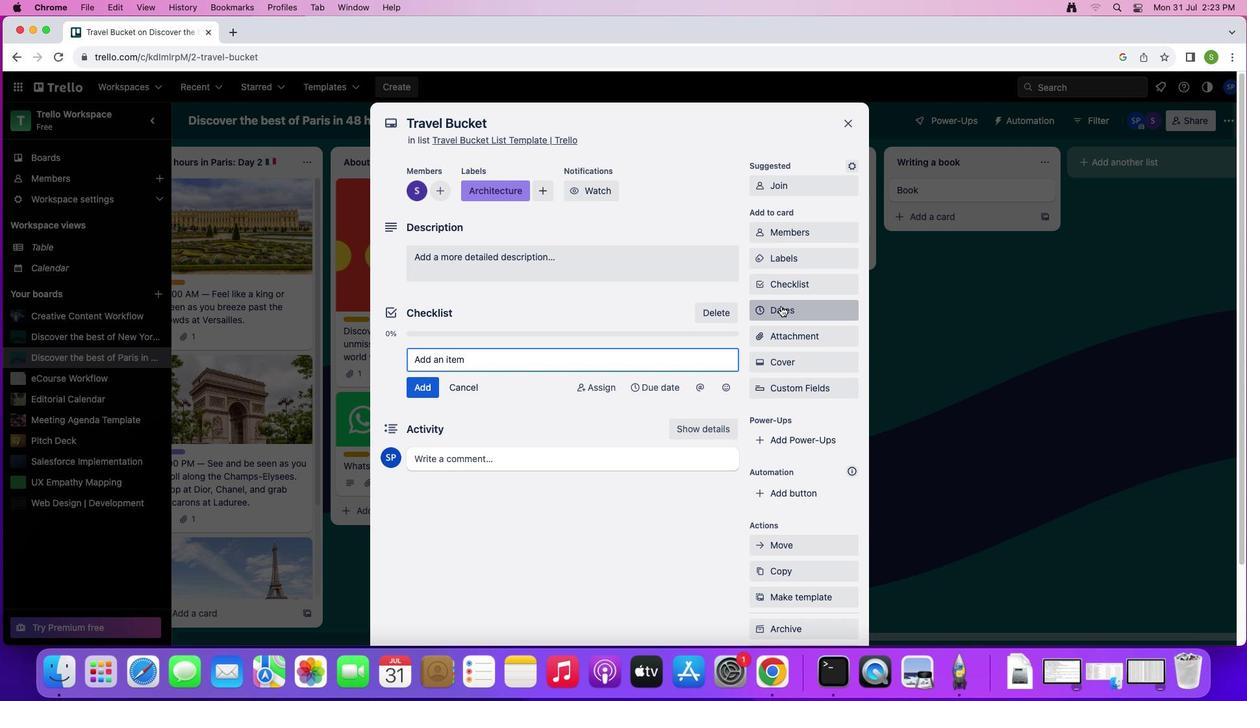 
Action: Mouse moved to (846, 248)
Screenshot: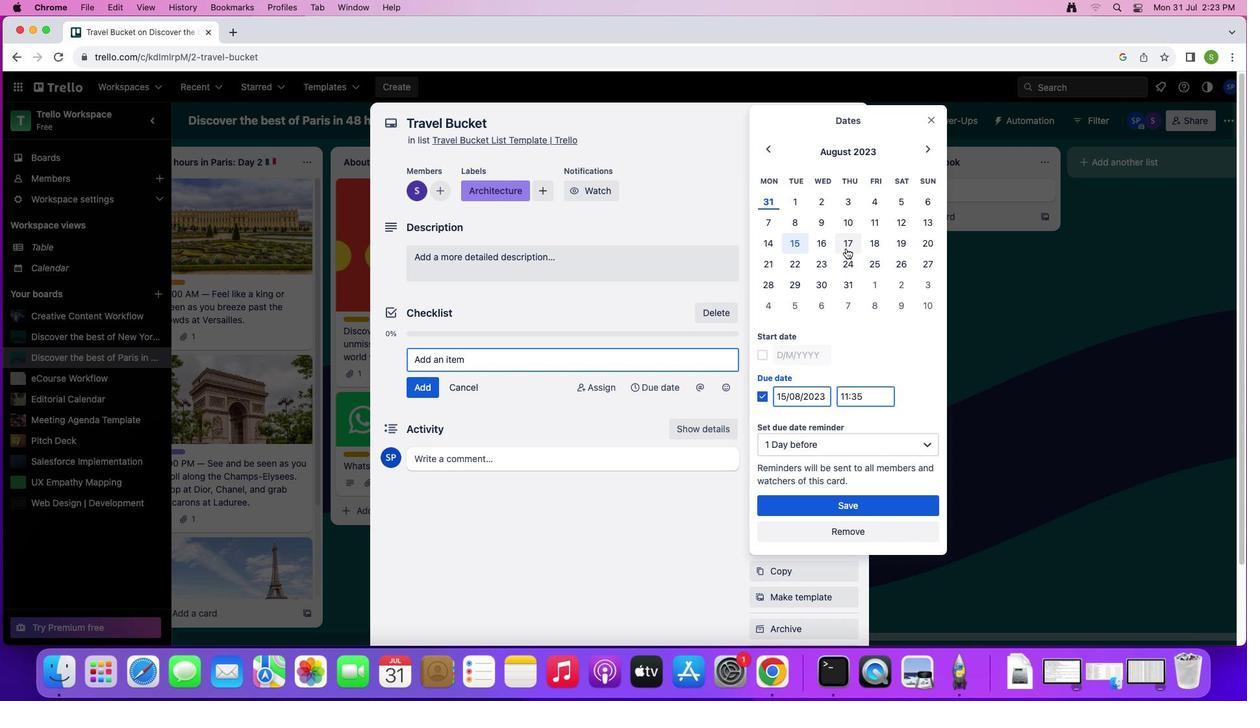 
Action: Mouse pressed left at (846, 248)
Screenshot: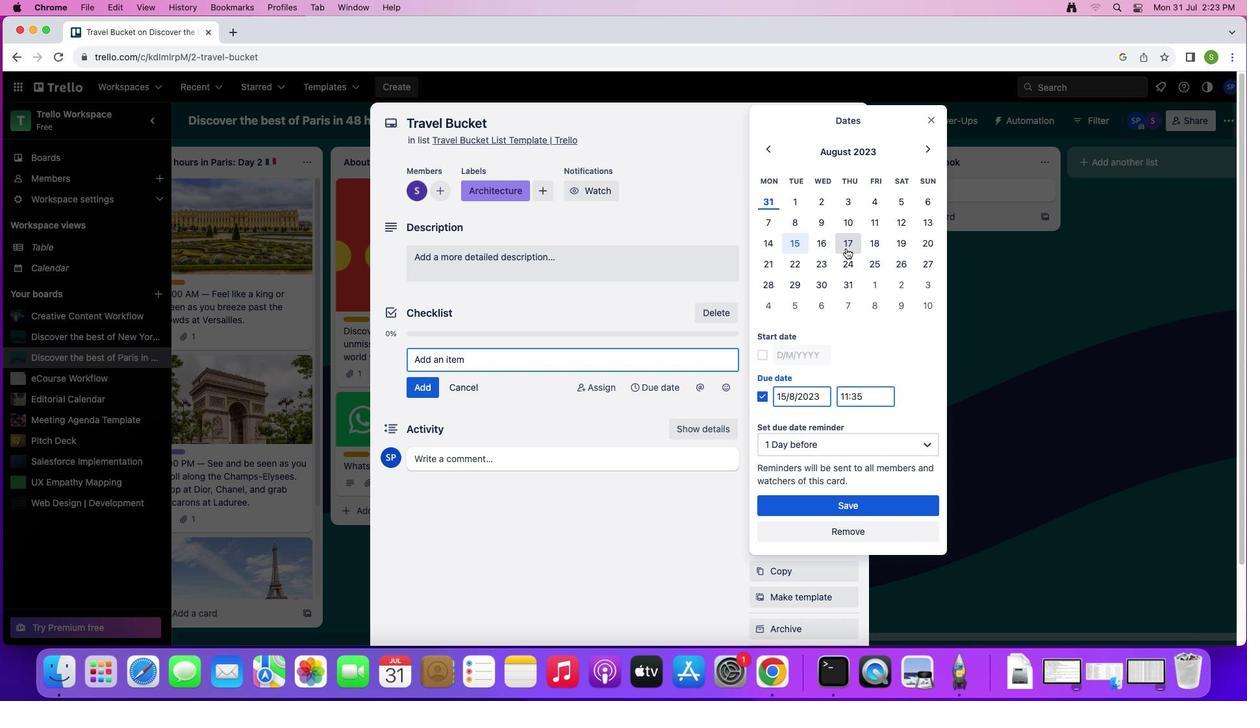 
Action: Mouse moved to (767, 356)
Screenshot: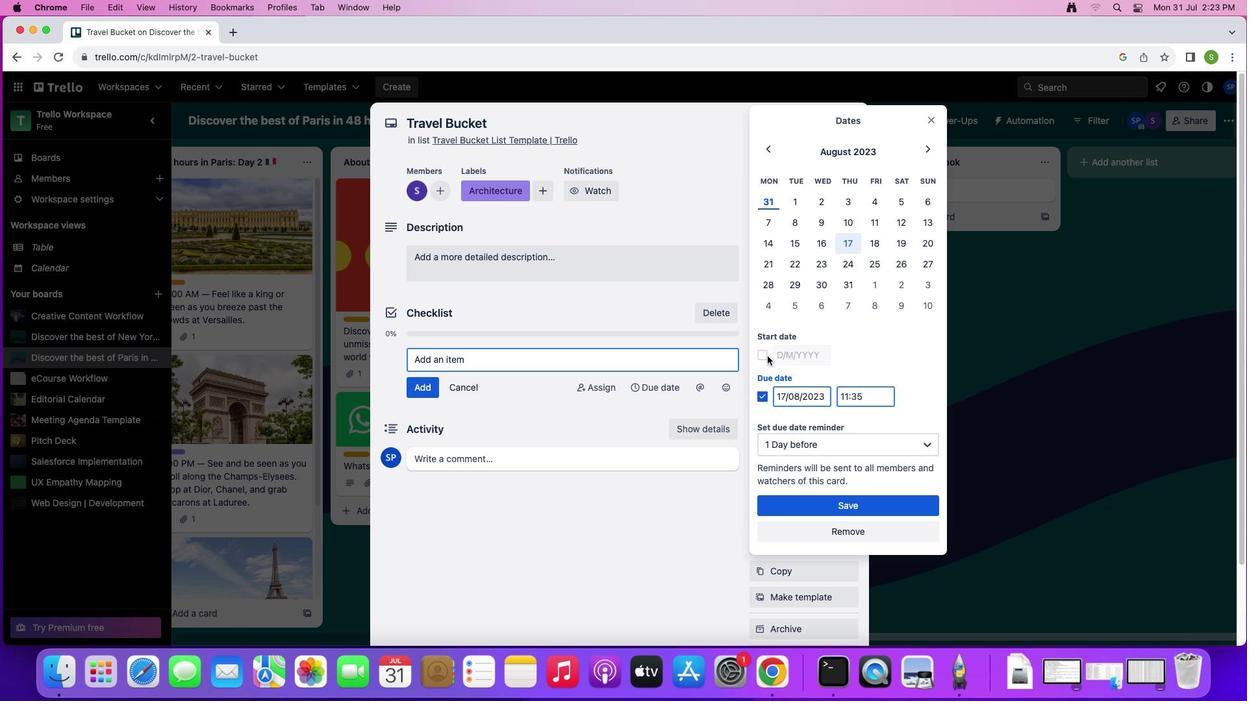 
Action: Mouse pressed left at (767, 356)
Screenshot: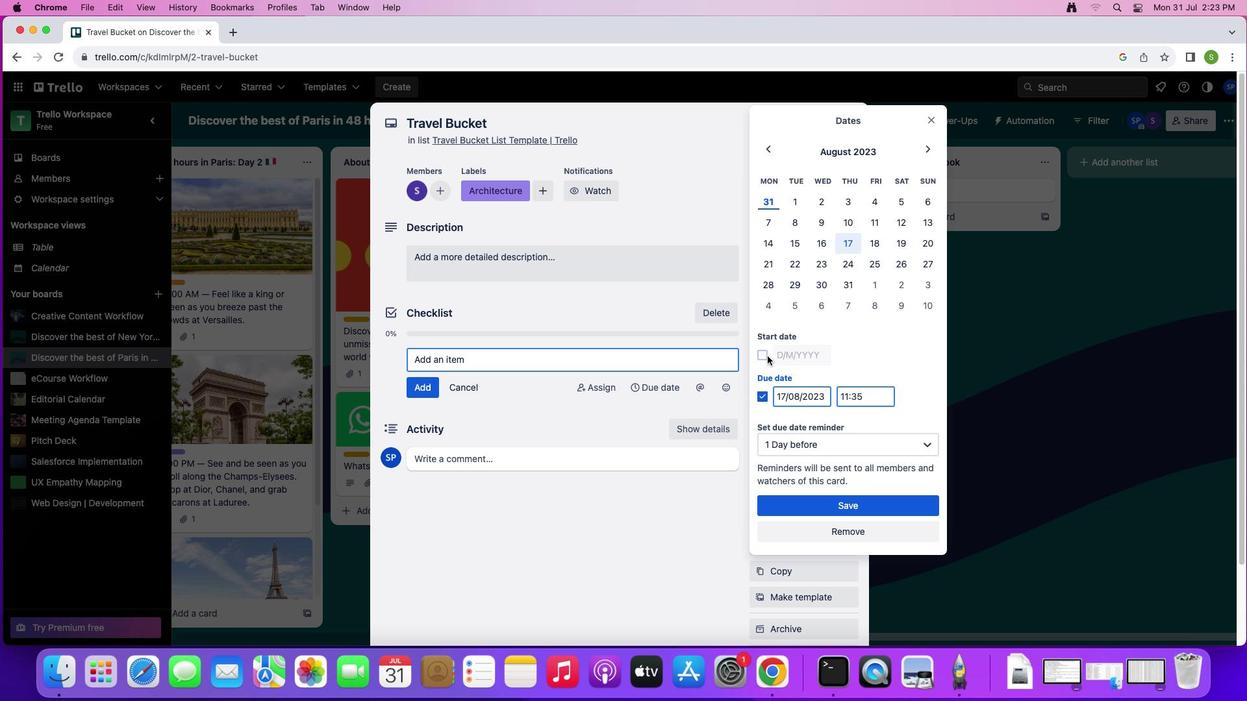 
Action: Mouse moved to (842, 511)
Screenshot: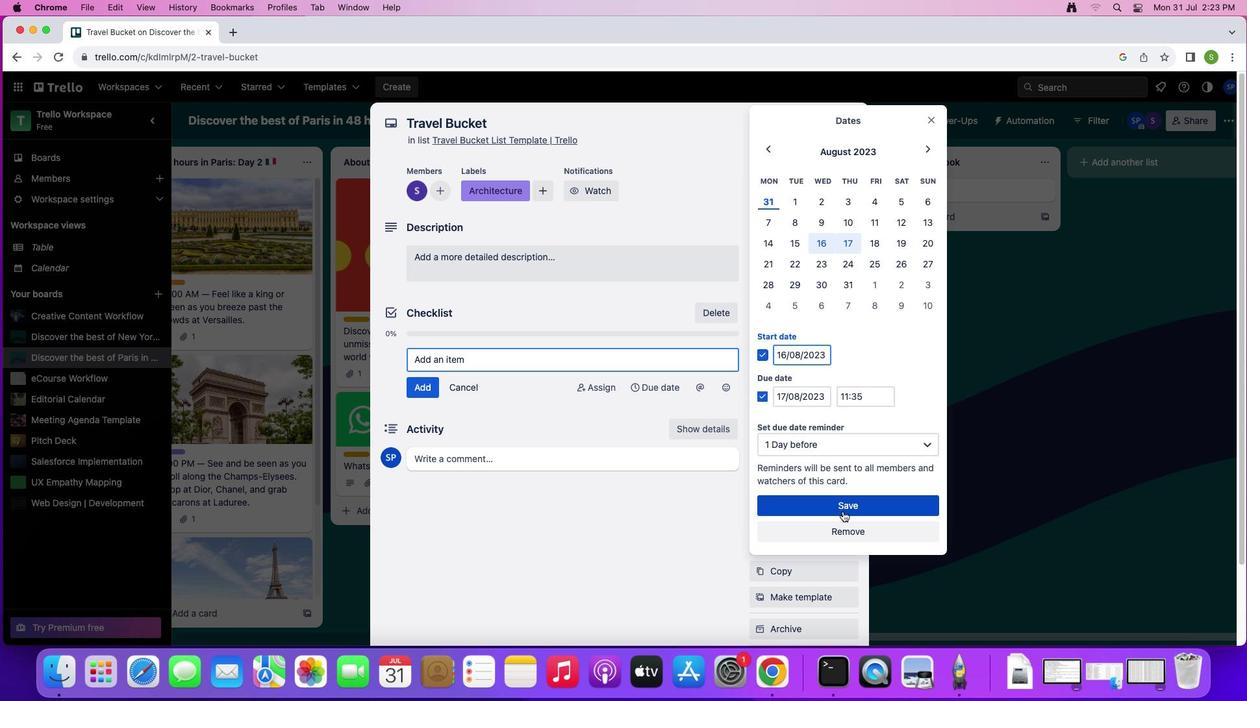 
Action: Mouse pressed left at (842, 511)
Screenshot: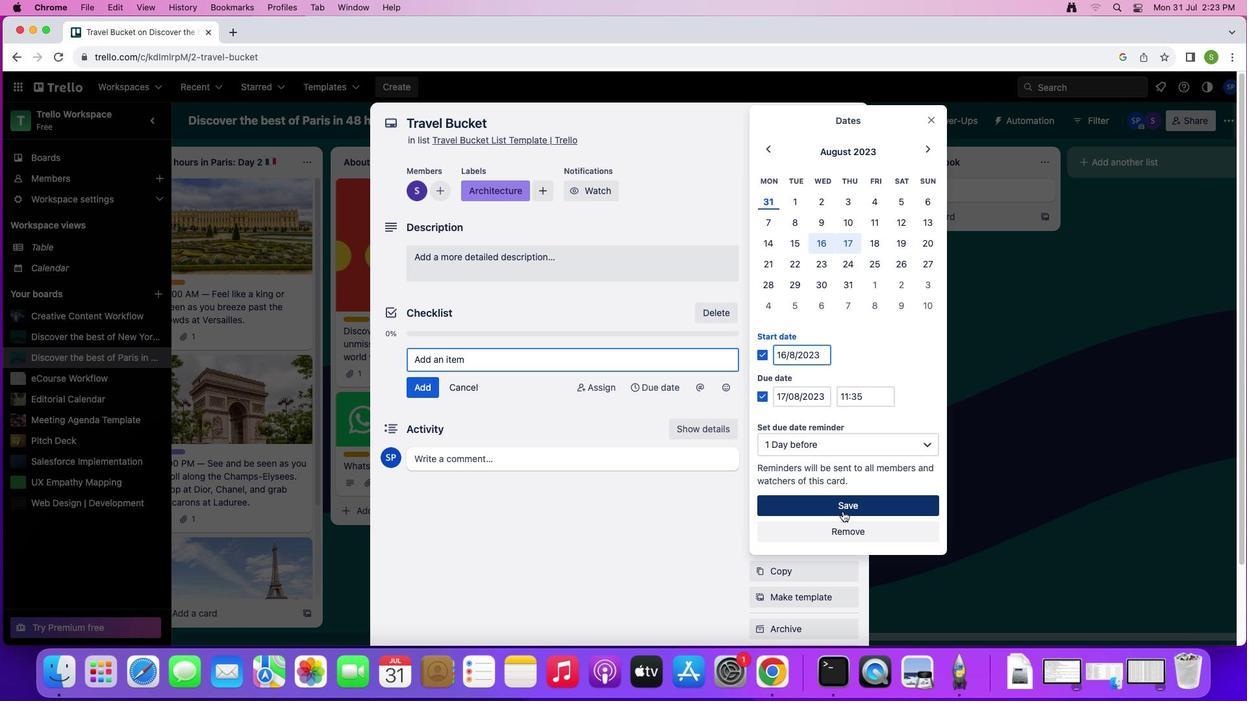 
Action: Mouse moved to (773, 359)
Screenshot: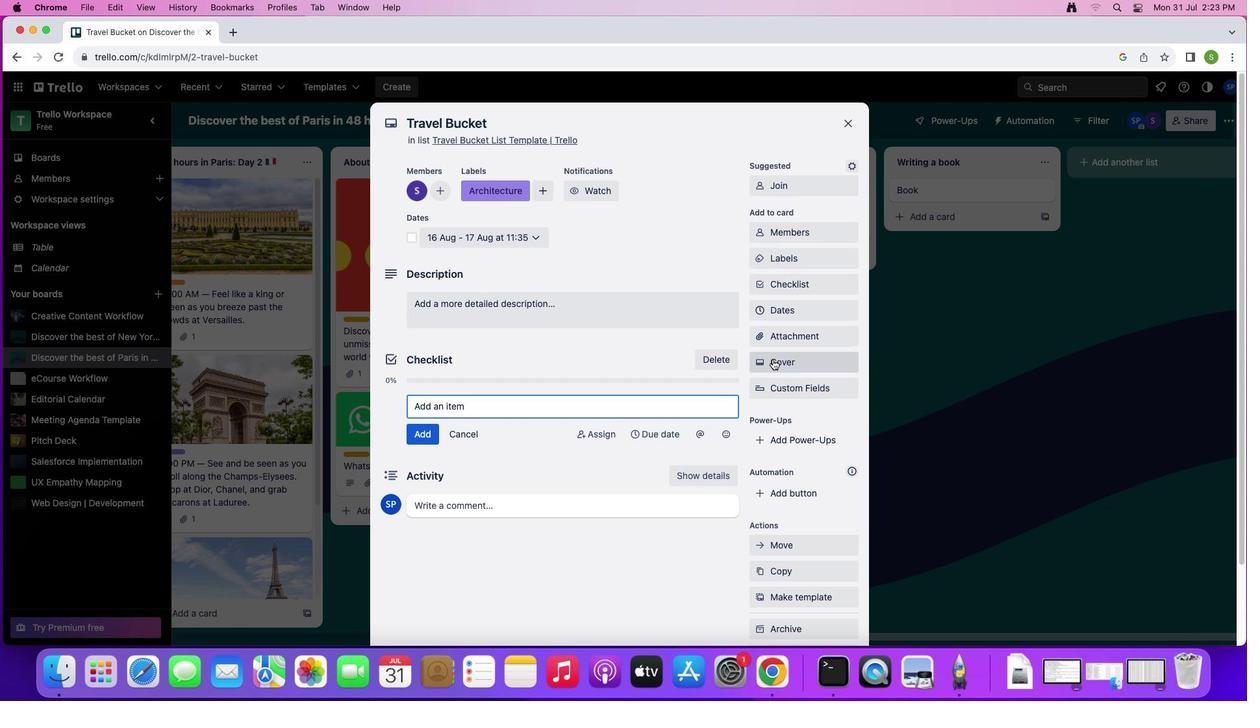 
Action: Mouse pressed left at (773, 359)
Screenshot: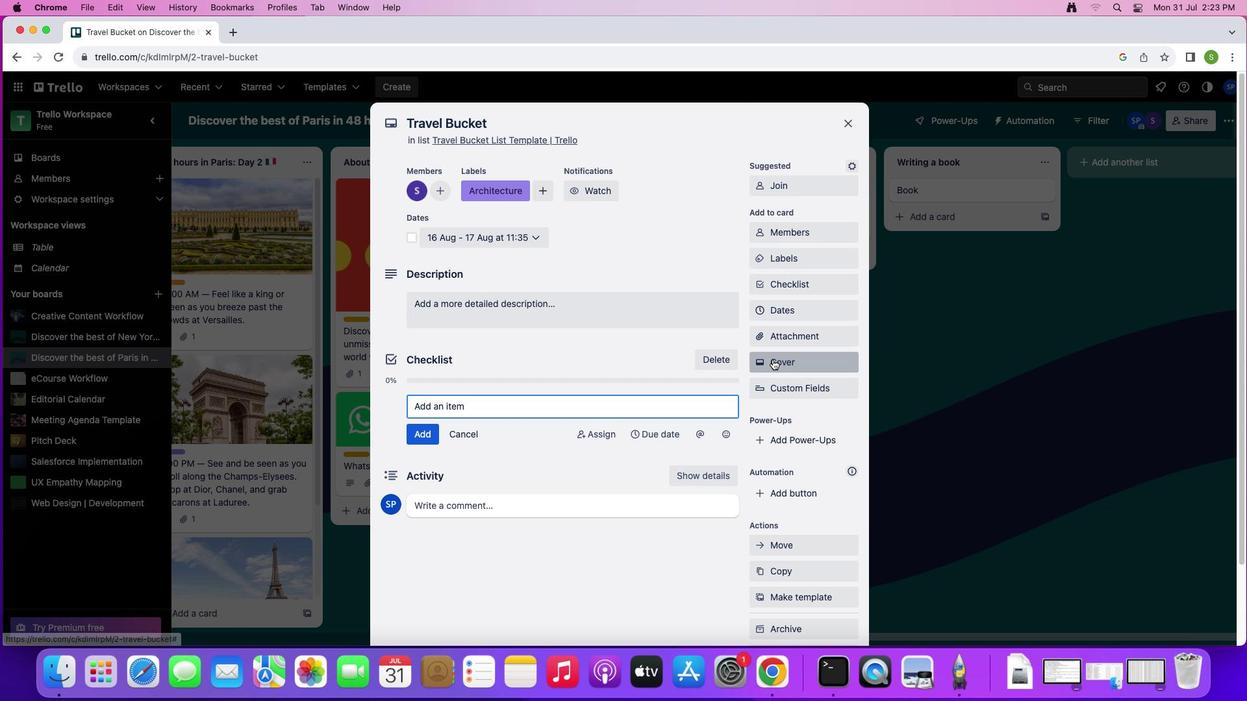 
Action: Mouse moved to (839, 412)
Screenshot: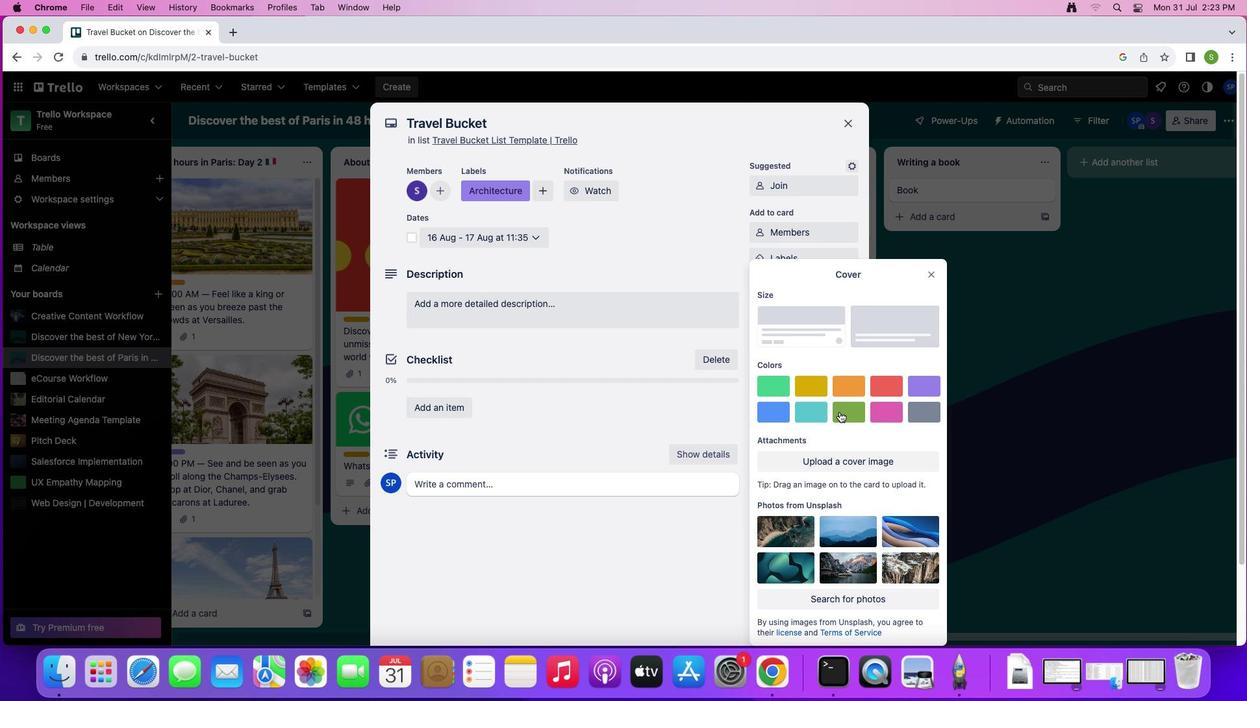 
Action: Mouse pressed left at (839, 412)
Screenshot: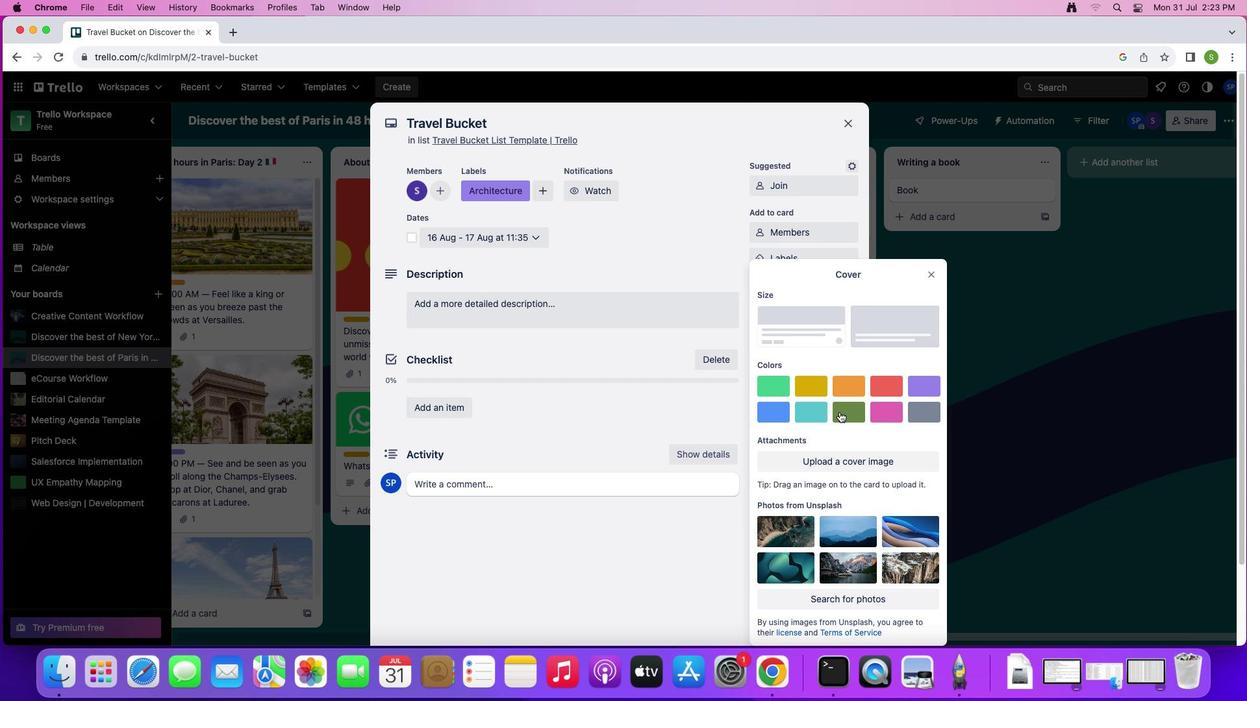 
Action: Mouse moved to (933, 247)
Screenshot: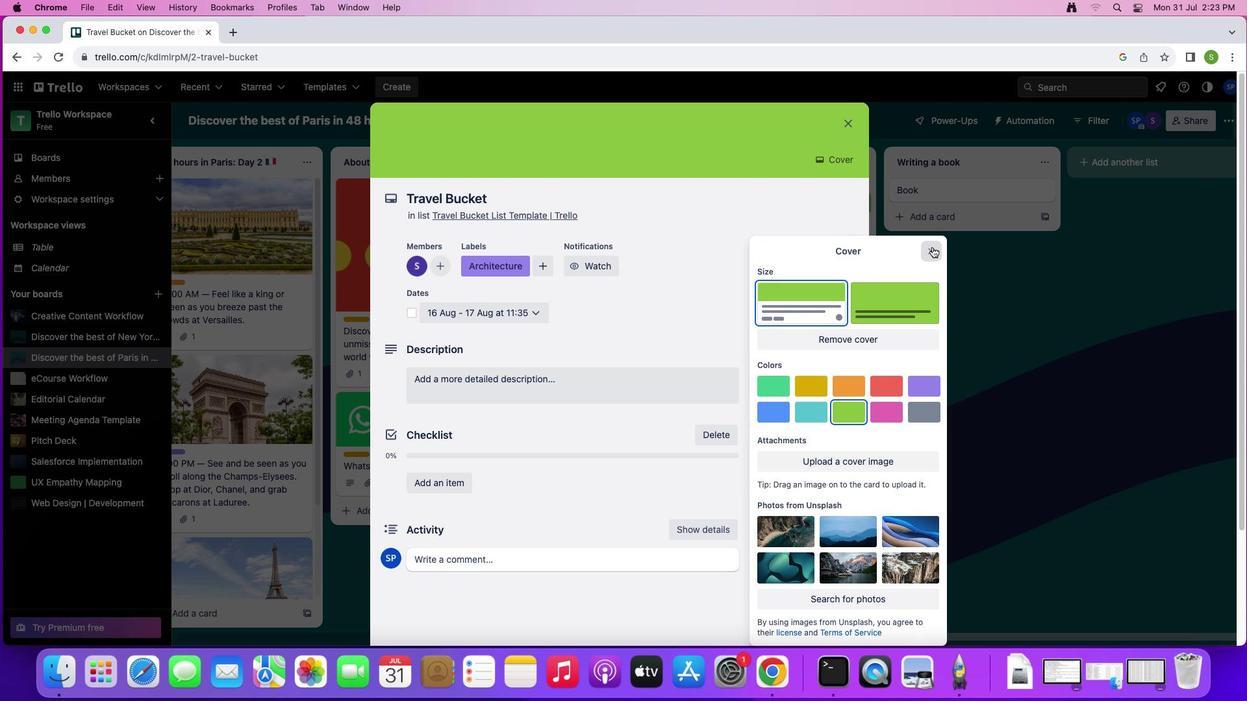 
Action: Mouse pressed left at (933, 247)
Screenshot: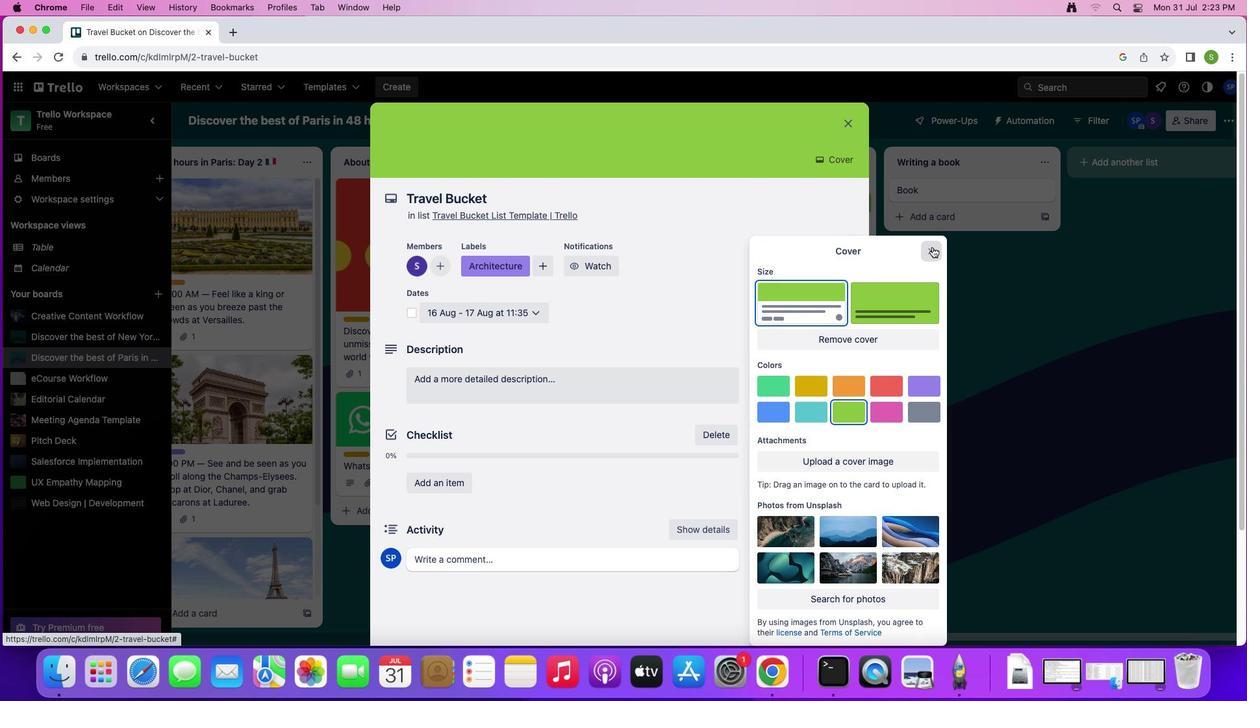 
Action: Mouse moved to (533, 381)
Screenshot: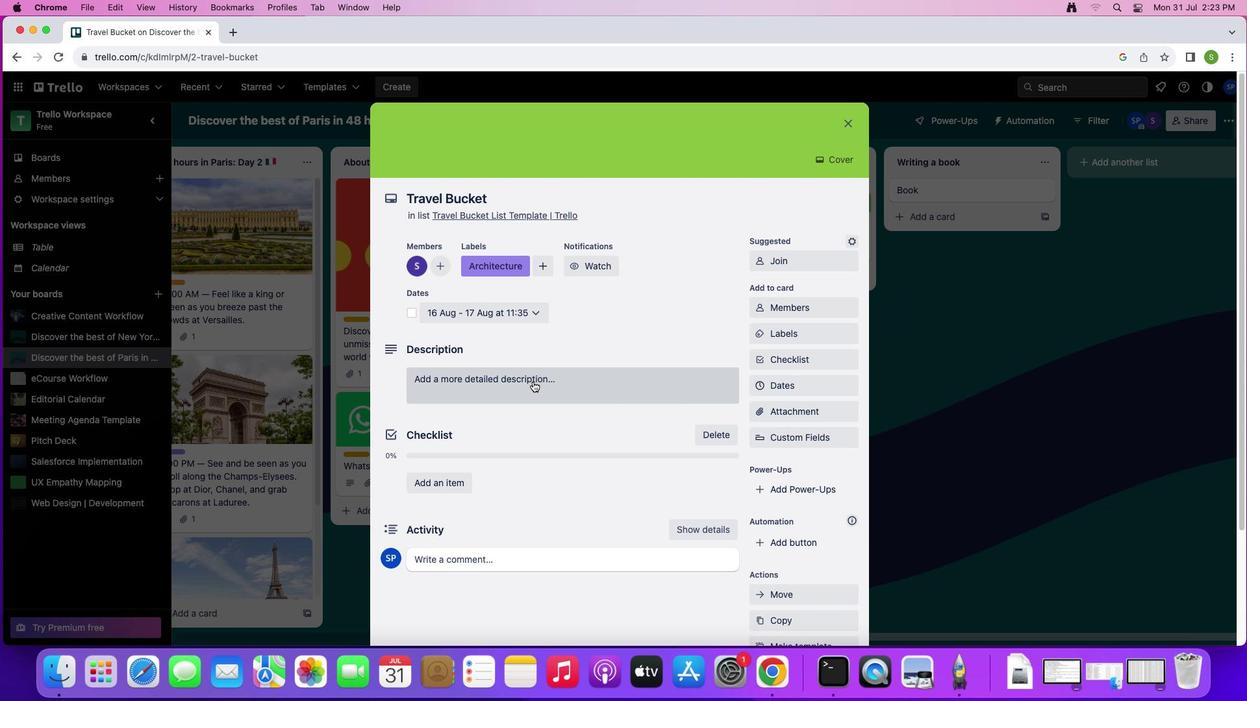 
Action: Mouse pressed left at (533, 381)
Screenshot: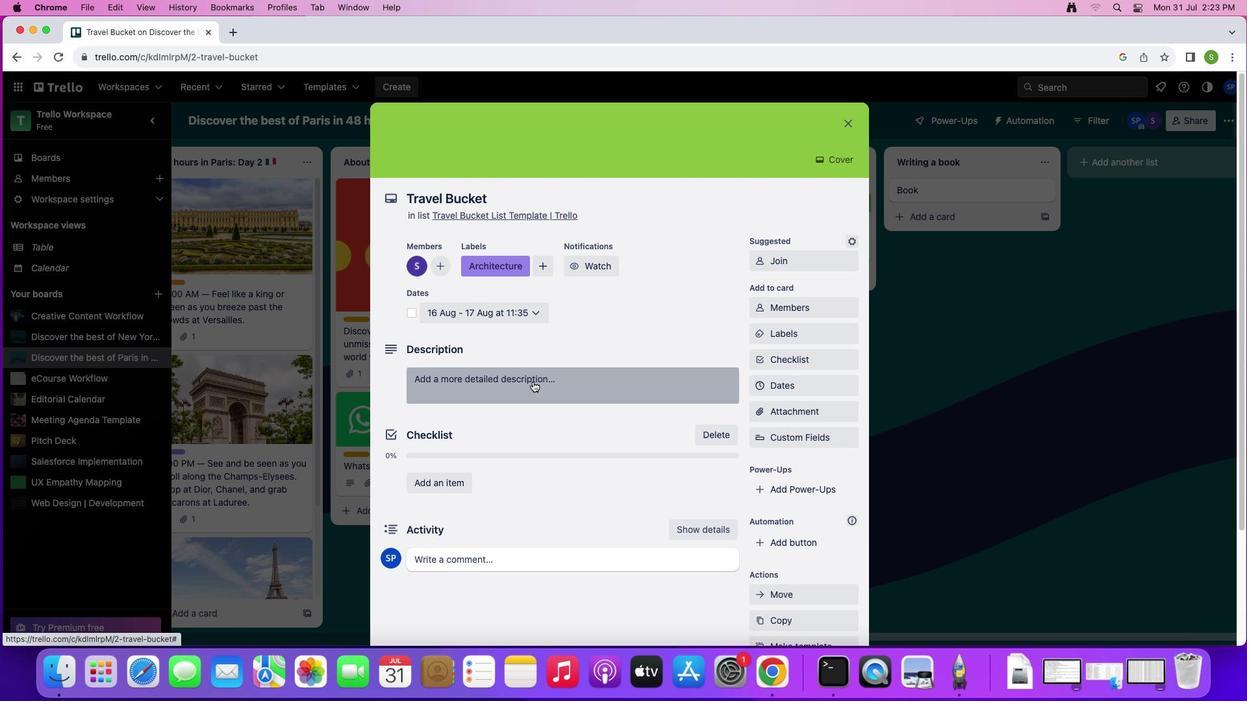 
Action: Mouse moved to (477, 432)
Screenshot: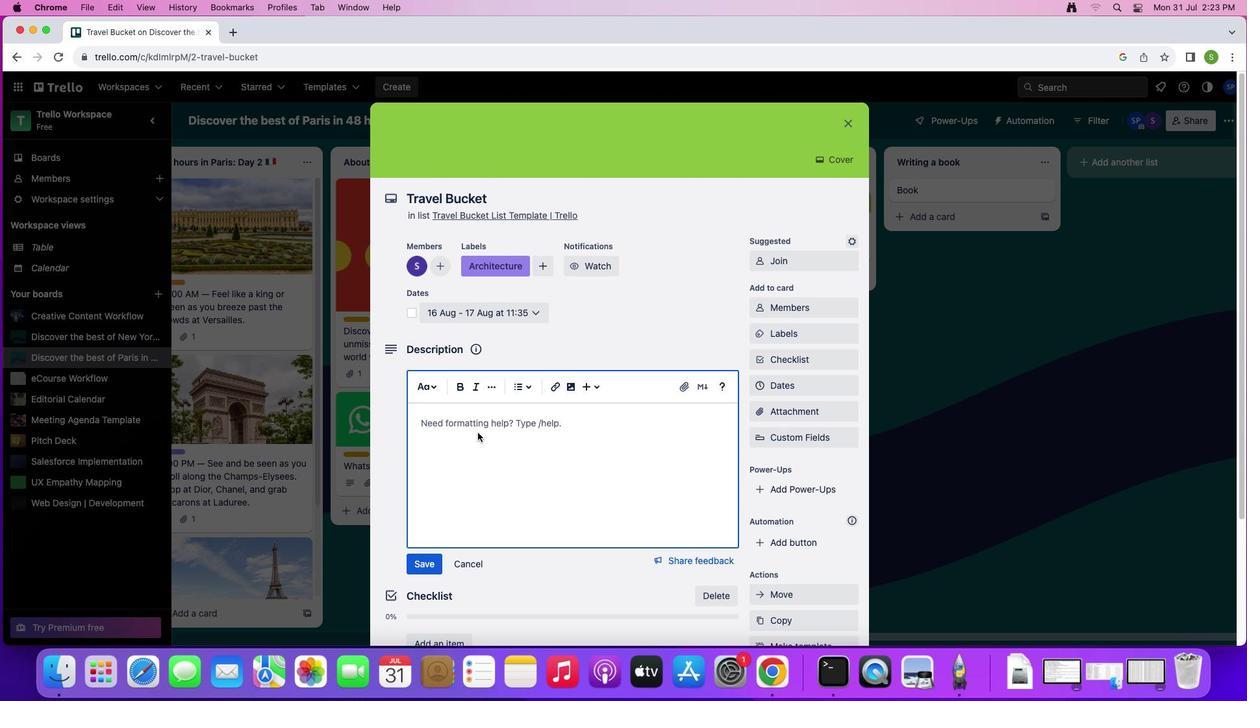 
Action: Mouse pressed left at (477, 432)
Screenshot: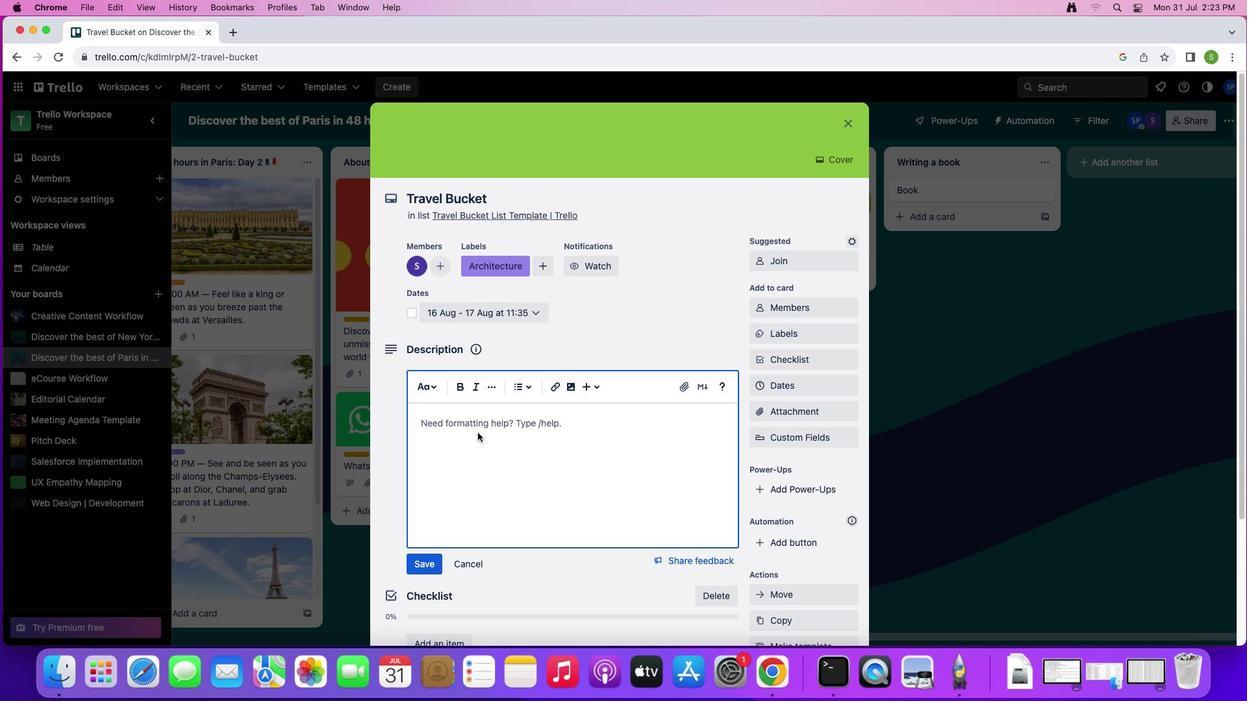 
Action: Mouse moved to (542, 426)
Screenshot: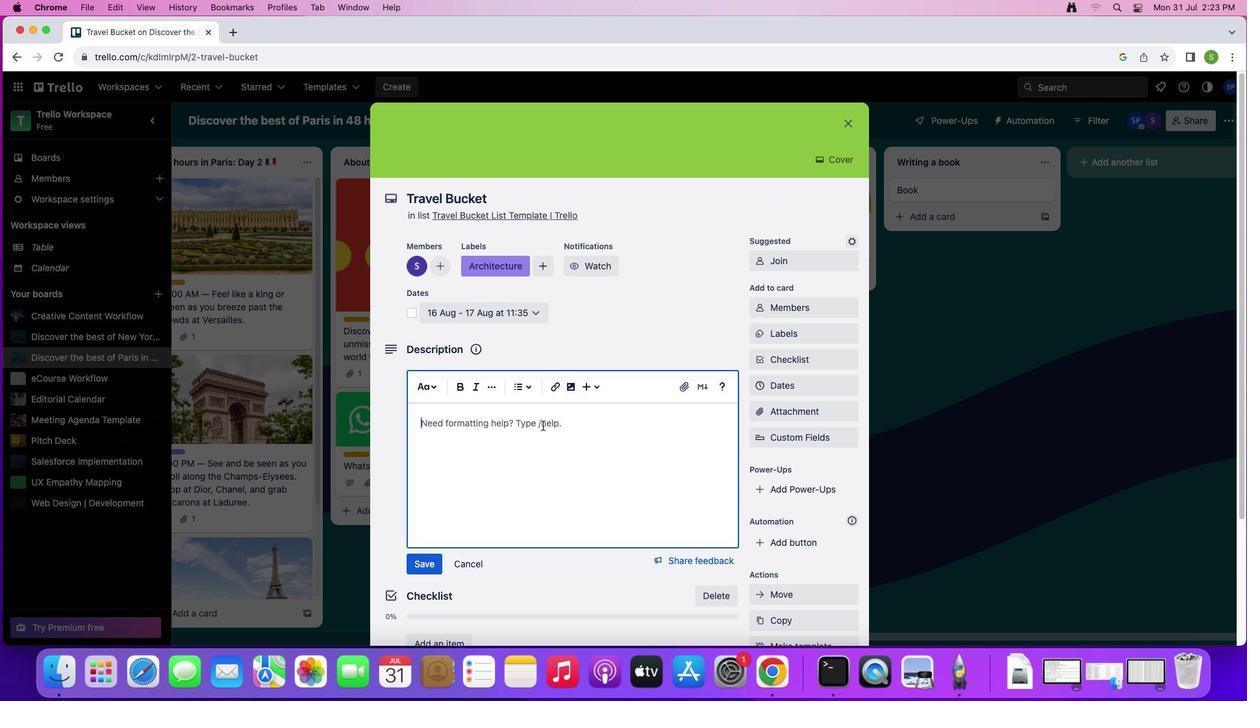 
Action: Key pressed Key.shift'W''h''e''t''h''e''r'Key.space'i''t'"'"'s'Key.space'a'Key.space'w''e''e''k''e''n''d'Key.space'g''e''t''w''a''y'Key.space'o''r'Key.space'a'Key.space't''r''i''p'Key.space'a''r''o''u''n''g'Key.backspace'd'Key.space't''h''e'Key.space'w''o''r''l''d'','Key.space't''h''e'Key.space't''r''a''v''e''l'Key.space'b''u''c''k''e''t'Key.space'l''i''s''t'Key.space't''e''m''p''l''a''t''e'Key.space'i''s'Key.space'y''o''u''r'Key.space'l''a''u''n''c''h''e''d'Key.backspaceKey.backspace'p''a''d'Key.space'f''o''r'Key.space'p''l''o''t''t''i''n''g'Key.space'y''o''u''r'Key.space'n''e''x''t'Key.space'g''r''e''a''t'Key.space'a''d''v''e''n''t''u''r''e'
Screenshot: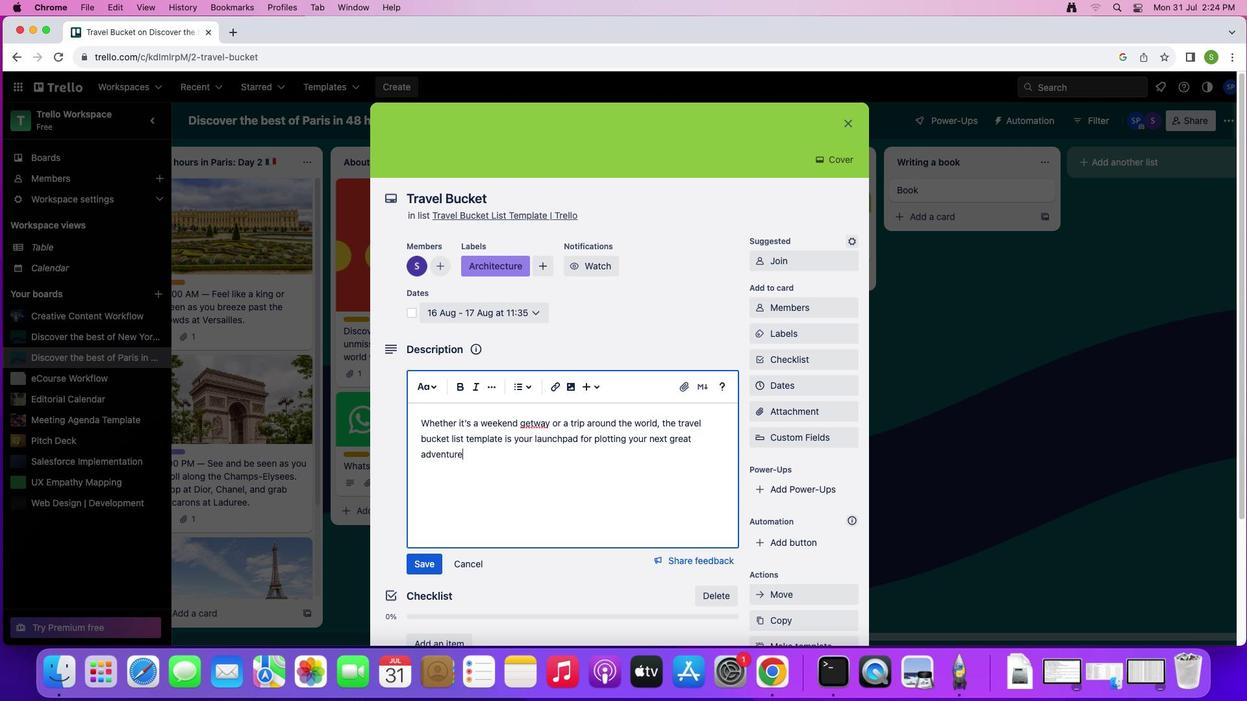 
Action: Mouse moved to (544, 425)
Screenshot: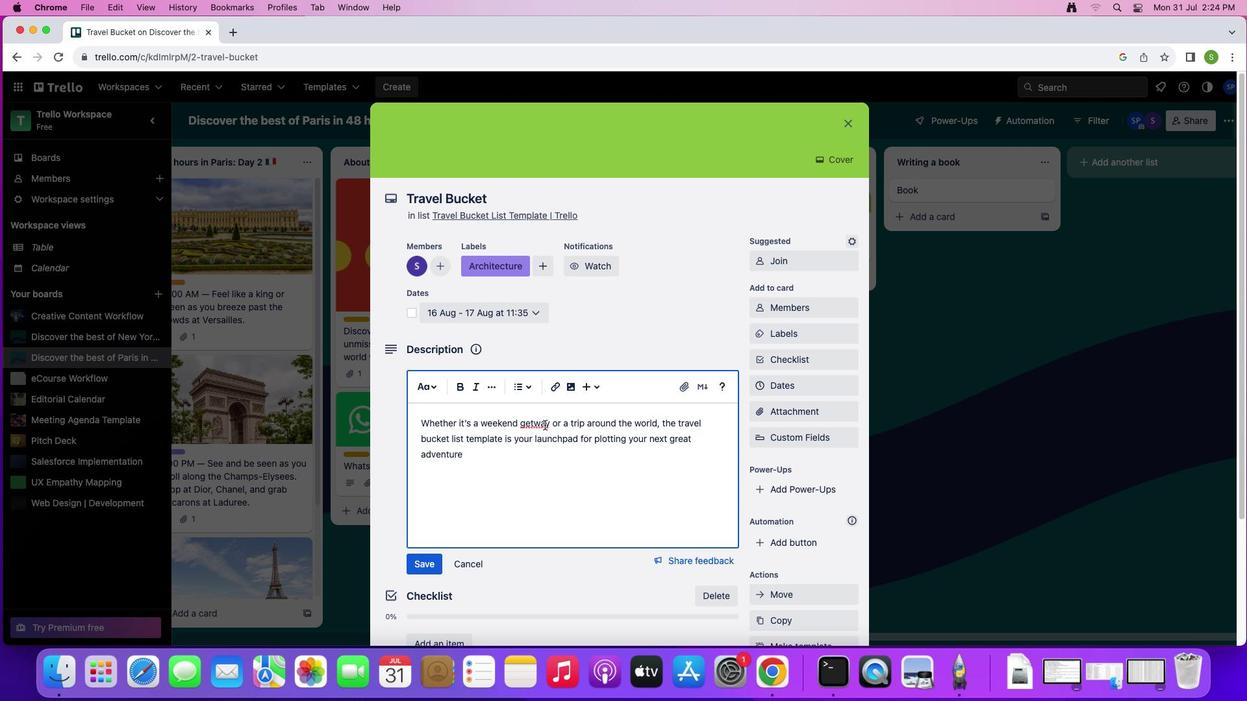 
Action: Key pressed '.'
Screenshot: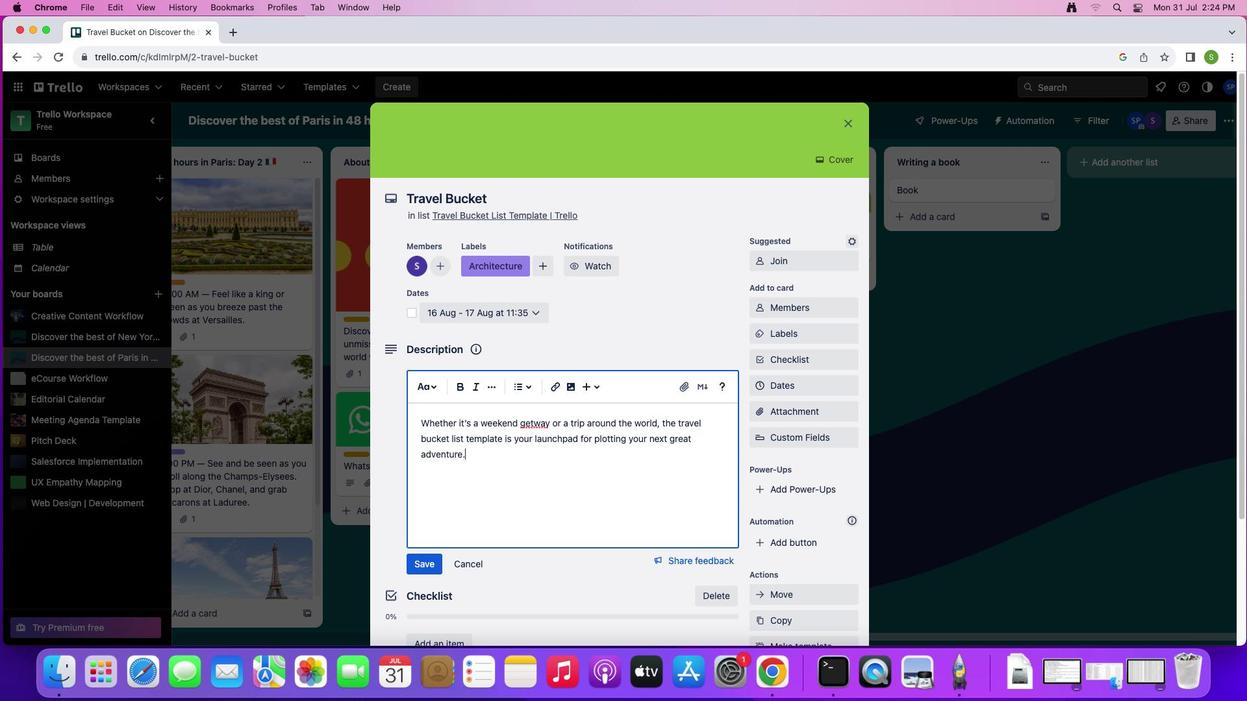 
Action: Mouse moved to (421, 567)
Screenshot: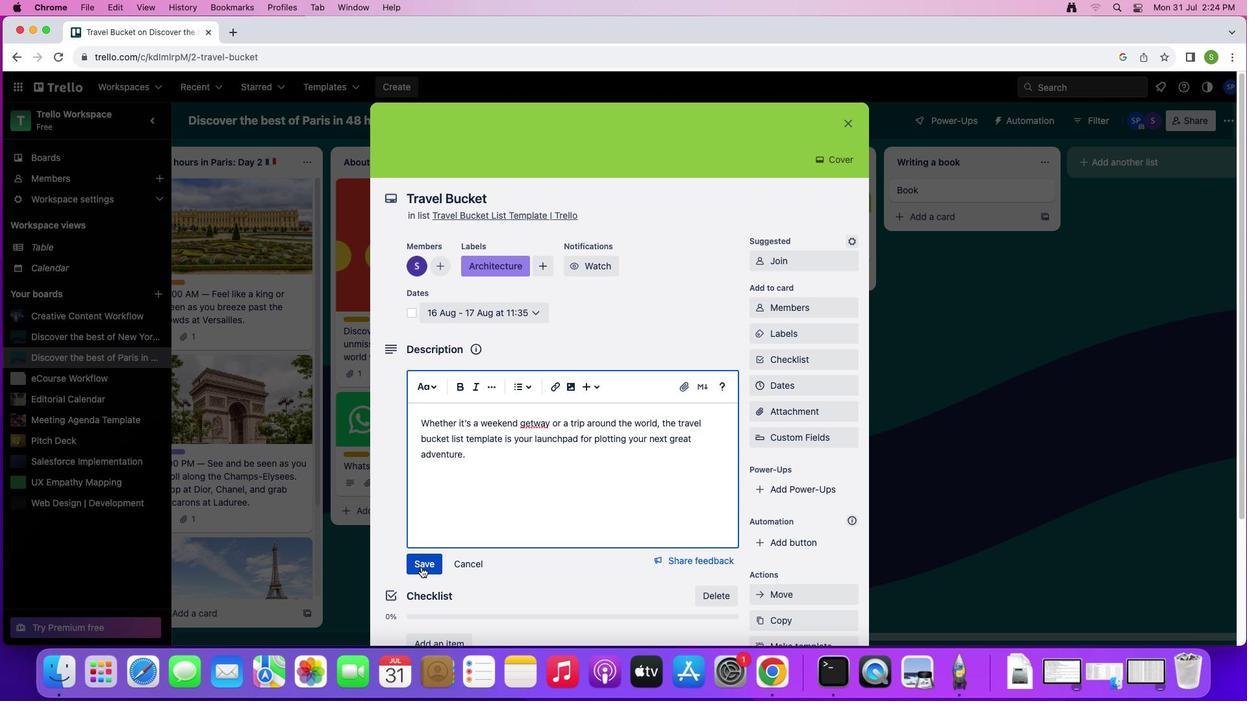 
Action: Mouse pressed left at (421, 567)
Screenshot: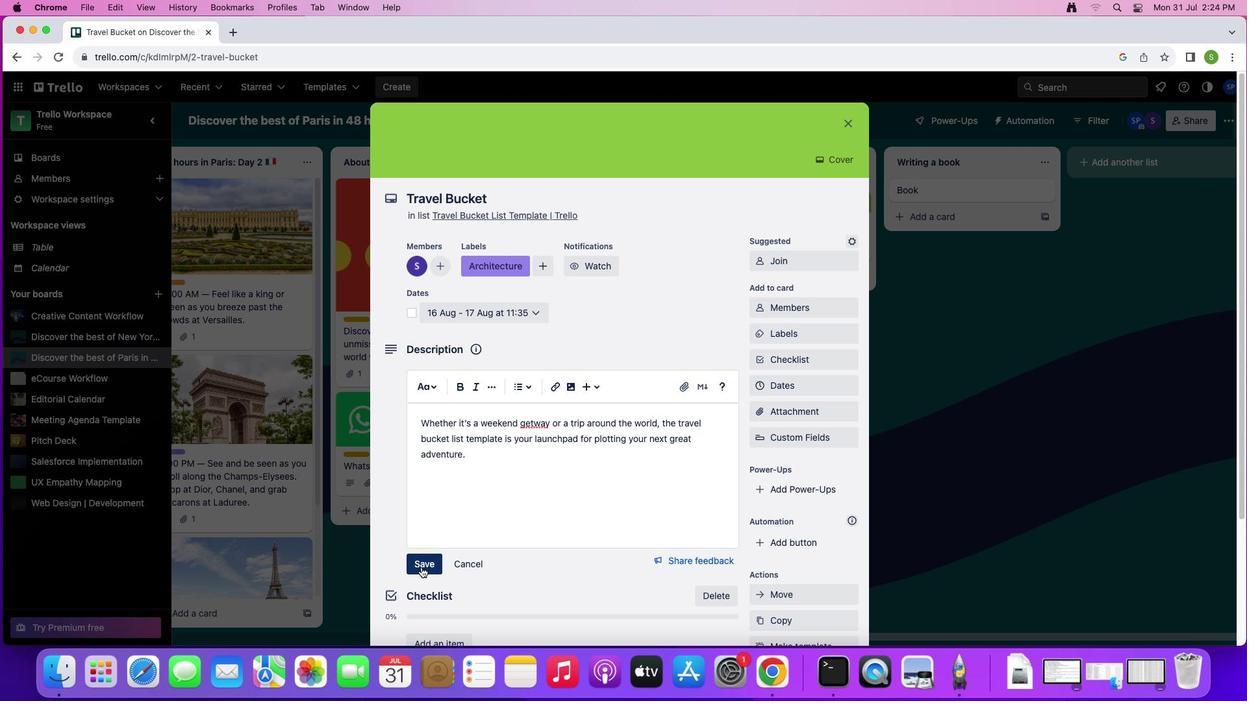 
Action: Mouse moved to (461, 547)
Screenshot: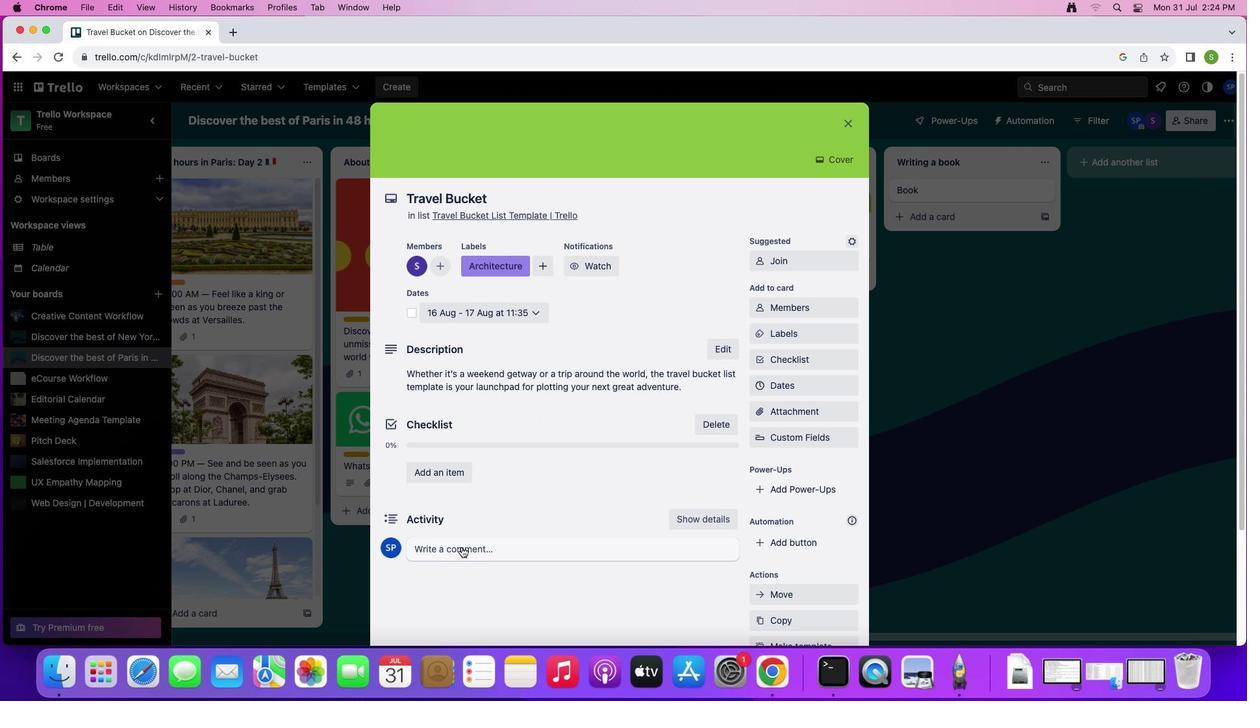 
Action: Mouse pressed left at (461, 547)
Screenshot: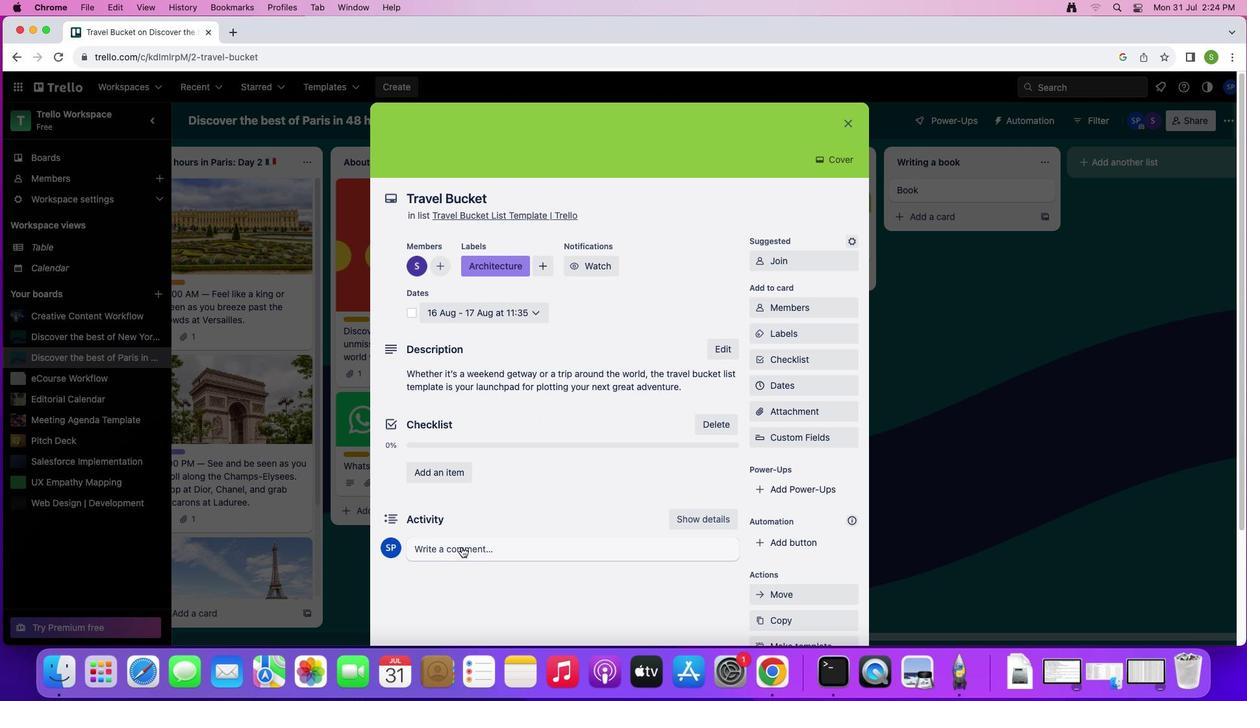 
Action: Mouse moved to (590, 471)
Screenshot: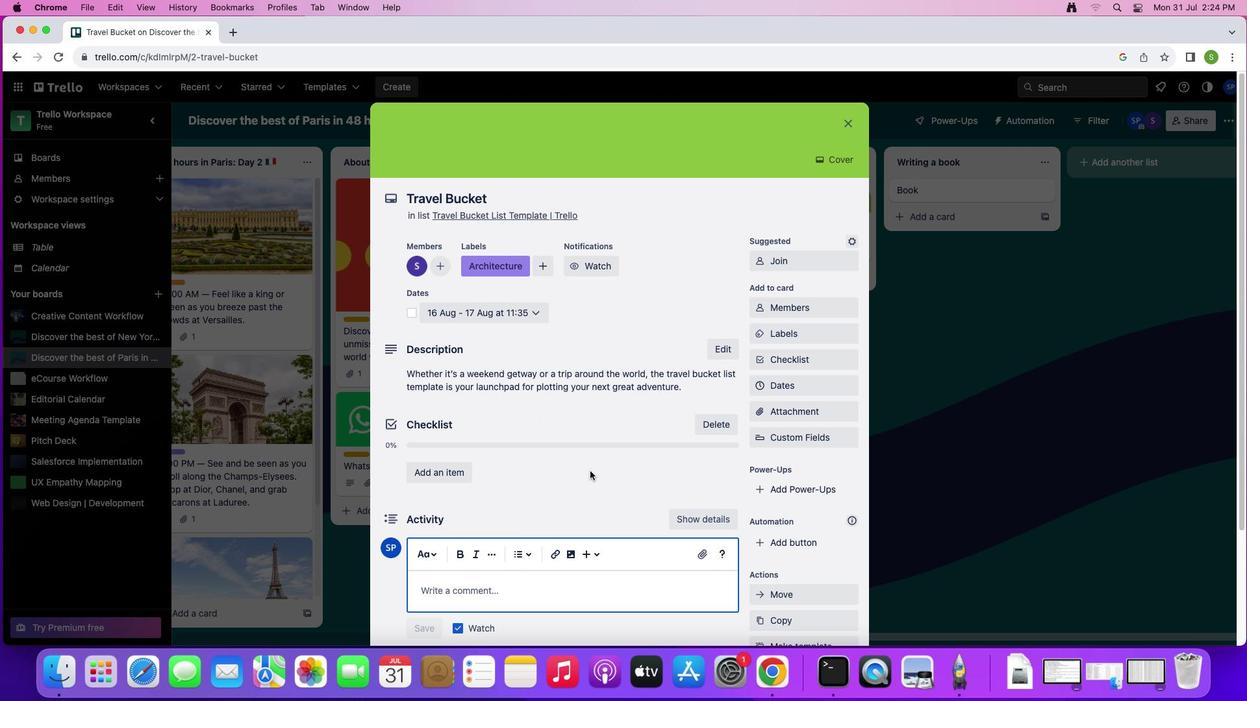 
Action: Key pressed Key.shift'T''r''a''v''e''l'Key.spaceKey.shift'B''u''c''k''e''t'
Screenshot: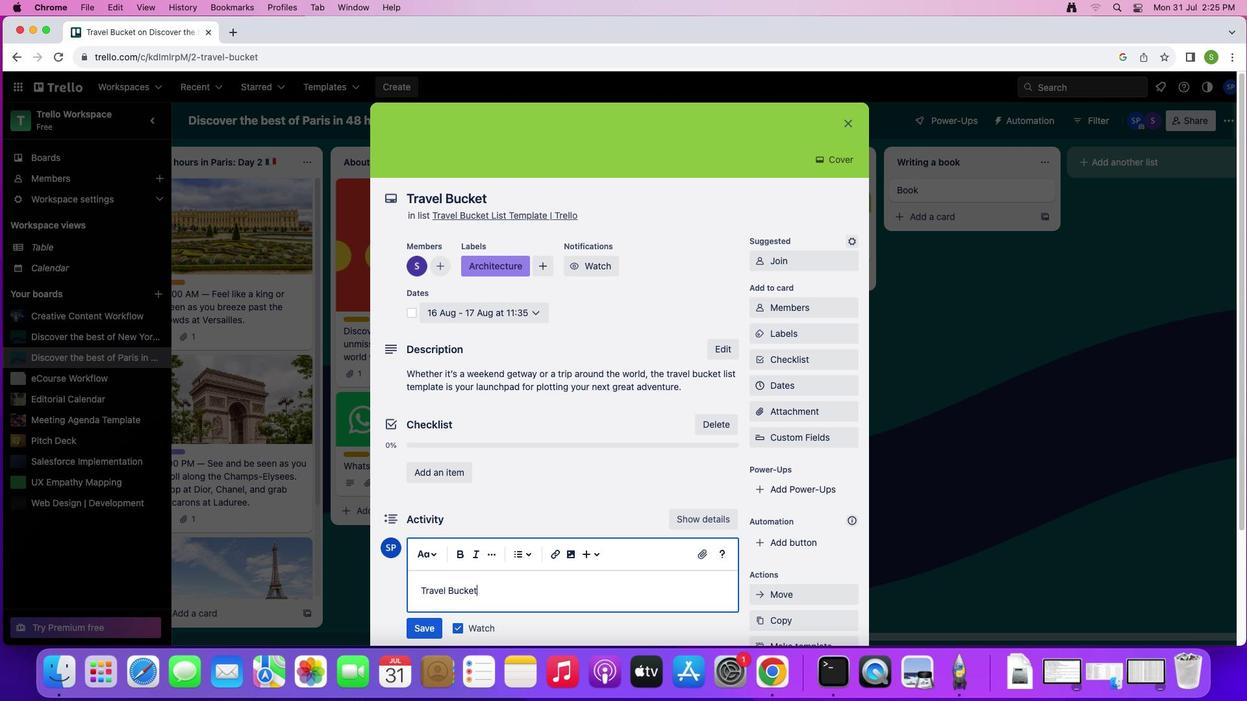 
Action: Mouse moved to (433, 631)
Screenshot: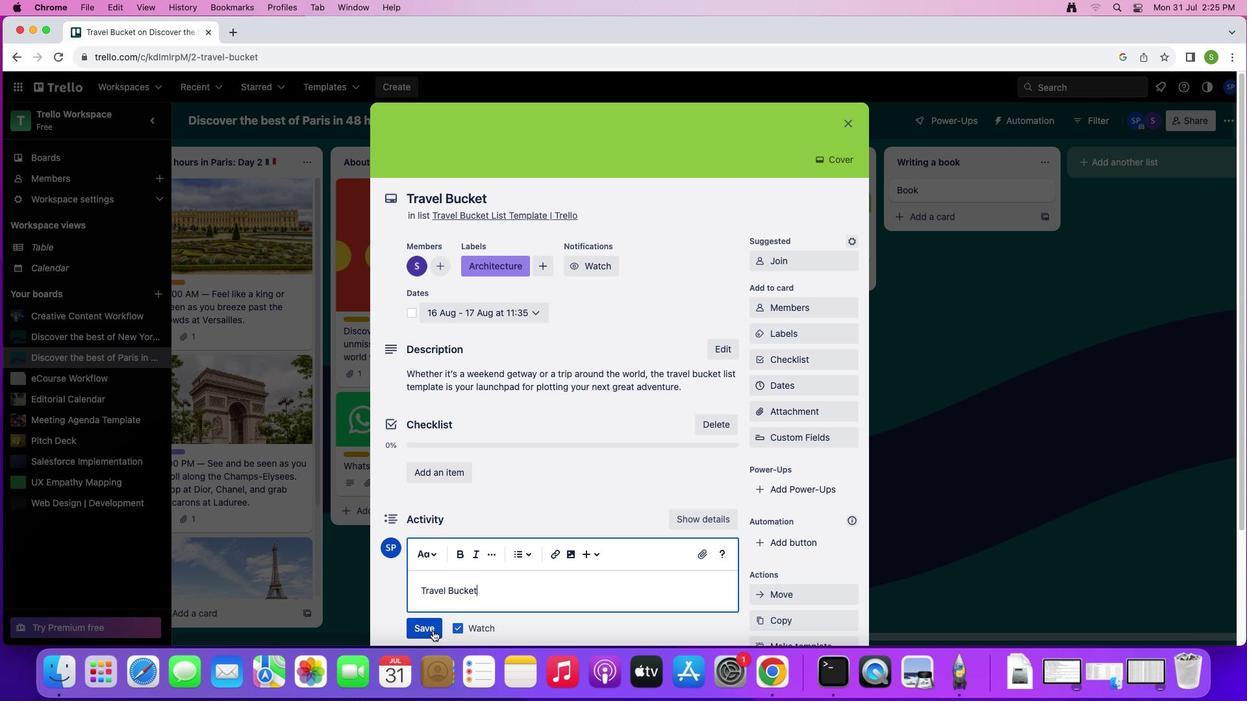 
Action: Mouse pressed left at (433, 631)
Screenshot: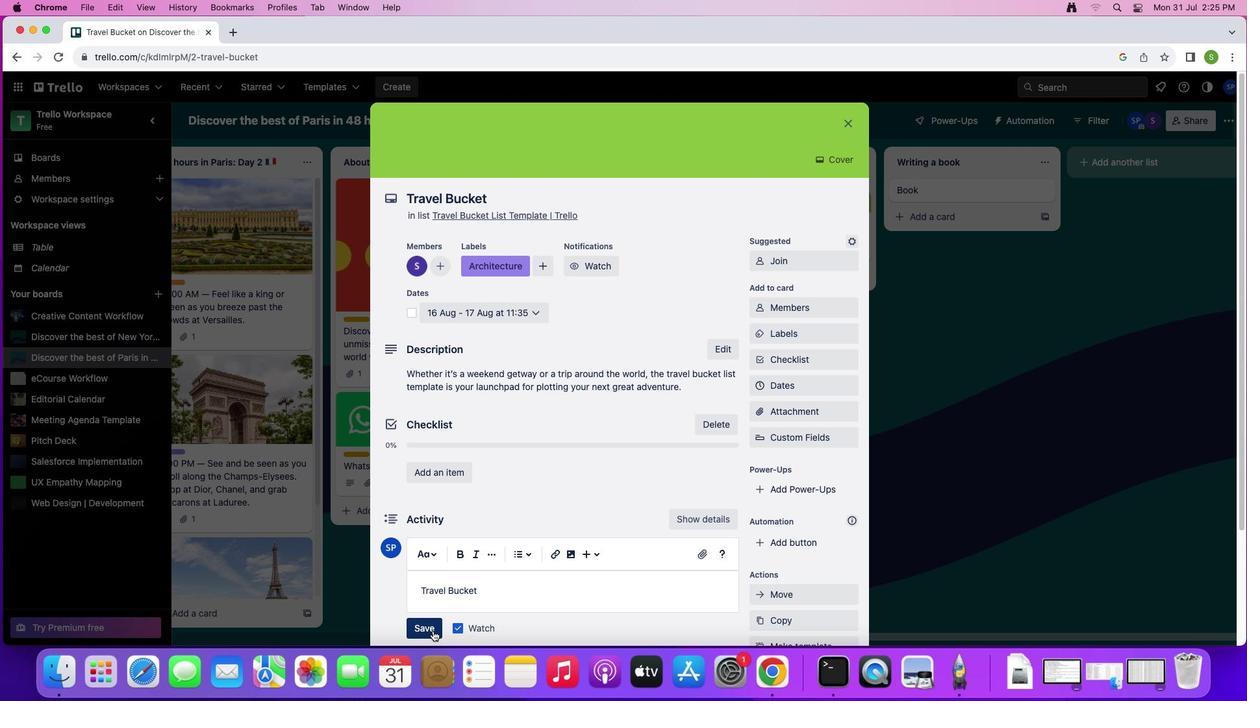 
Action: Mouse moved to (848, 124)
Screenshot: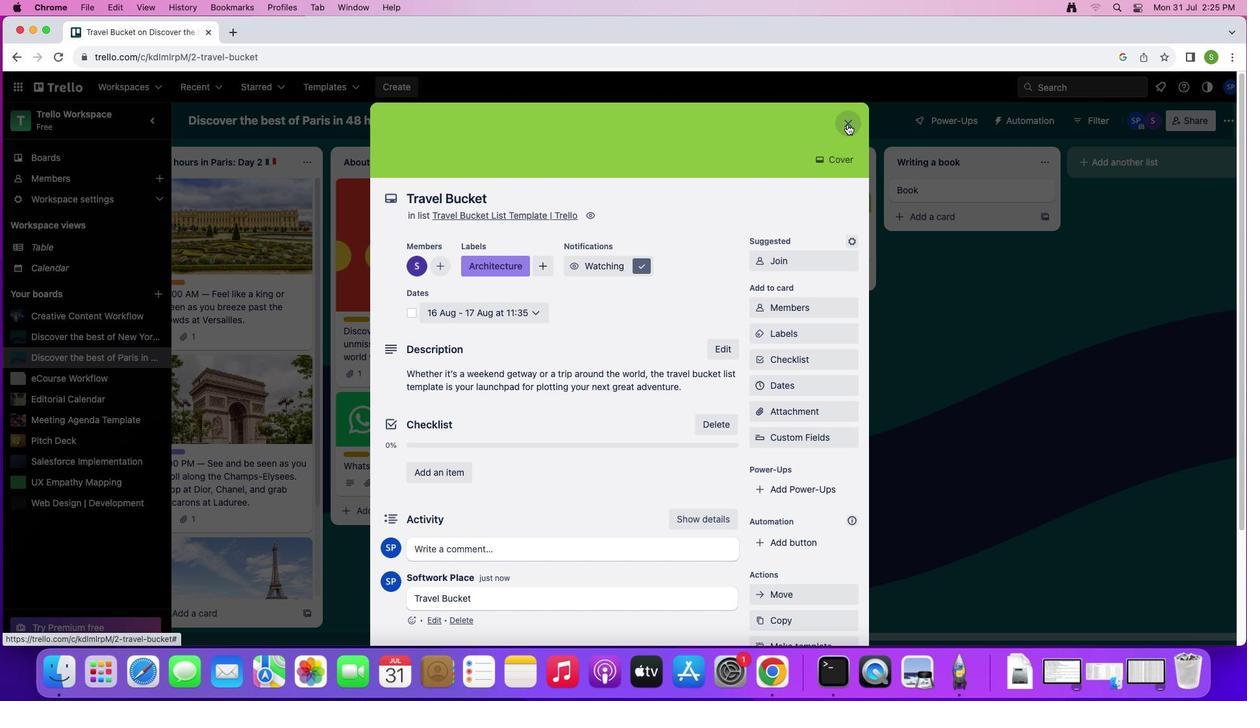 
Action: Mouse pressed left at (848, 124)
Screenshot: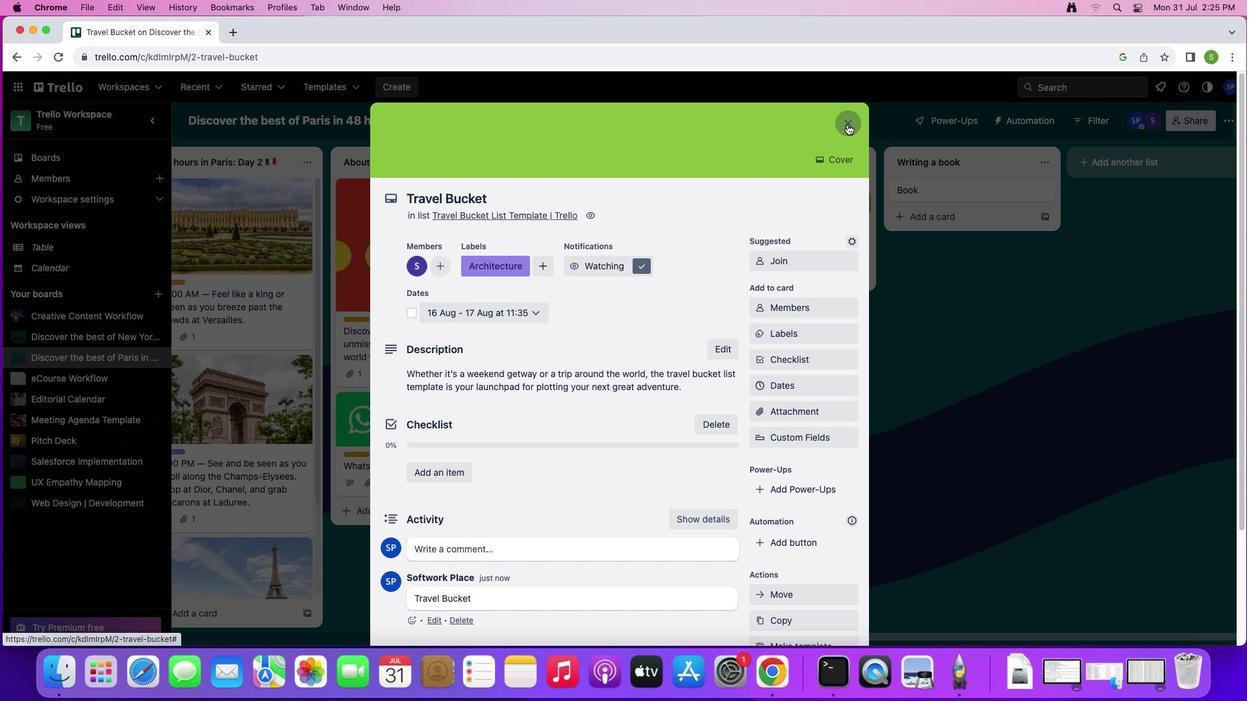 
Action: Mouse moved to (925, 191)
Screenshot: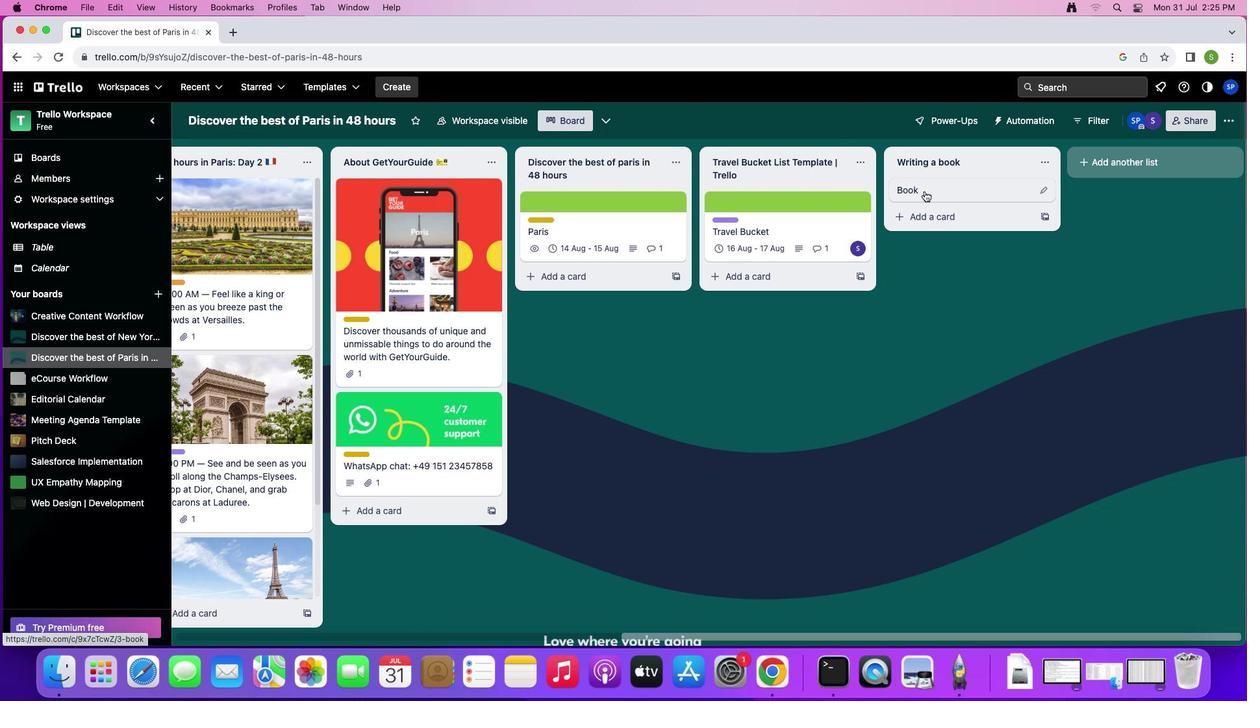 
Action: Mouse pressed left at (925, 191)
Screenshot: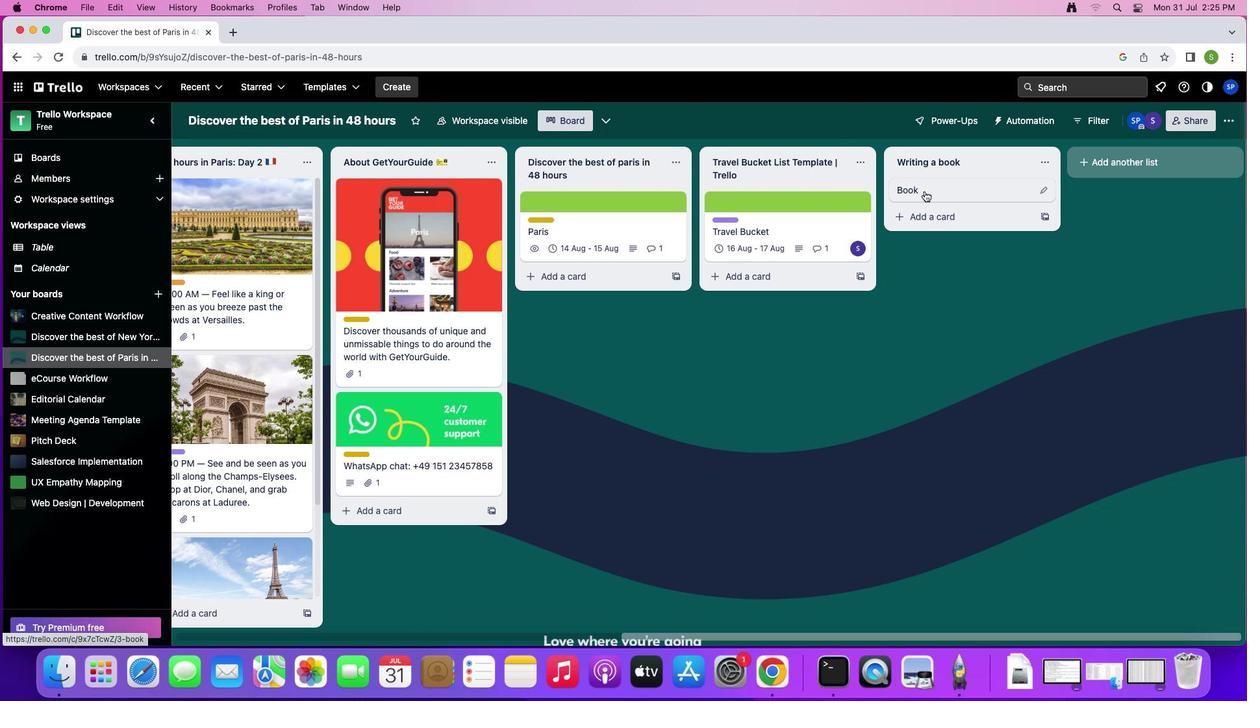 
Action: Mouse moved to (797, 235)
Screenshot: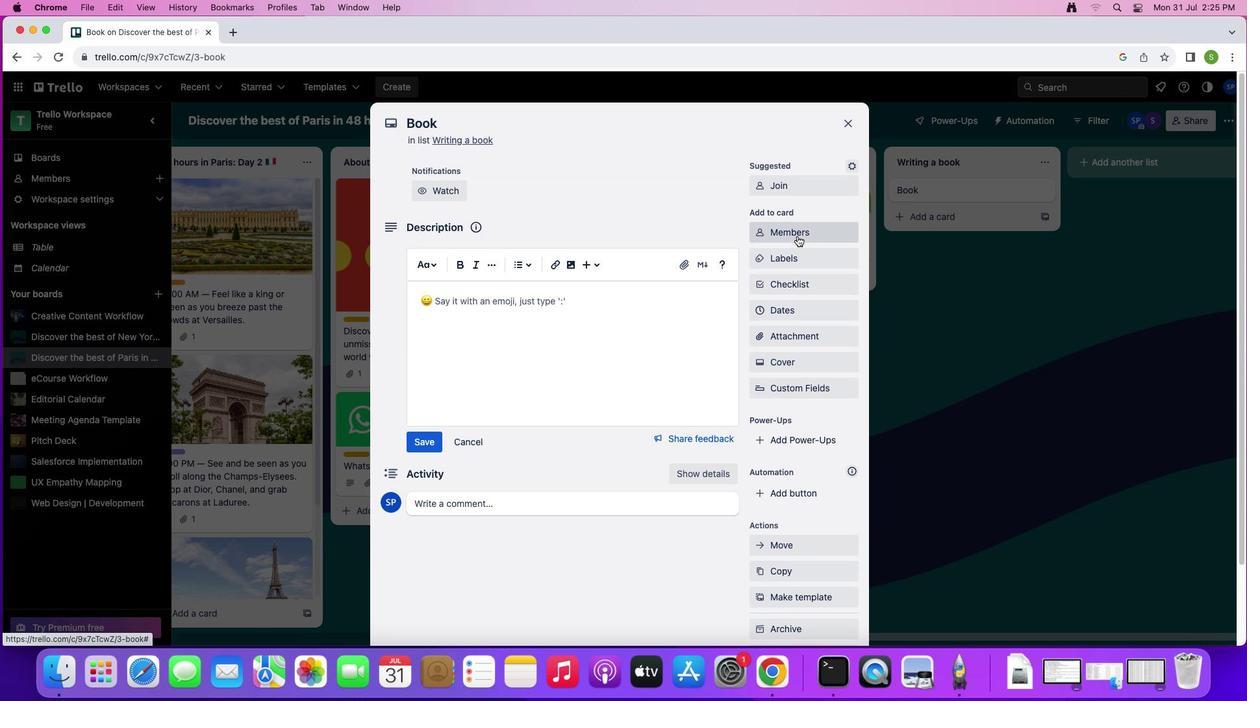 
Action: Mouse pressed left at (797, 235)
Screenshot: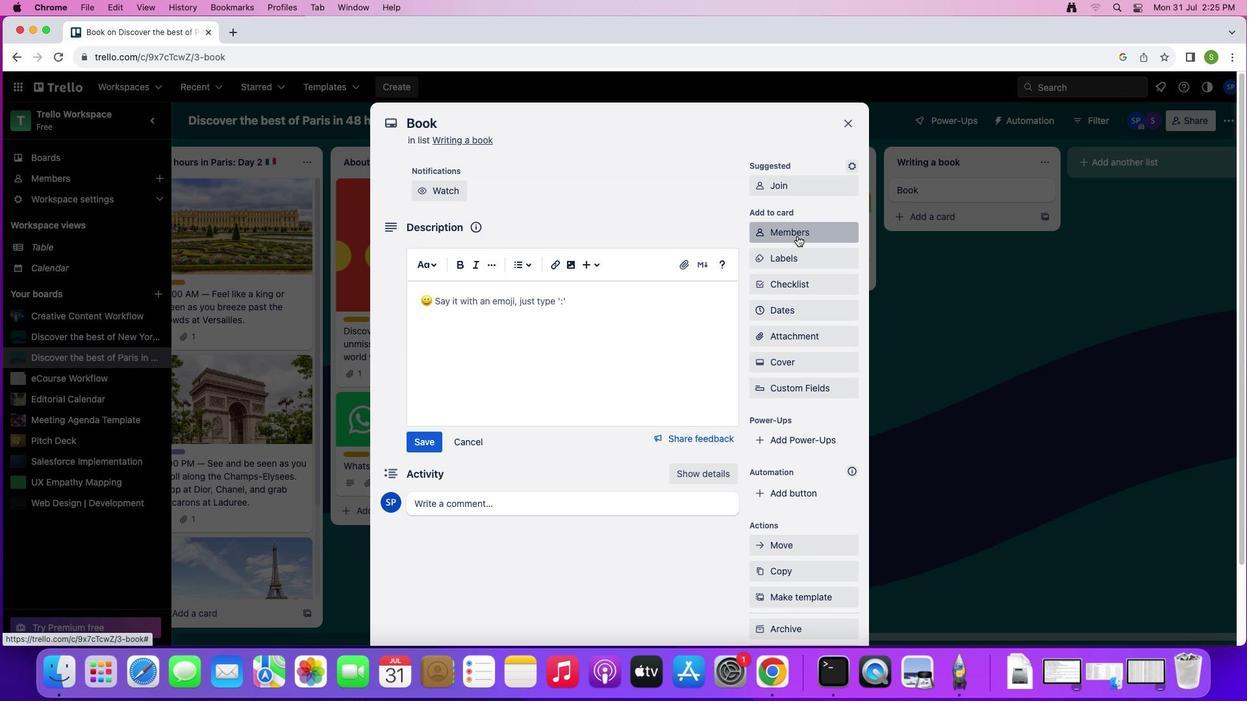 
Action: Mouse moved to (799, 289)
Screenshot: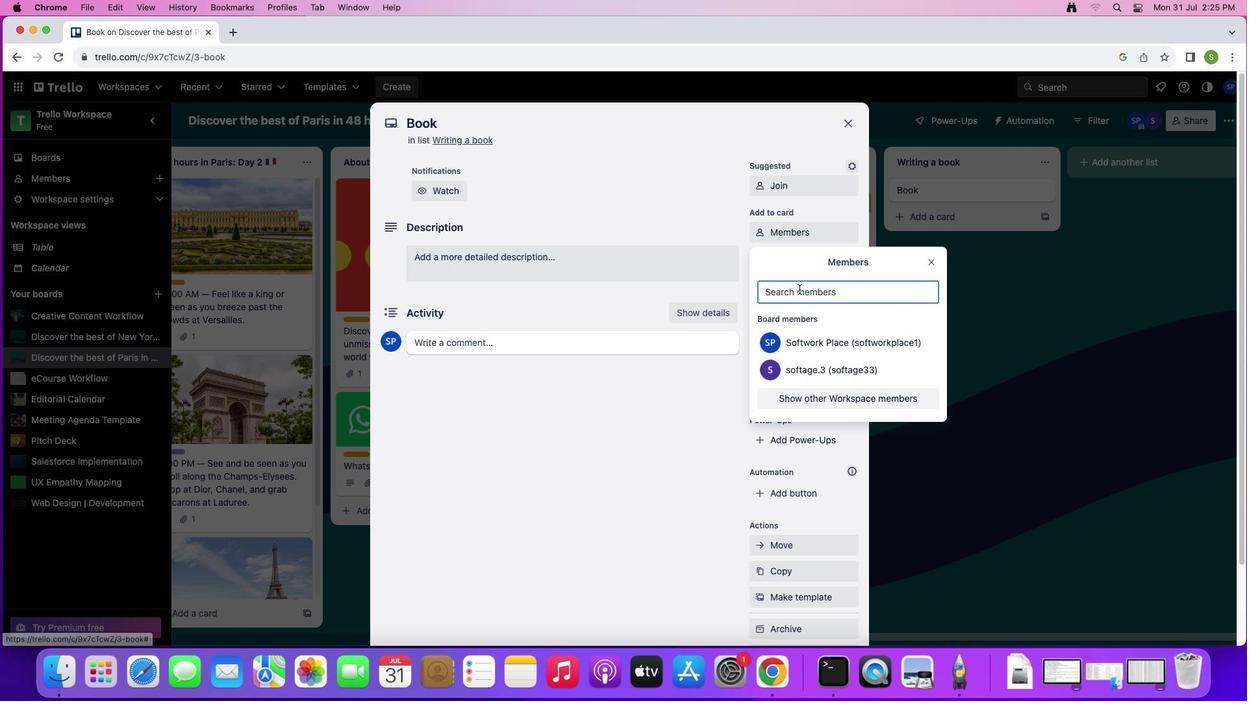 
Action: Mouse pressed left at (799, 289)
Screenshot: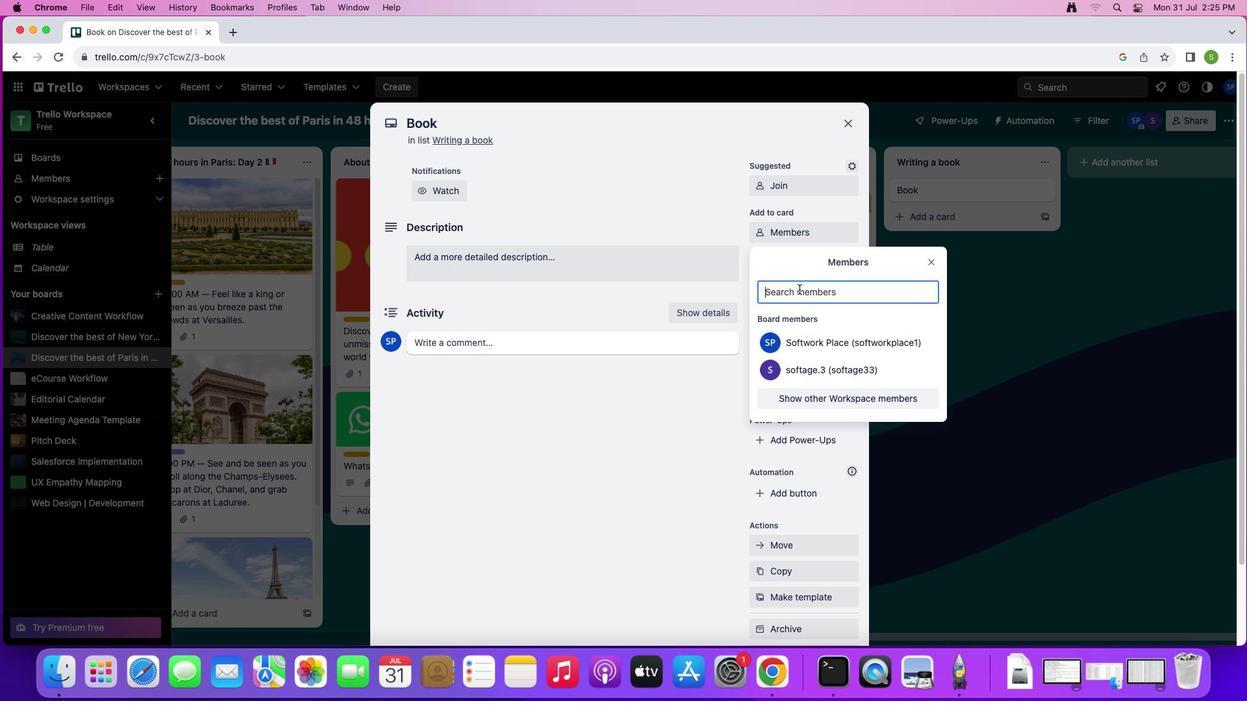 
Action: Mouse moved to (799, 289)
Screenshot: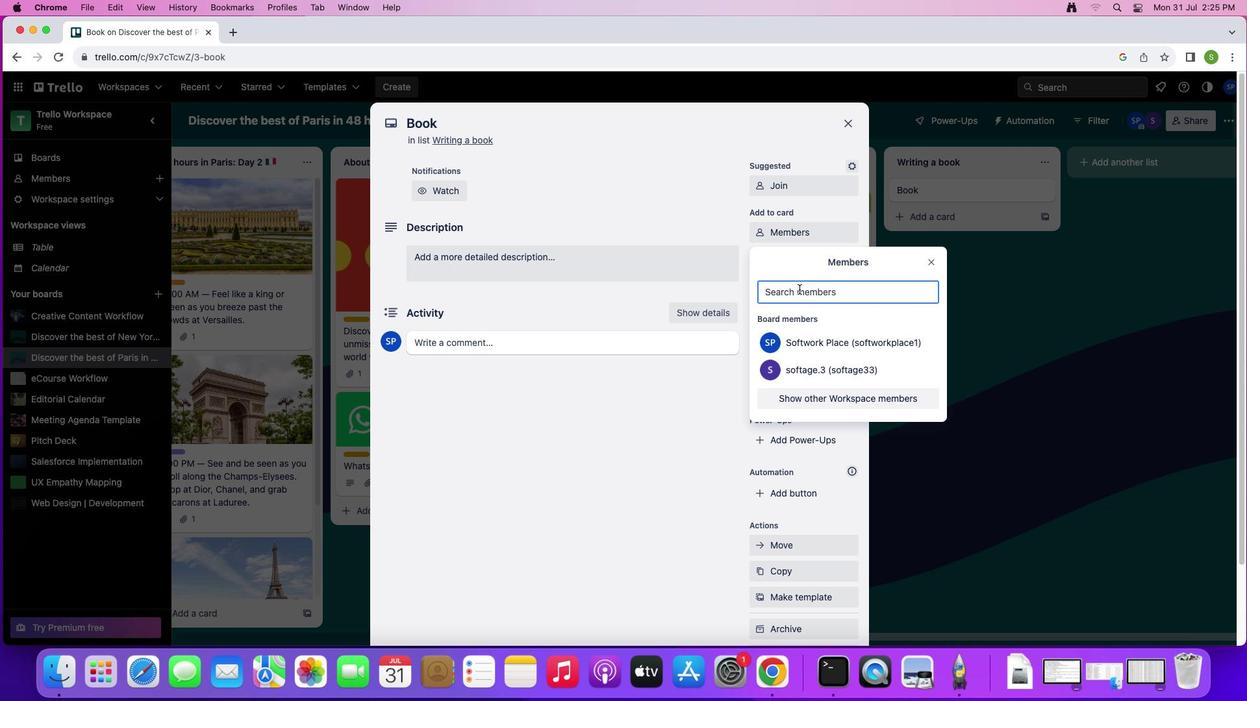 
Action: Key pressed 's''o''f''t''a''g''e''.''4'Key.shift'@''s''o''f''t''a''g''e''.''n''e''t'
Screenshot: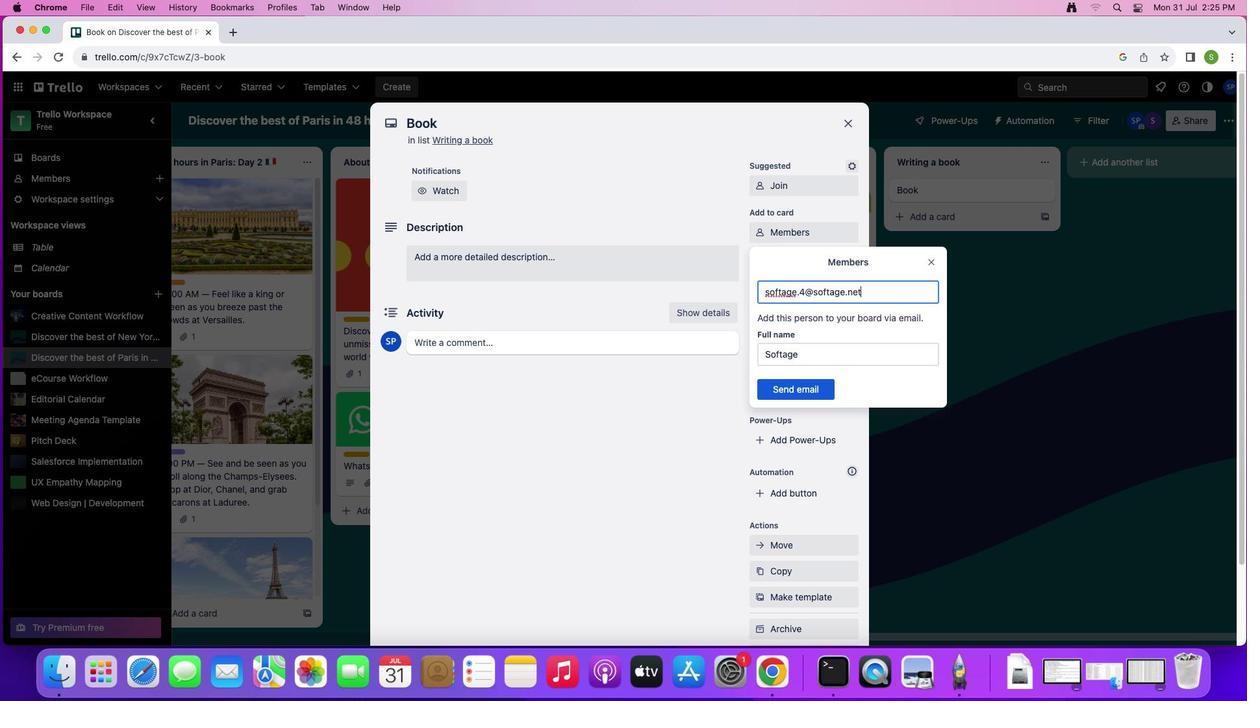 
Action: Mouse moved to (765, 386)
Screenshot: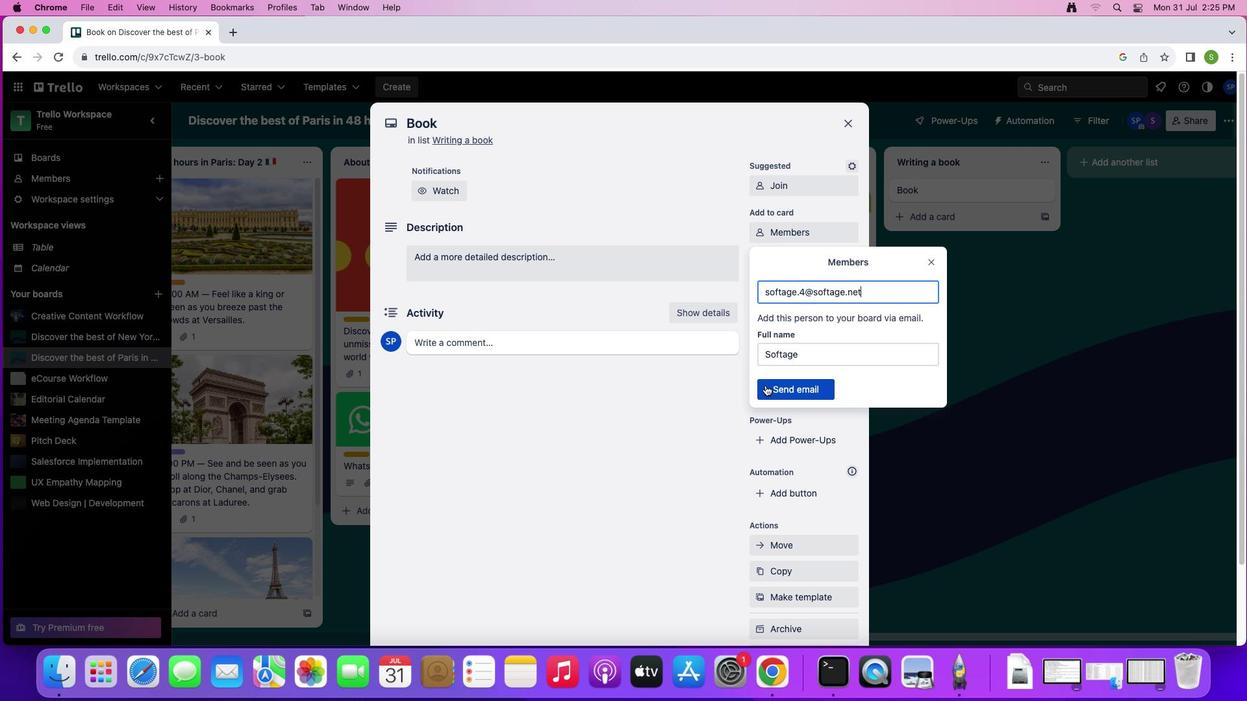 
Action: Mouse pressed left at (765, 386)
Screenshot: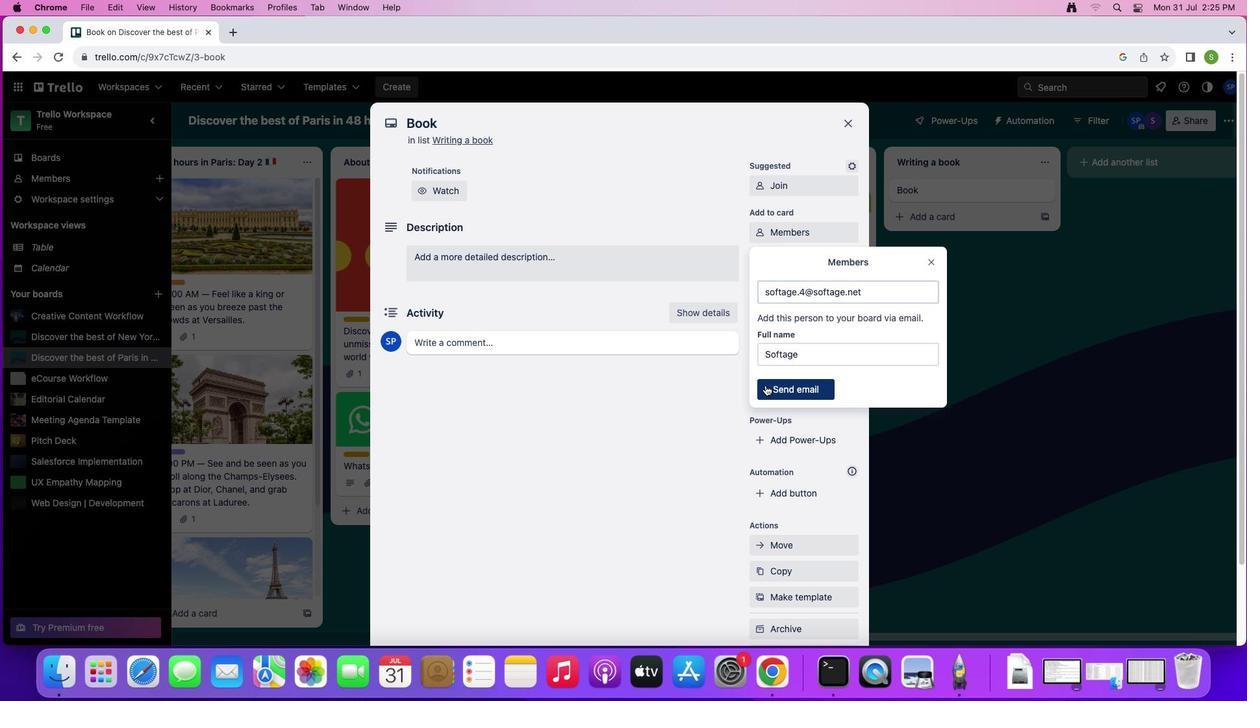 
Action: Mouse moved to (795, 258)
Screenshot: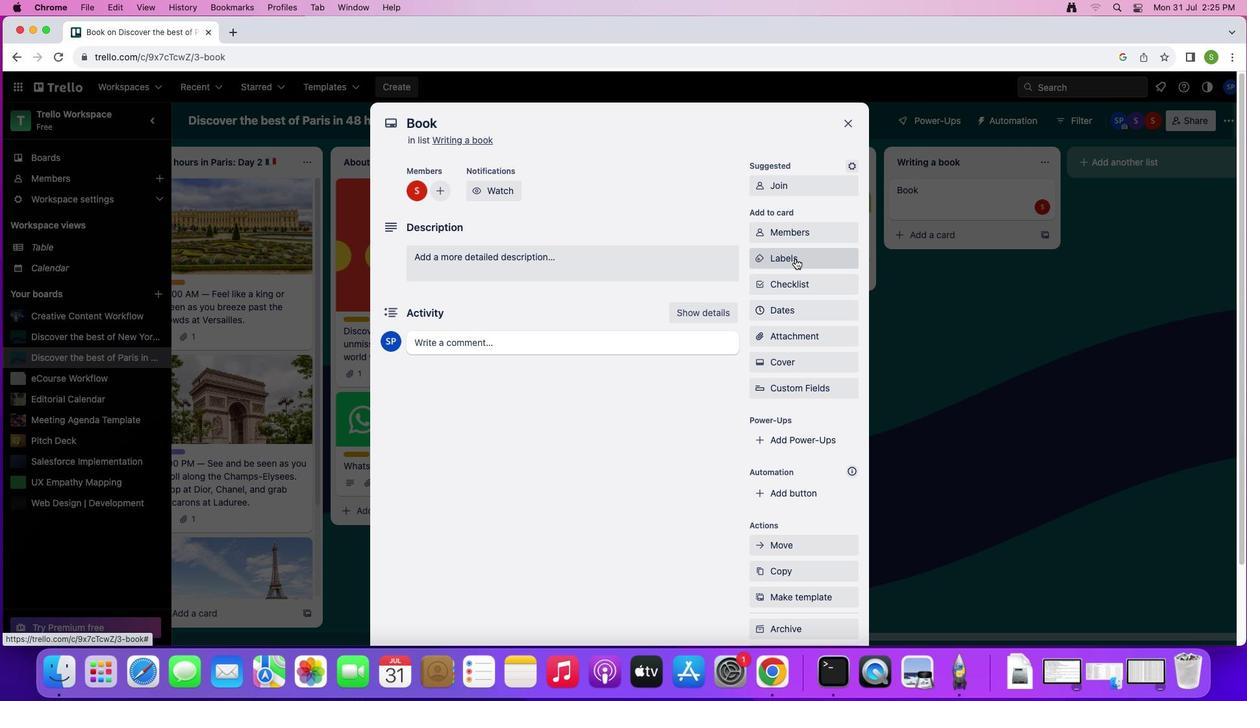 
Action: Mouse pressed left at (795, 258)
Screenshot: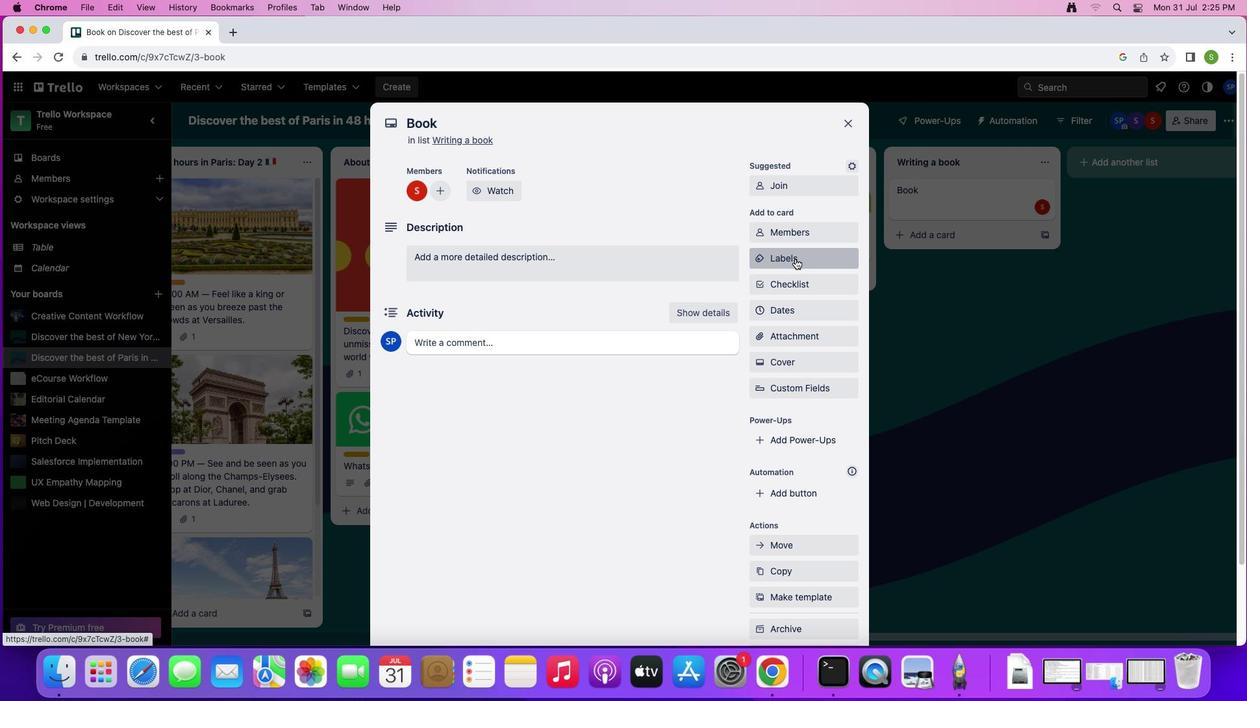 
Action: Mouse moved to (822, 462)
Screenshot: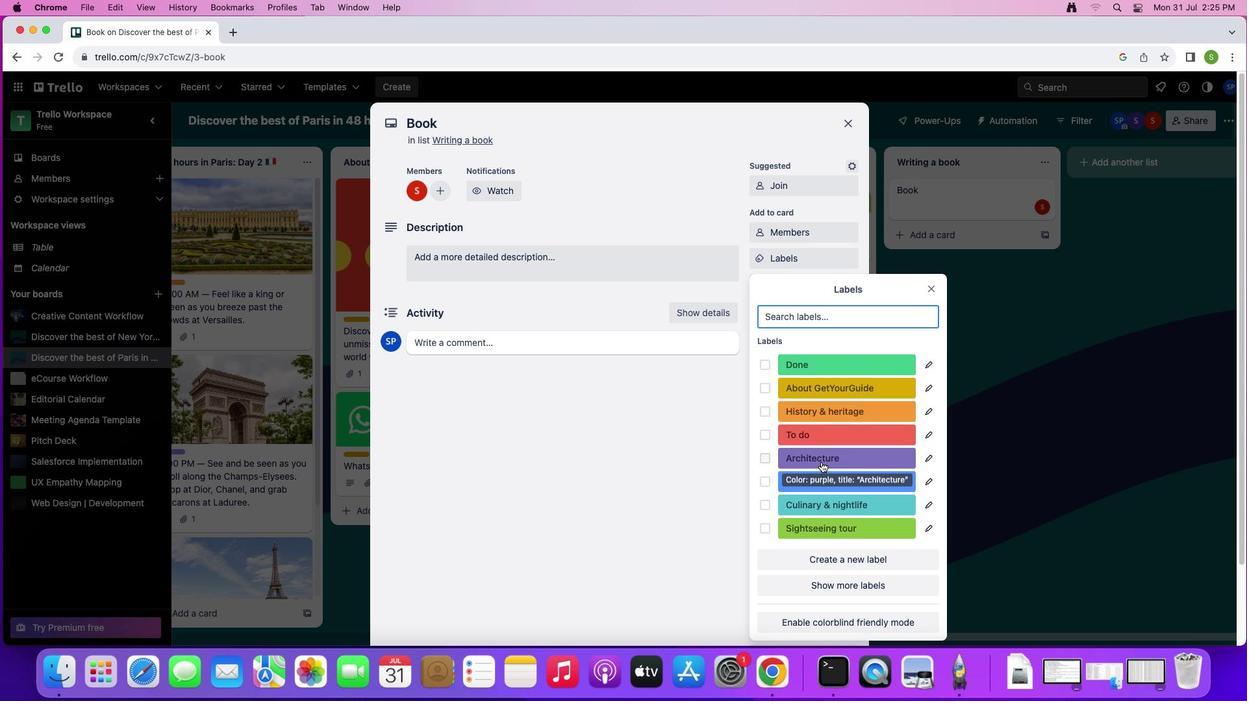 
Action: Mouse pressed left at (822, 462)
Screenshot: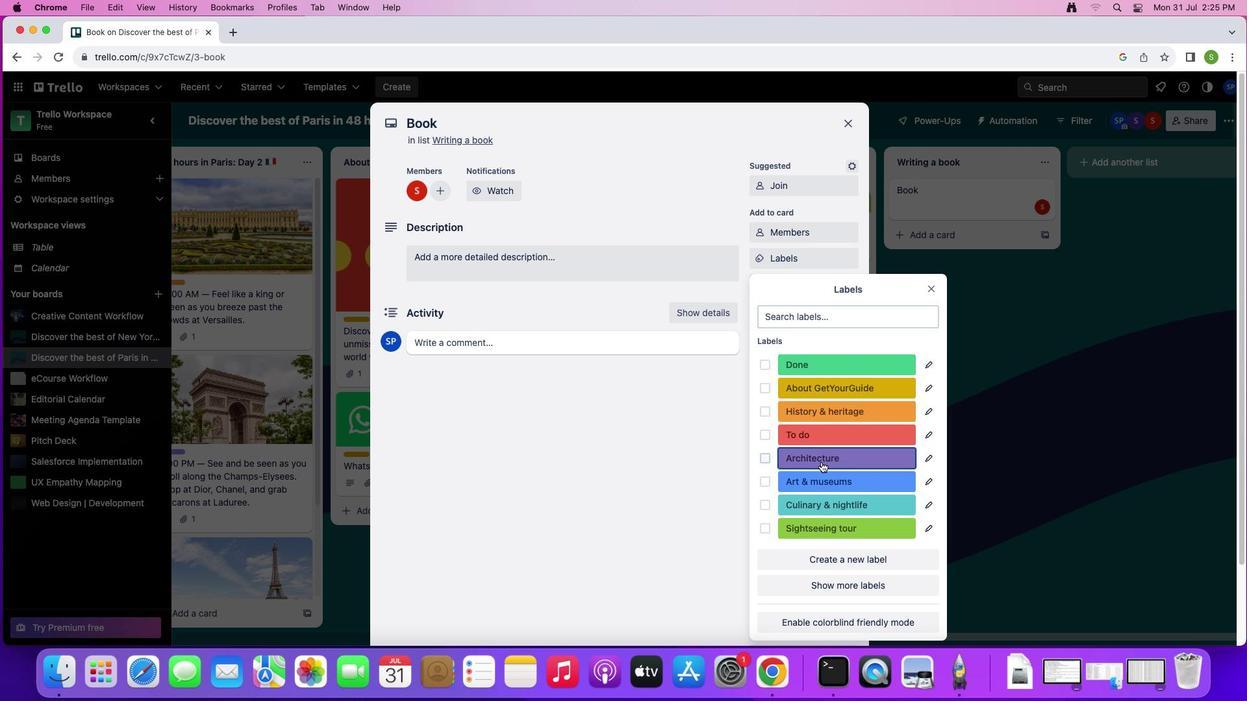 
Action: Mouse moved to (933, 289)
Screenshot: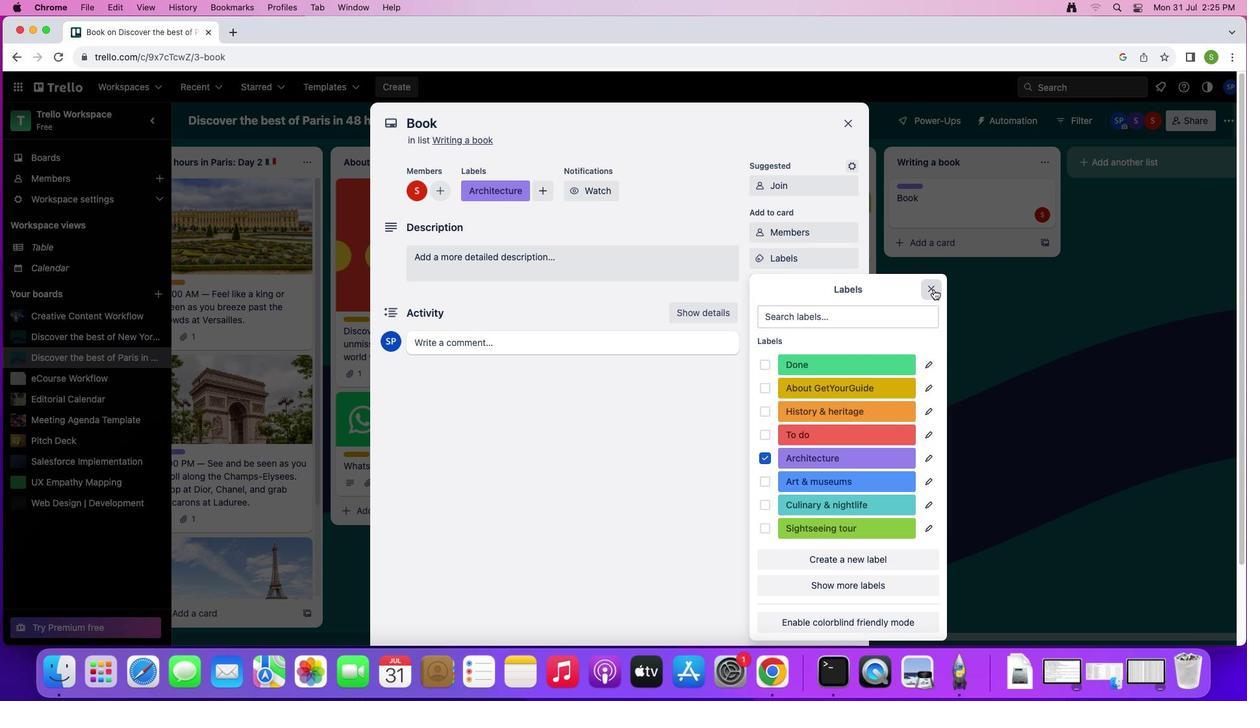 
Action: Mouse pressed left at (933, 289)
Screenshot: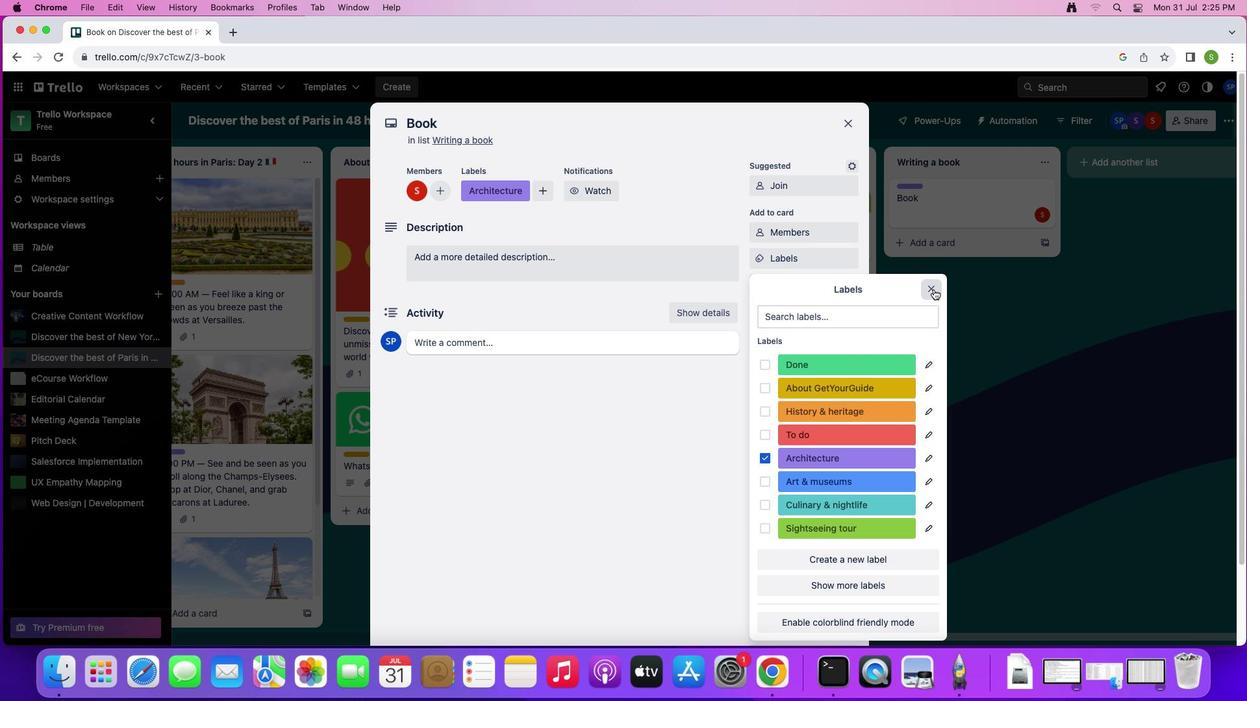 
Action: Mouse moved to (792, 287)
Screenshot: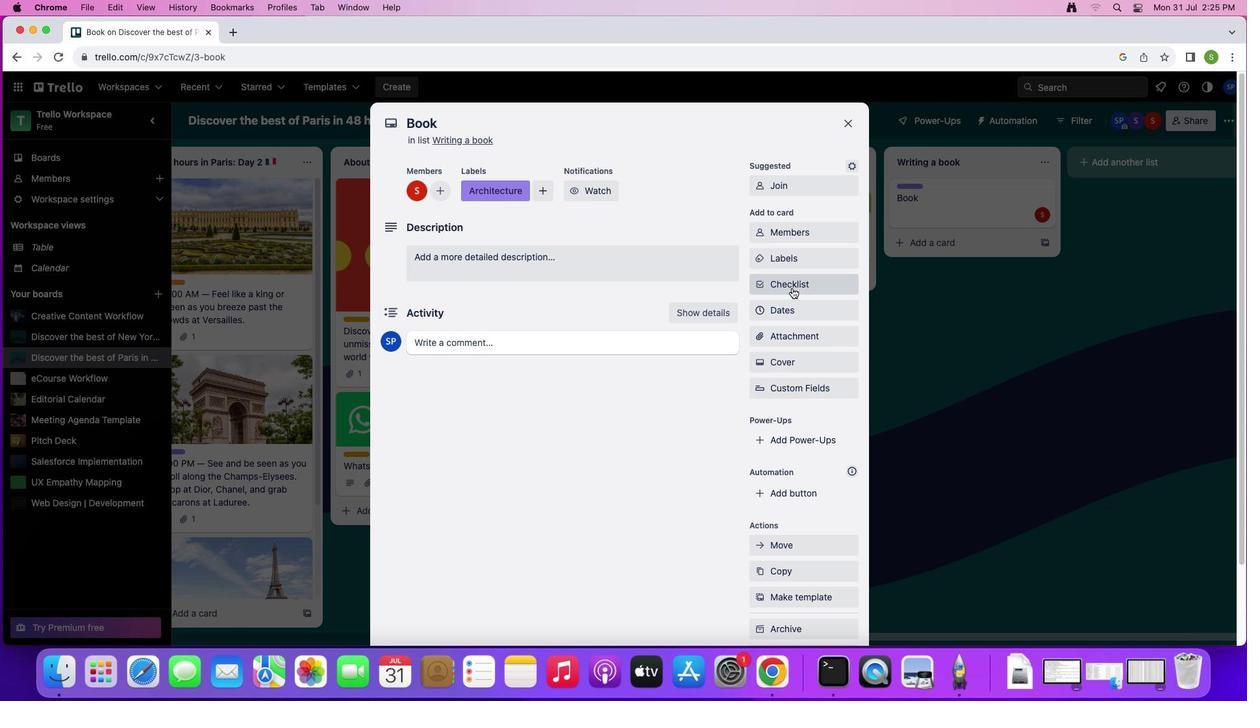 
Action: Mouse pressed left at (792, 287)
Screenshot: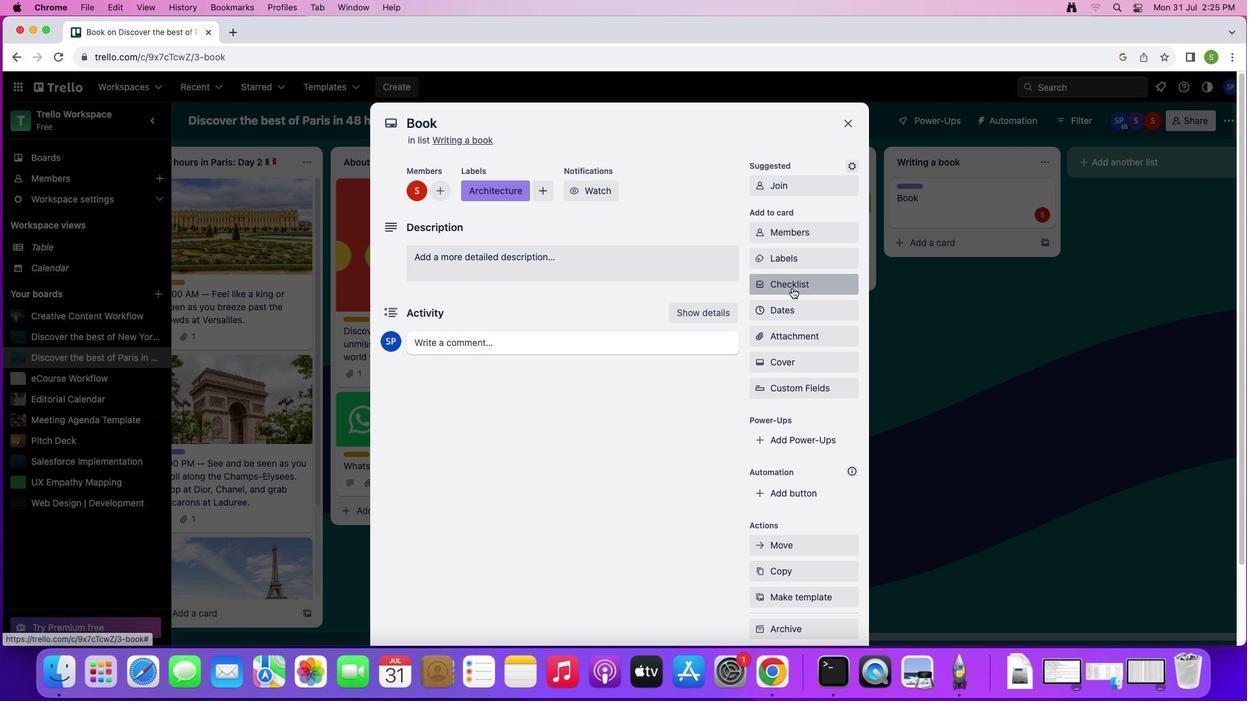 
Action: Mouse moved to (799, 420)
Screenshot: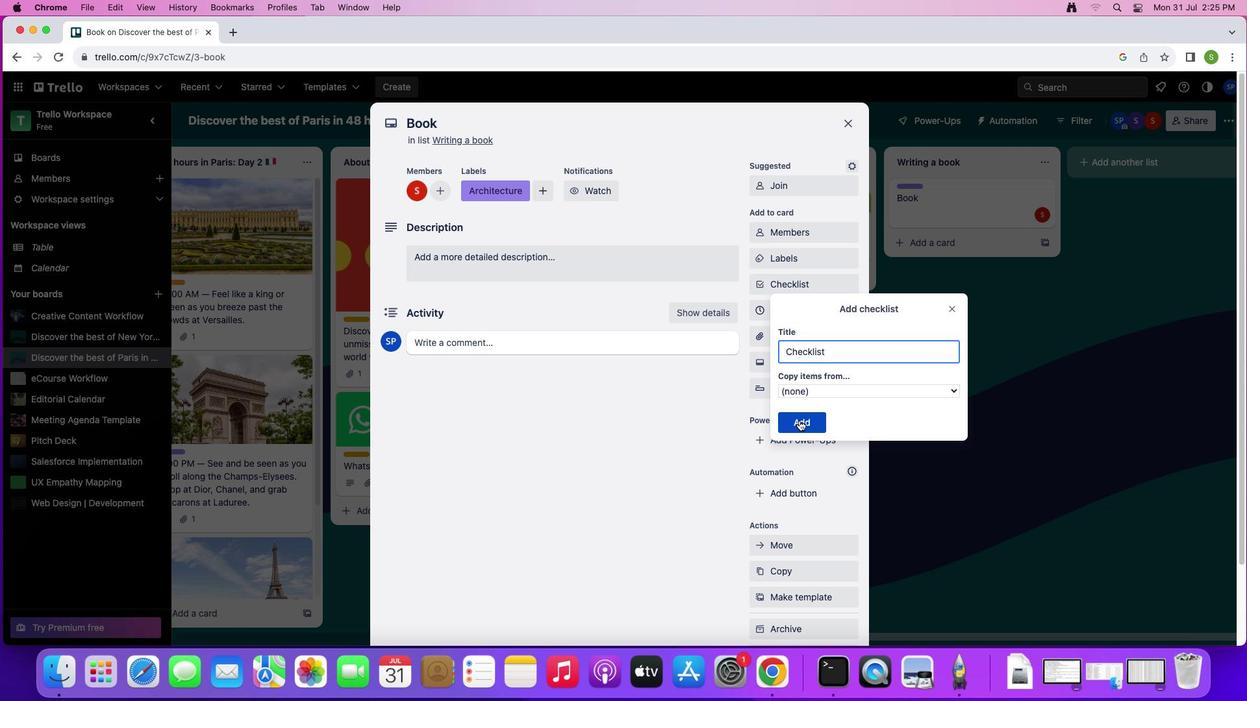 
Action: Mouse pressed left at (799, 420)
Screenshot: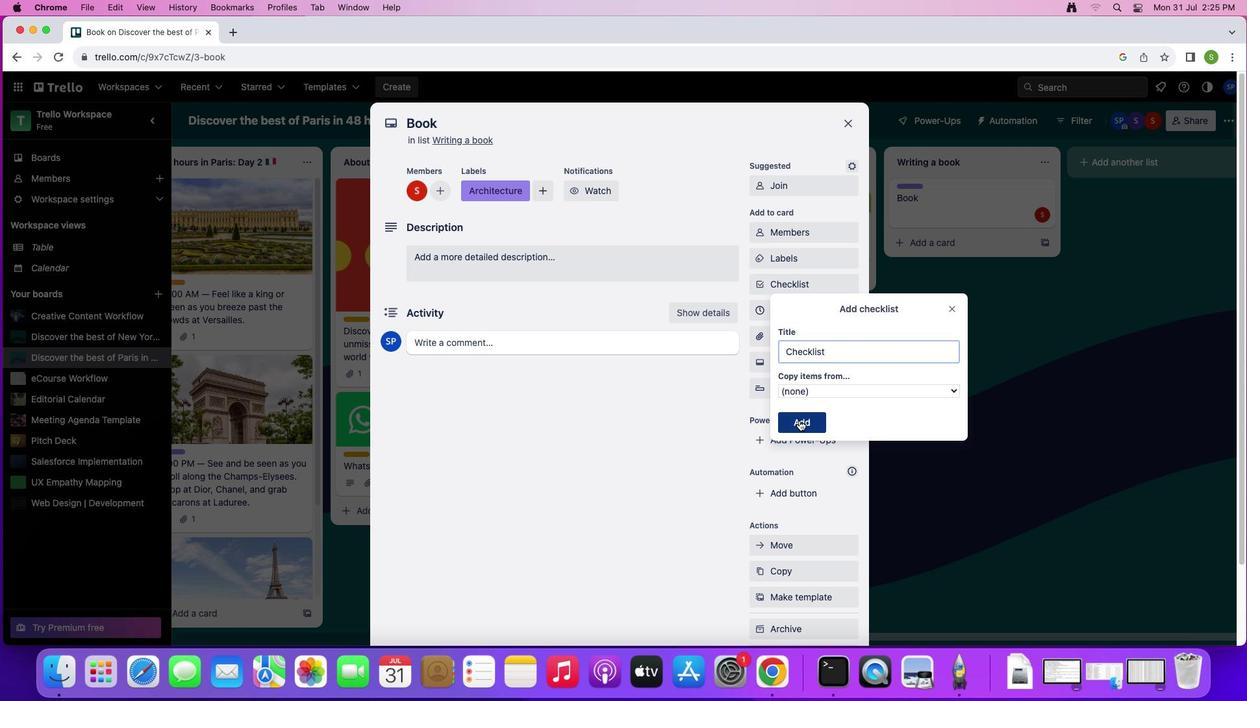 
Action: Mouse moved to (777, 310)
Screenshot: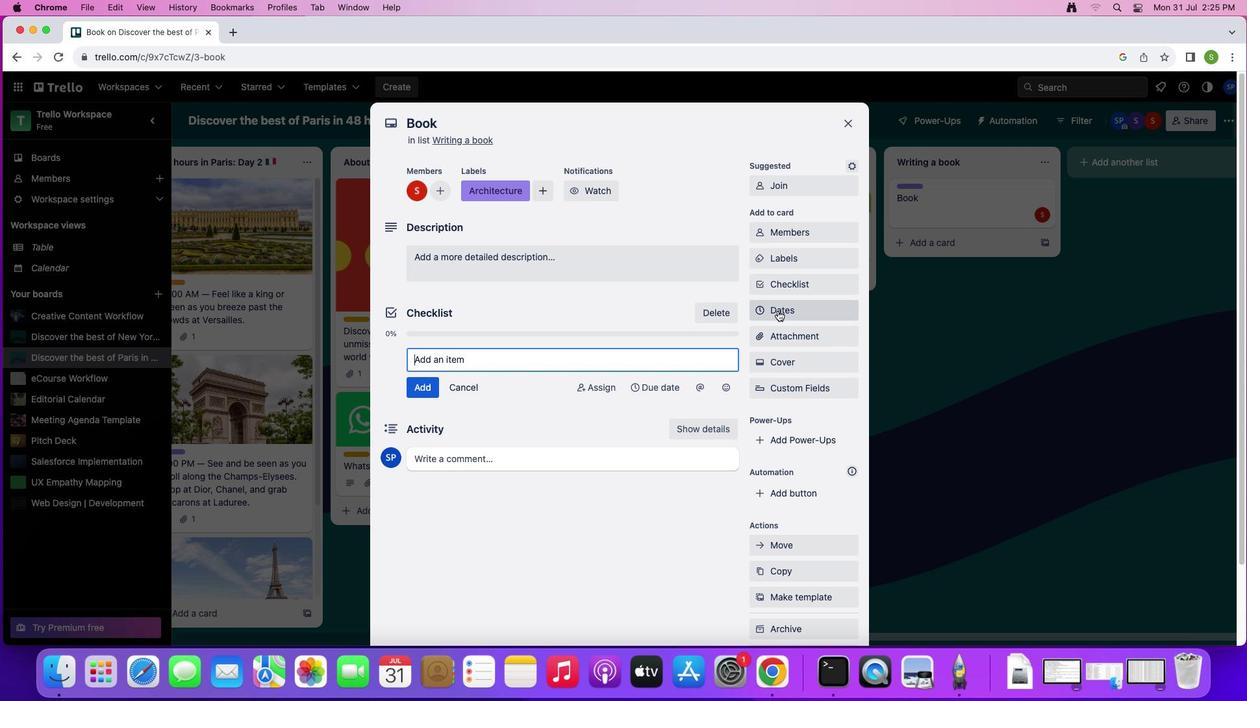 
Action: Mouse pressed left at (777, 310)
Screenshot: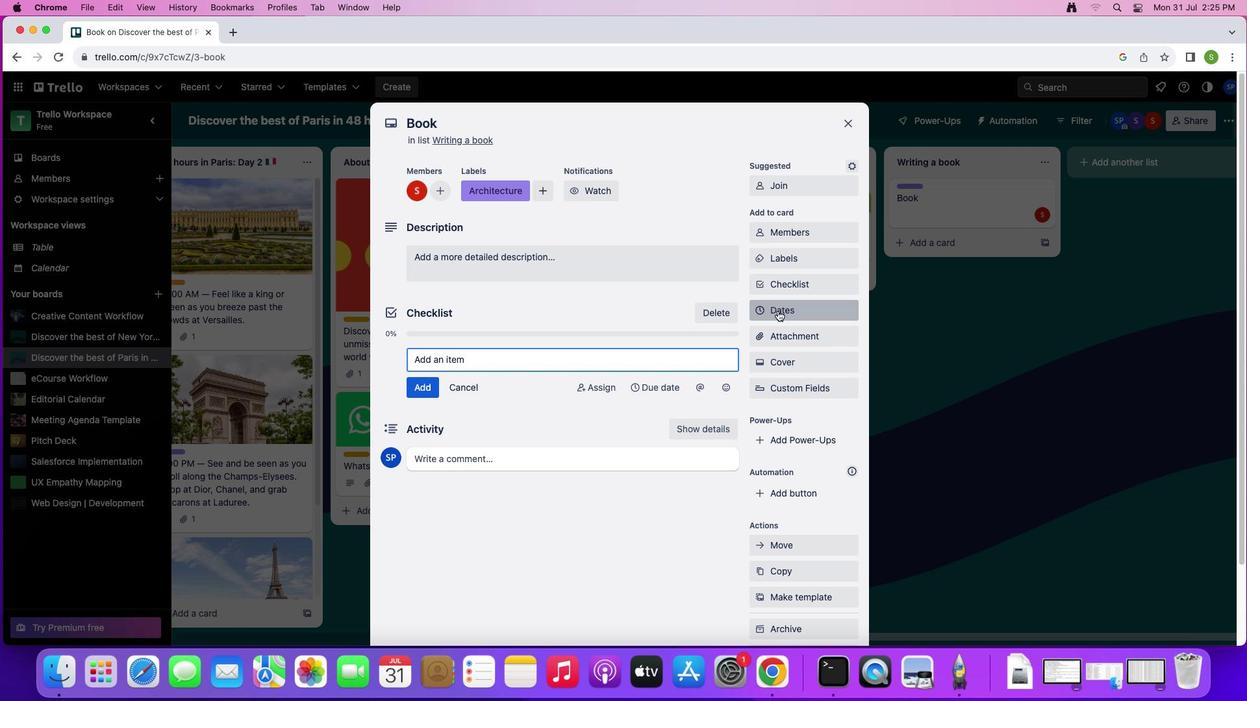 
Action: Mouse moved to (820, 241)
Screenshot: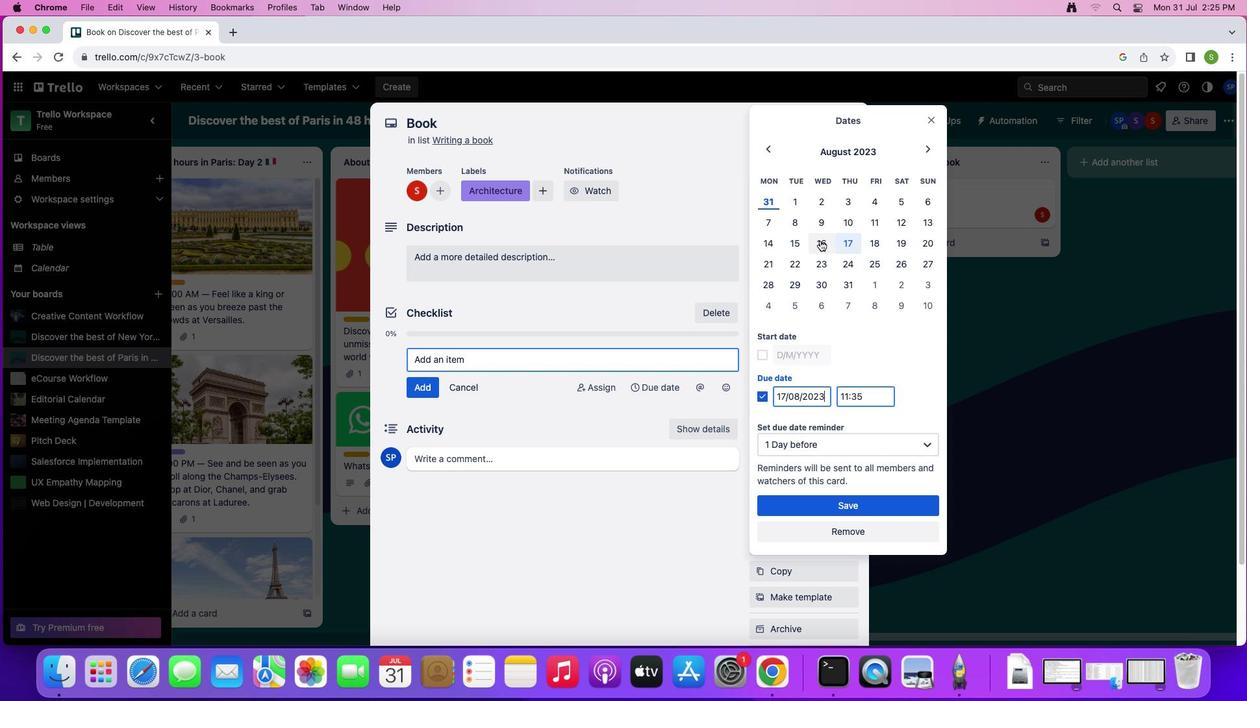 
Action: Mouse pressed left at (820, 241)
Screenshot: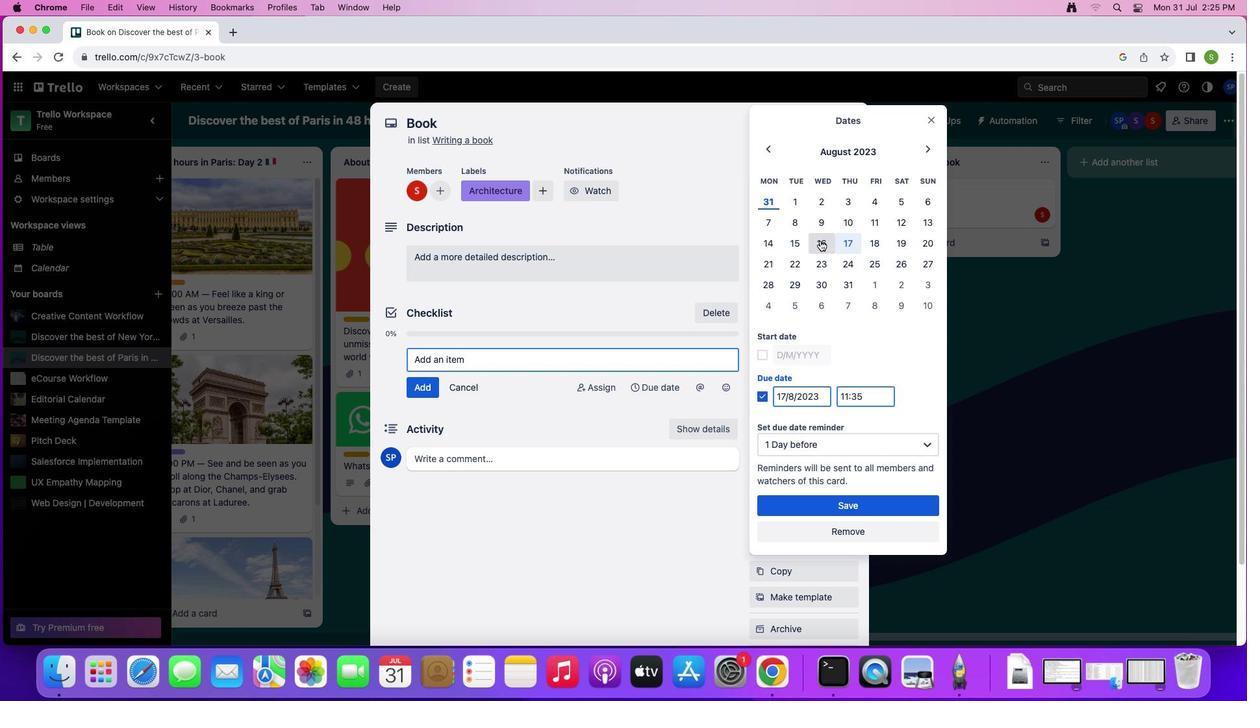 
Action: Mouse moved to (767, 352)
Screenshot: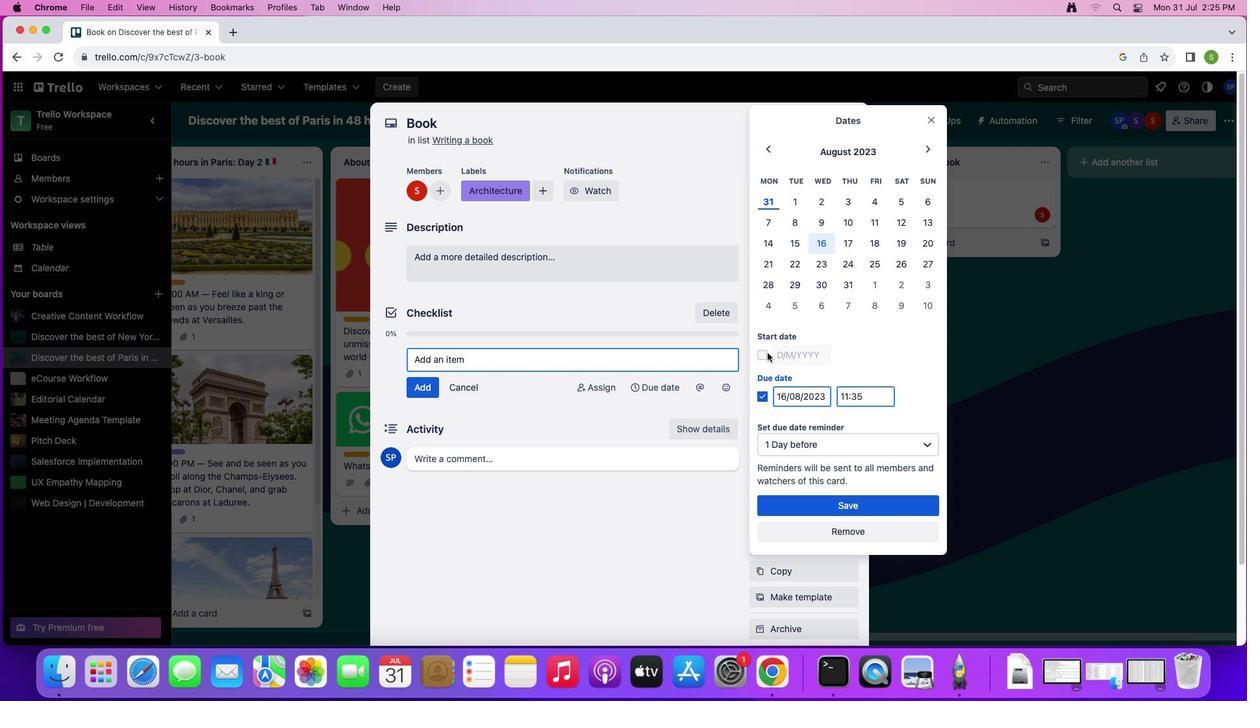 
Action: Mouse pressed left at (767, 352)
Screenshot: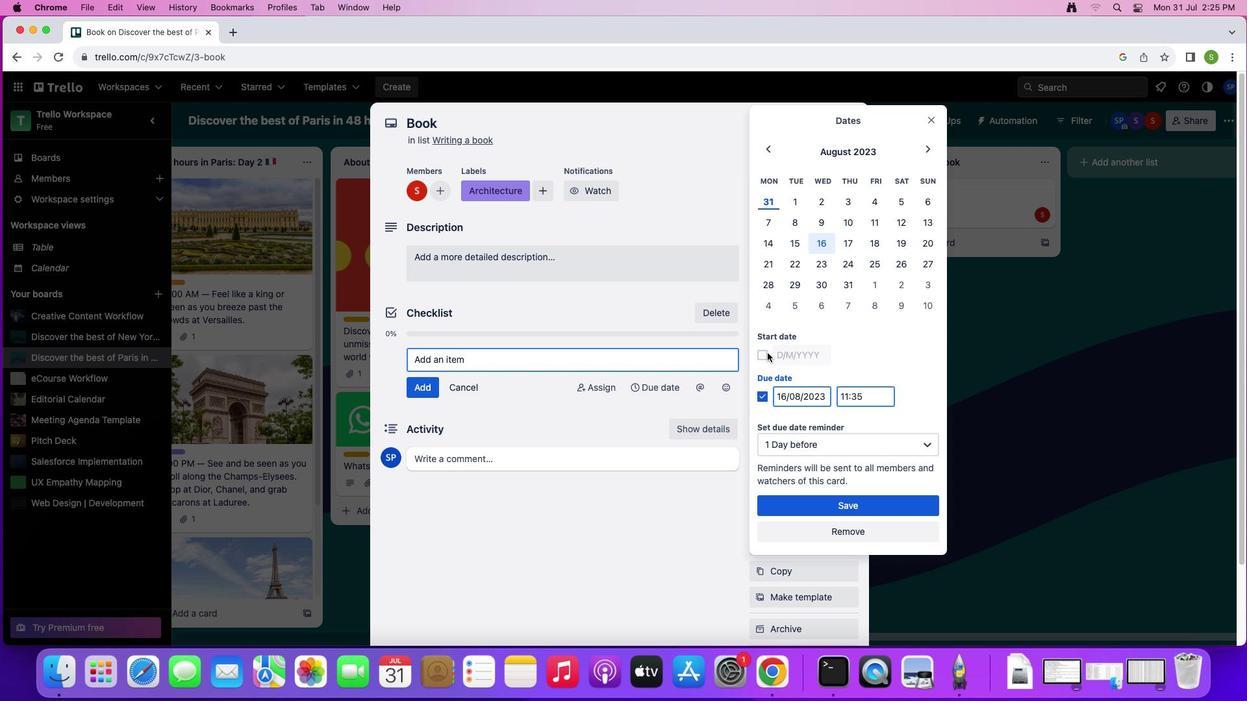 
Action: Mouse moved to (826, 508)
Screenshot: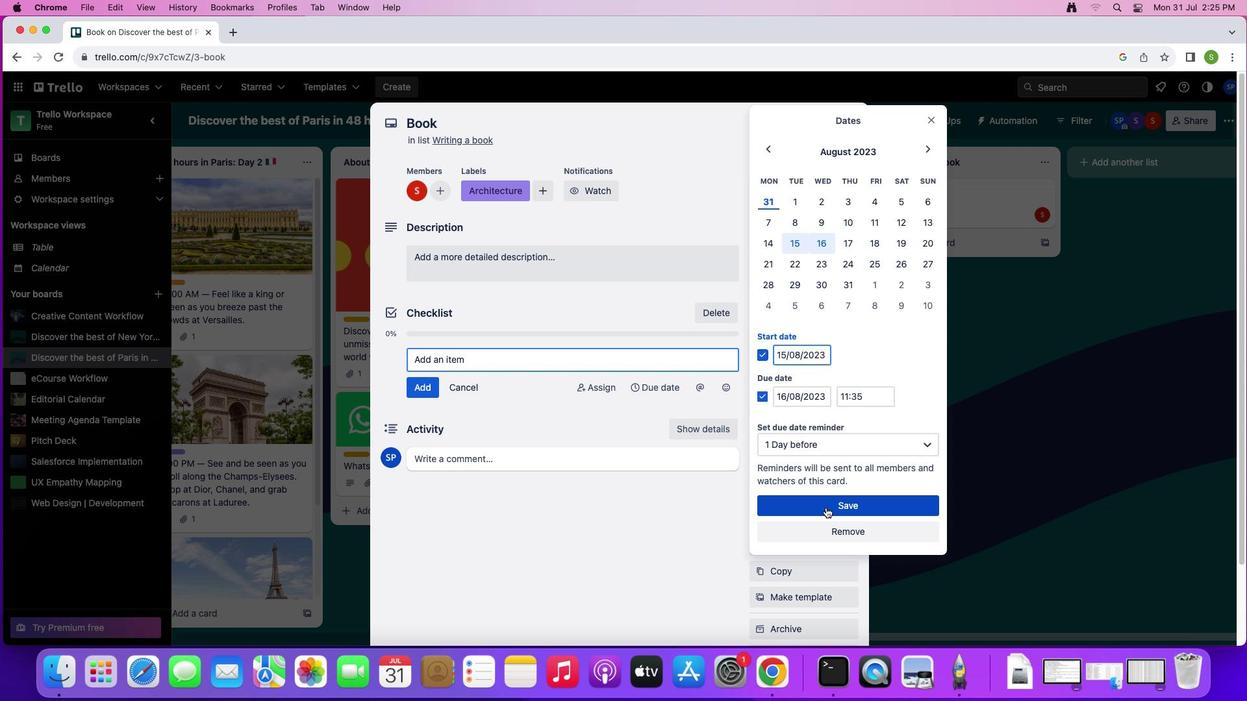 
Action: Mouse pressed left at (826, 508)
Screenshot: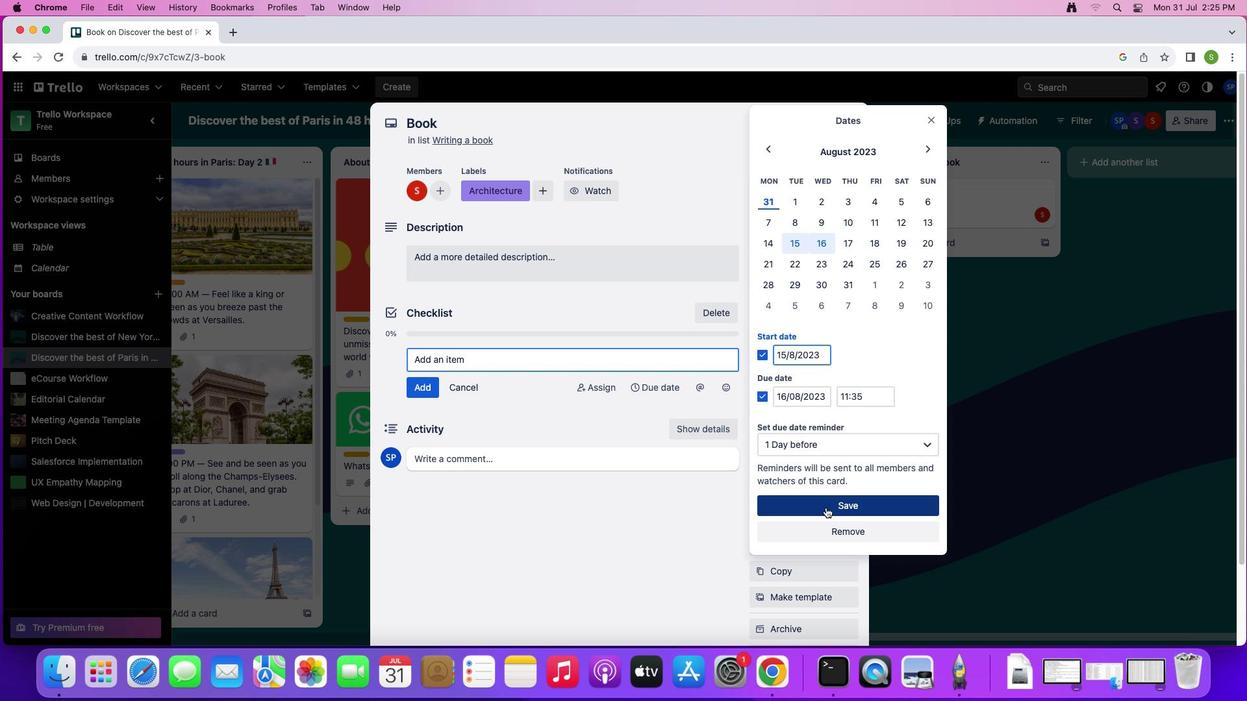 
Action: Mouse moved to (796, 362)
Screenshot: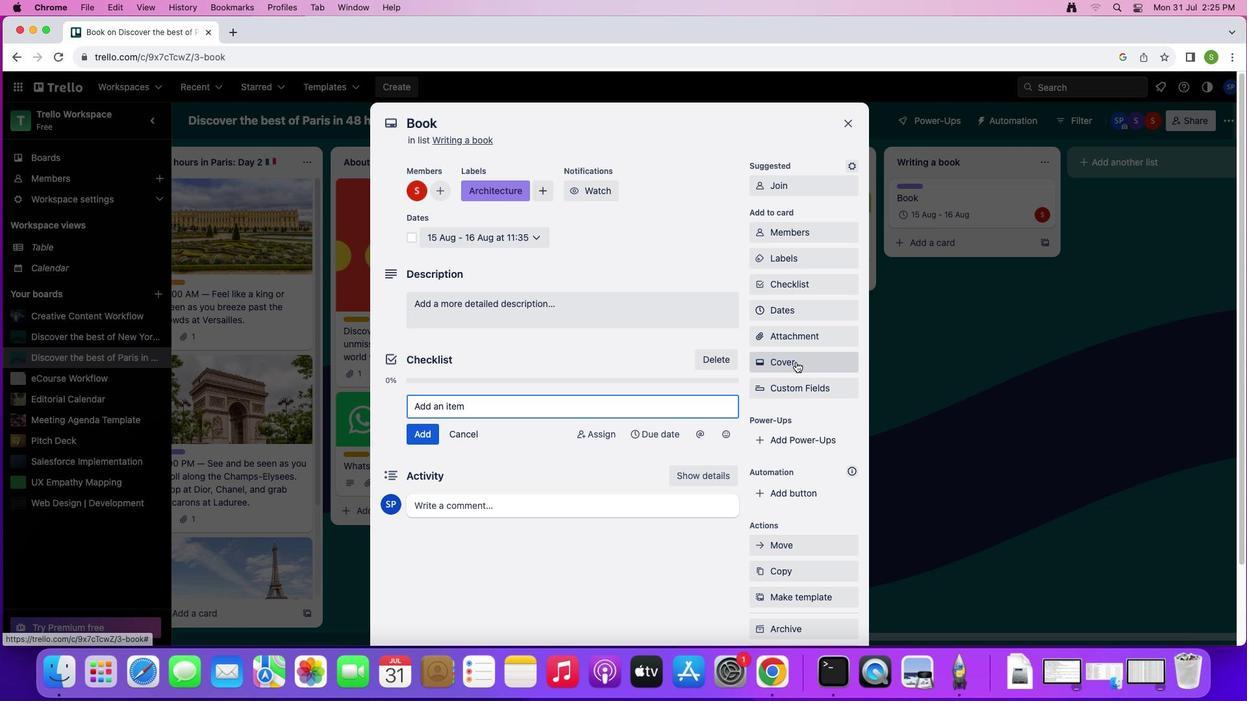 
Action: Mouse pressed left at (796, 362)
Screenshot: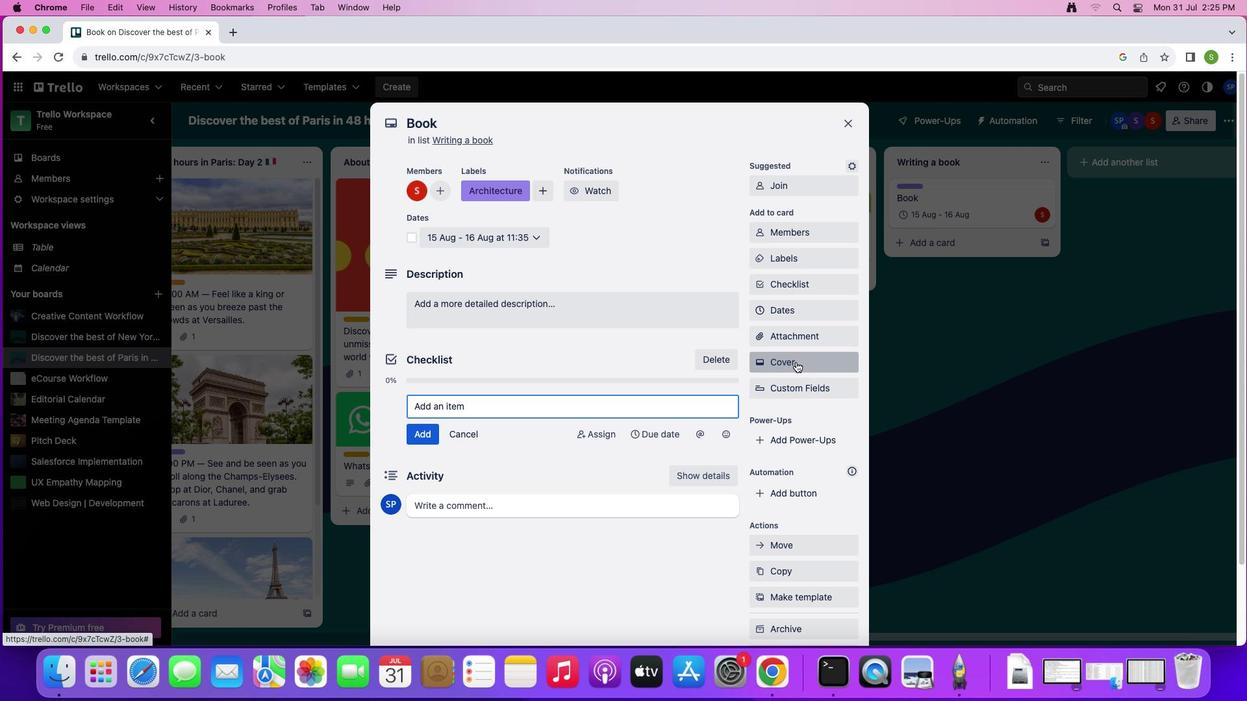
Action: Mouse moved to (890, 409)
Screenshot: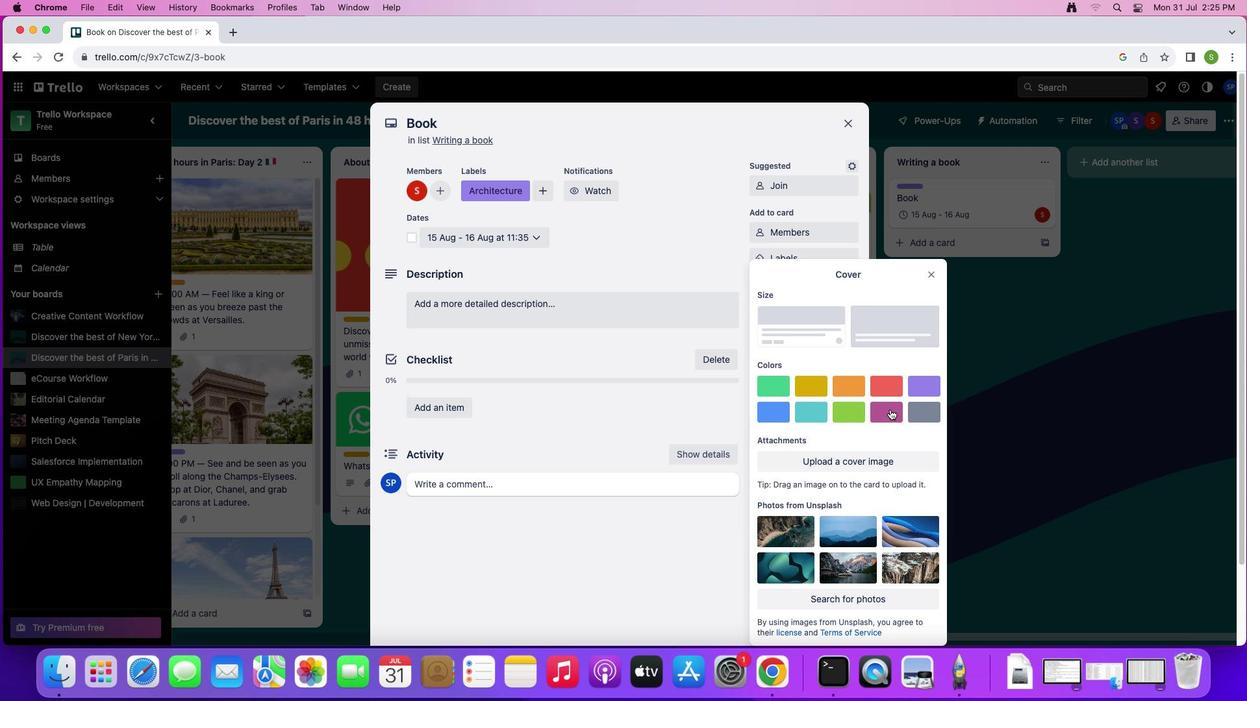 
Action: Mouse pressed left at (890, 409)
Screenshot: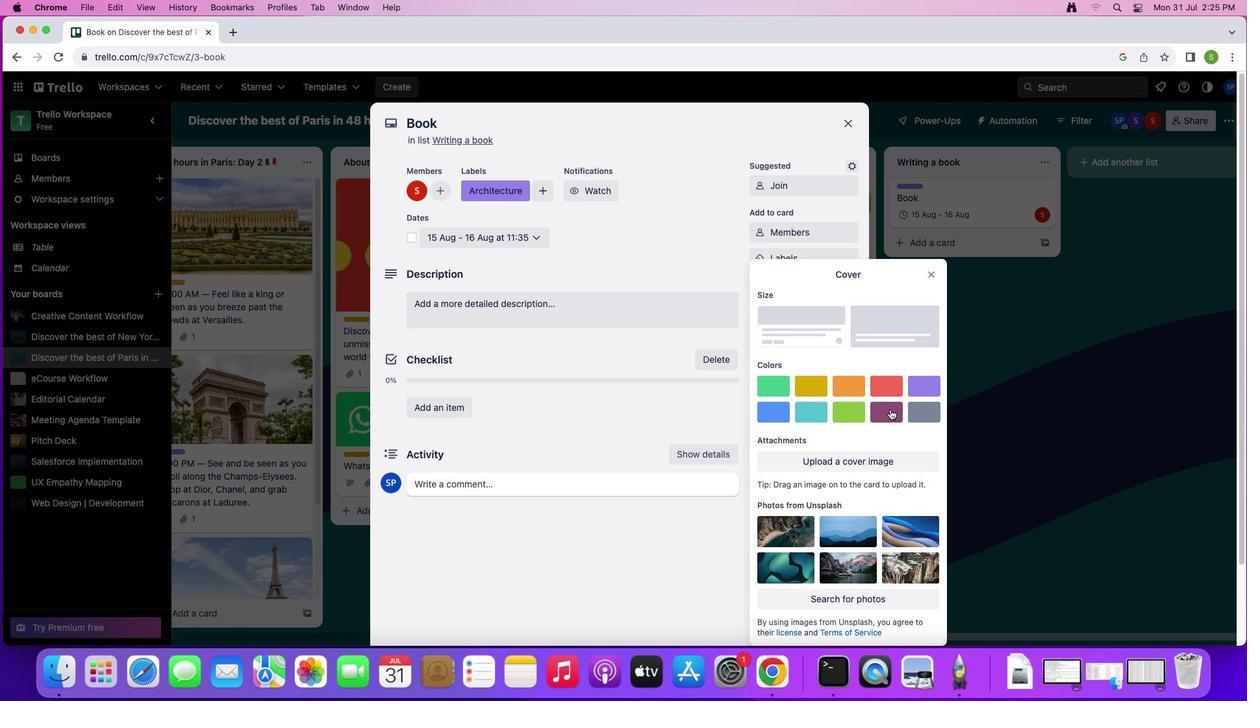 
Action: Mouse moved to (926, 251)
Screenshot: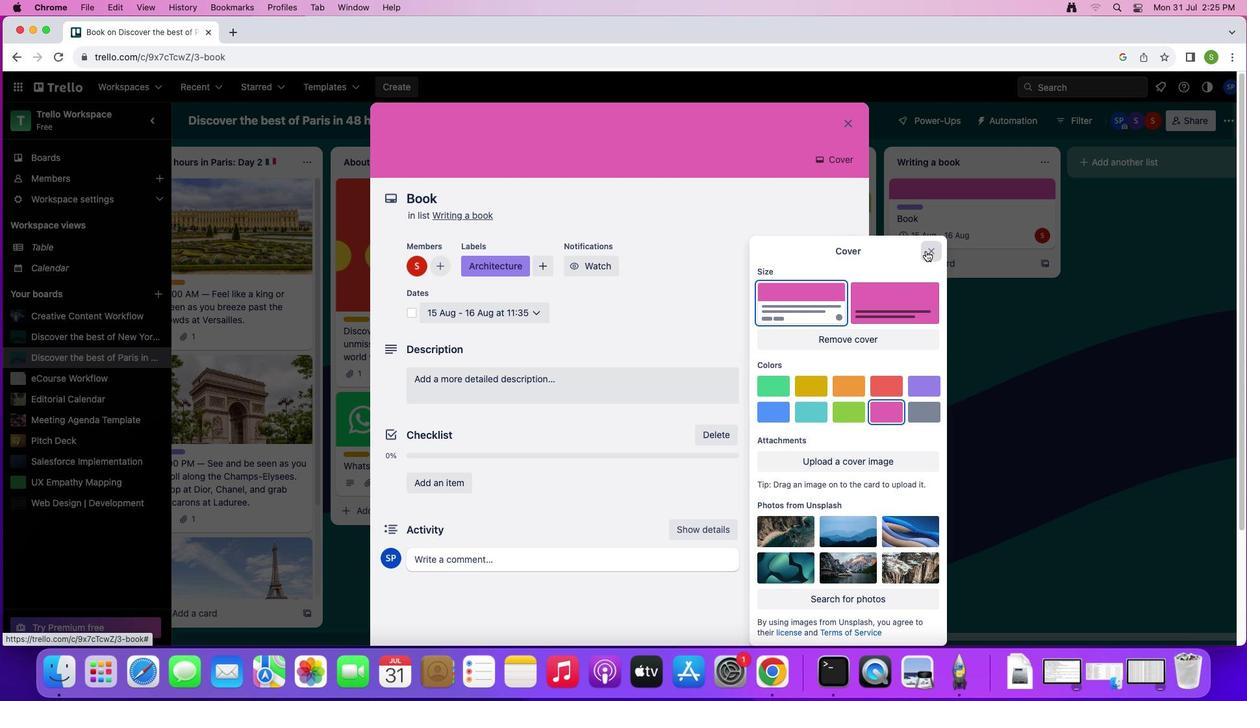 
Action: Mouse pressed left at (926, 251)
Screenshot: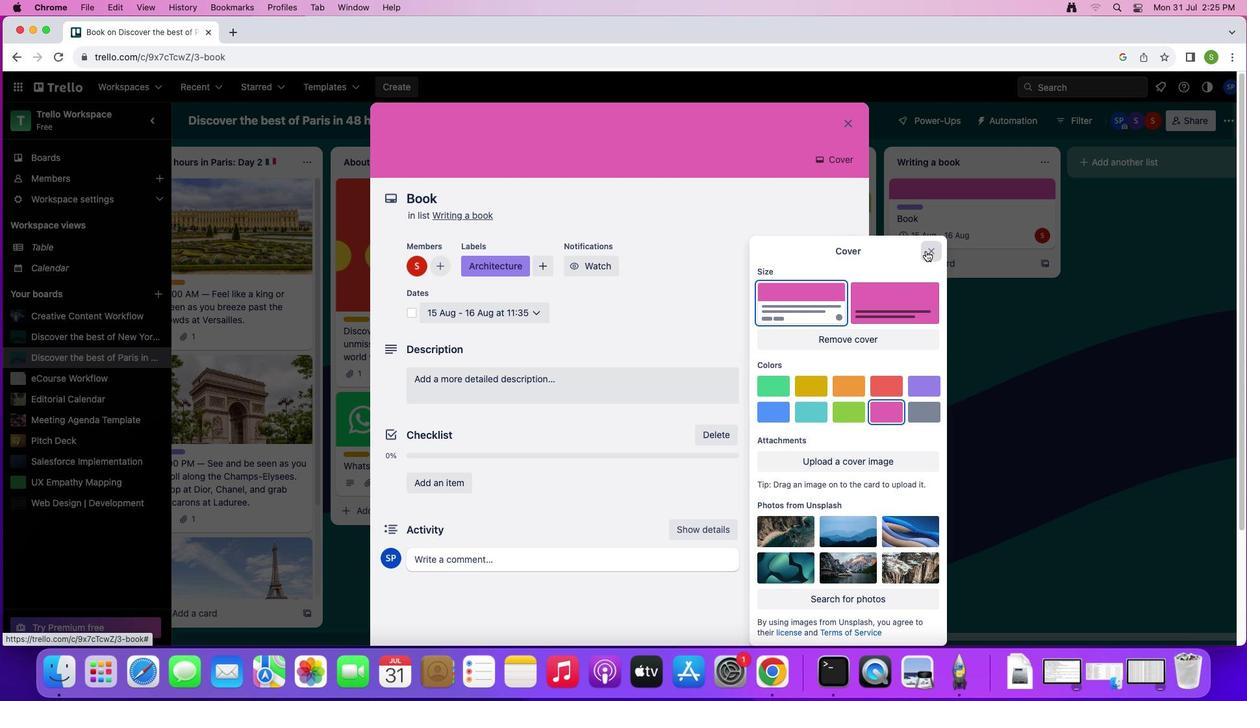 
Action: Mouse moved to (802, 417)
Screenshot: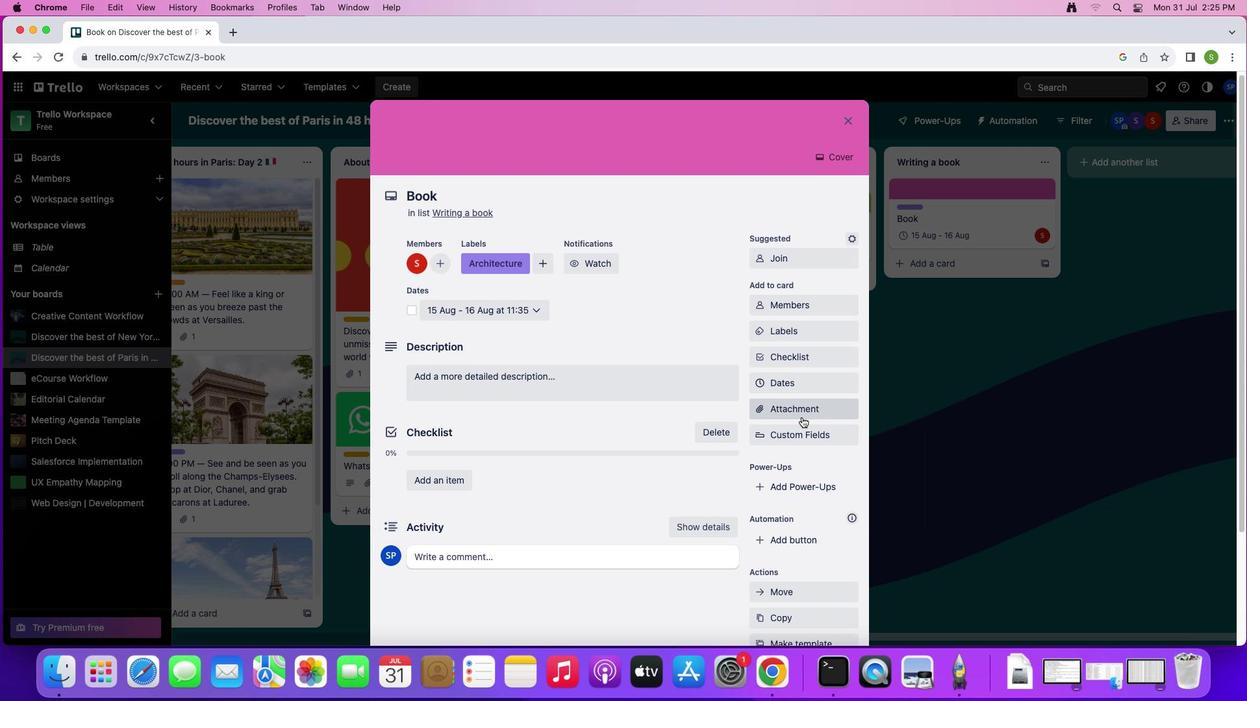 
Action: Mouse scrolled (802, 417) with delta (0, 0)
Screenshot: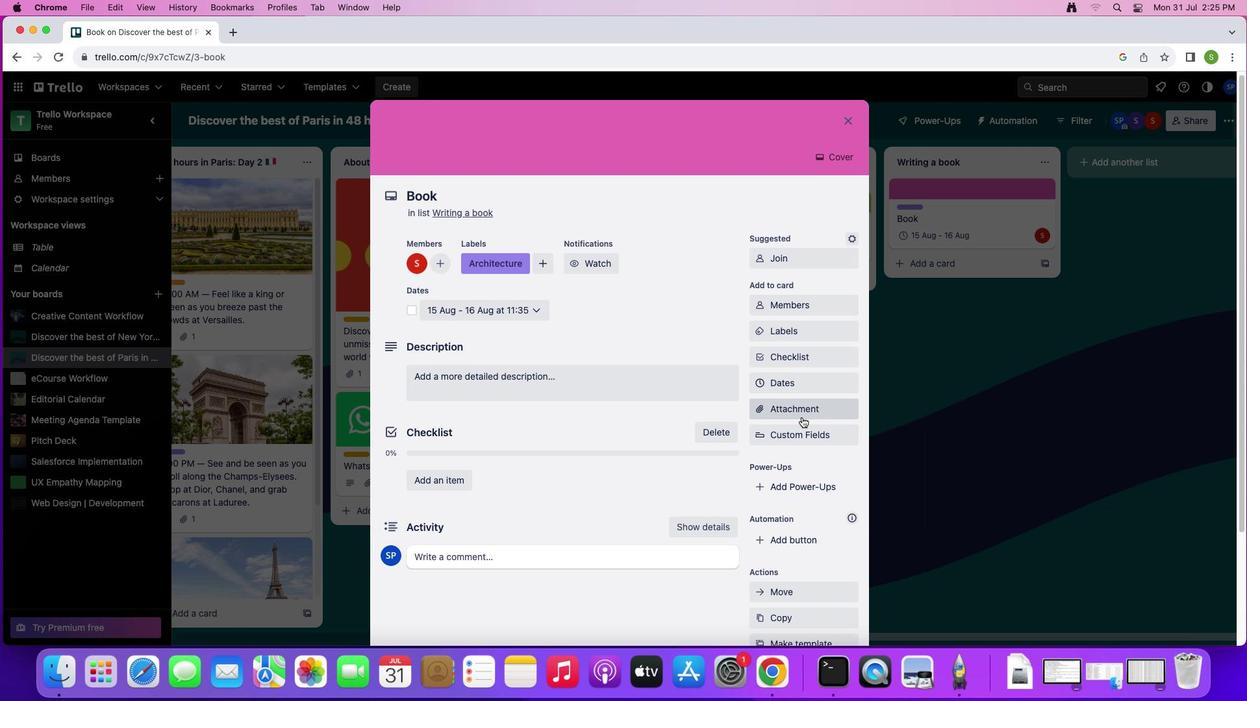 
Action: Mouse scrolled (802, 417) with delta (0, 0)
Screenshot: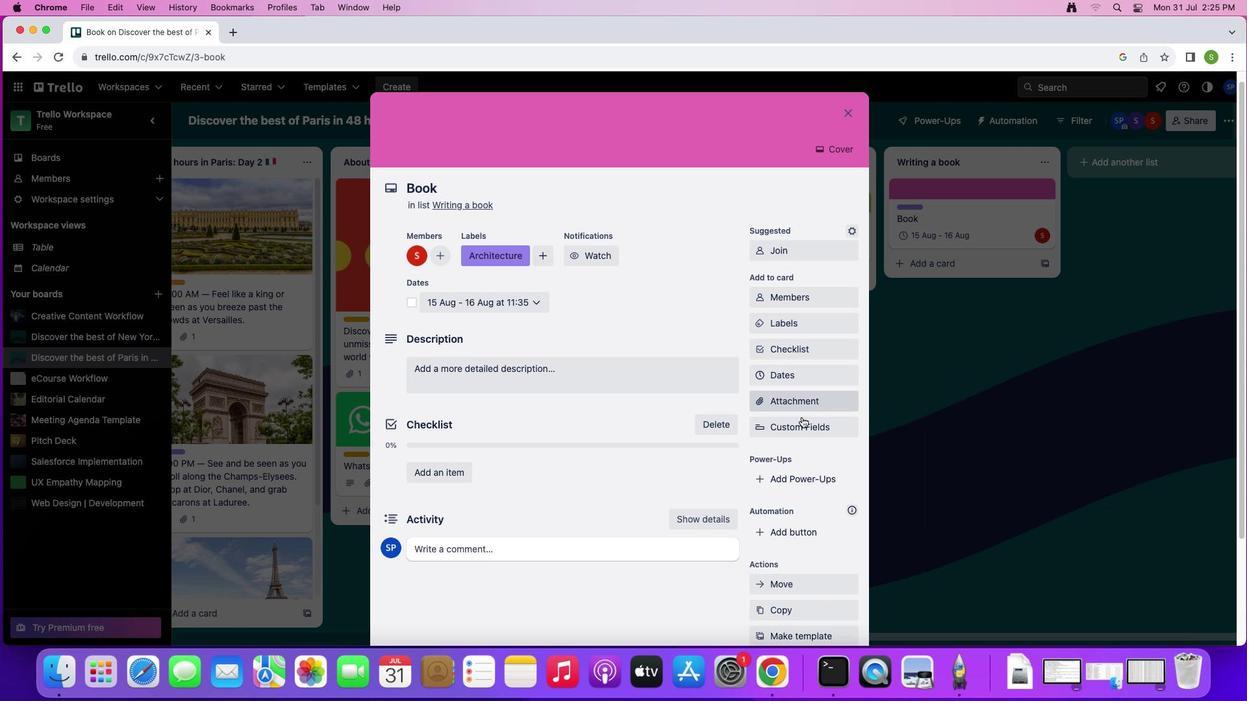 
Action: Mouse scrolled (802, 417) with delta (0, -1)
Screenshot: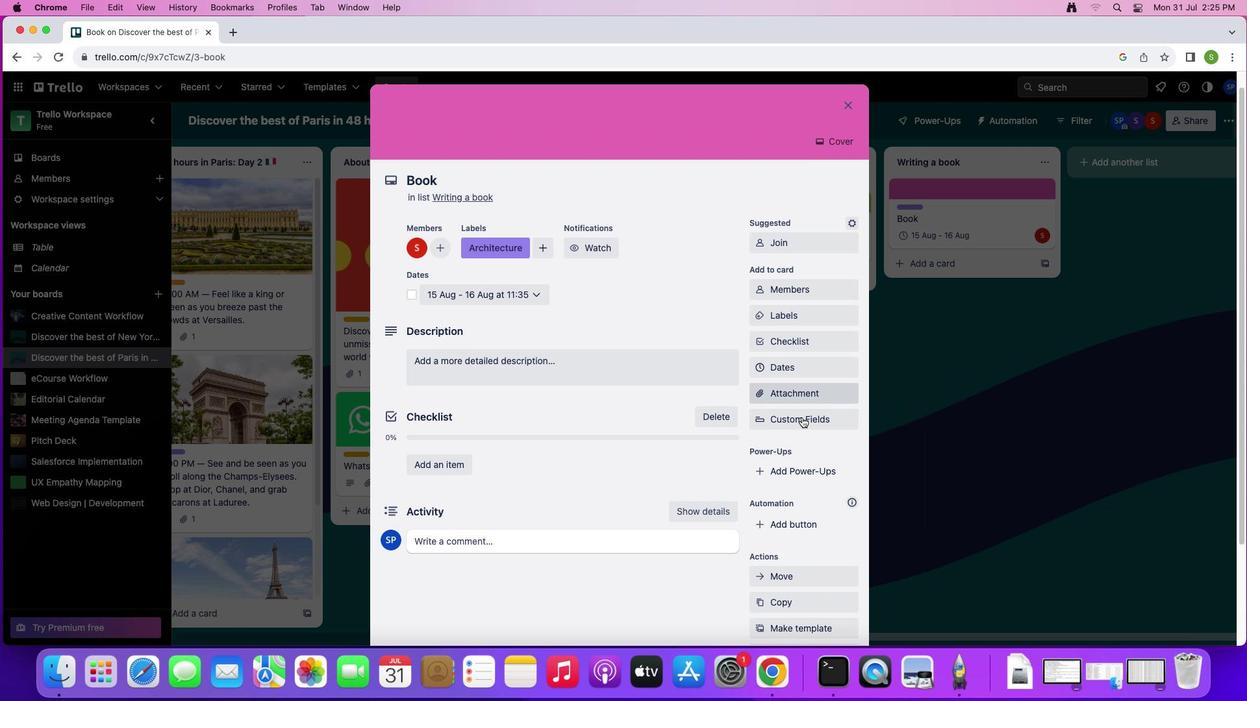 
Action: Mouse moved to (545, 280)
Screenshot: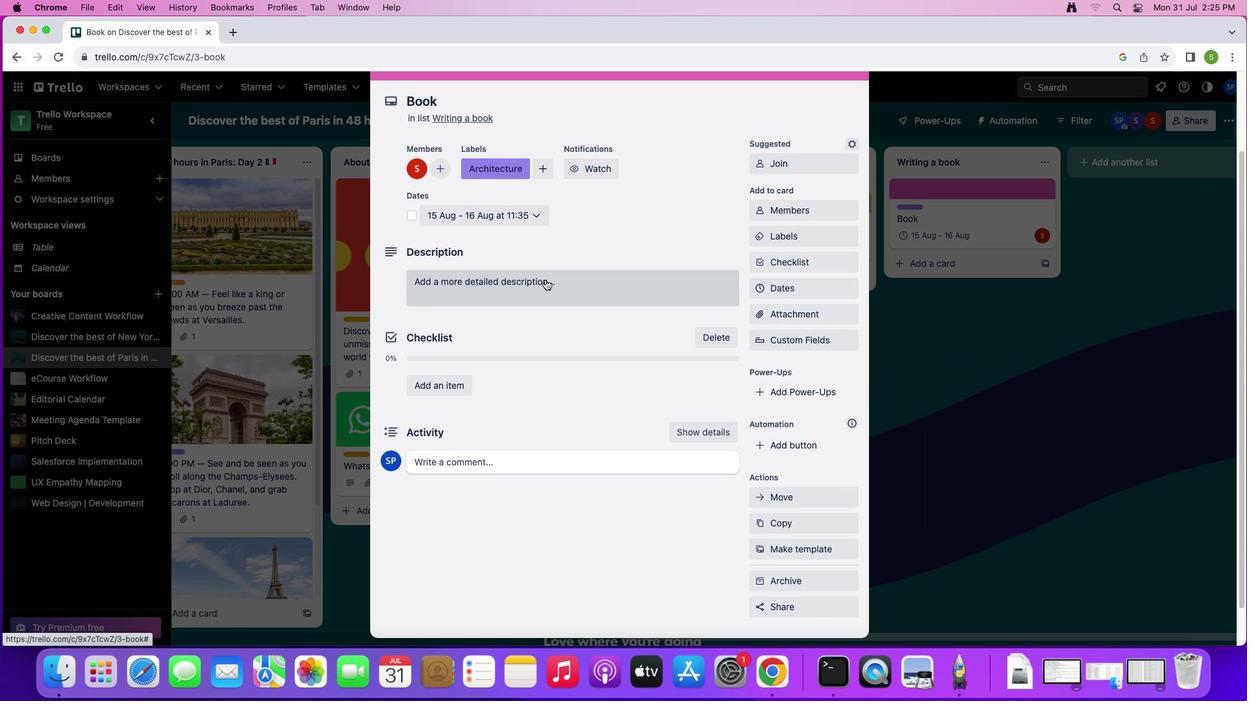
Action: Mouse pressed left at (545, 280)
Screenshot: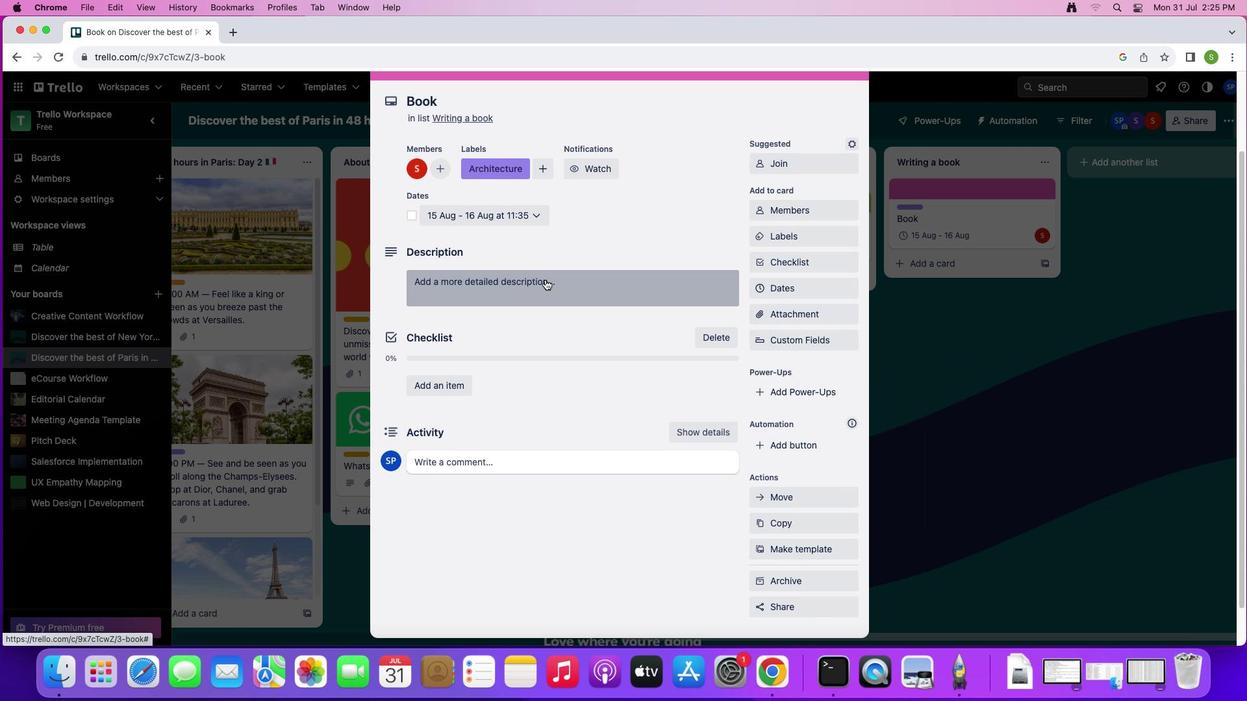 
Action: Mouse moved to (535, 335)
Screenshot: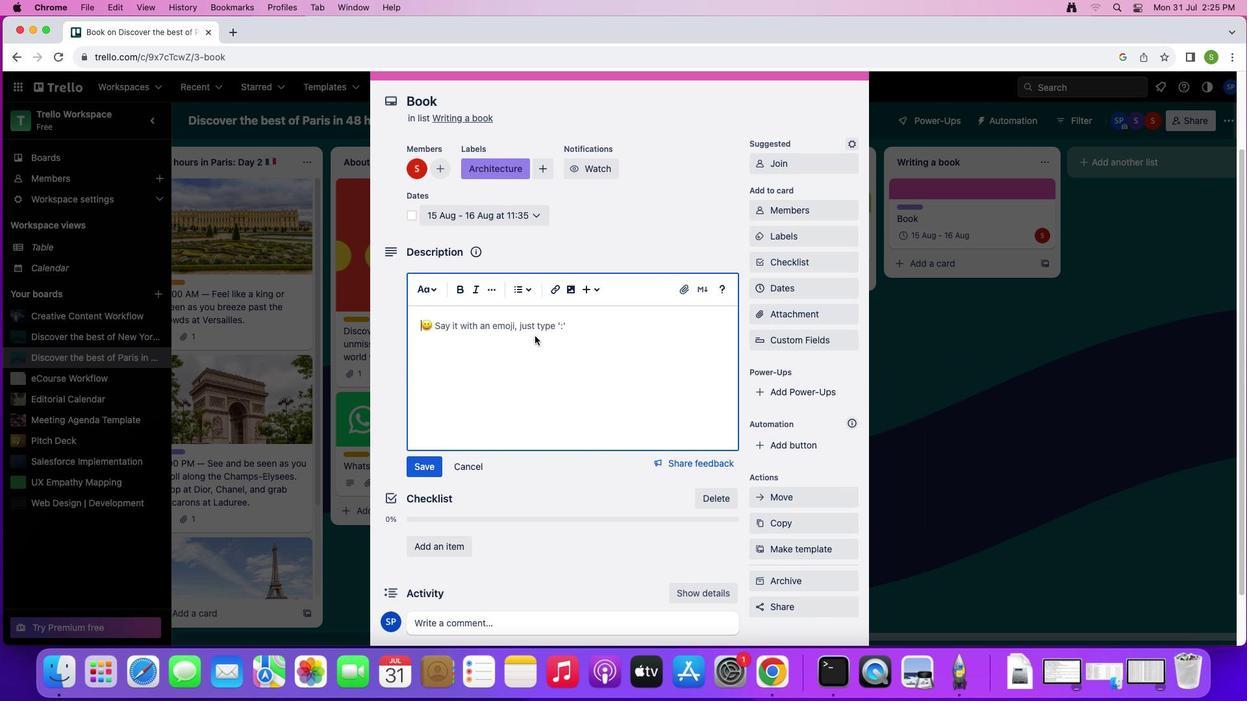 
Action: Mouse pressed left at (535, 335)
Screenshot: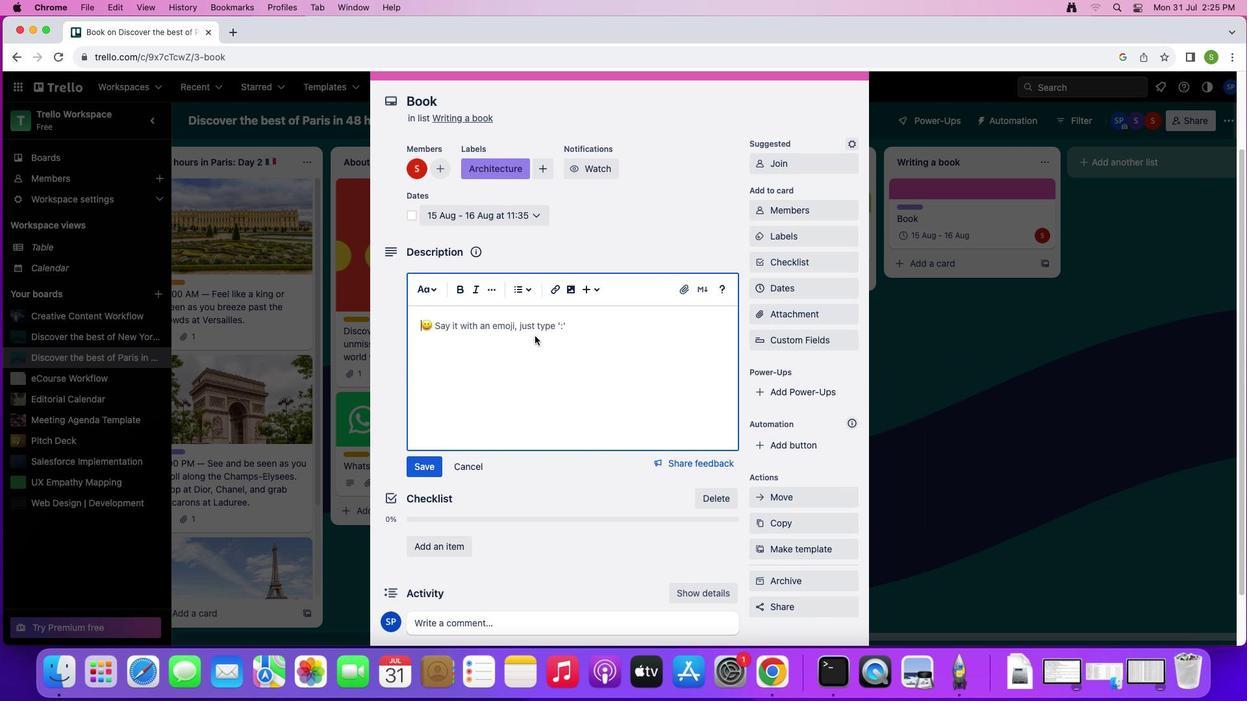 
Action: Mouse moved to (590, 356)
Screenshot: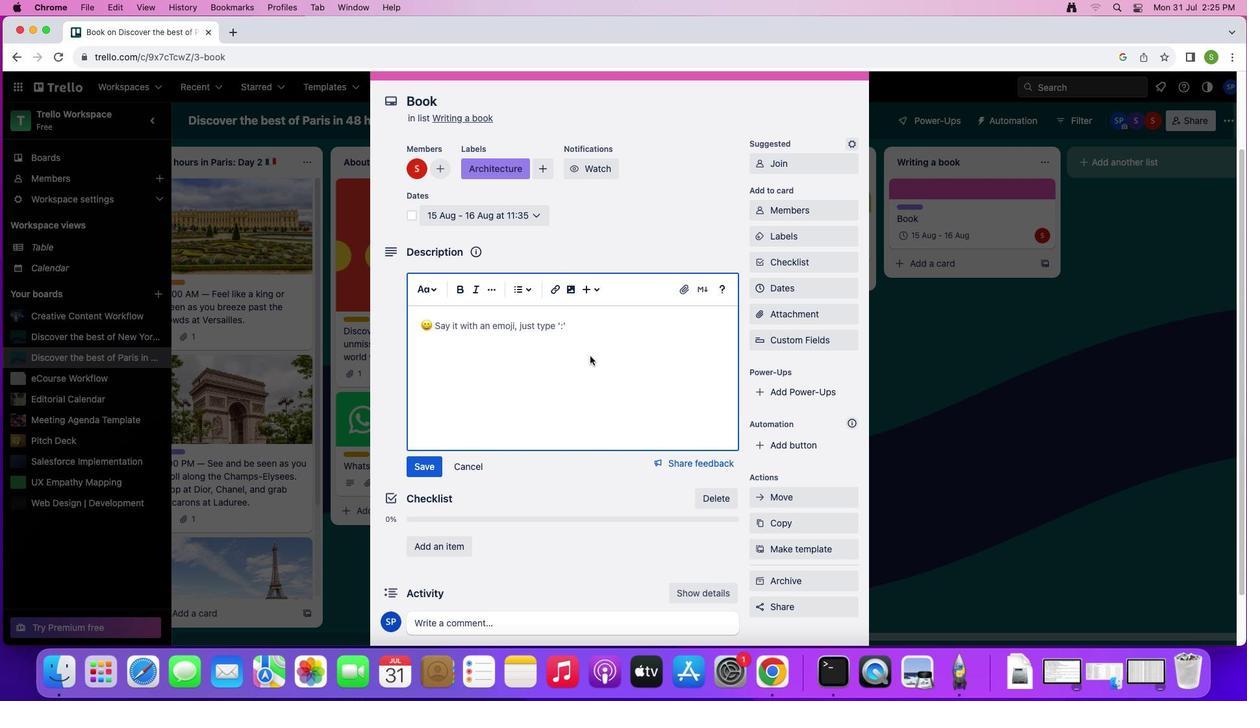 
Action: Key pressed Key.shift'W''h''e''t''h''e''r'Key.space'i''t'"'"'s'Key.space'a''n'Key.space'e''p''i''c'Key.space'n''o''v''e''l'Key.space'o''e'Key.backspace'r'Key.space'a'Key.space'c''h''i''l''d''r''e''n'"'"'s'Key.space'b''o''o''k'','Key.space'w''e'"'"'v''e'Key.space'g''o''t'Key.space'y''o''u'Key.space'c''o''v''e''r''e''d'Key.space'w''i''t''h'Key.space'a'Key.space't''e''m''p''l''a''t''e'Key.space't''h''a''t'Key.space'c''a''n'Key.space'h''e''l''p'Key.space'y''o''u'Key.space'a''l''o''n''g'Key.space'y''o''u''r'Key.space'l''i''t''e''r''a''r''y'Key.space'j''o''u''n'Key.backspace'r''n''e''y''.'
Screenshot: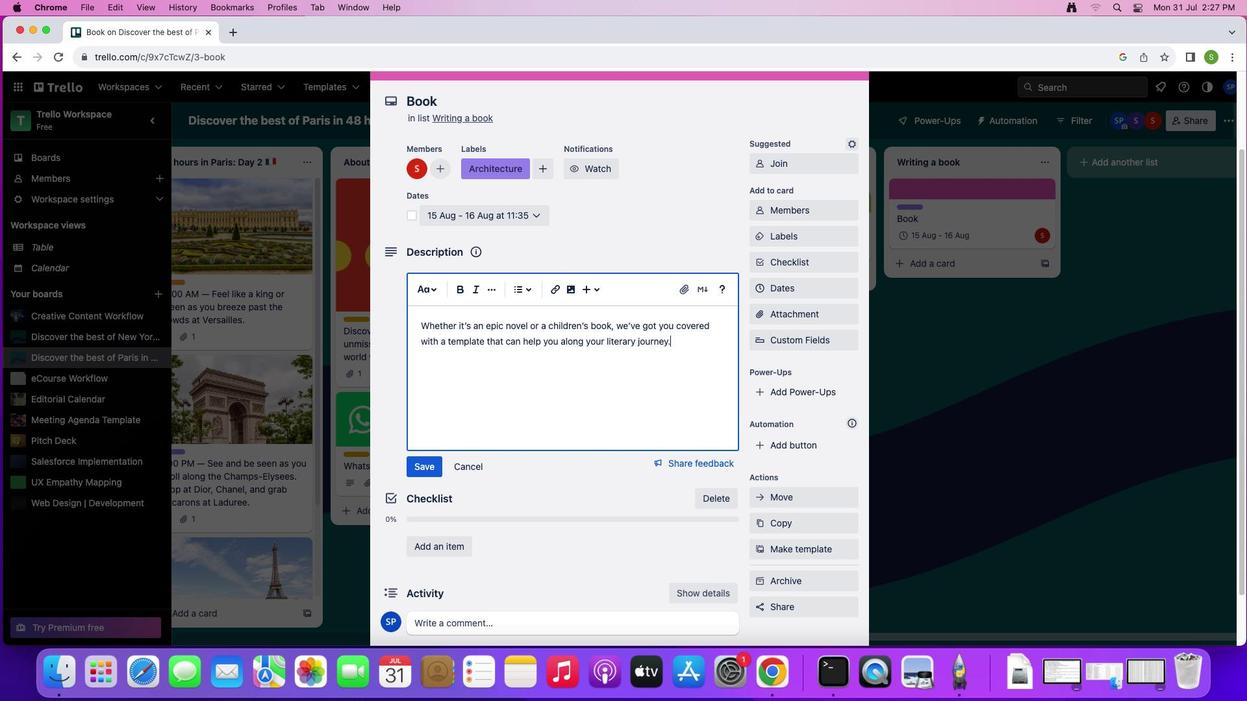 
Action: Mouse moved to (432, 467)
Screenshot: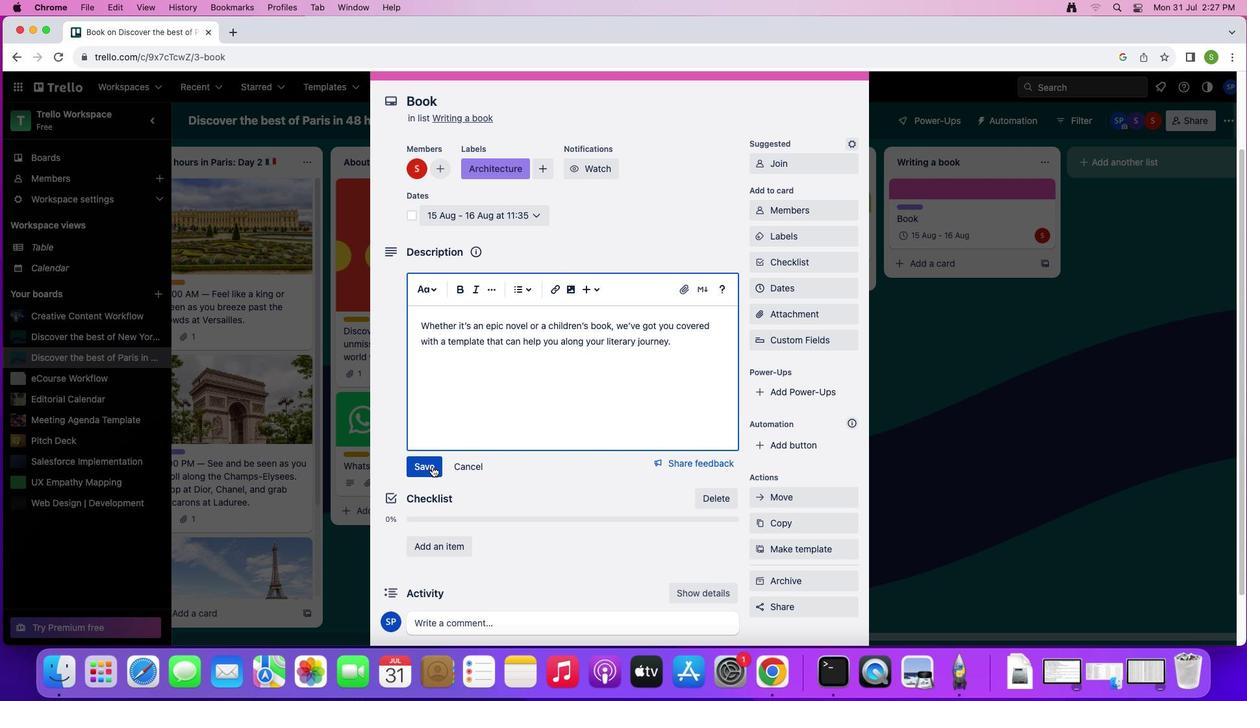 
Action: Mouse pressed left at (432, 467)
Screenshot: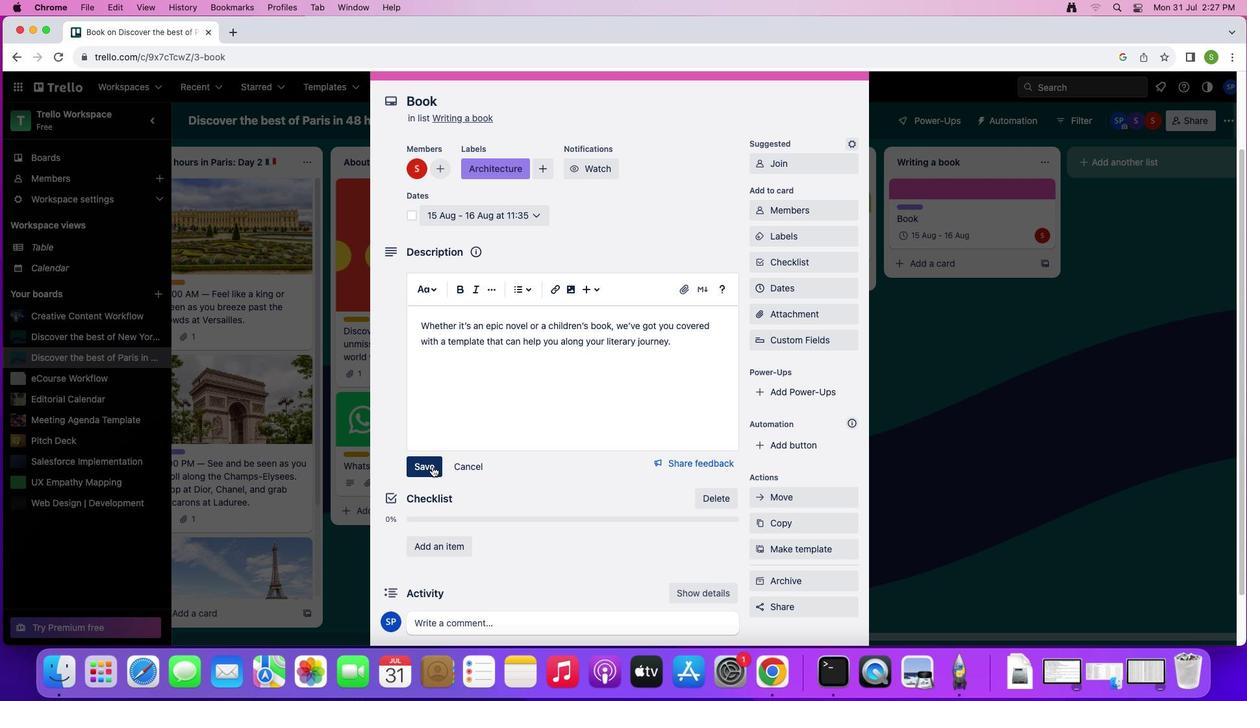 
Action: Mouse moved to (541, 452)
Screenshot: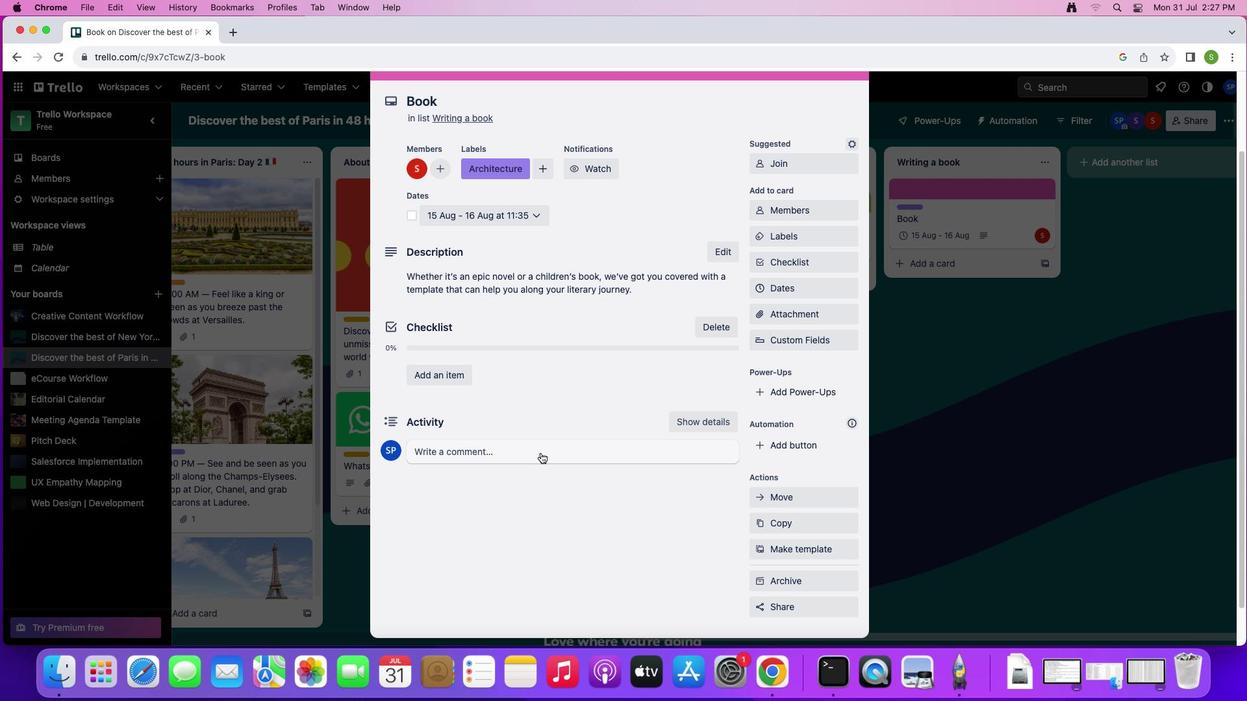 
Action: Mouse pressed left at (541, 452)
Screenshot: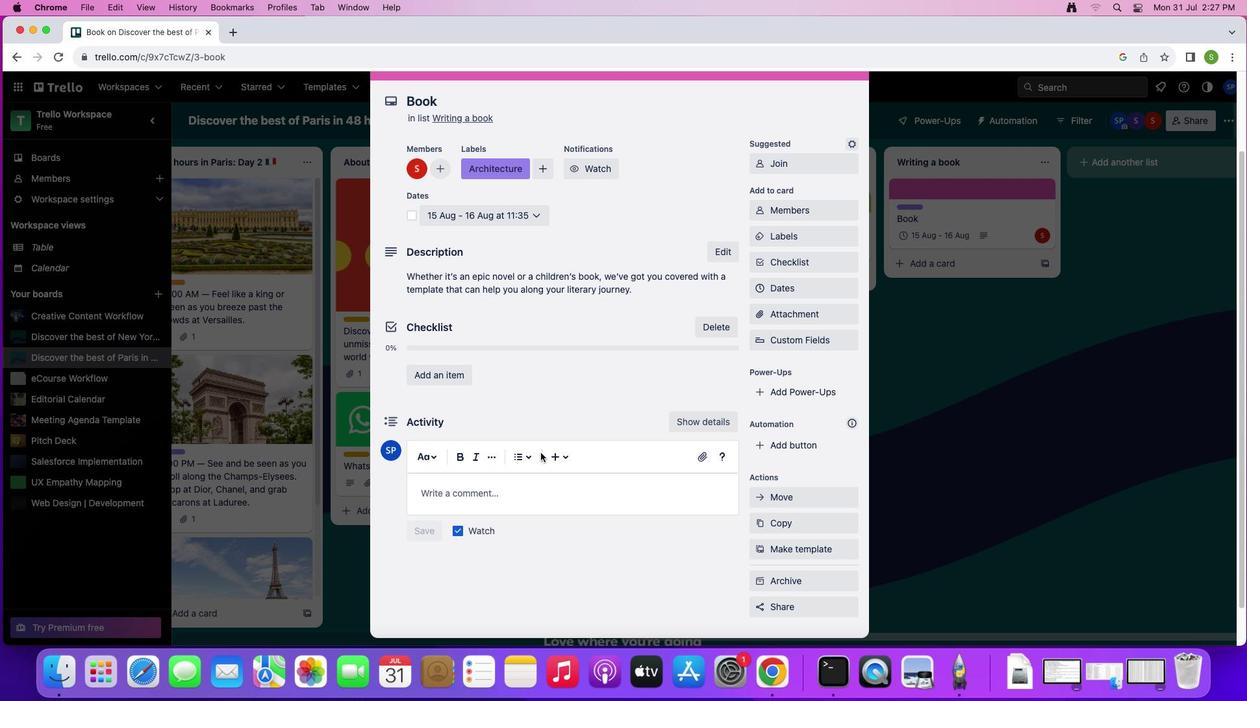 
Action: Mouse moved to (525, 490)
Screenshot: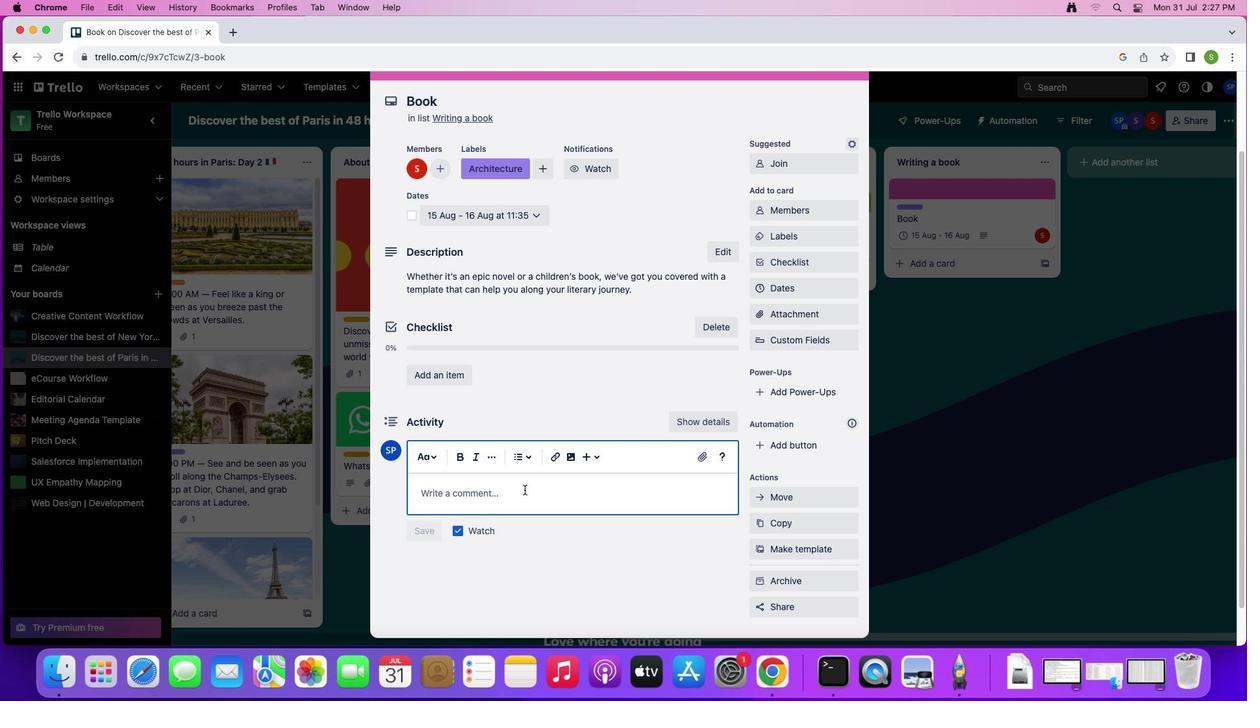 
Action: Mouse pressed left at (525, 490)
Screenshot: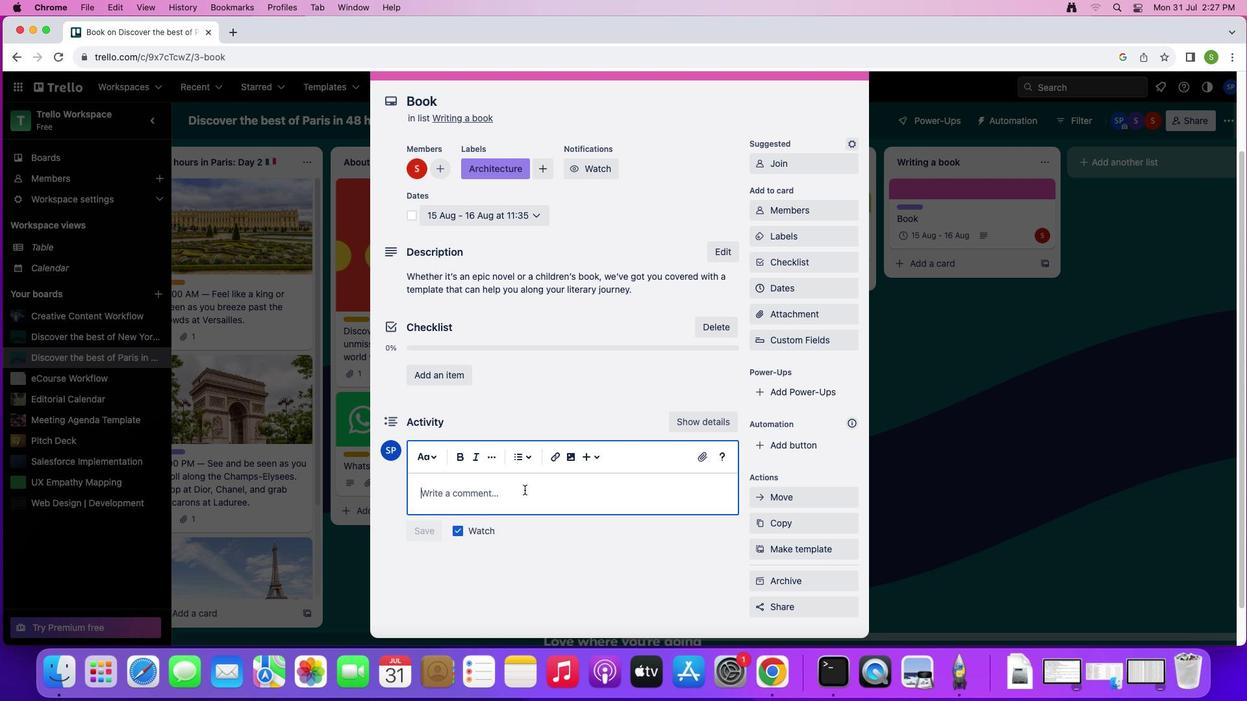 
Action: Key pressed 'b''o''o''k'
Screenshot: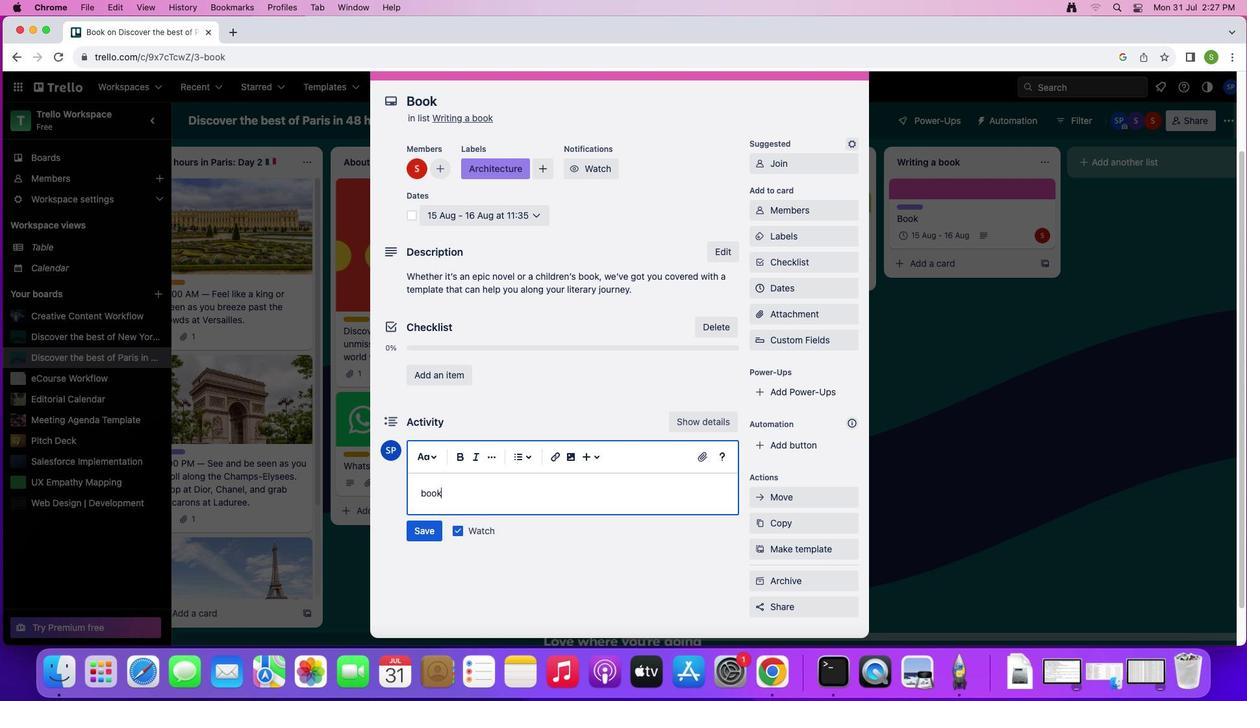 
Action: Mouse moved to (421, 529)
Screenshot: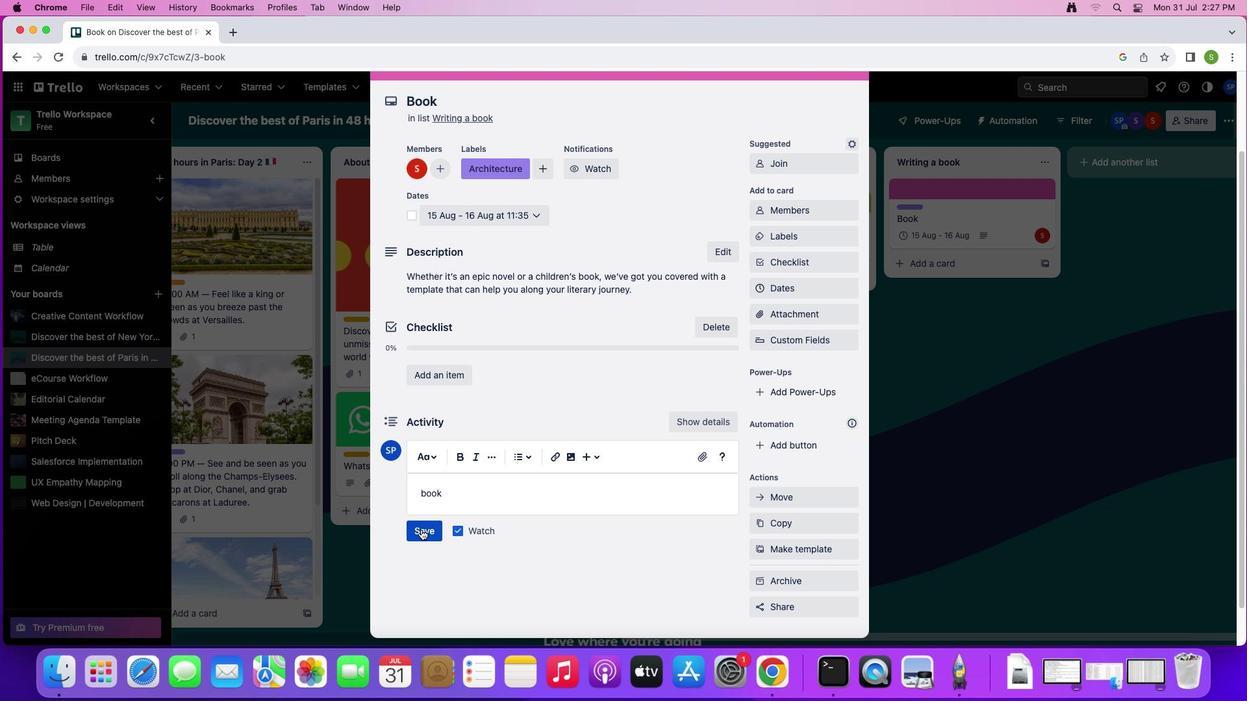 
Action: Mouse pressed left at (421, 529)
Screenshot: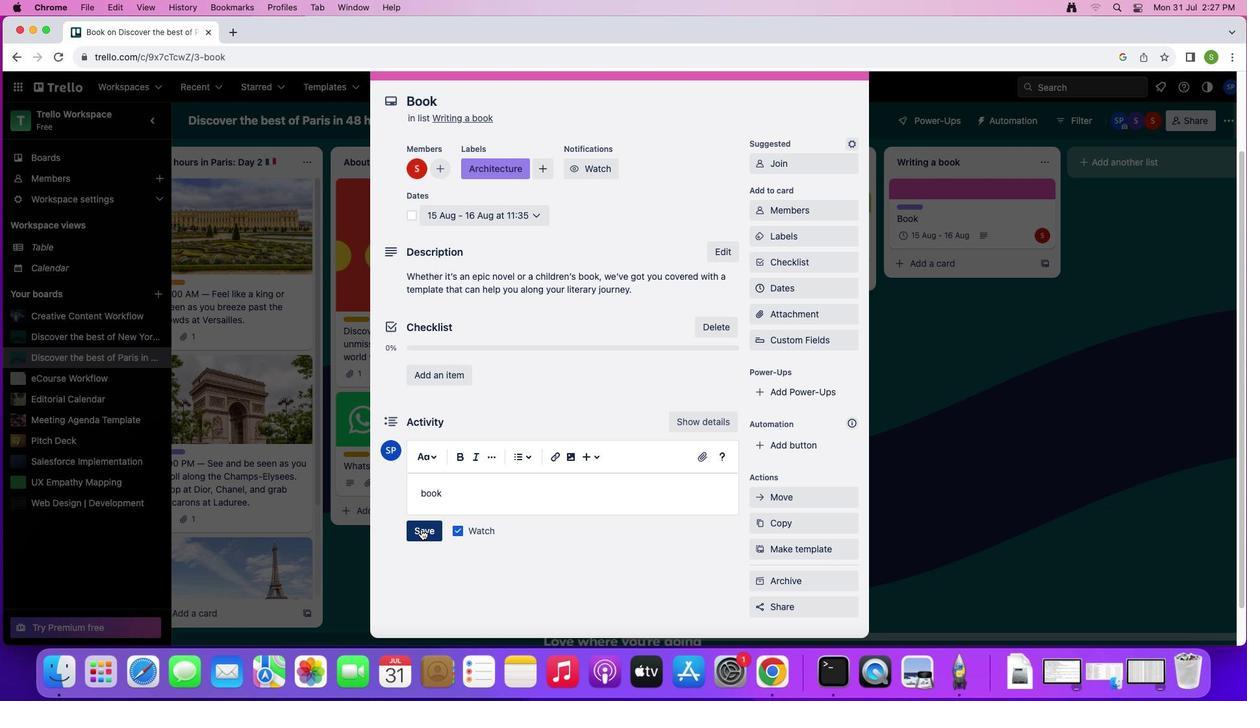 
Action: Mouse moved to (725, 270)
Screenshot: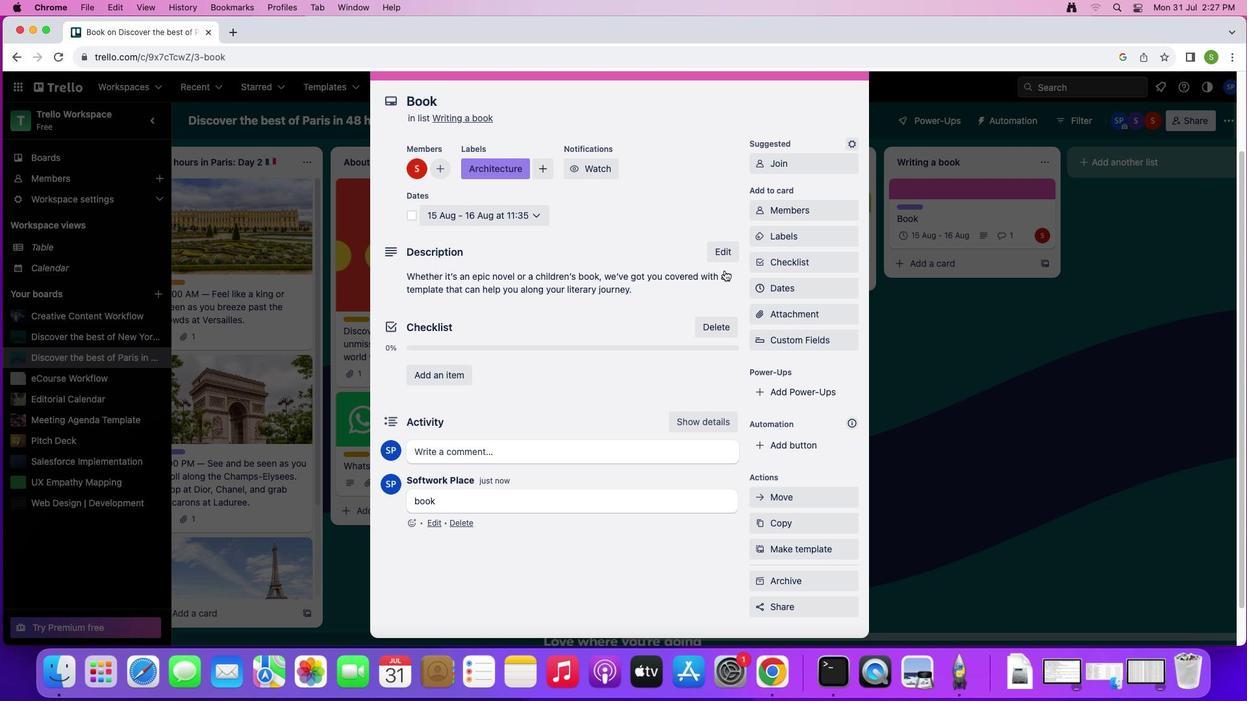 
Action: Mouse scrolled (725, 270) with delta (0, 0)
Screenshot: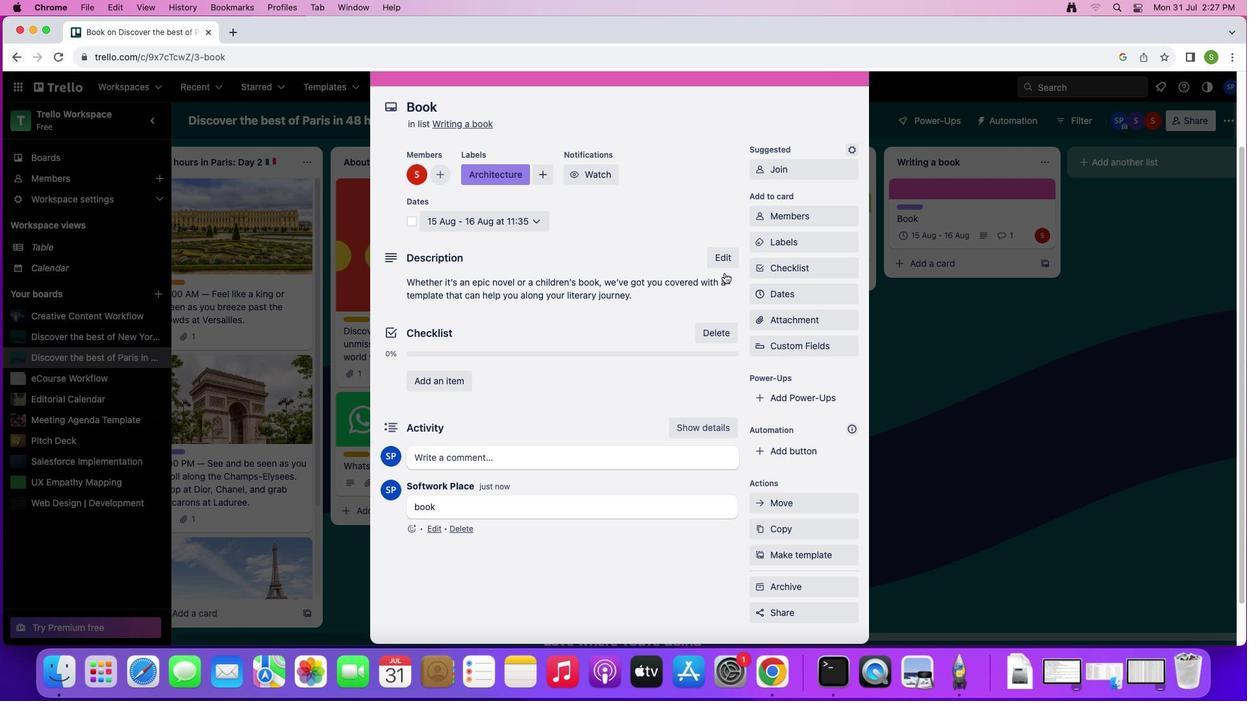 
Action: Mouse moved to (725, 270)
Screenshot: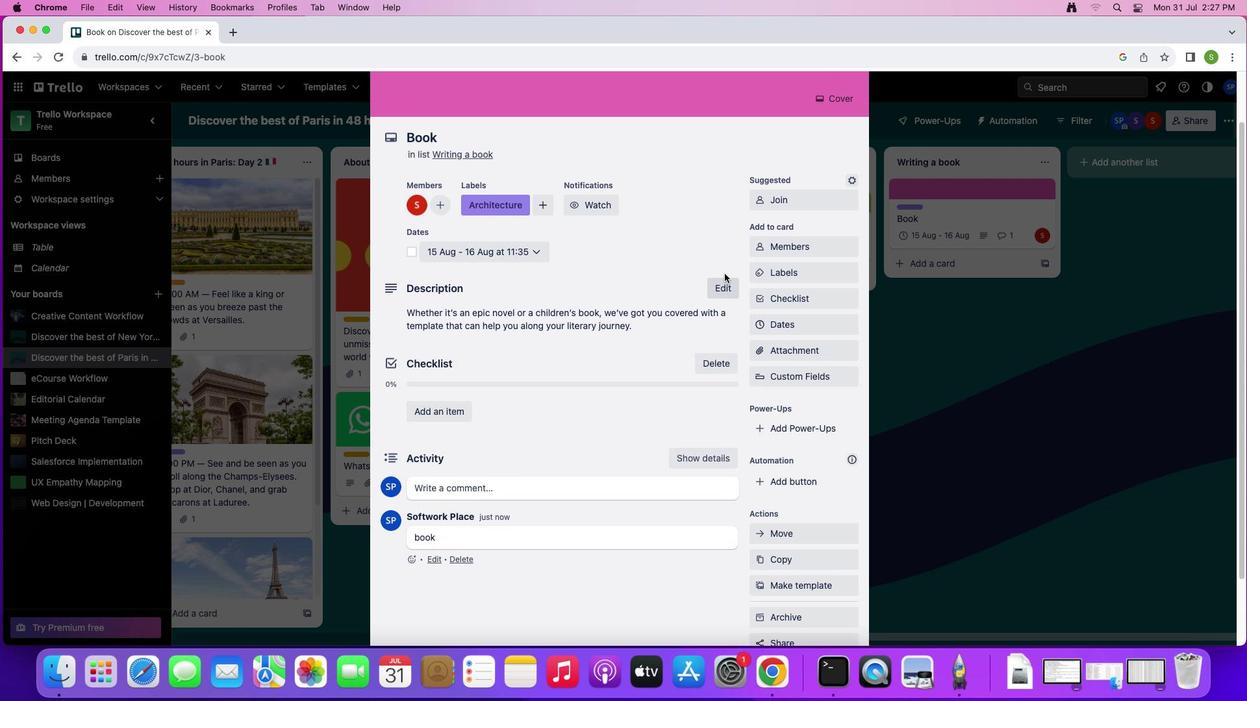 
Action: Mouse scrolled (725, 270) with delta (0, 0)
Screenshot: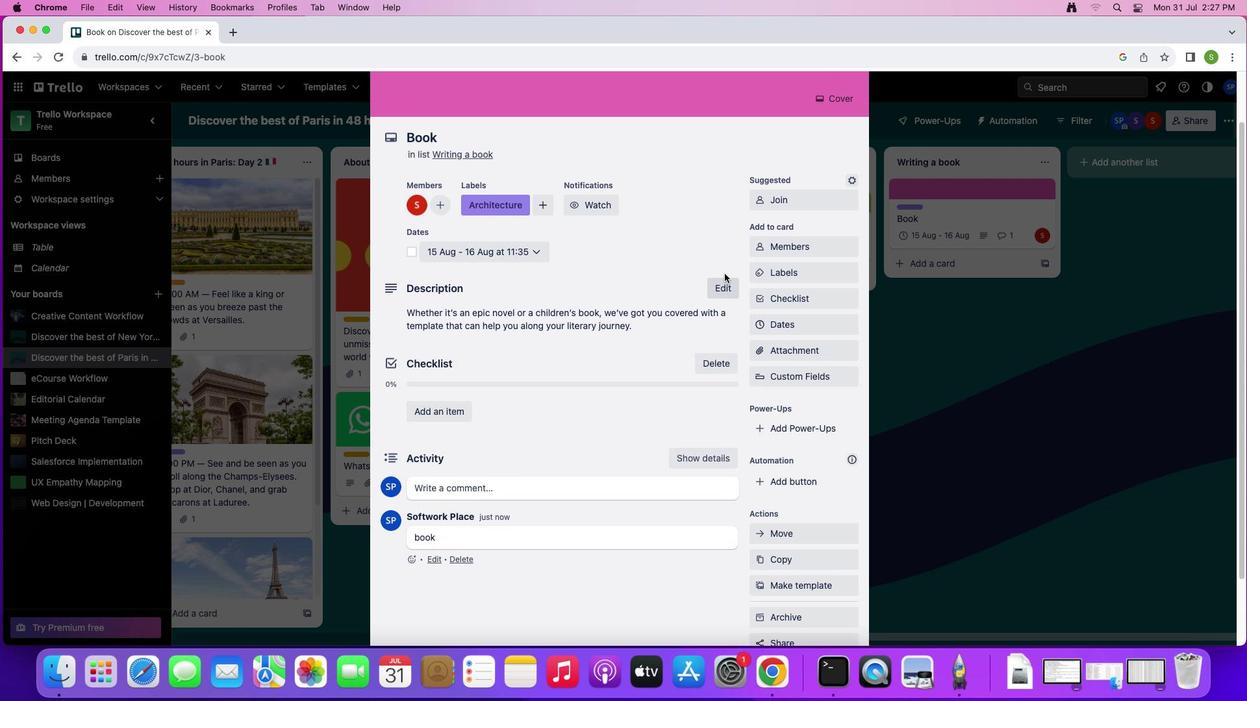 
Action: Mouse scrolled (725, 270) with delta (0, 2)
Screenshot: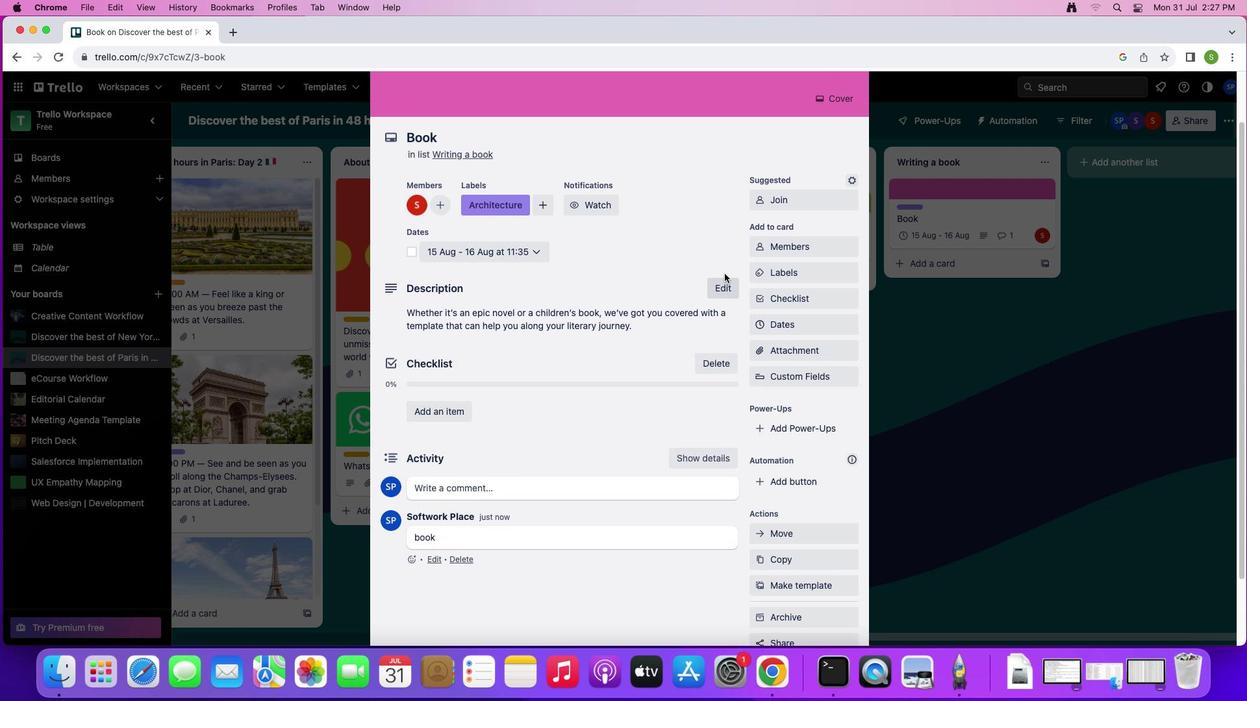 
Action: Mouse moved to (725, 271)
Screenshot: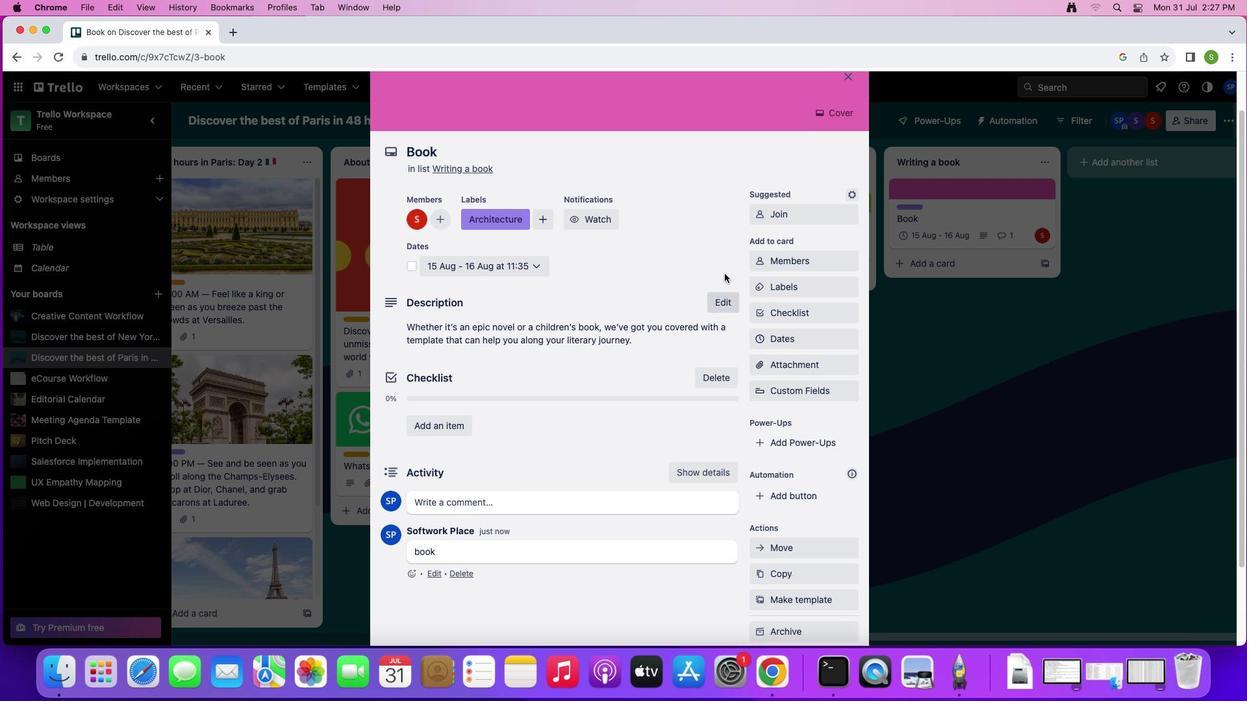 
Action: Mouse scrolled (725, 271) with delta (0, 3)
